 Task: Add an event with the title Second Webinar: Introduction to Influencer Marketing Strategies for Business Growth, date '2023/11/29', time 8:30 AM to 10:30 AMand add a description: Participants will explore the role of a leader as a coach and mentor. They will learn how to provide guidance, support, and development opportunities to team members, fostering their growth and professional advancement.Select event color  Tomato . Add location for the event as: 987 Doge's Palace, Venice, Italy, logged in from the account softage.10@softage.netand send the event invitation to softage.1@softage.net and softage.2@softage.net. Set a reminder for the event Doesn't repeat
Action: Mouse moved to (62, 133)
Screenshot: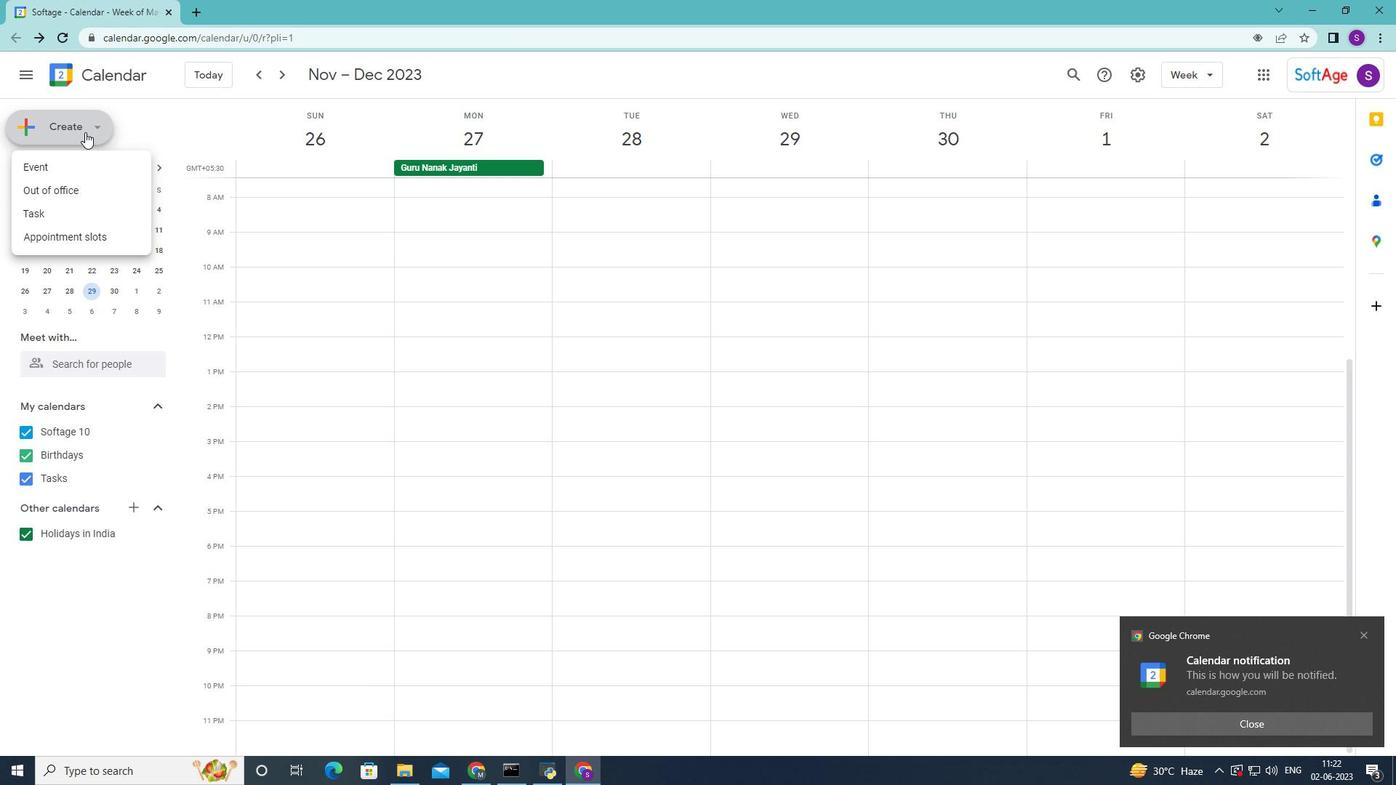 
Action: Mouse pressed left at (62, 133)
Screenshot: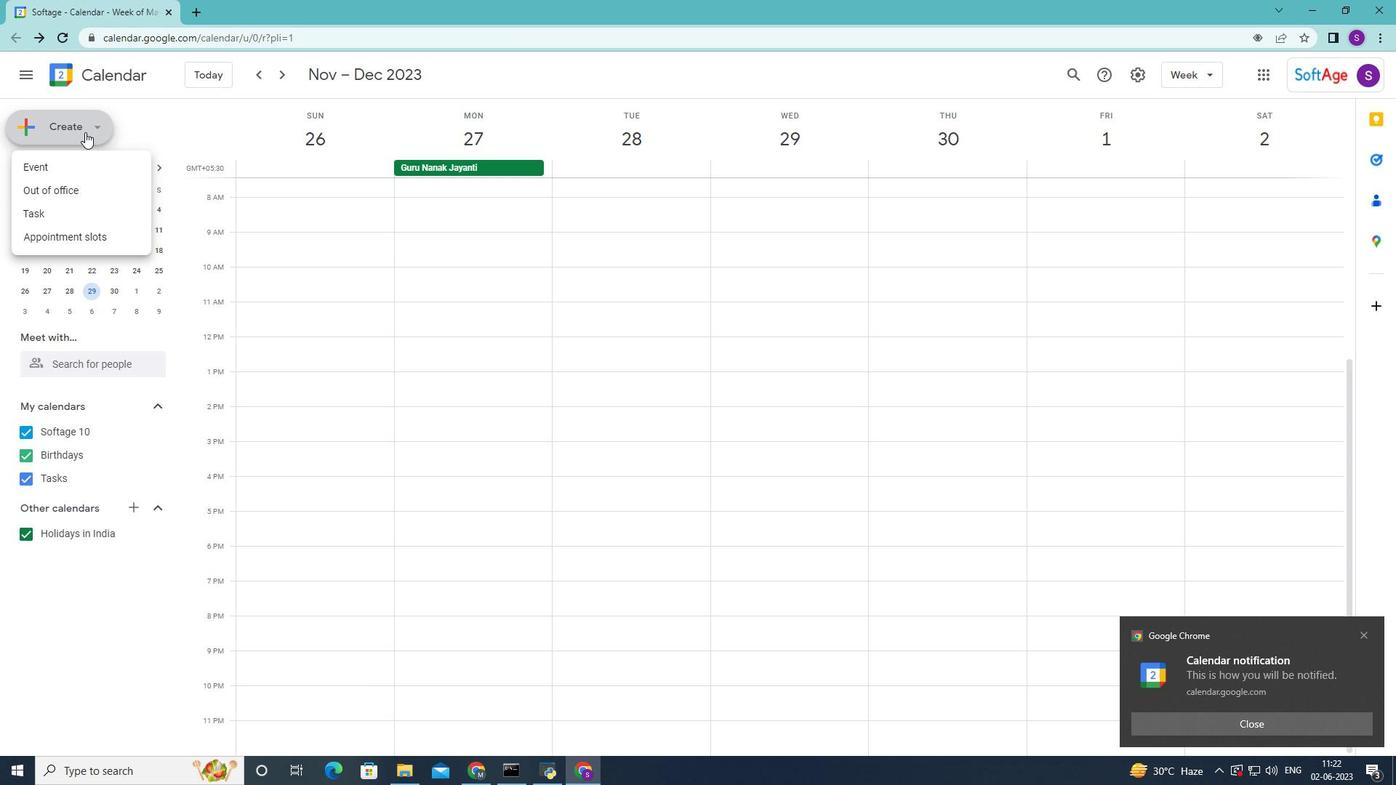 
Action: Mouse moved to (97, 129)
Screenshot: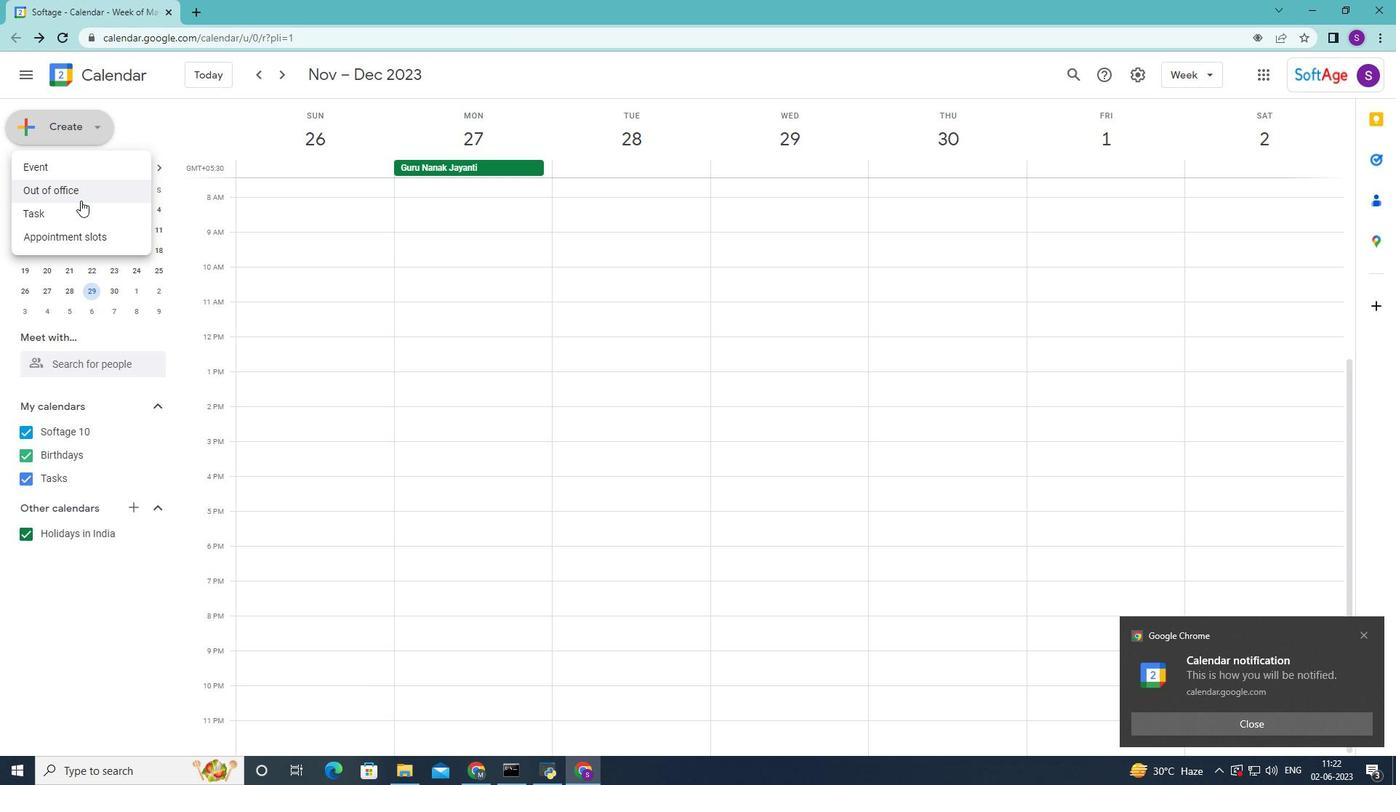 
Action: Mouse pressed left at (97, 129)
Screenshot: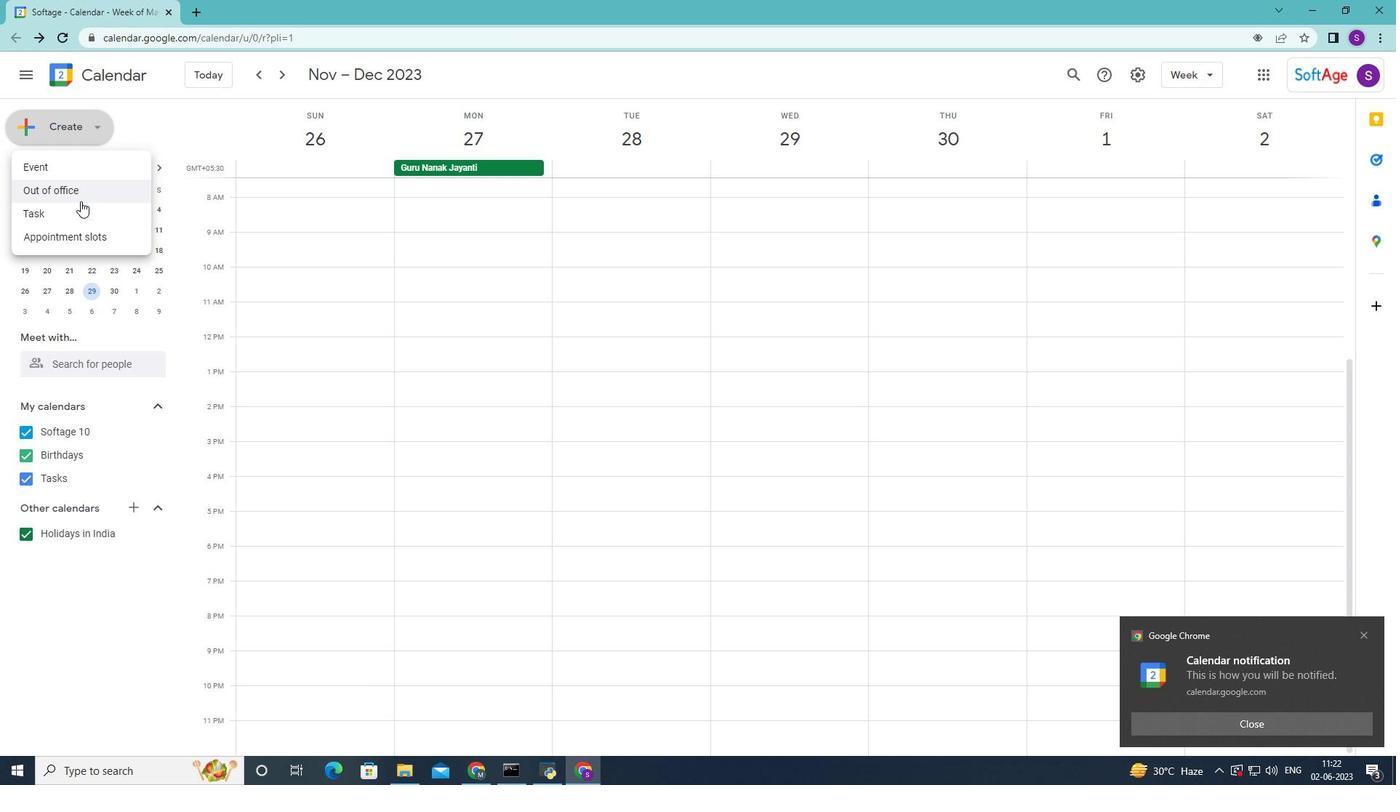 
Action: Mouse pressed left at (97, 129)
Screenshot: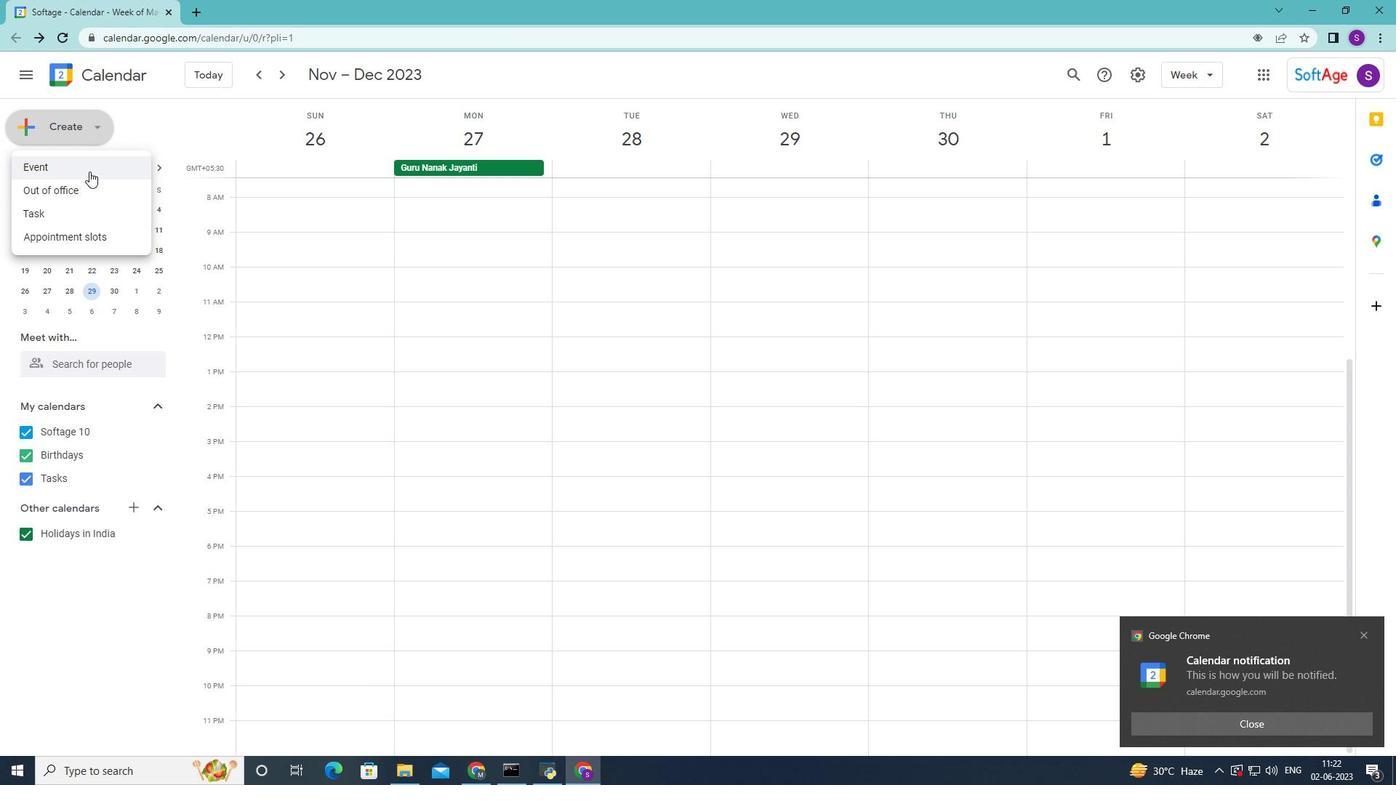 
Action: Mouse moved to (78, 172)
Screenshot: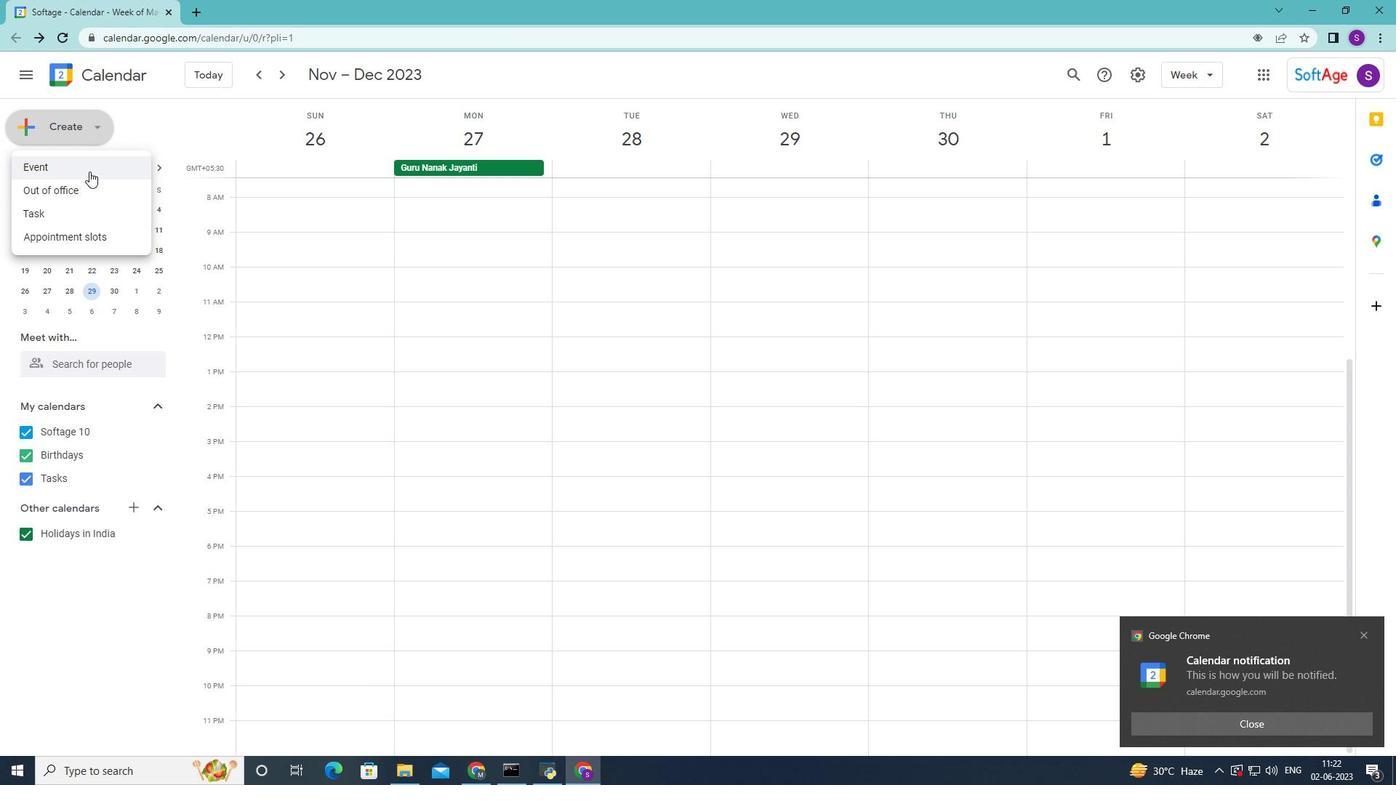 
Action: Mouse pressed left at (78, 172)
Screenshot: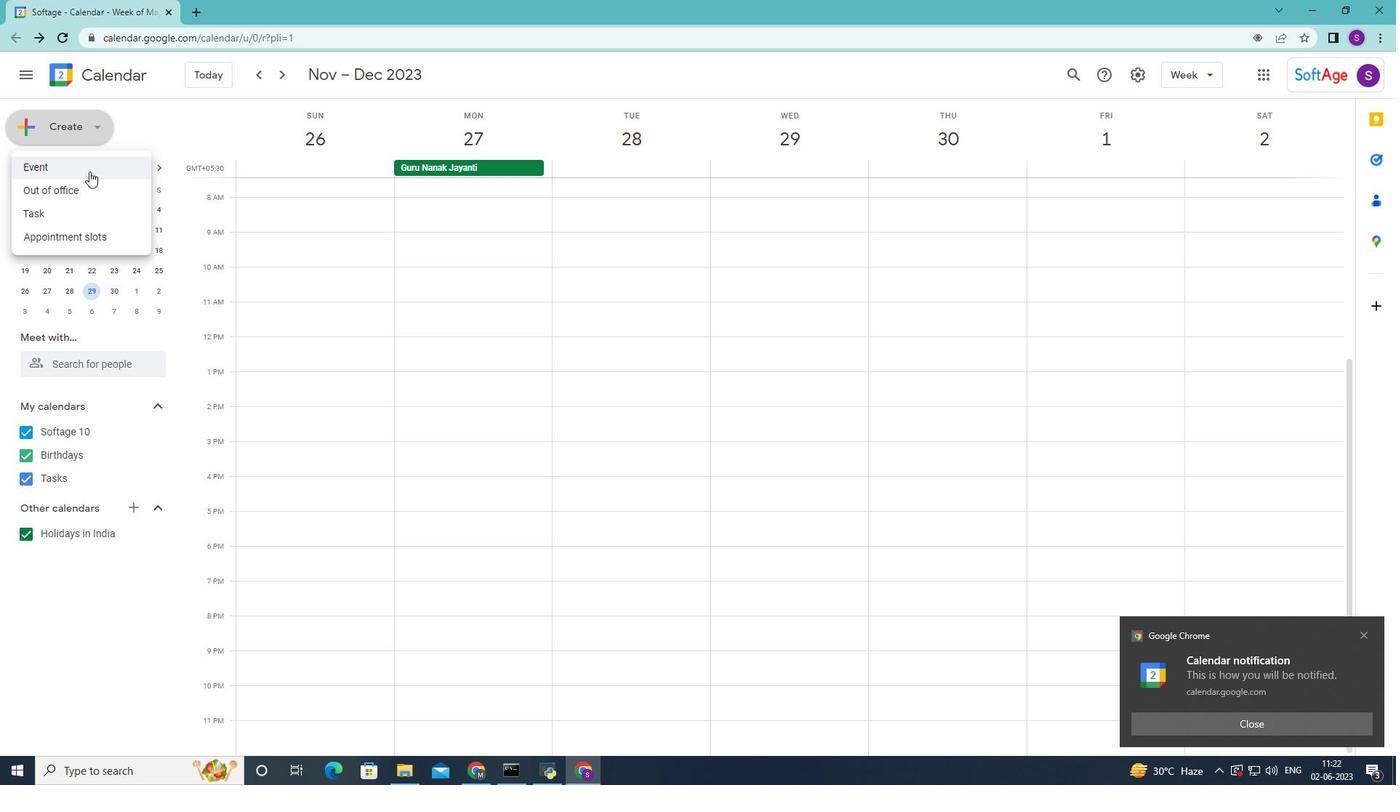 
Action: Mouse moved to (810, 269)
Screenshot: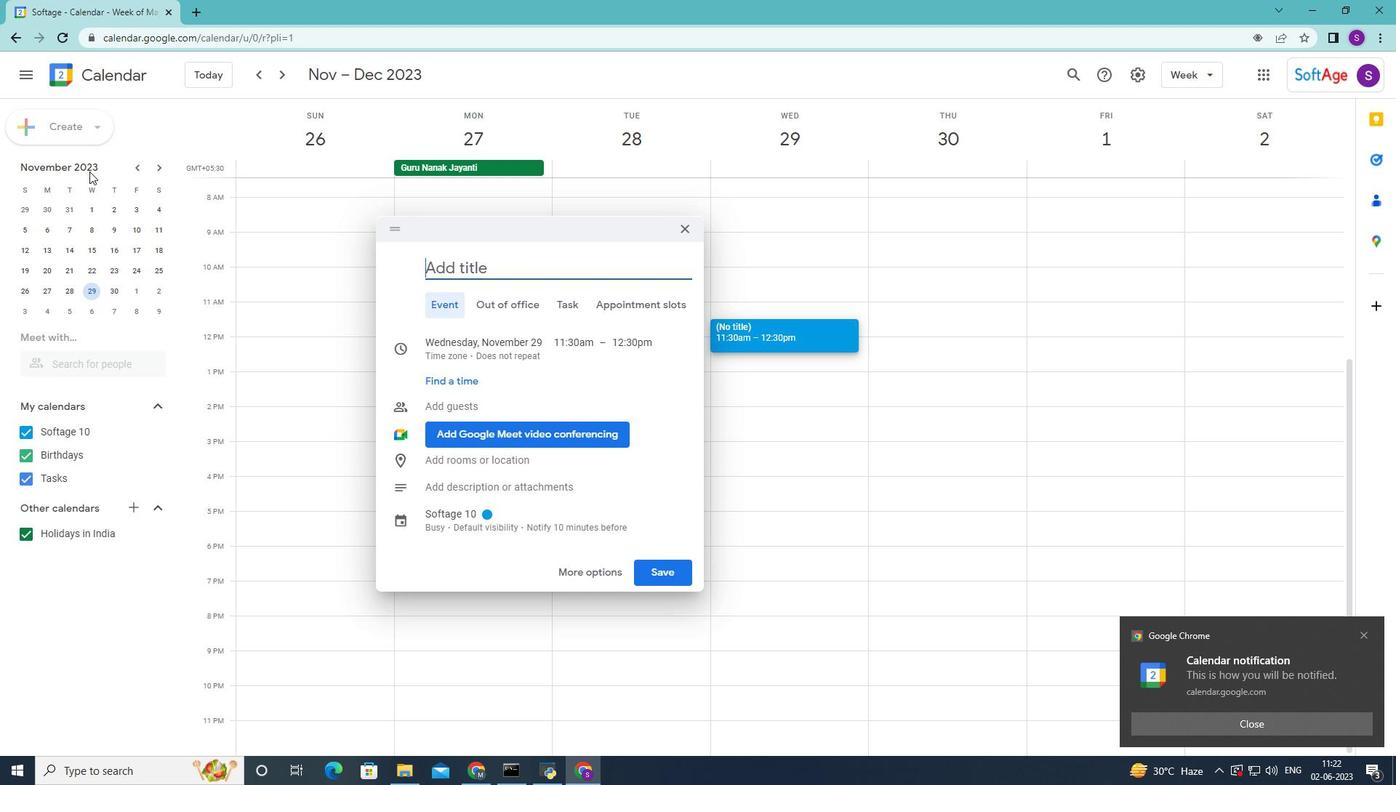 
Action: Mouse pressed left at (810, 269)
Screenshot: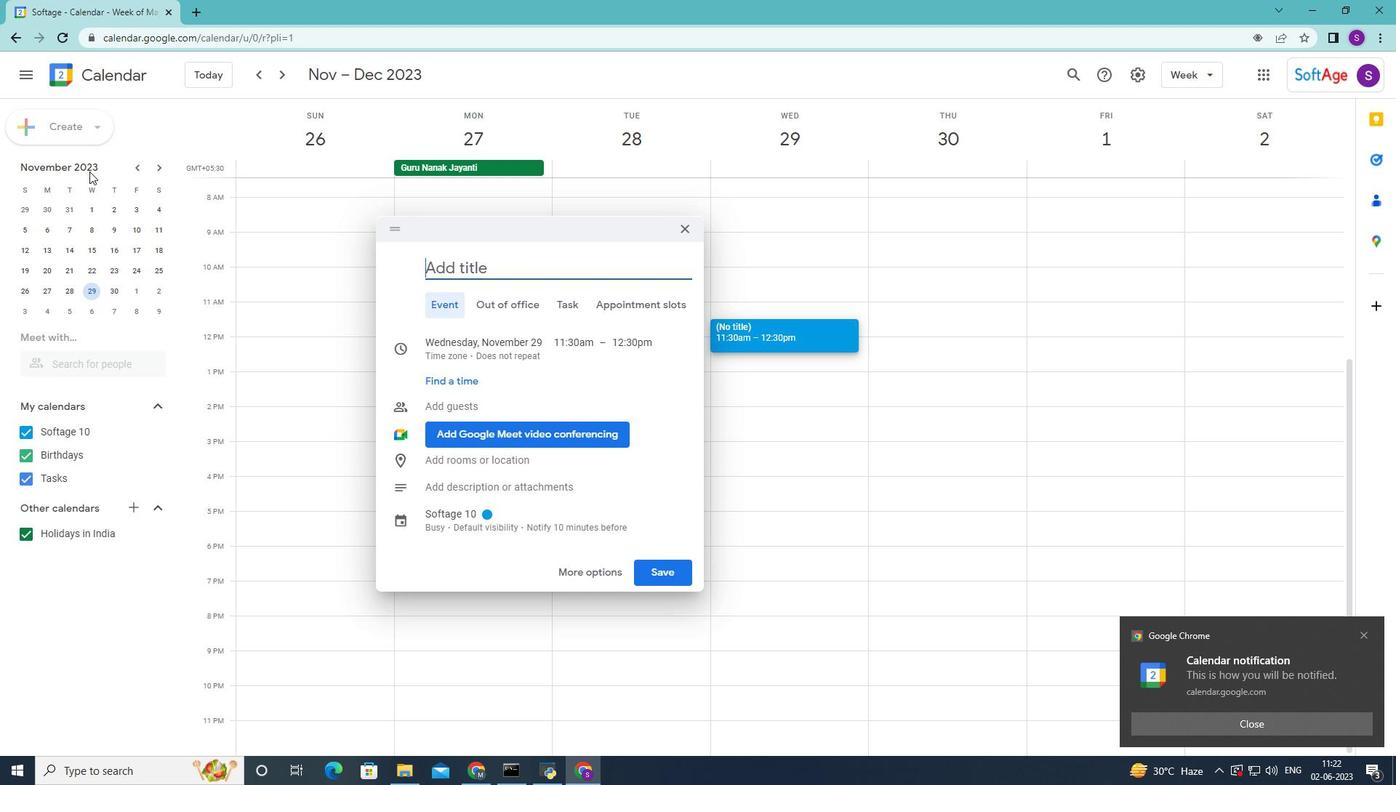 
Action: Mouse moved to (810, 269)
Screenshot: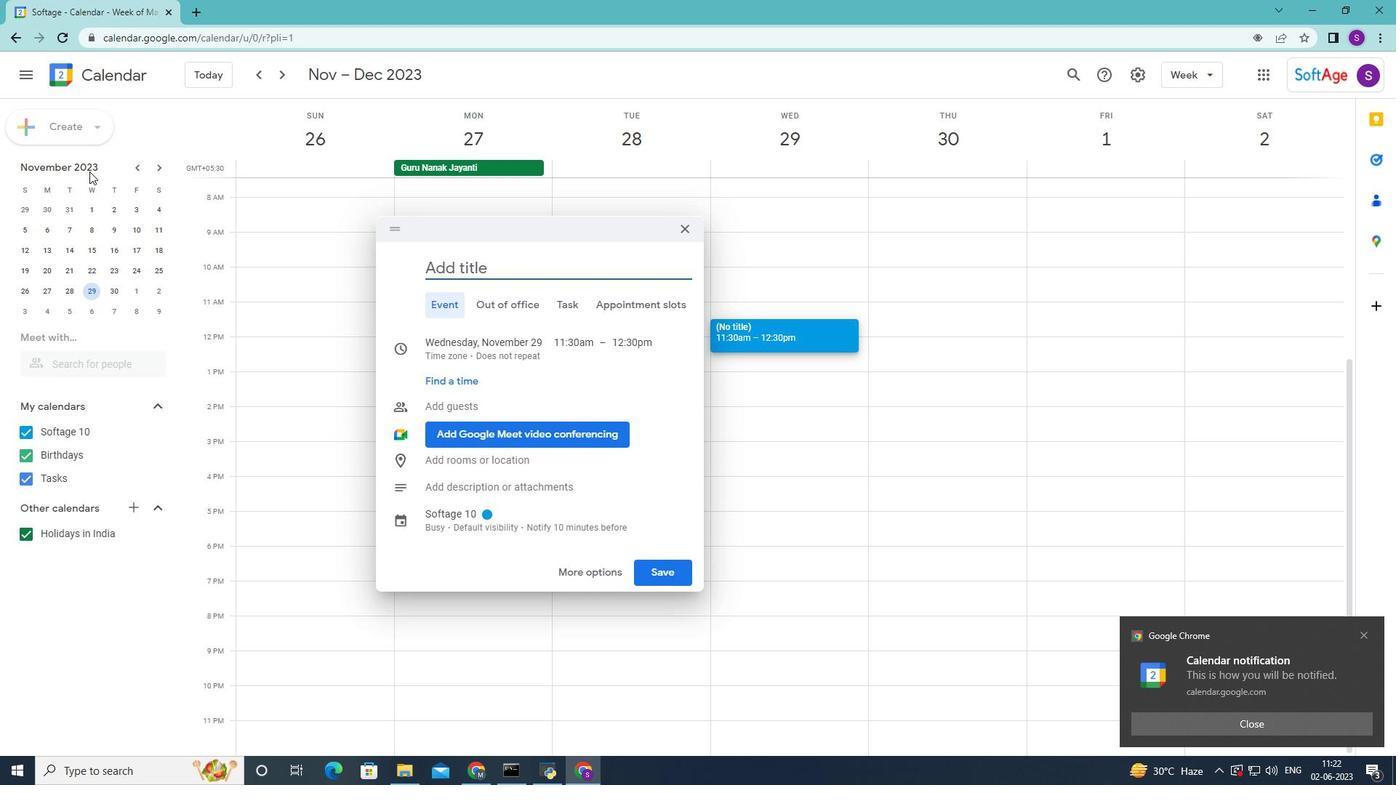 
Action: Key pressed <Key.shift>Second<Key.space><Key.shift>Webinar<Key.shift>:<Key.space><Key.shift>introductipo<Key.backspace><Key.backspace>on<Key.space>to<Key.space><Key.shift>Influencer<Key.space><Key.shift>Marketing<Key.space><Key.shift>strategies<Key.space><Key.shift><Key.shift><Key.shift><Key.shift>F<Key.backspace>for<Key.space><Key.shift>V<Key.backspace><Key.shift>Buisness<Key.space><Key.shift><Key.shift>F<Key.backspace><Key.shift>Growth<Key.space><Key.backspace><Key.backspace><Key.backspace><Key.backspace><Key.backspace><Key.backspace><Key.backspace><Key.backspace><Key.backspace><Key.backspace><Key.backspace><Key.backspace><Key.backspace><Key.backspace>siness<Key.space><Key.shift><Key.shift><Key.shift><Key.shift><Key.shift><Key.shift><Key.shift><Key.shift><Key.shift><Key.shift><Key.shift><Key.shift><Key.shift>Growth
Screenshot: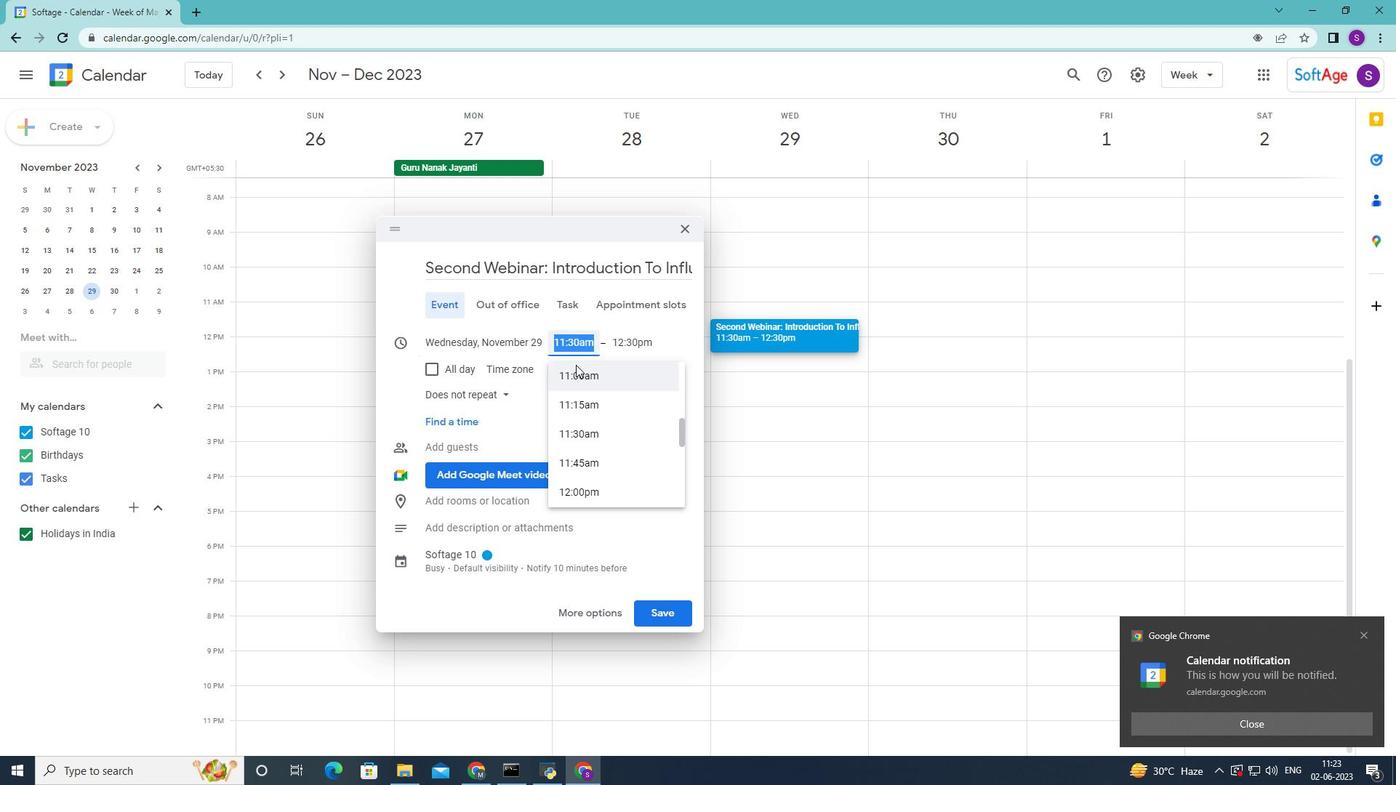 
Action: Mouse moved to (788, 349)
Screenshot: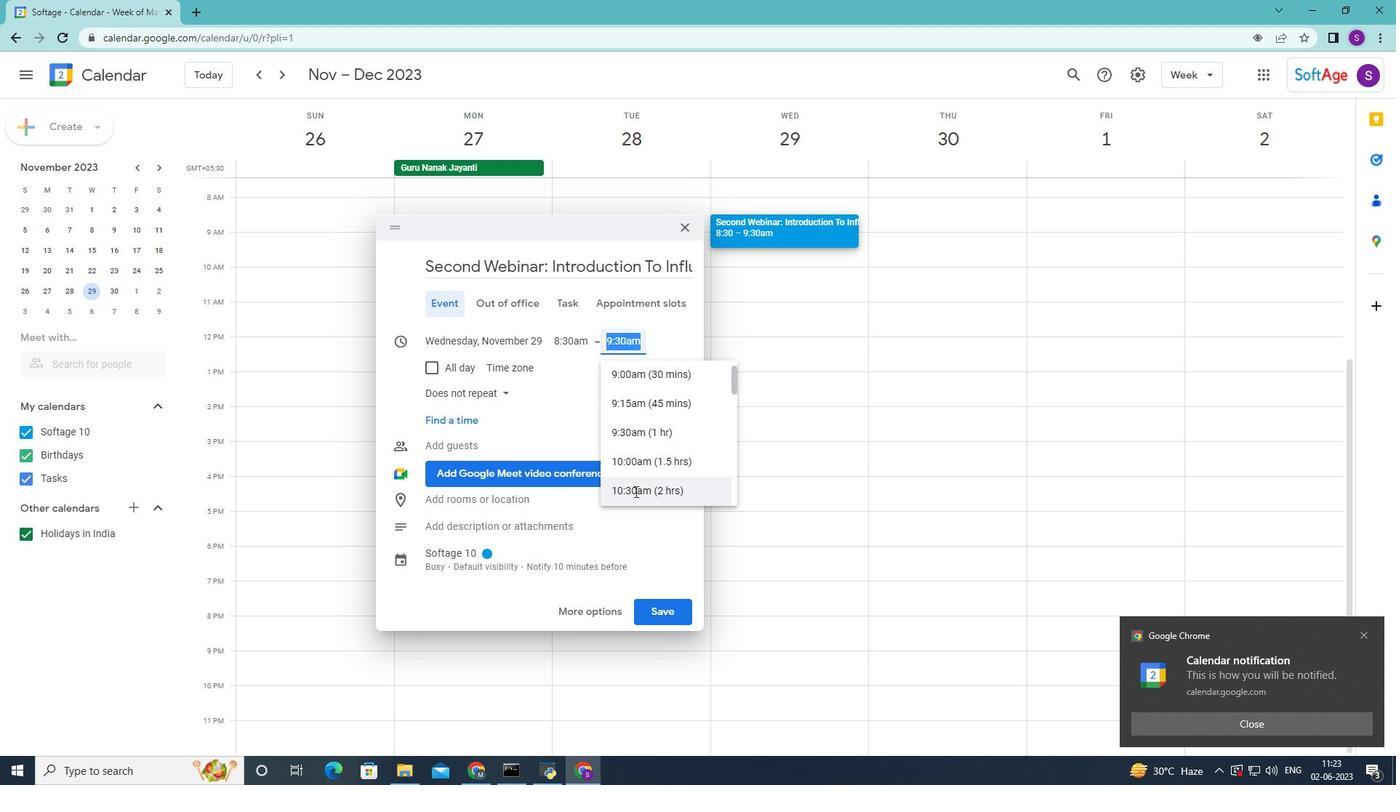 
Action: Mouse pressed left at (788, 349)
Screenshot: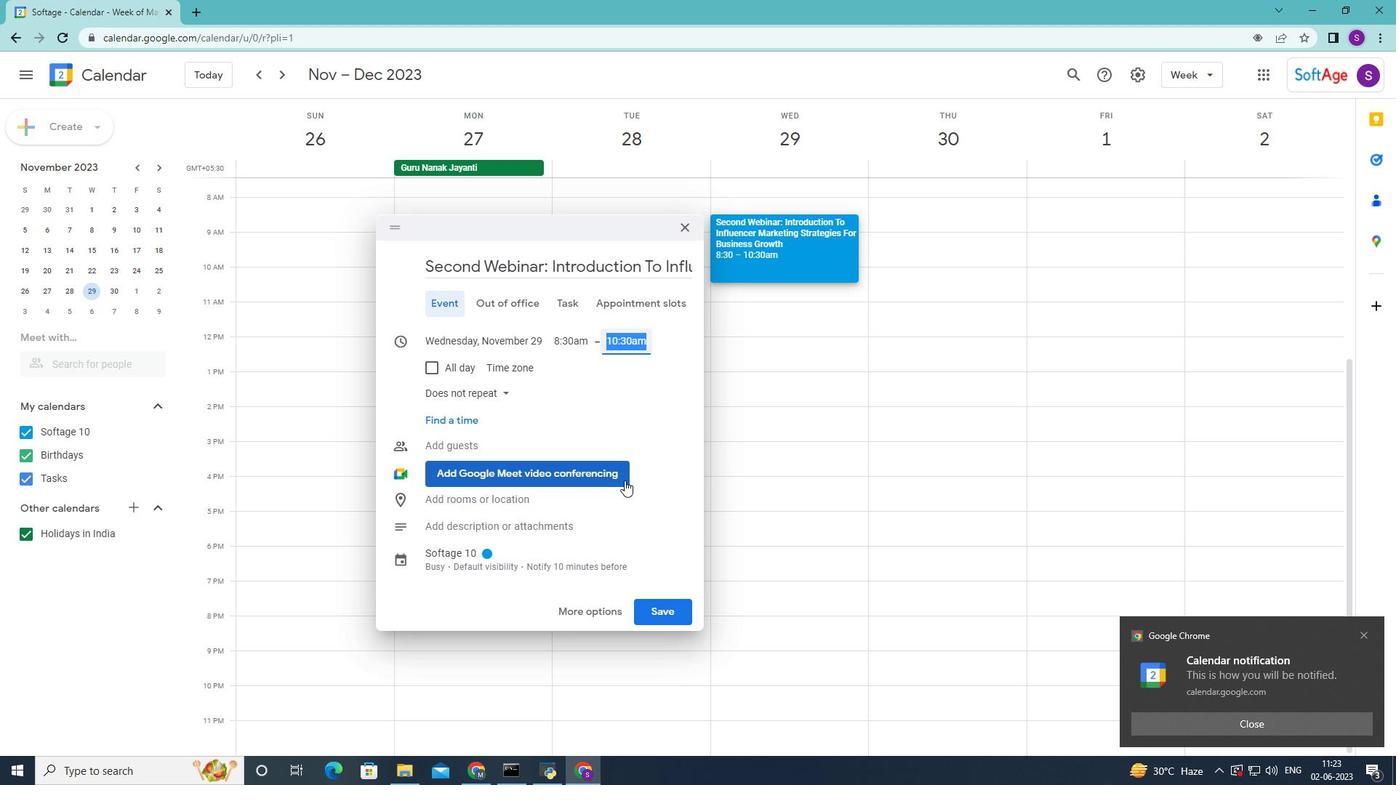 
Action: Mouse moved to (919, 371)
Screenshot: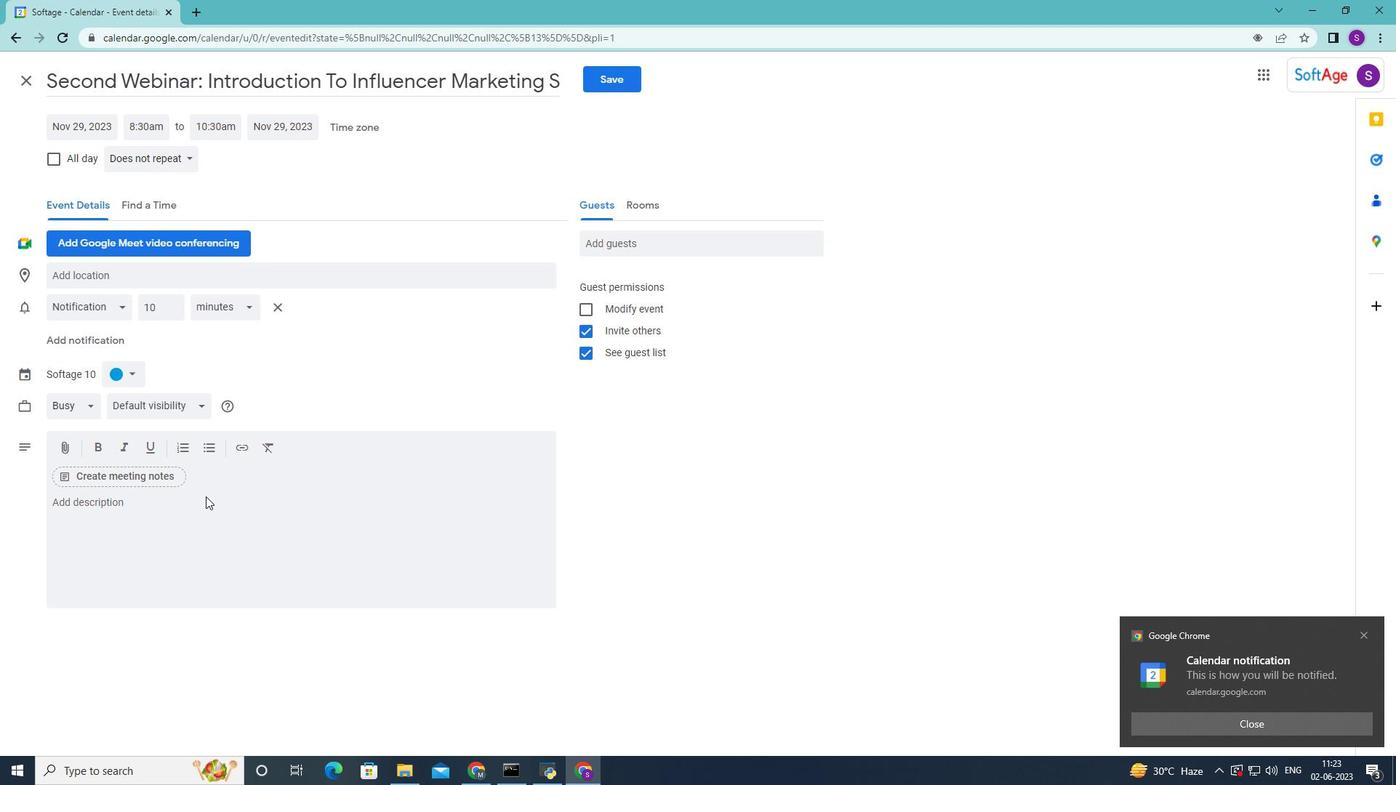 
Action: Mouse pressed left at (919, 371)
Screenshot: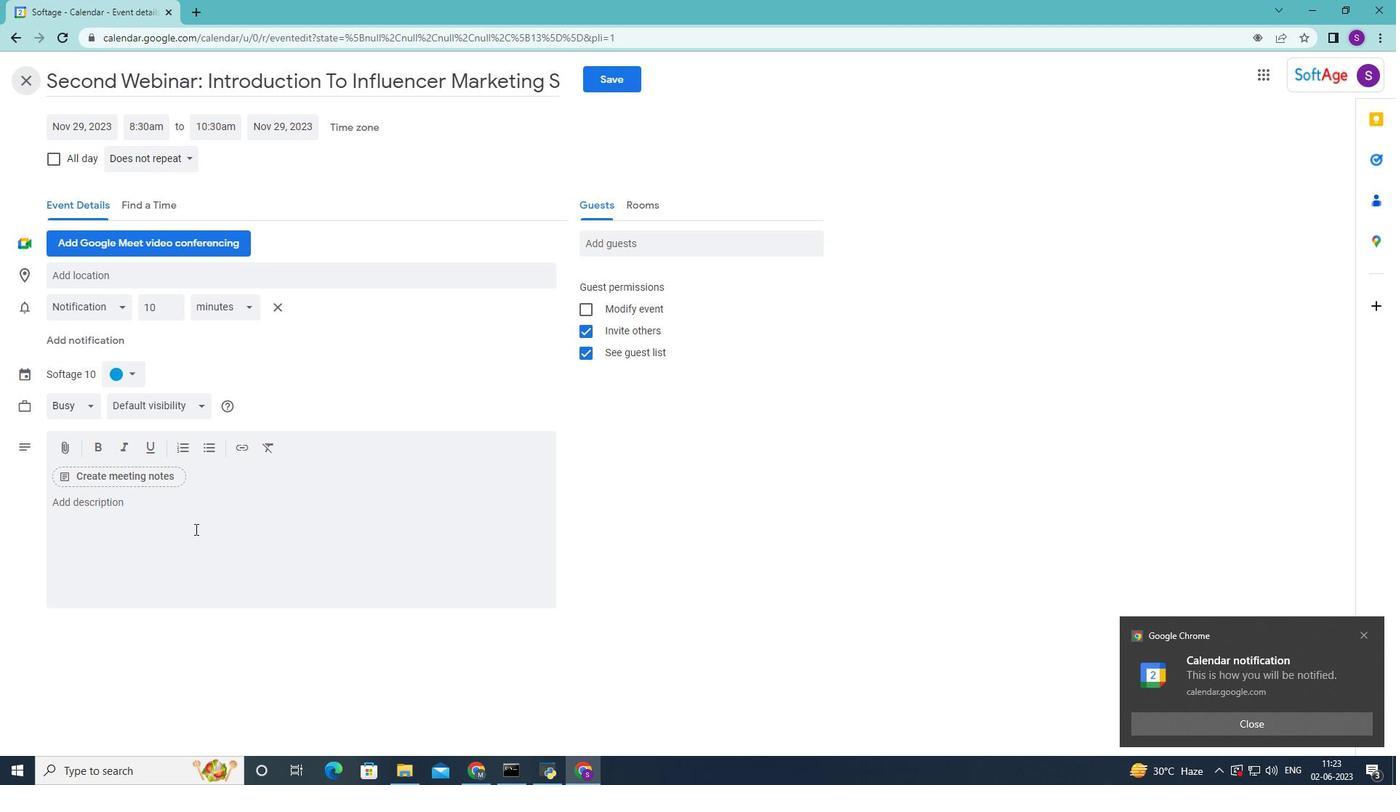 
Action: Mouse pressed left at (919, 371)
Screenshot: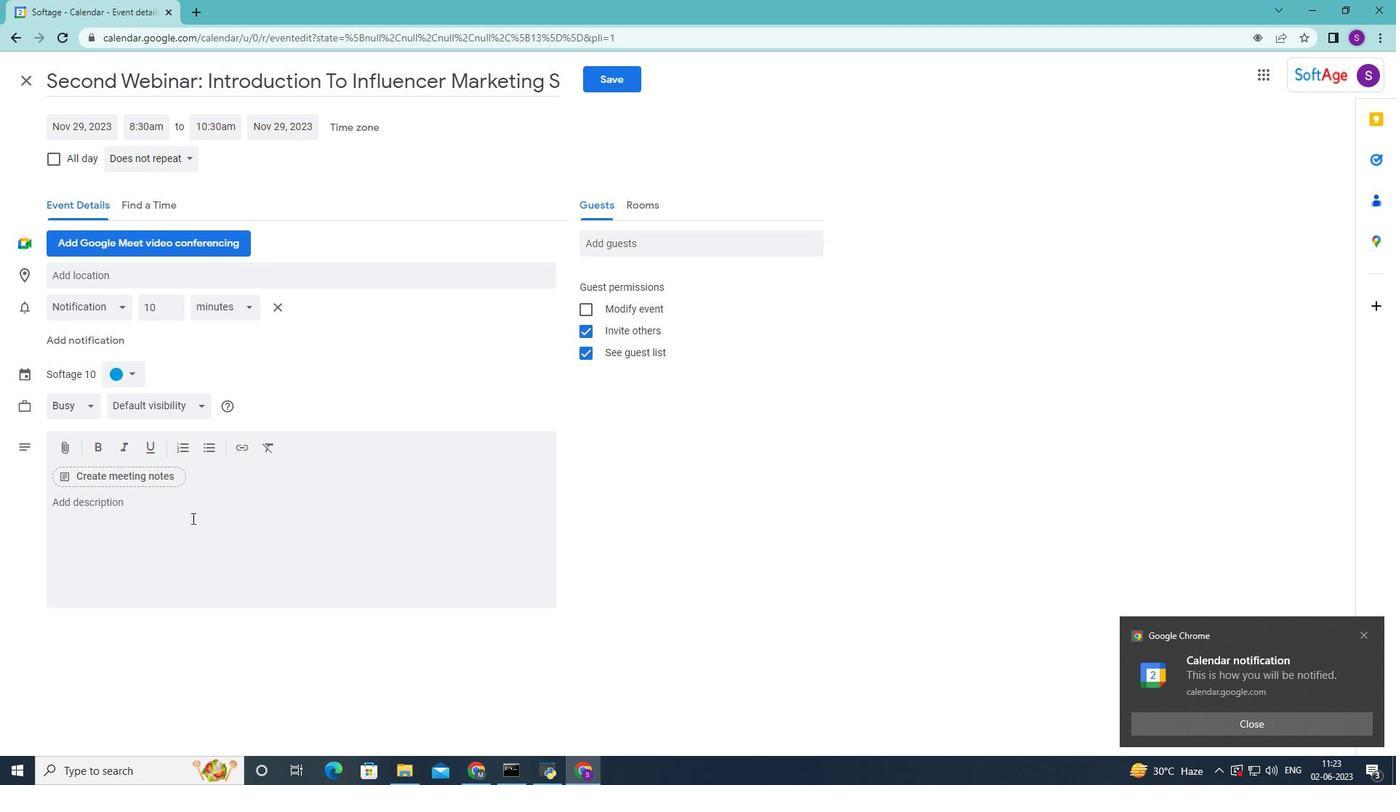 
Action: Mouse pressed left at (919, 371)
Screenshot: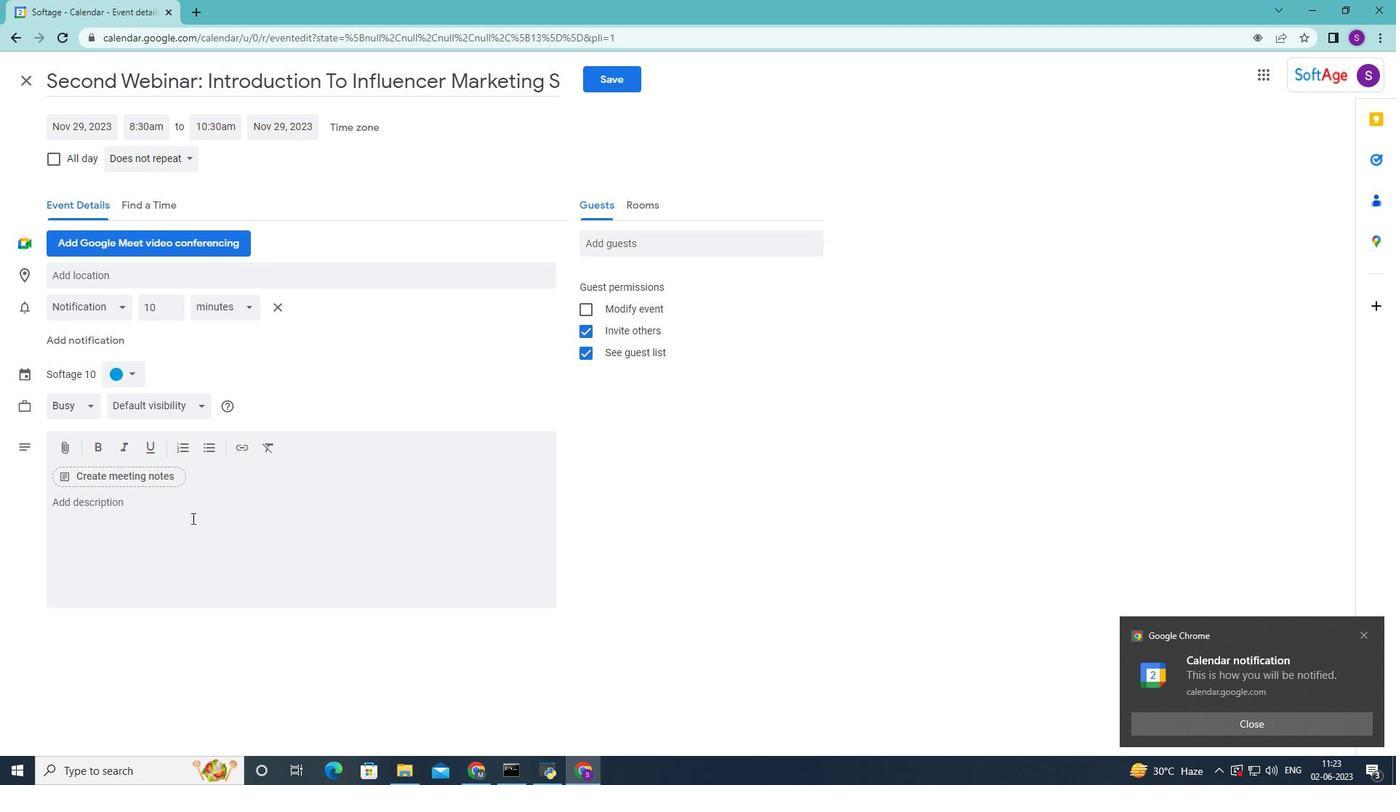 
Action: Mouse pressed left at (919, 371)
Screenshot: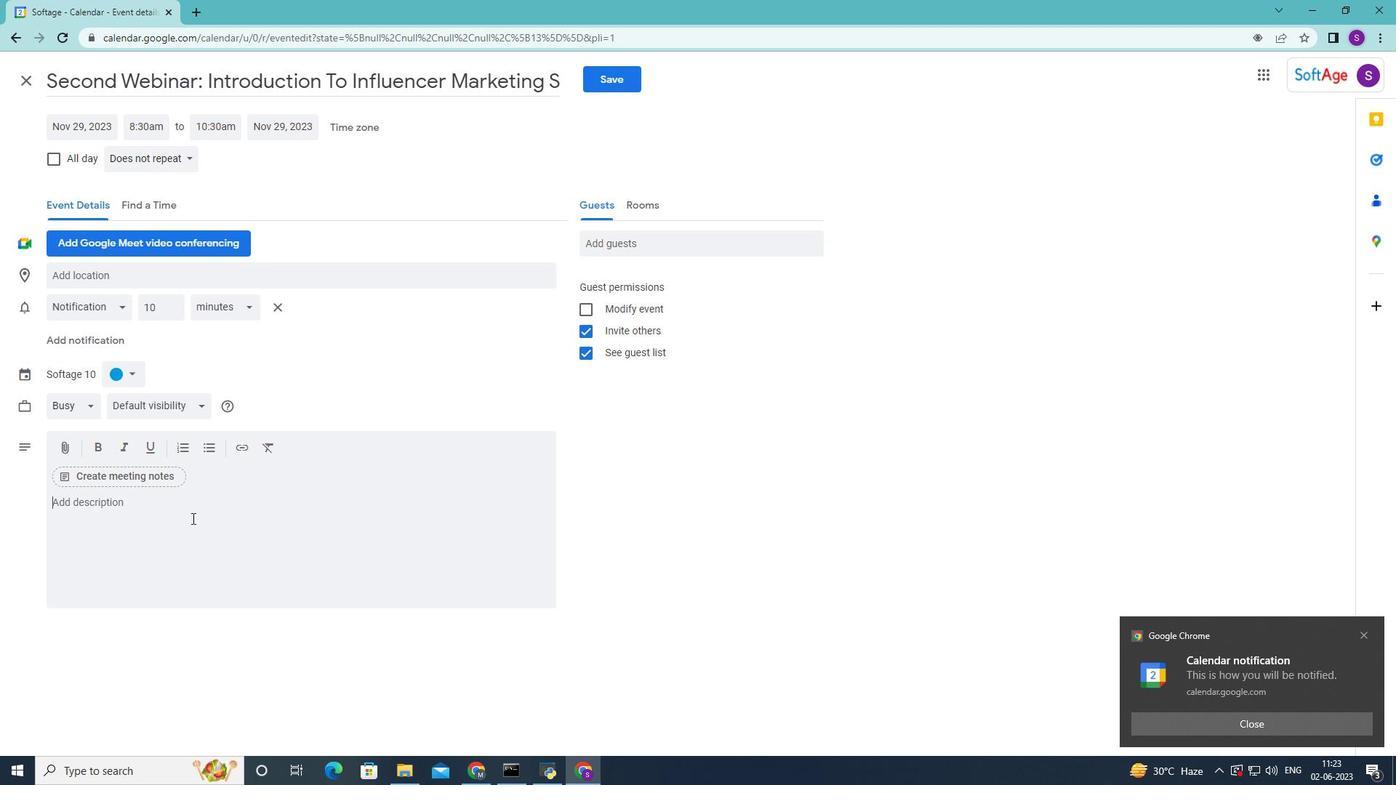
Action: Mouse pressed left at (919, 371)
Screenshot: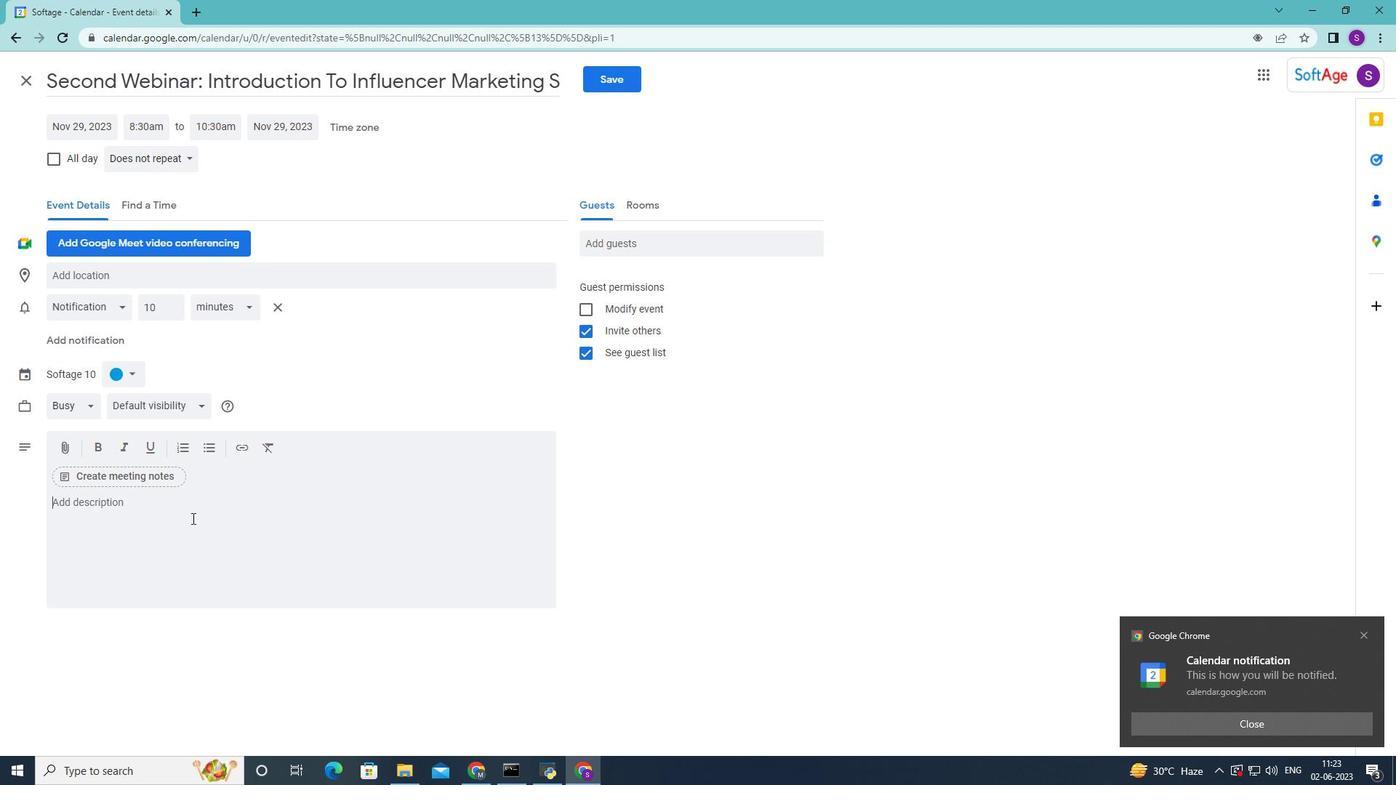 
Action: Mouse pressed left at (919, 371)
Screenshot: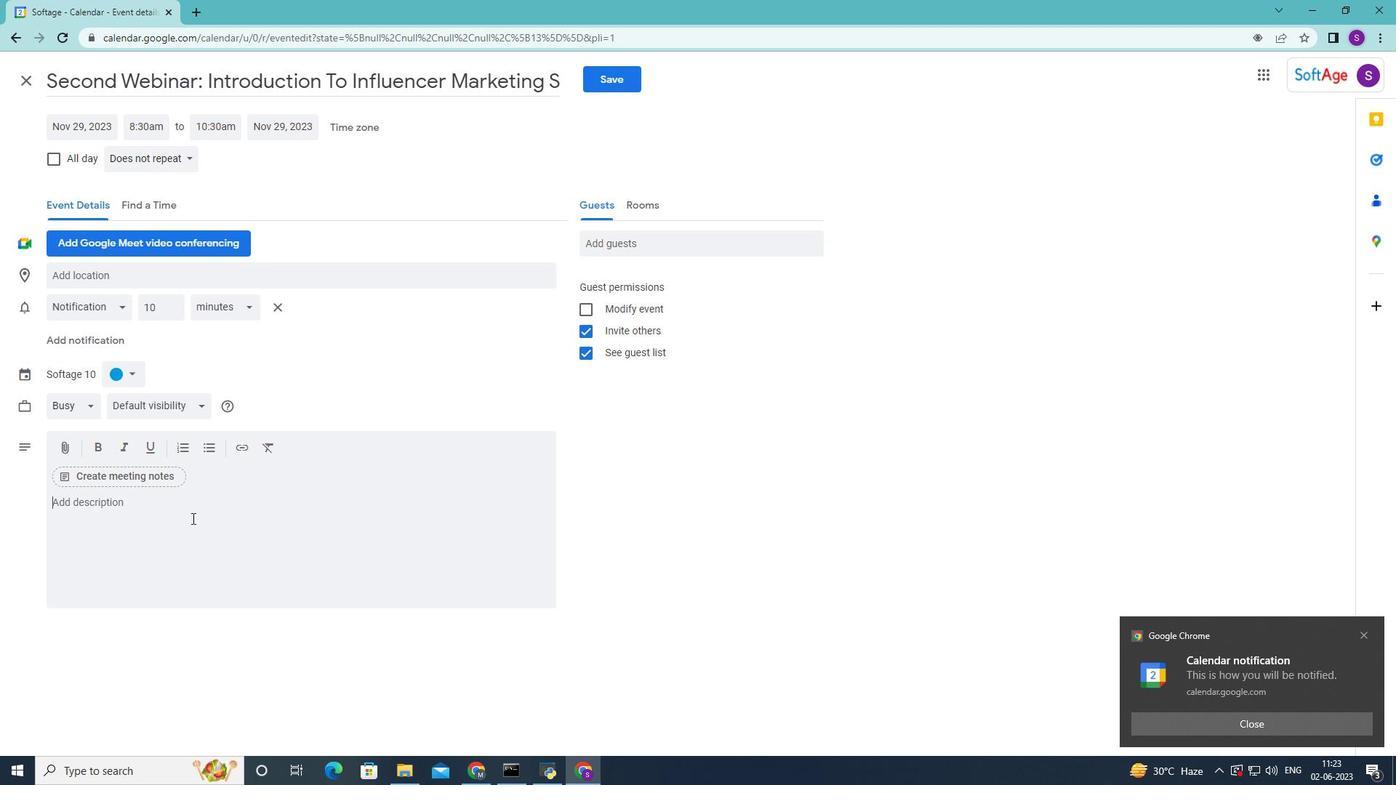 
Action: Mouse pressed left at (919, 371)
Screenshot: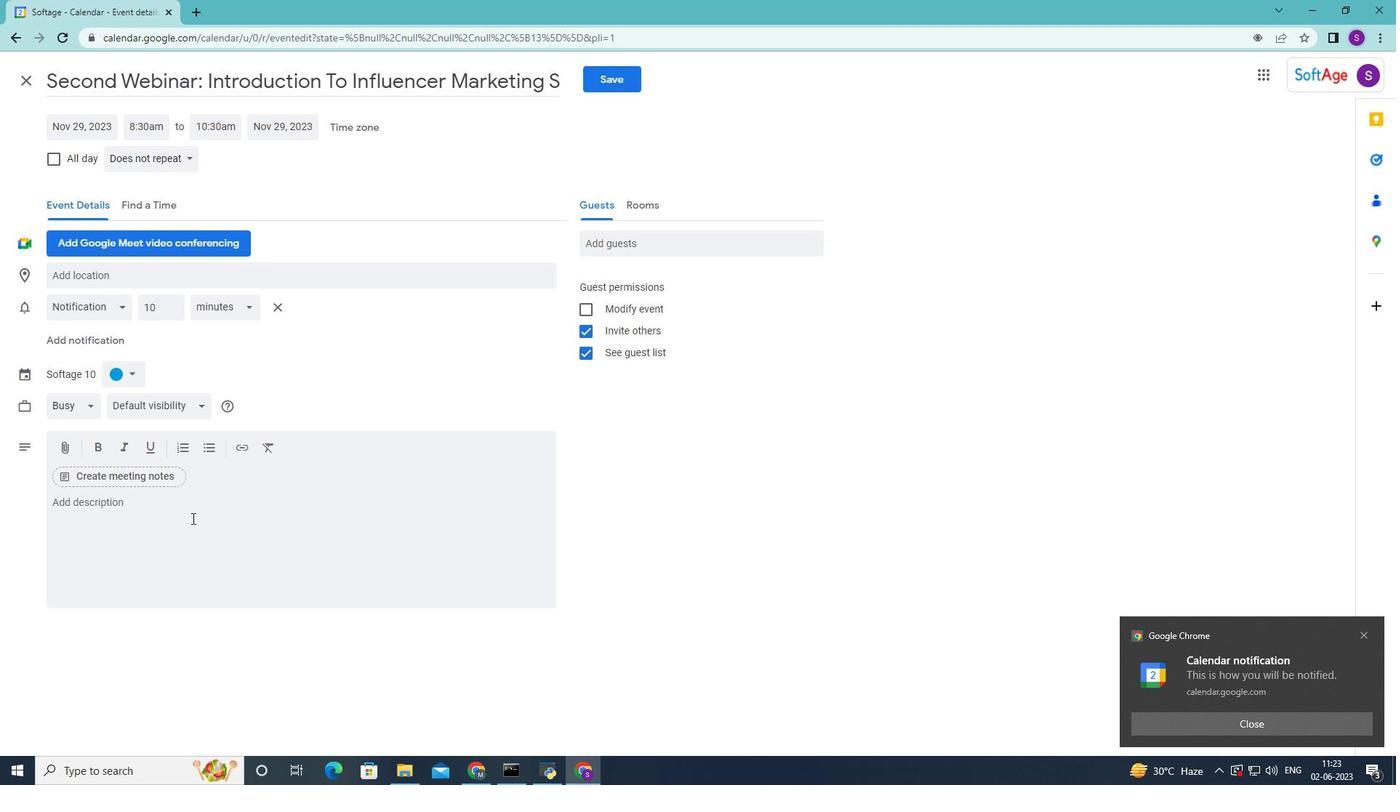 
Action: Mouse moved to (902, 372)
Screenshot: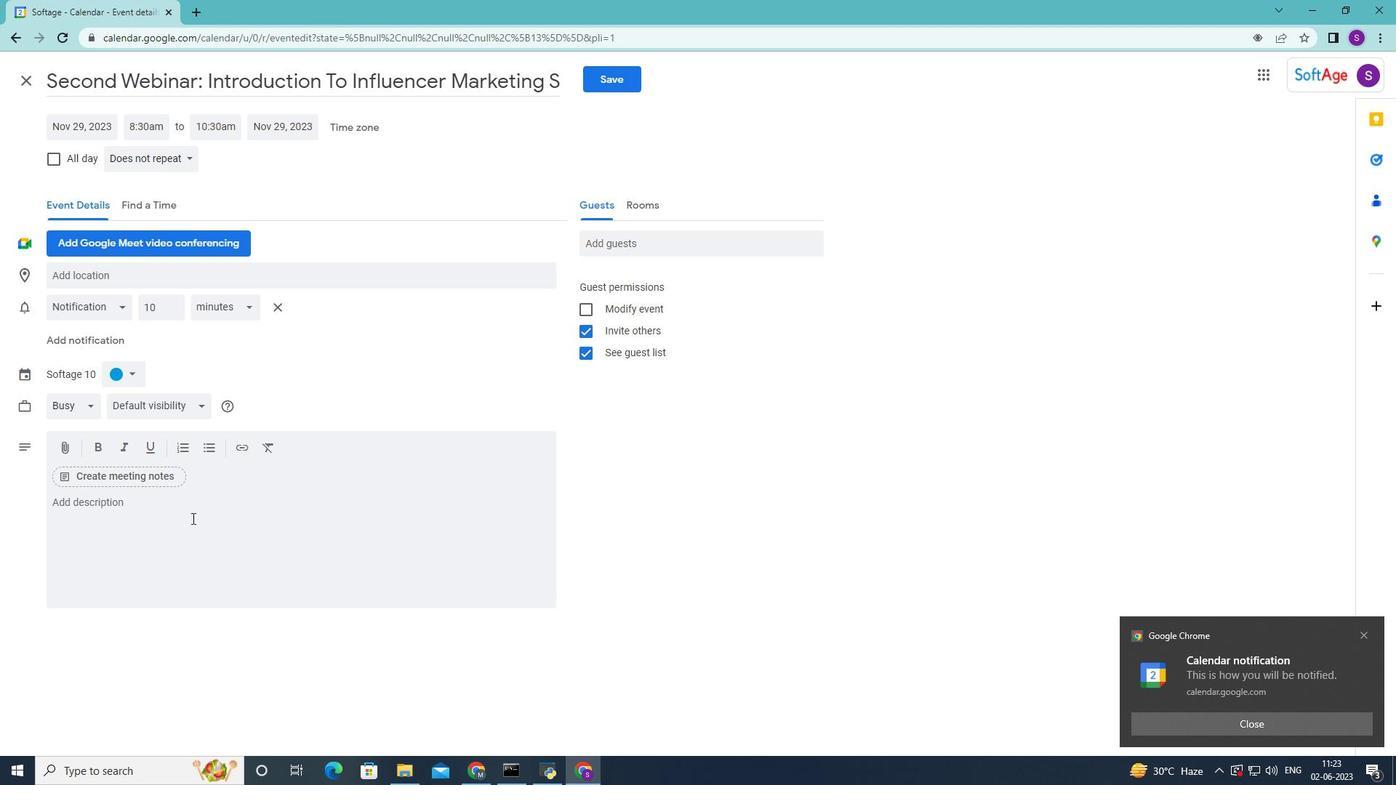 
Action: Mouse pressed left at (902, 372)
Screenshot: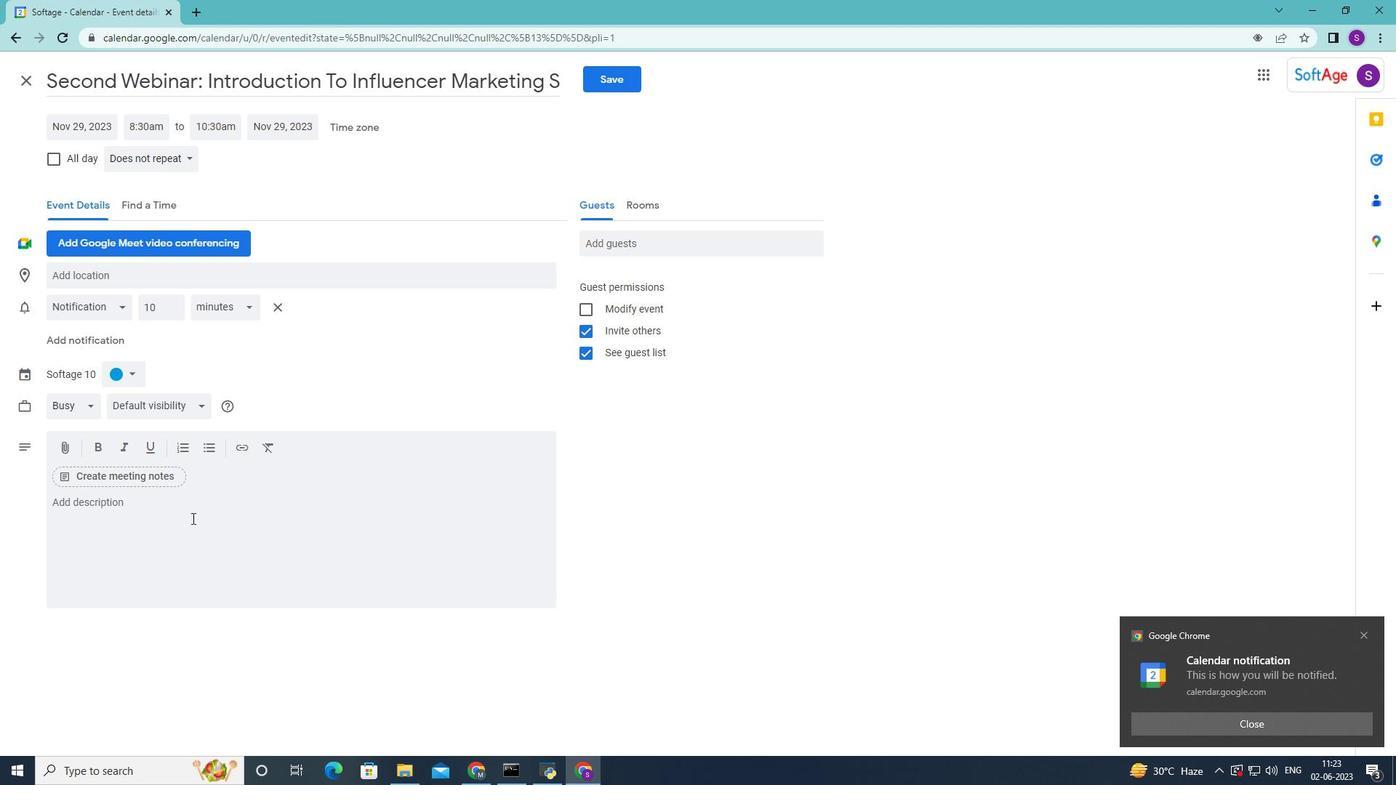 
Action: Mouse moved to (900, 373)
Screenshot: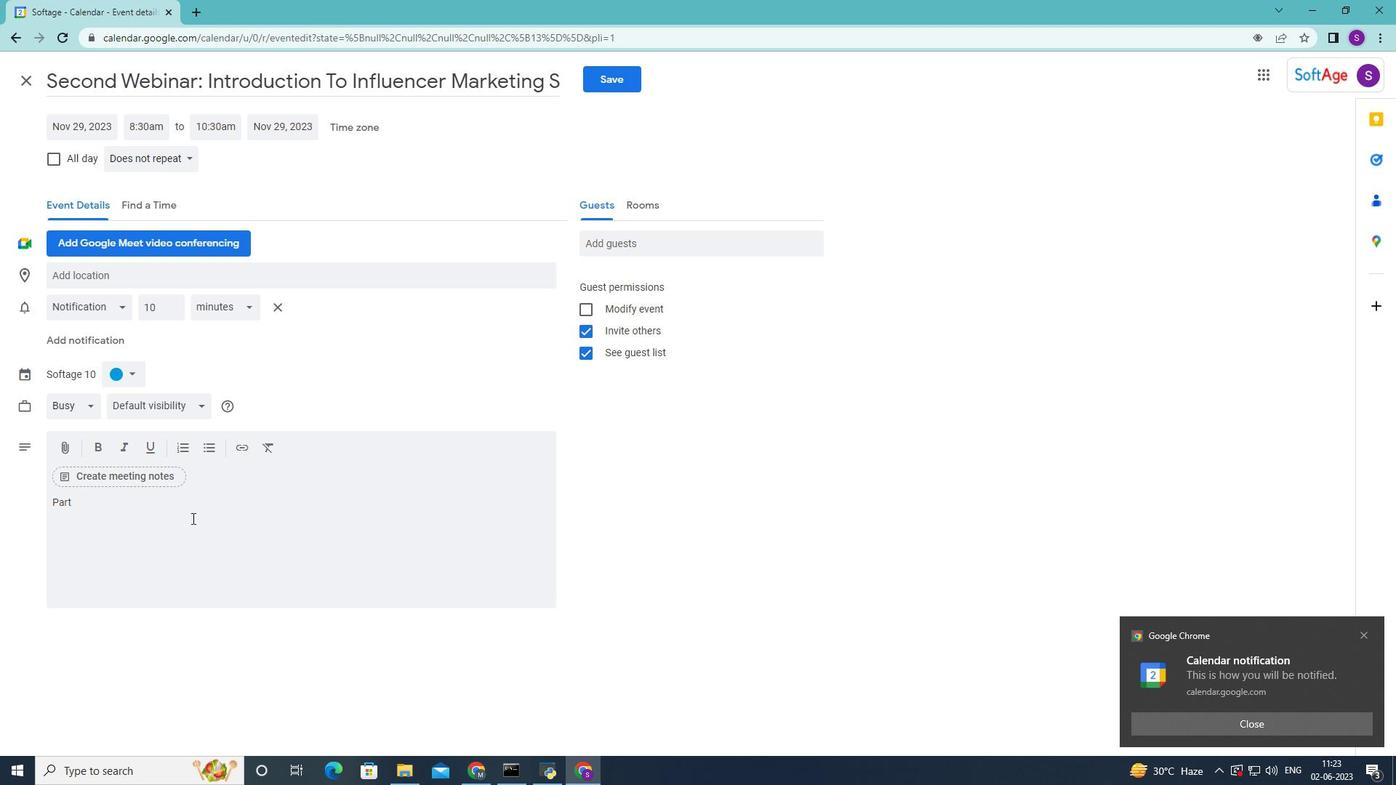 
Action: Mouse pressed left at (900, 373)
Screenshot: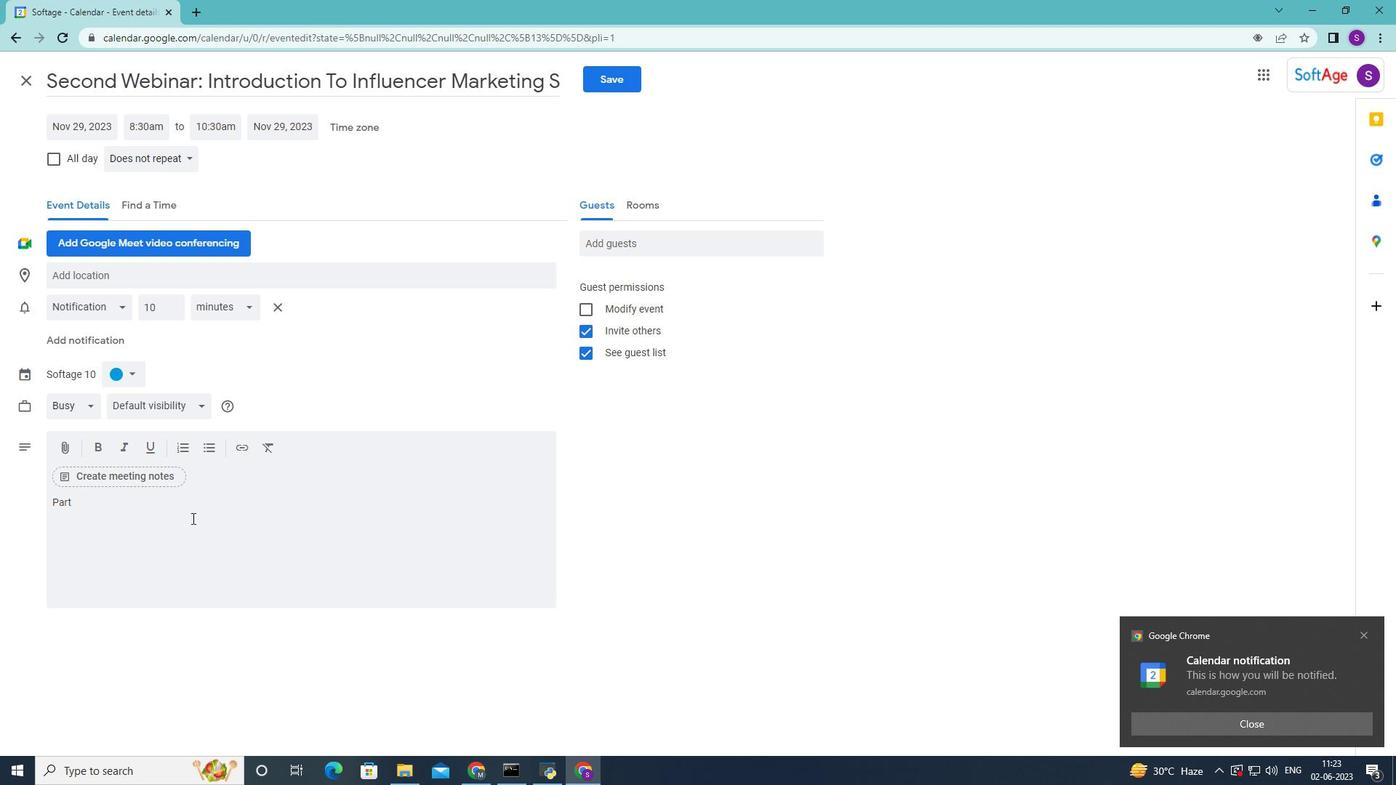 
Action: Mouse moved to (839, 493)
Screenshot: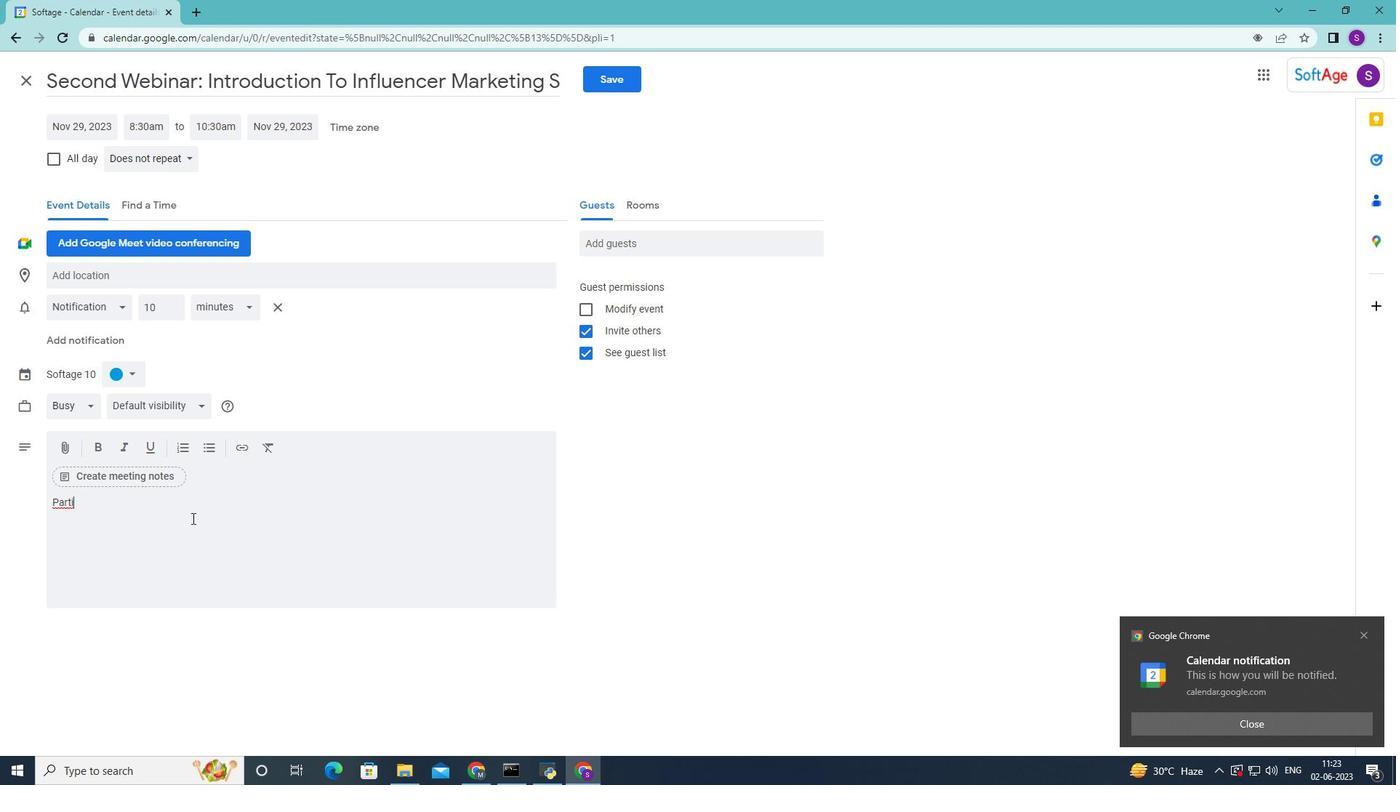 
Action: Mouse pressed left at (839, 493)
Screenshot: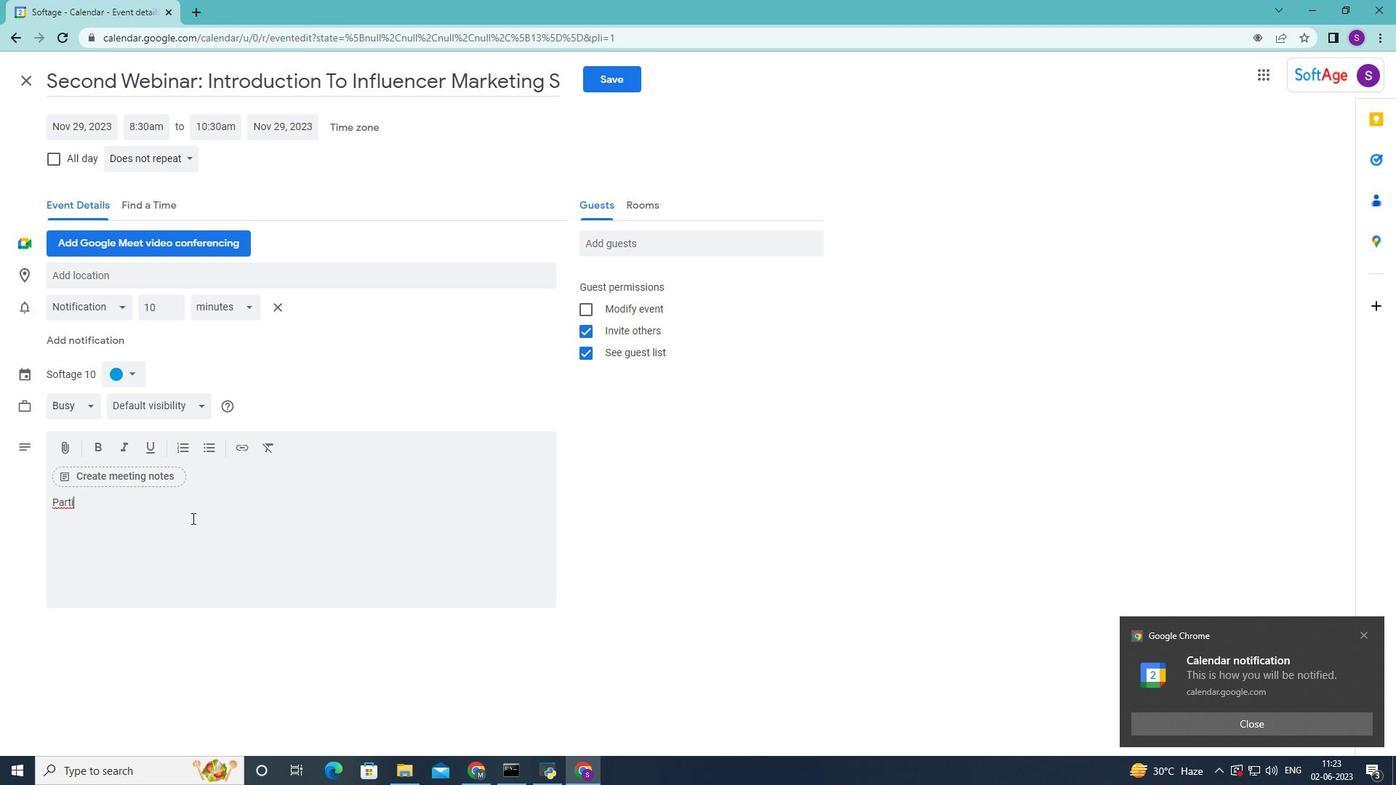
Action: Mouse moved to (581, 344)
Screenshot: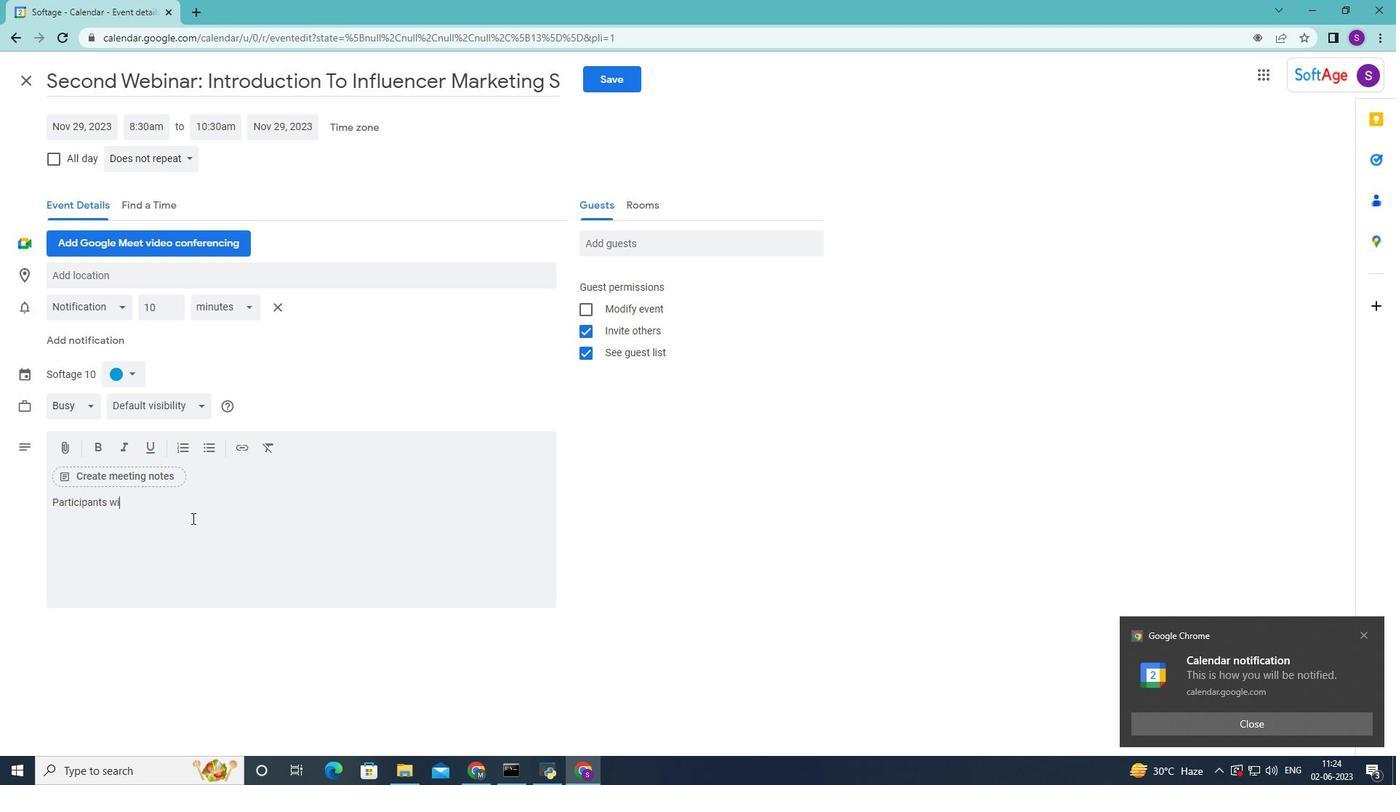 
Action: Mouse pressed left at (581, 344)
Screenshot: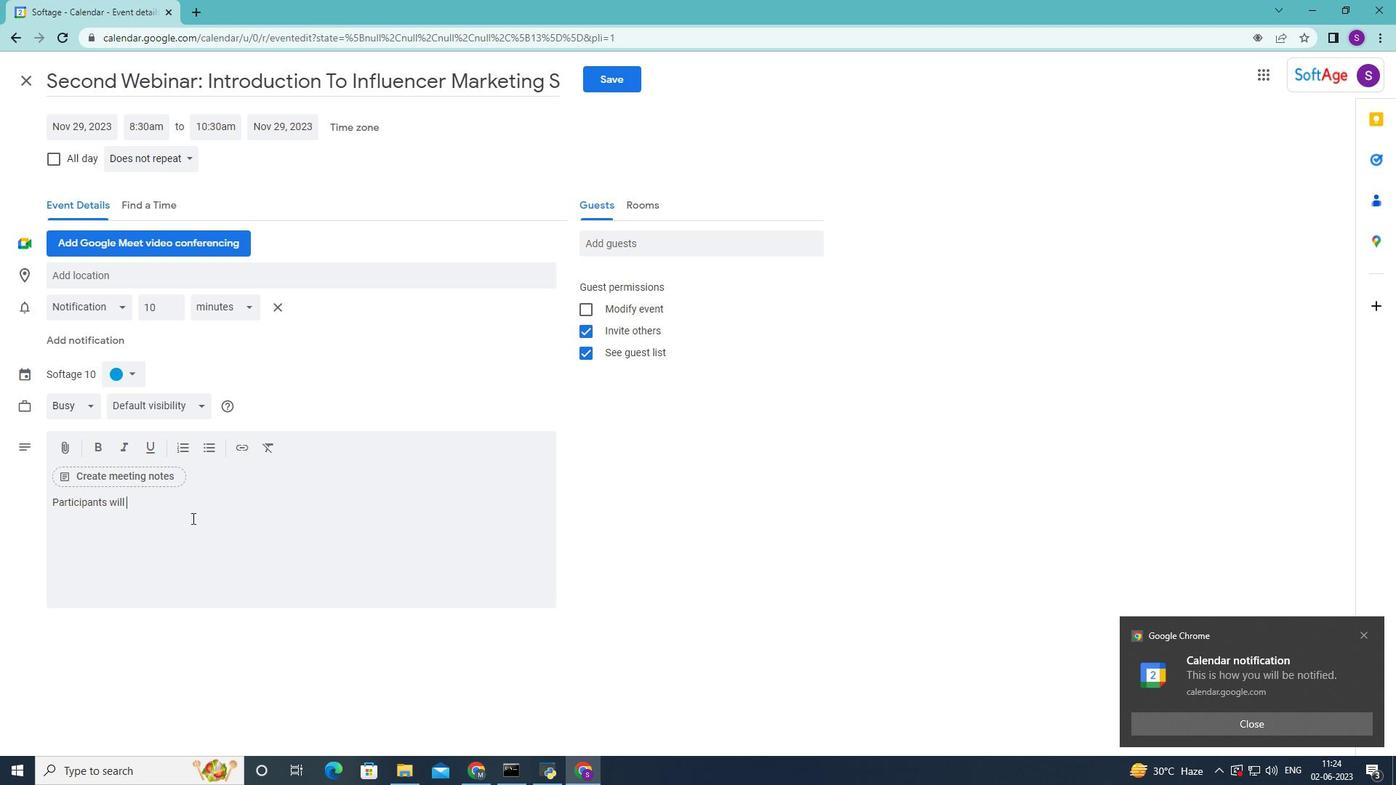 
Action: Mouse moved to (602, 409)
Screenshot: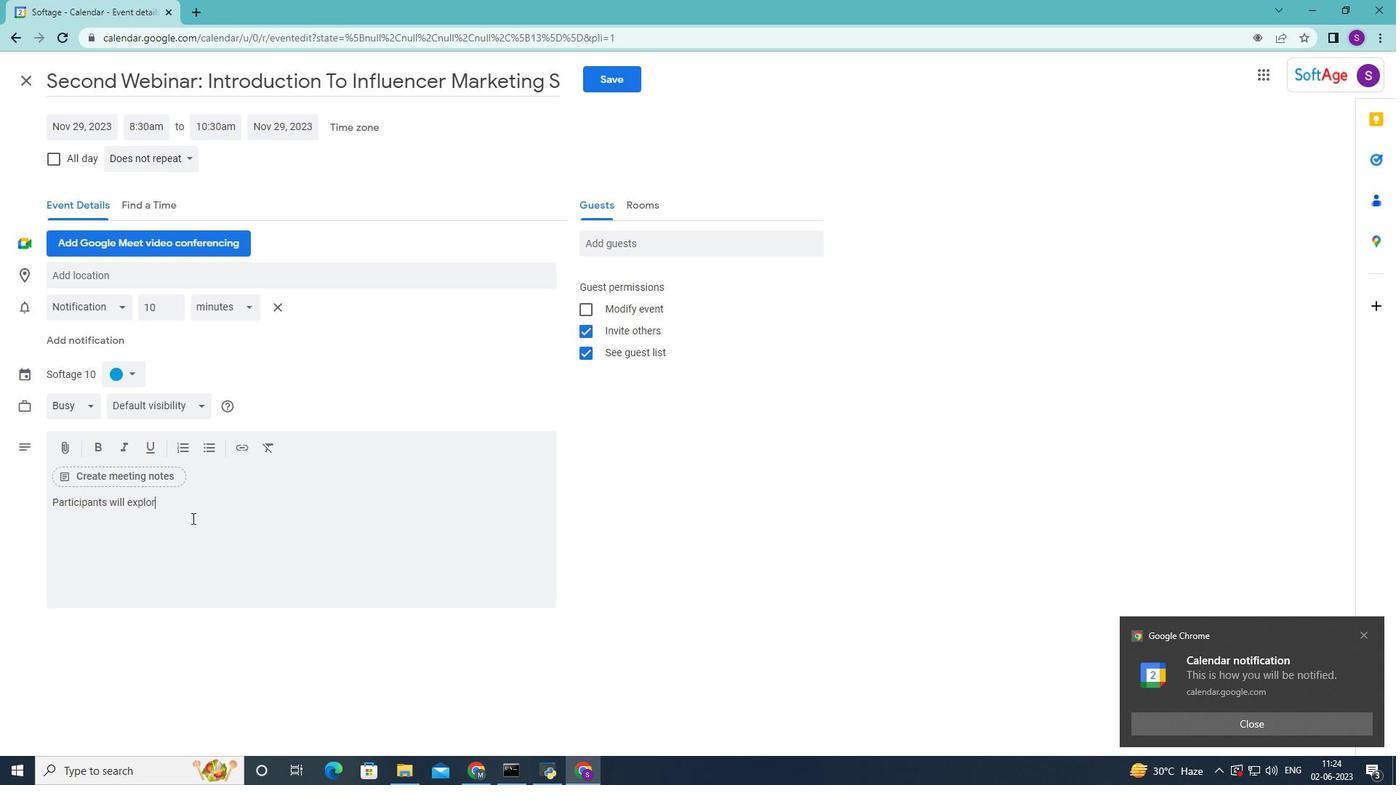 
Action: Mouse scrolled (602, 410) with delta (0, 0)
Screenshot: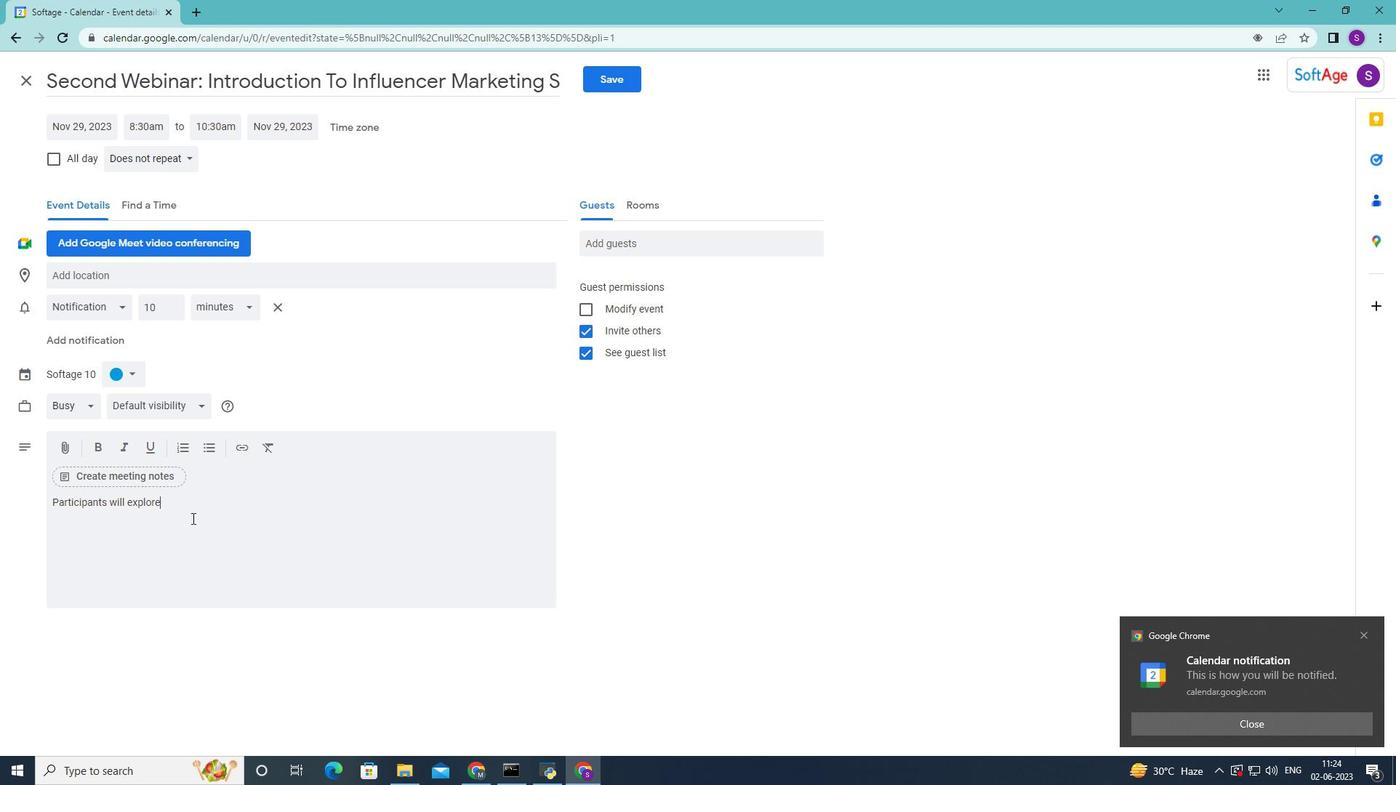 
Action: Mouse scrolled (602, 410) with delta (0, 0)
Screenshot: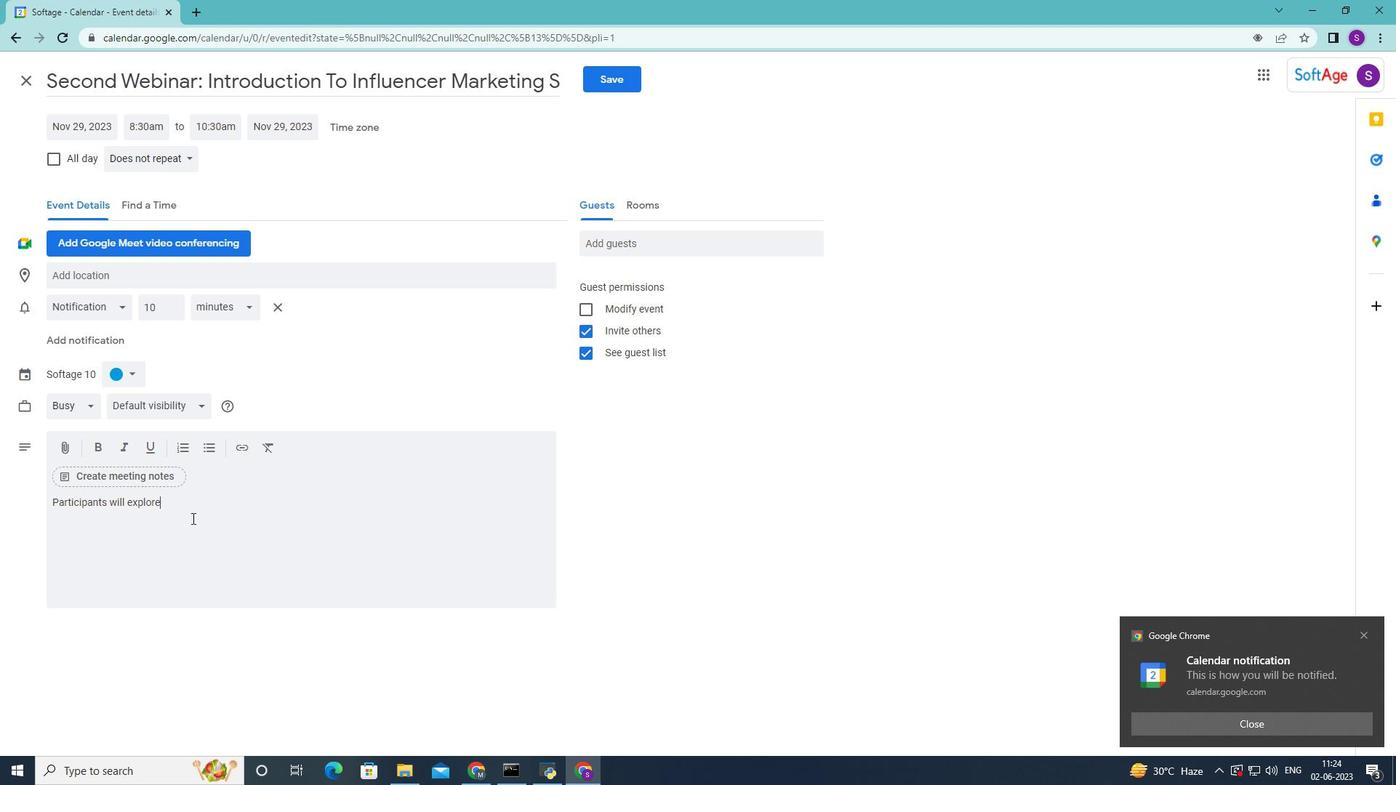 
Action: Mouse scrolled (602, 410) with delta (0, 0)
Screenshot: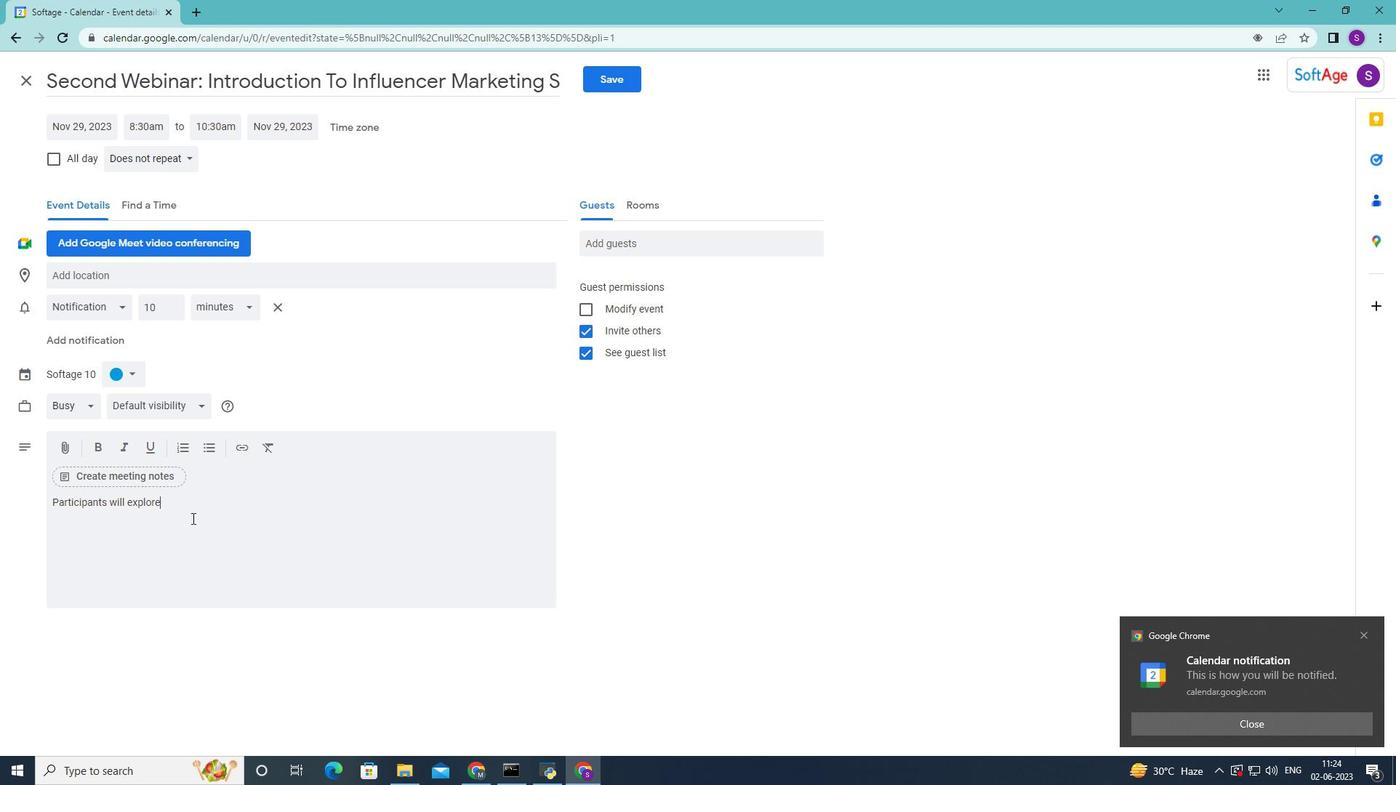 
Action: Mouse scrolled (602, 410) with delta (0, 0)
Screenshot: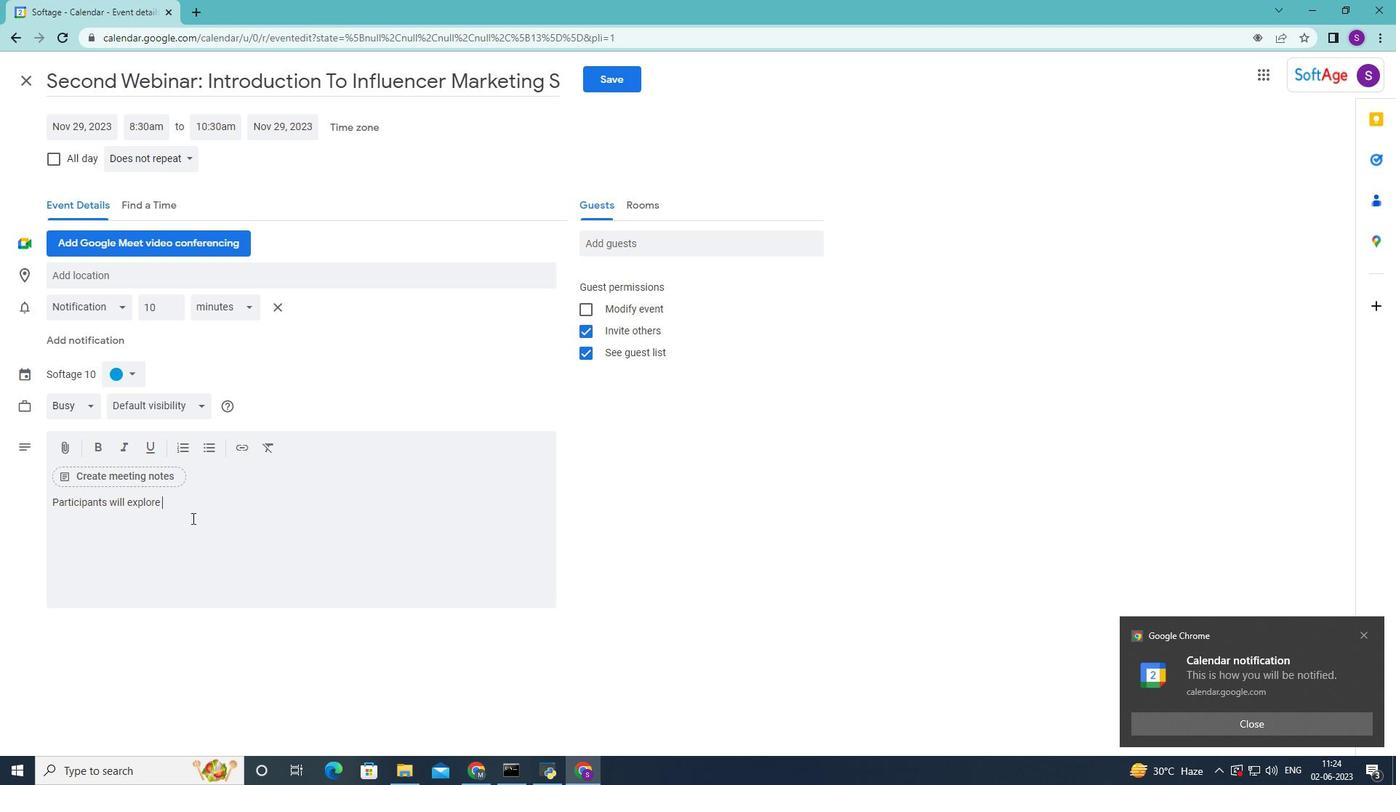 
Action: Mouse scrolled (602, 410) with delta (0, 0)
Screenshot: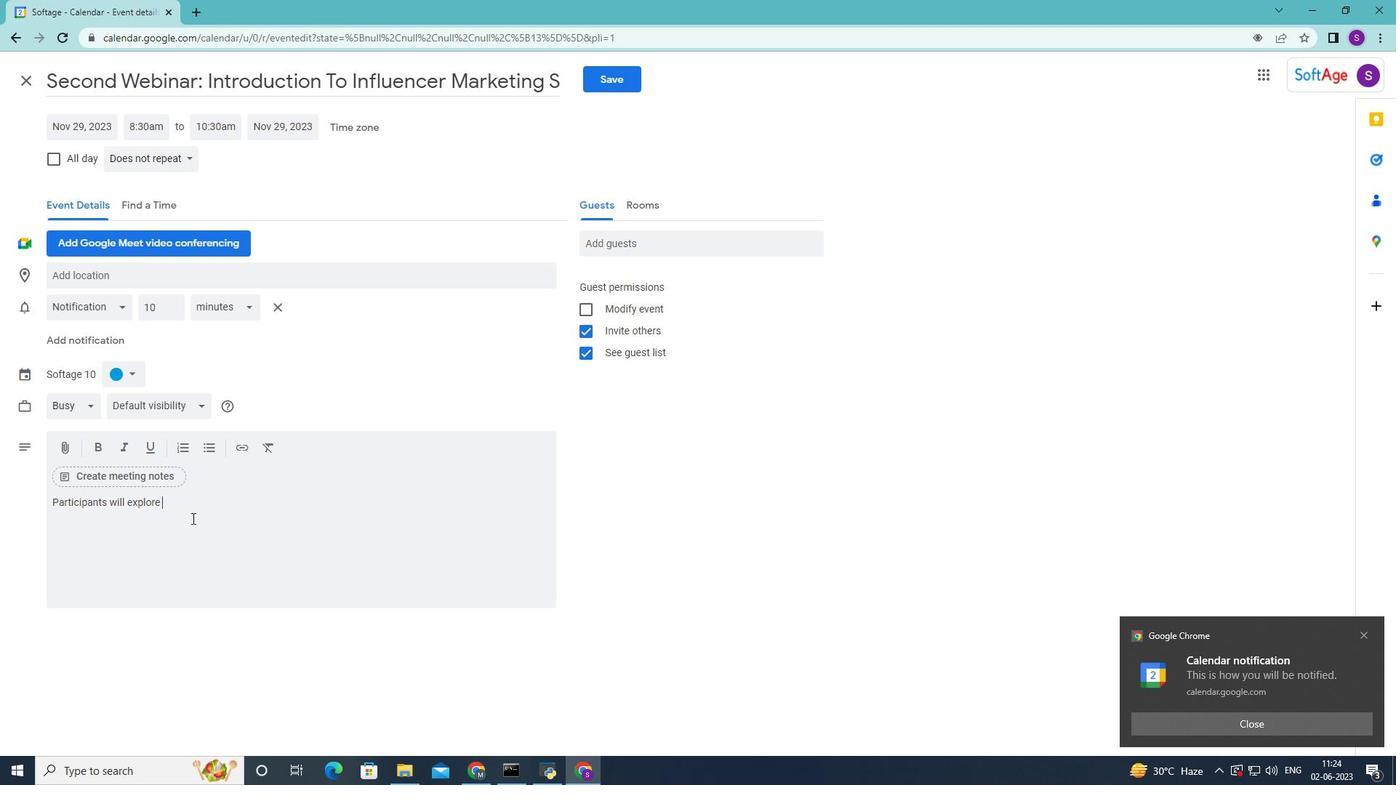 
Action: Mouse moved to (605, 448)
Screenshot: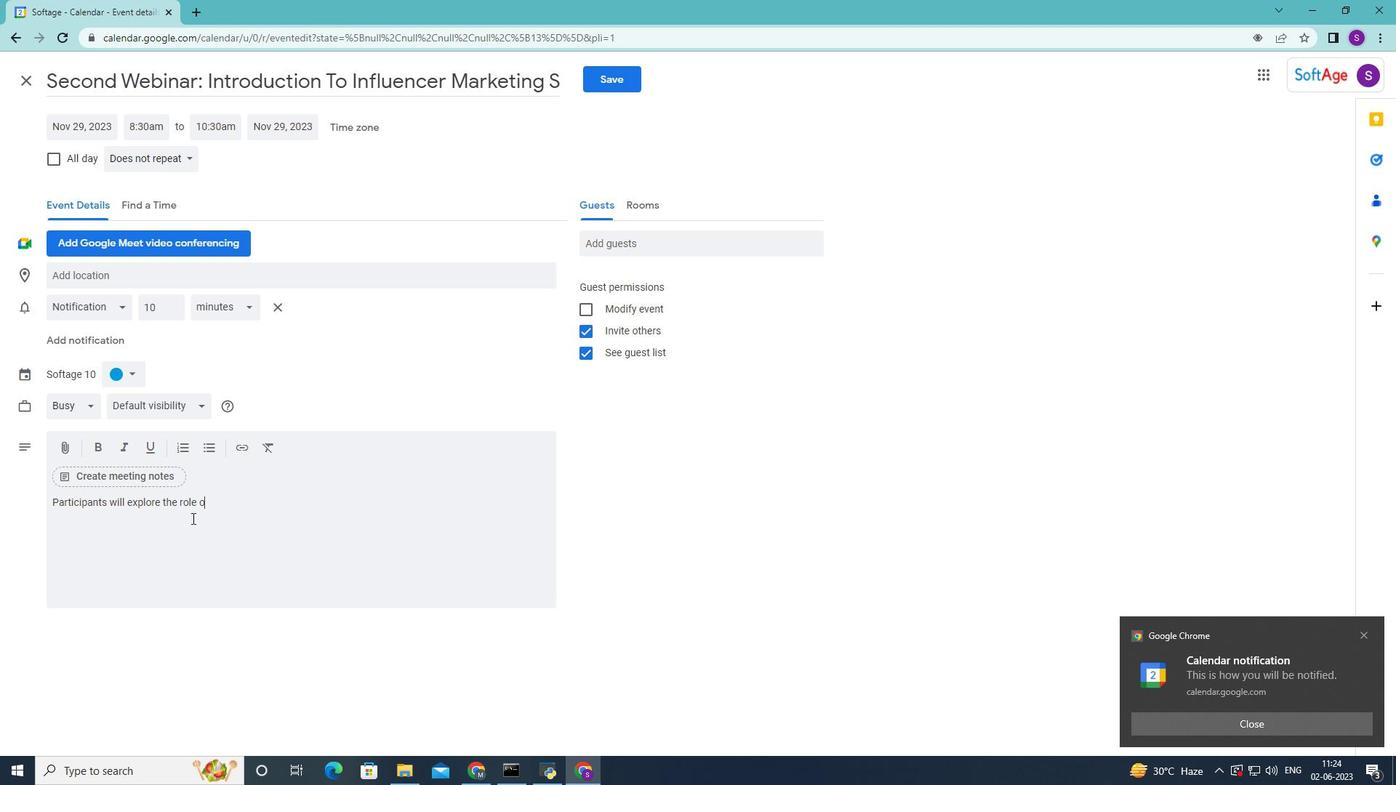 
Action: Mouse pressed left at (605, 448)
Screenshot: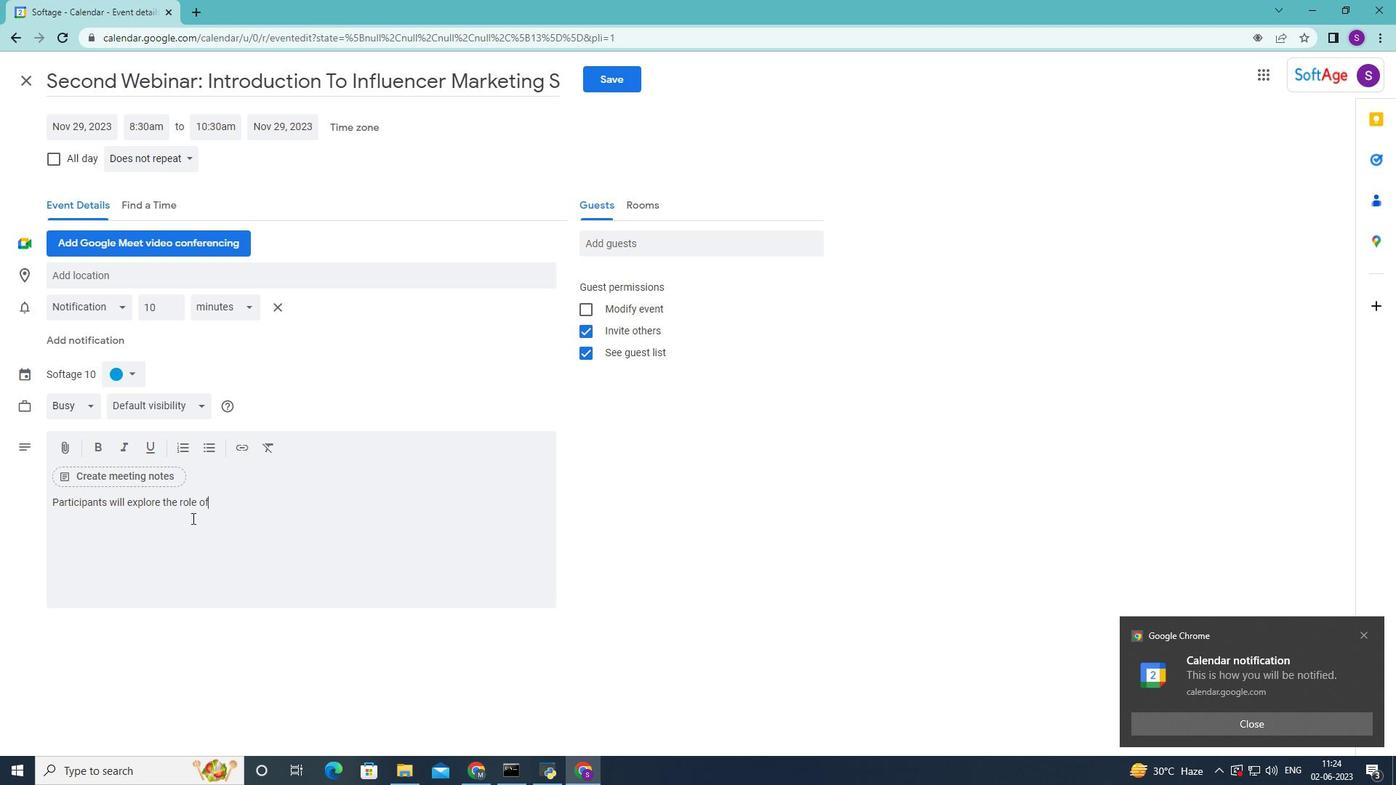 
Action: Mouse moved to (626, 341)
Screenshot: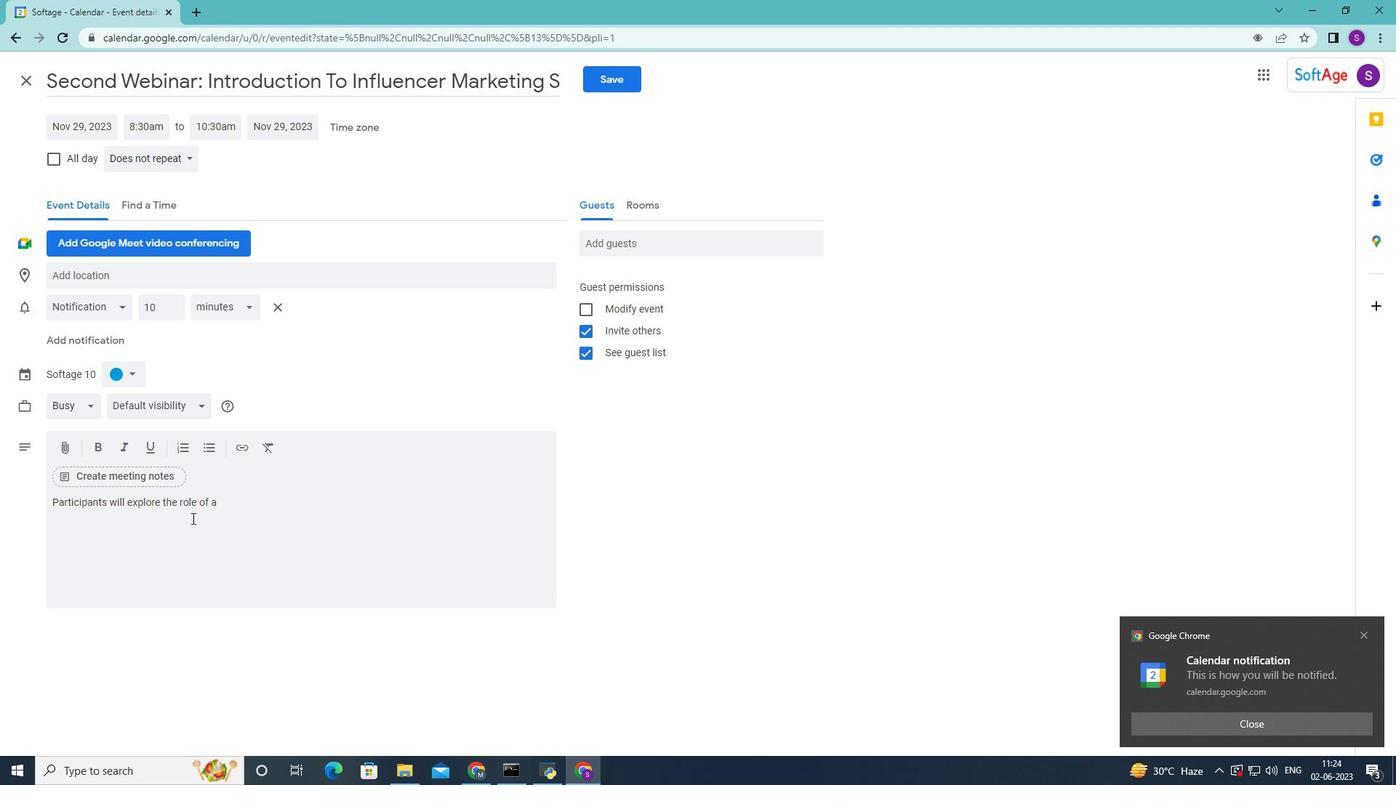 
Action: Mouse pressed left at (626, 341)
Screenshot: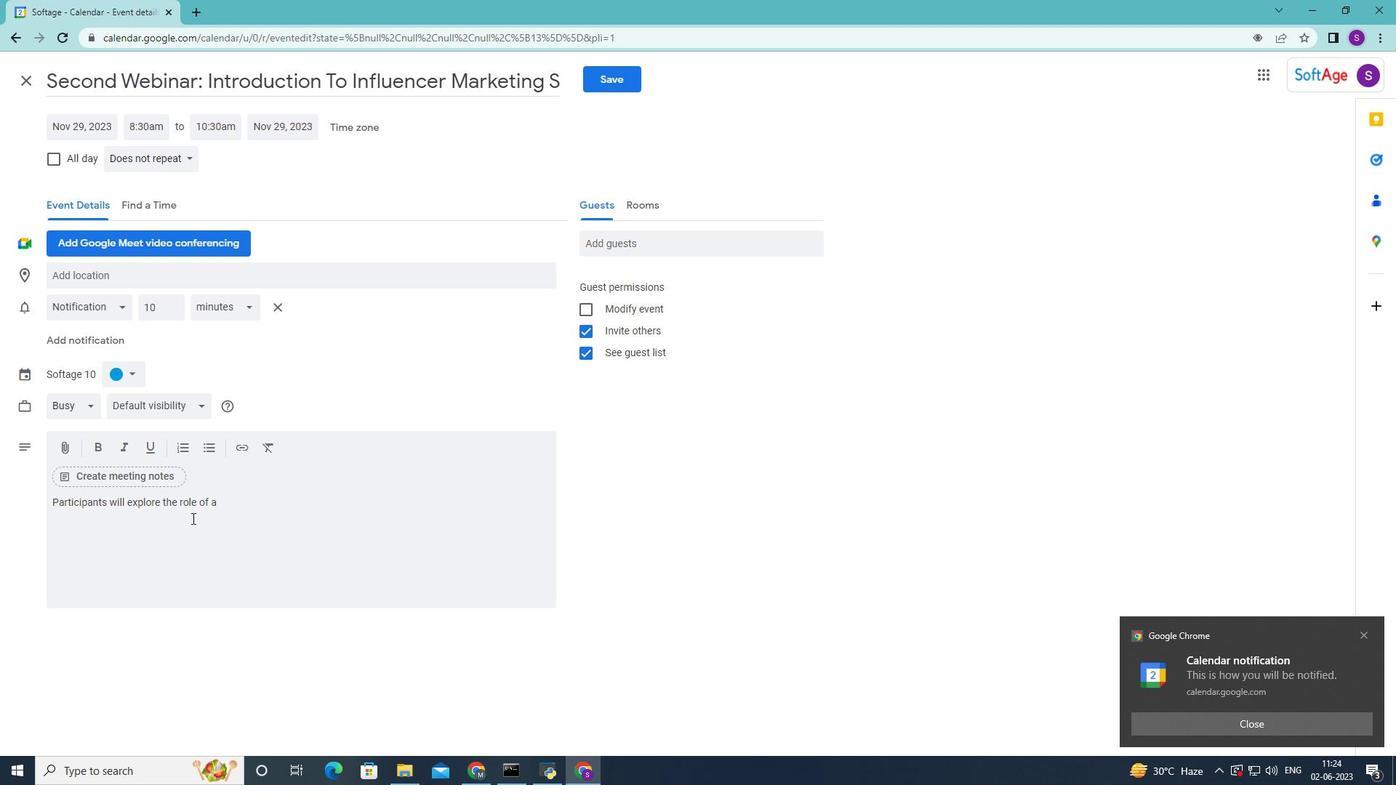 
Action: Mouse moved to (647, 487)
Screenshot: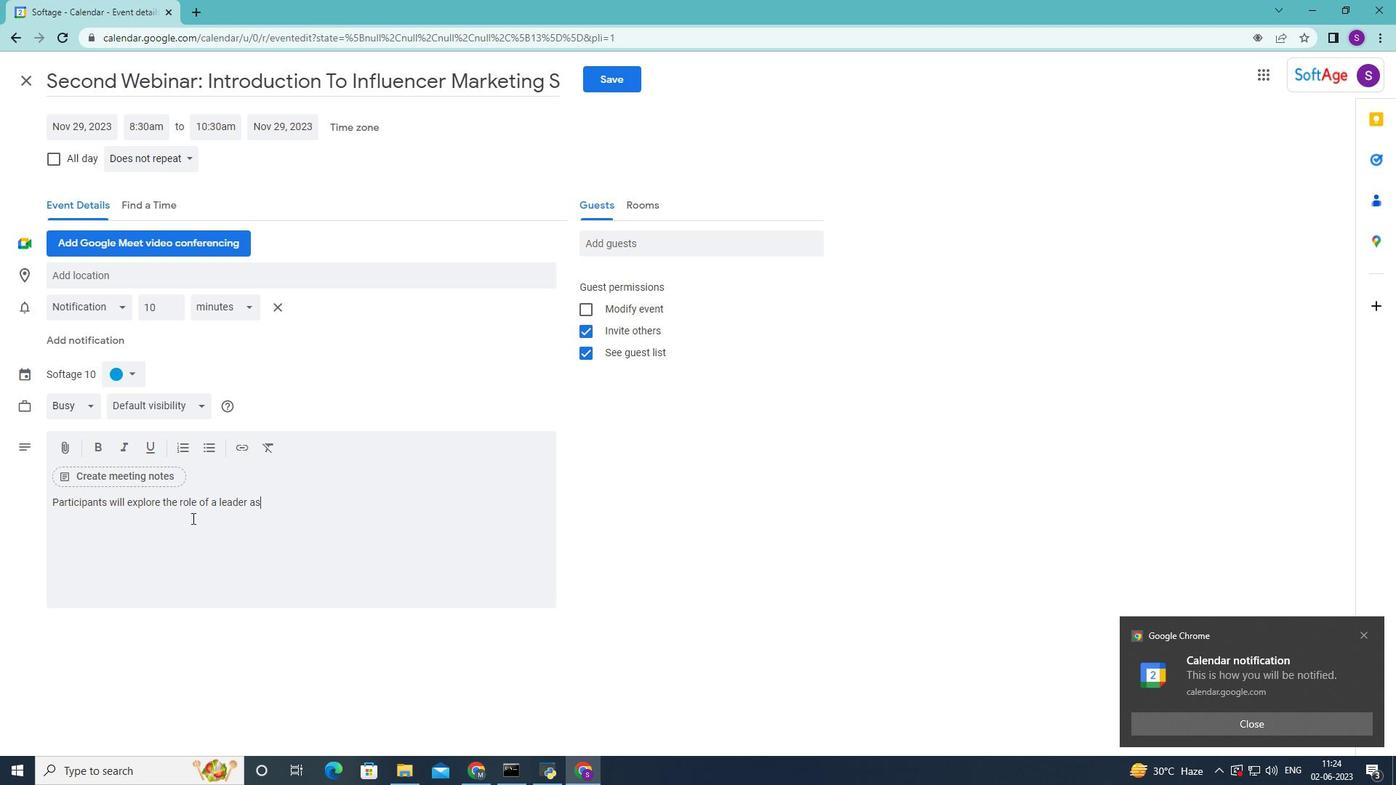 
Action: Mouse pressed left at (647, 487)
Screenshot: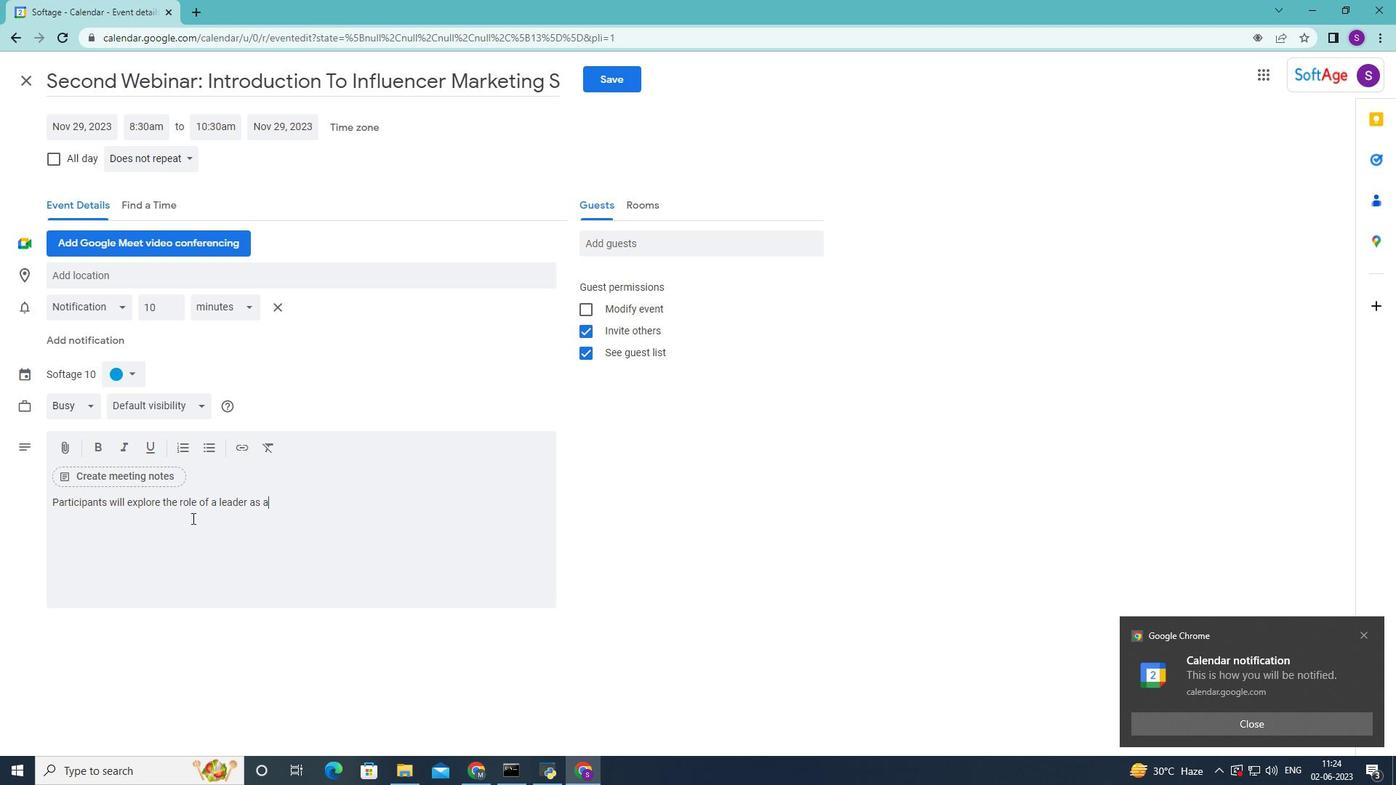 
Action: Mouse moved to (673, 611)
Screenshot: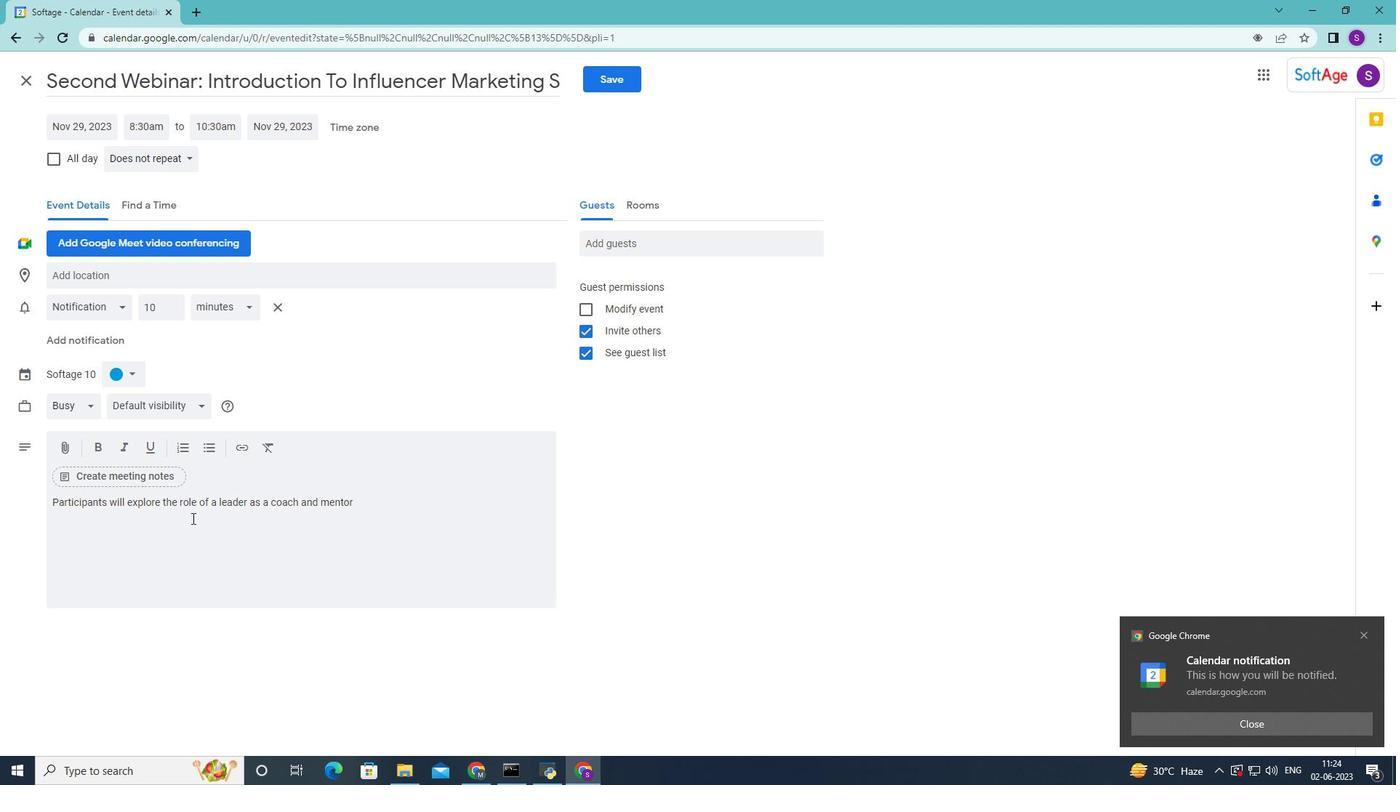 
Action: Mouse pressed left at (673, 611)
Screenshot: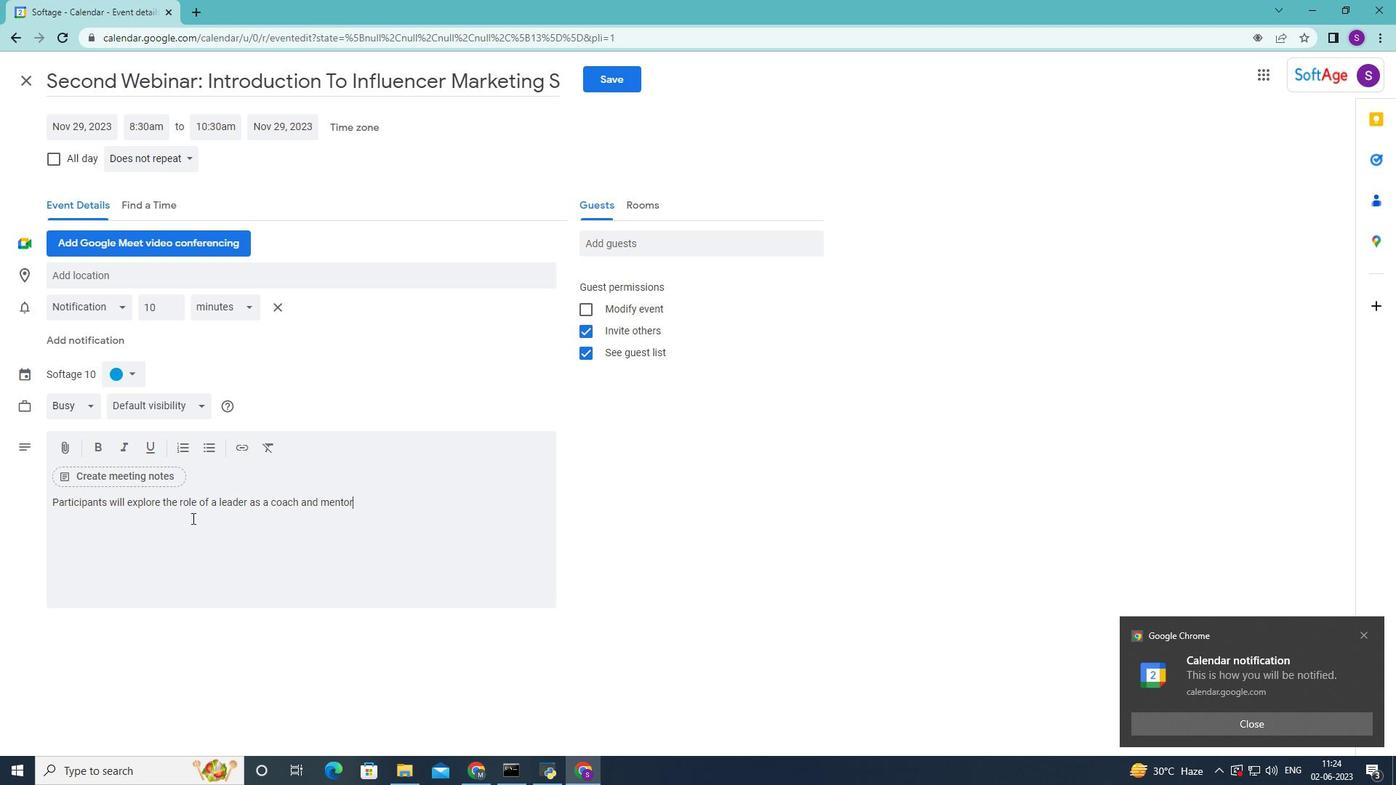 
Action: Mouse moved to (867, 466)
Screenshot: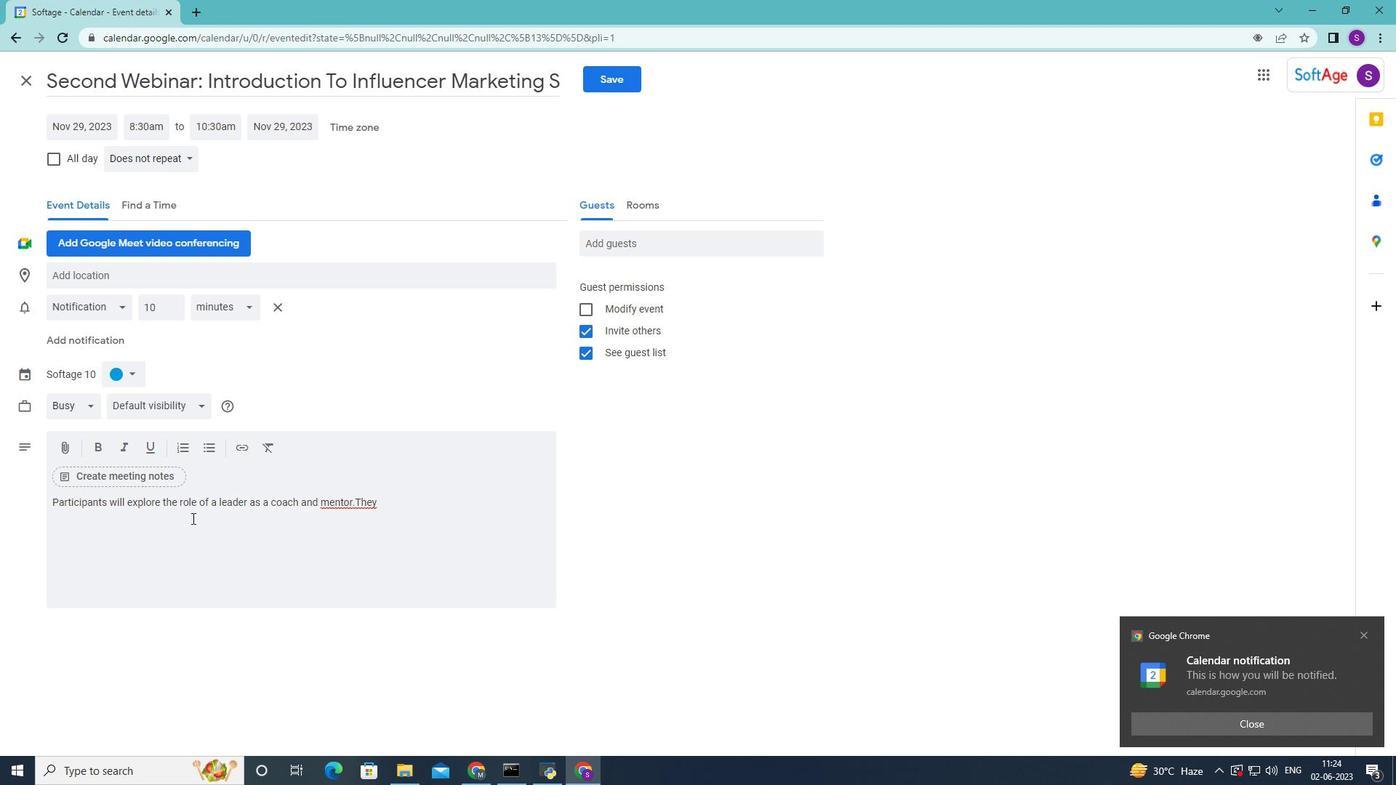 
Action: Mouse pressed left at (867, 466)
Screenshot: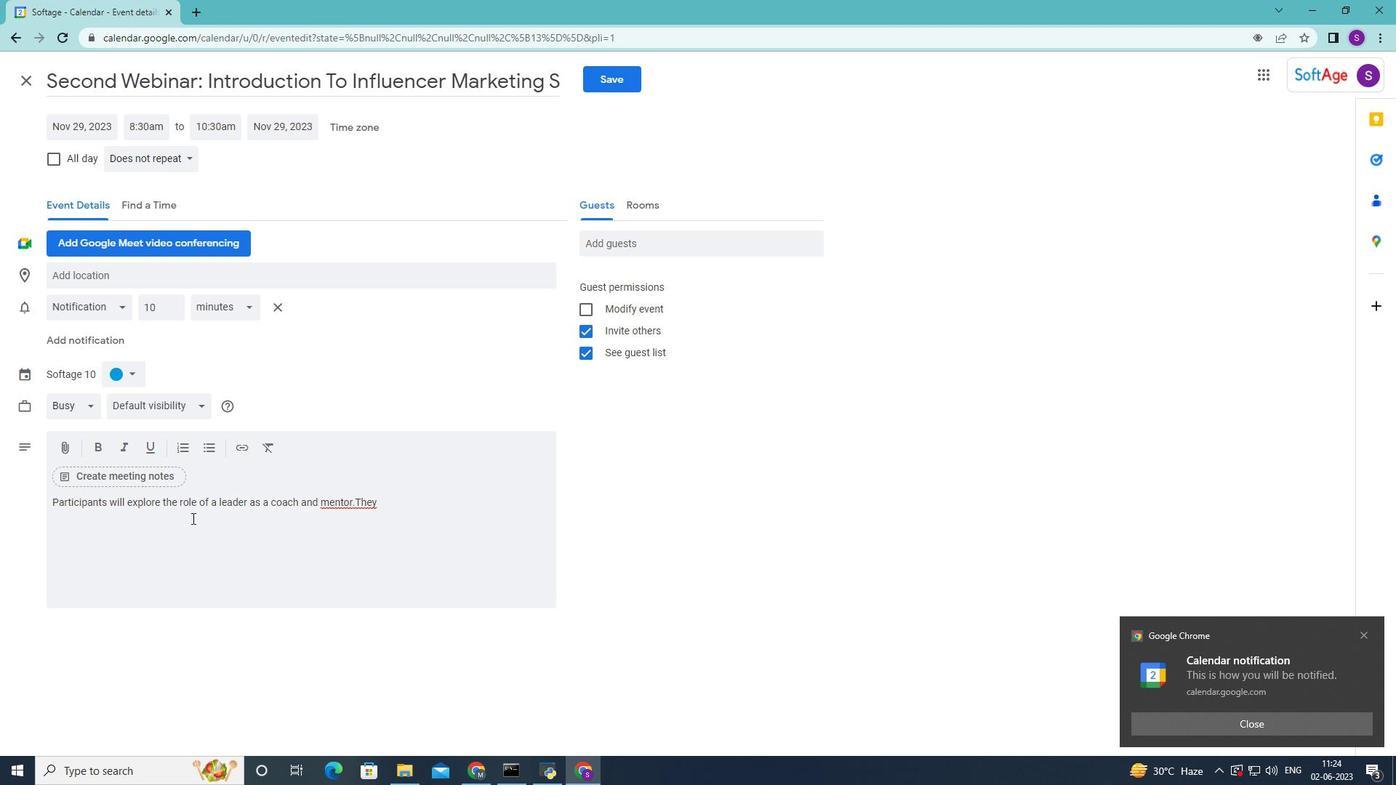 
Action: Mouse moved to (234, 125)
Screenshot: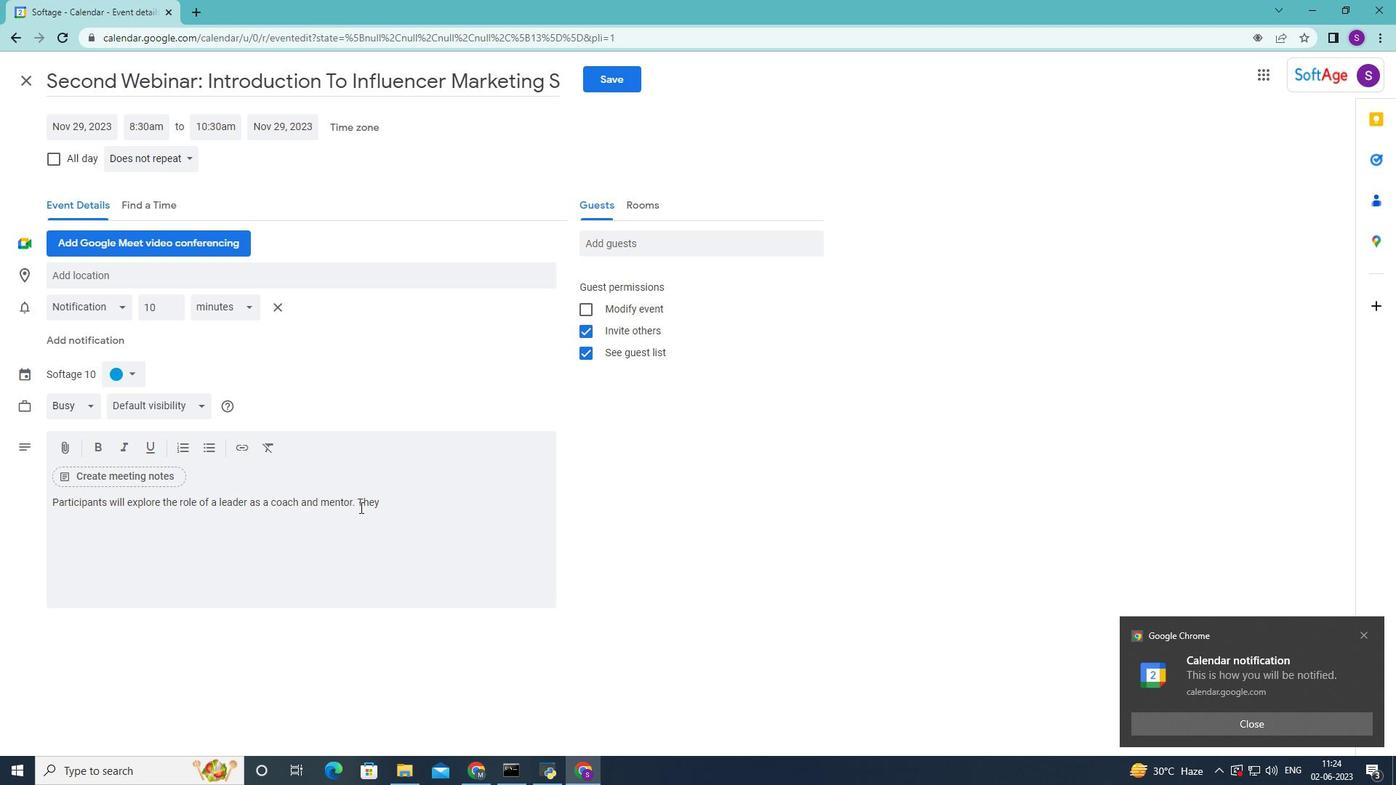 
Action: Mouse pressed left at (234, 125)
Screenshot: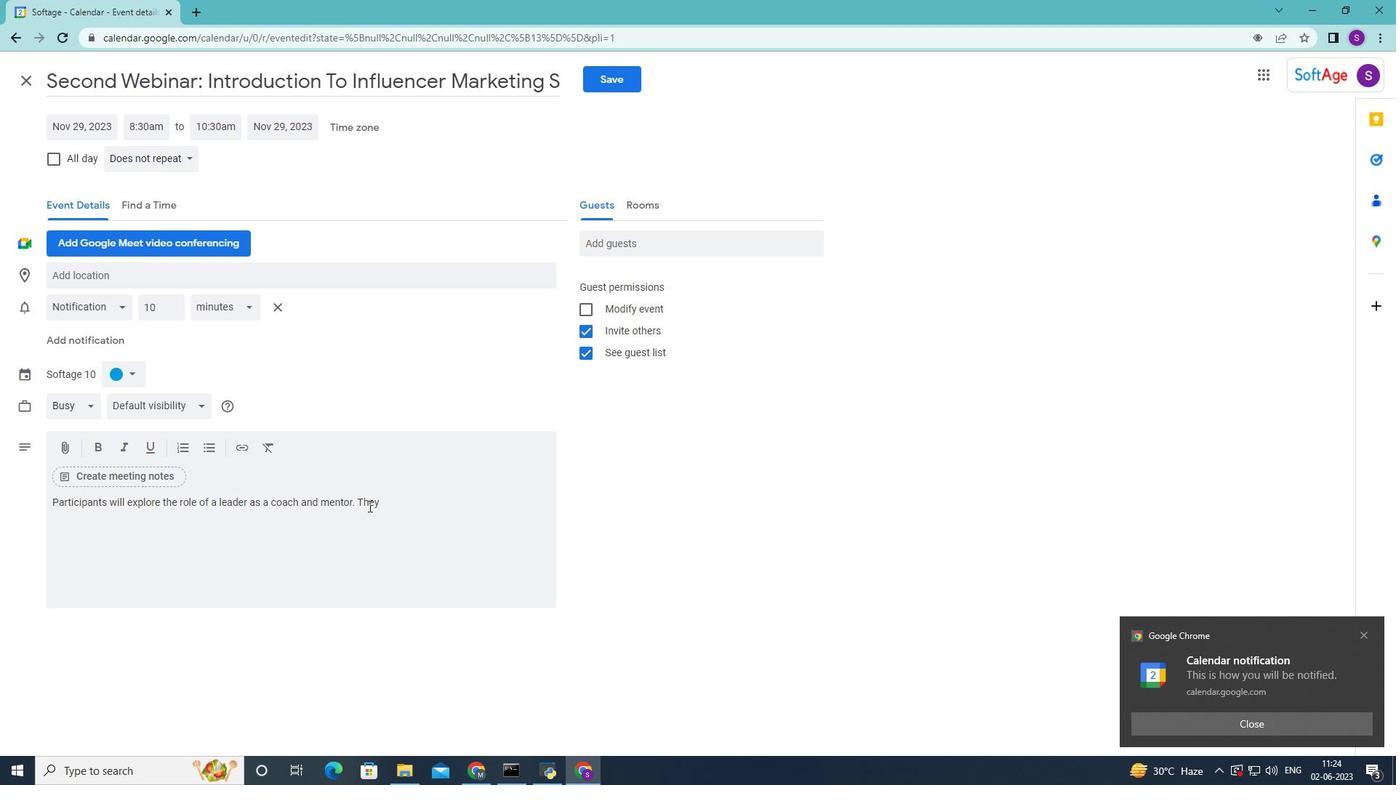 
Action: Mouse moved to (141, 322)
Screenshot: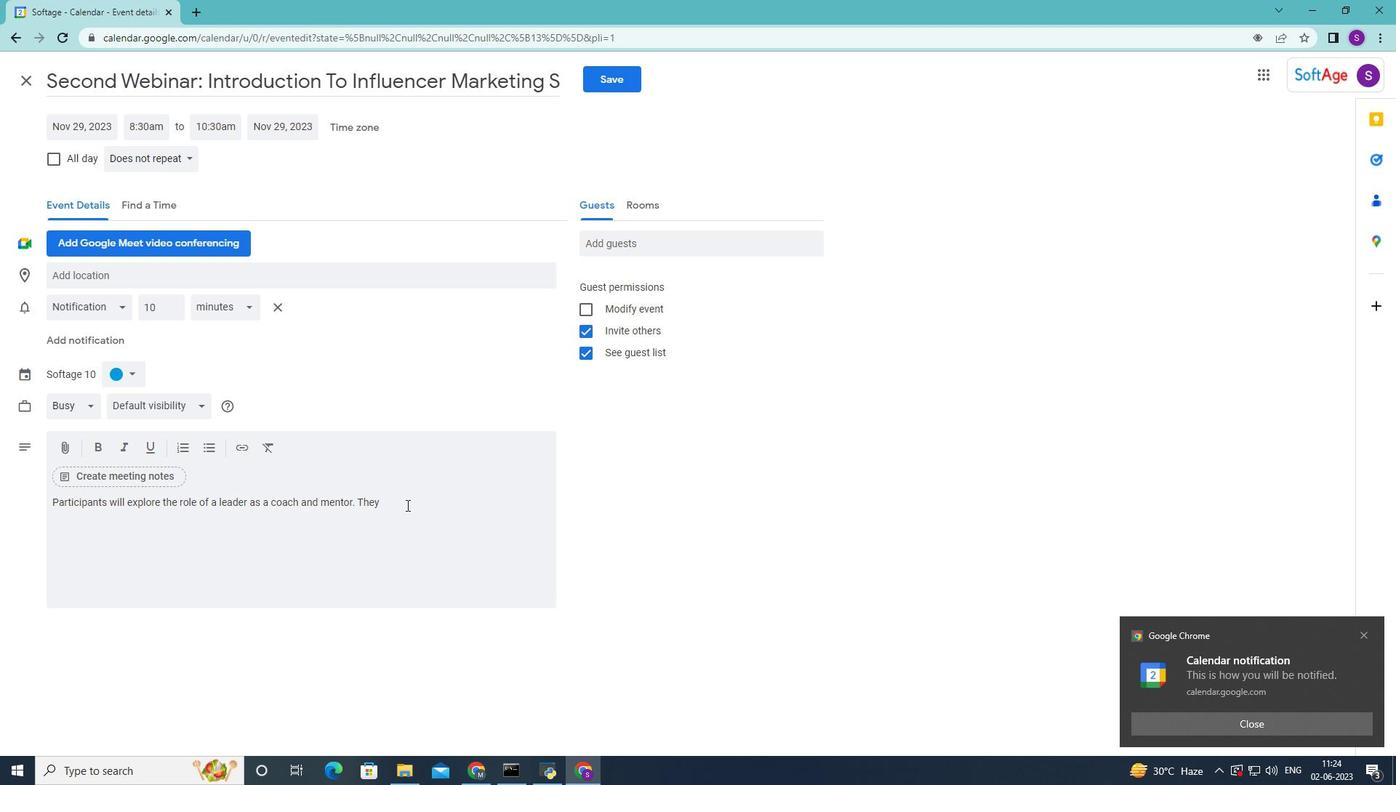 
Action: Mouse scrolled (141, 323) with delta (0, 0)
Screenshot: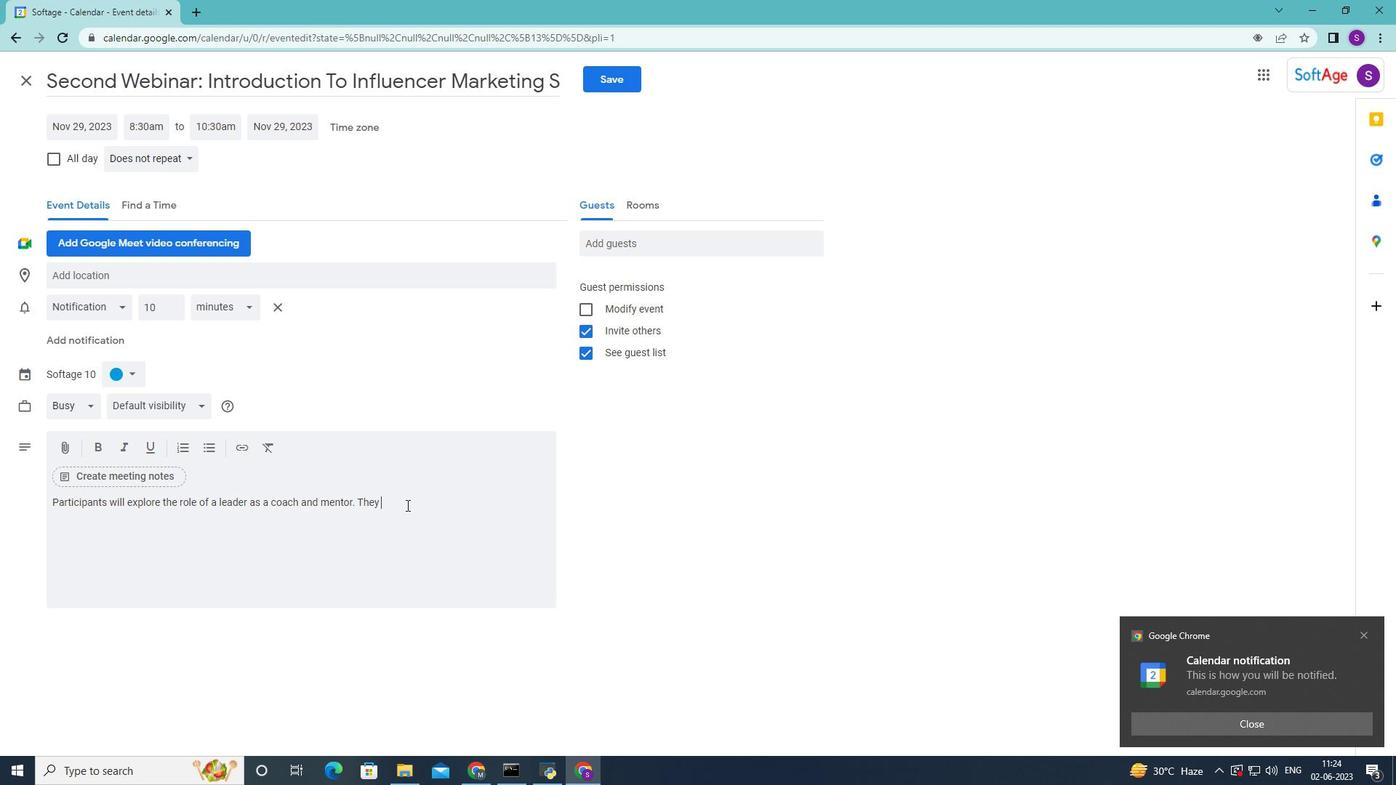 
Action: Mouse scrolled (141, 323) with delta (0, 0)
Screenshot: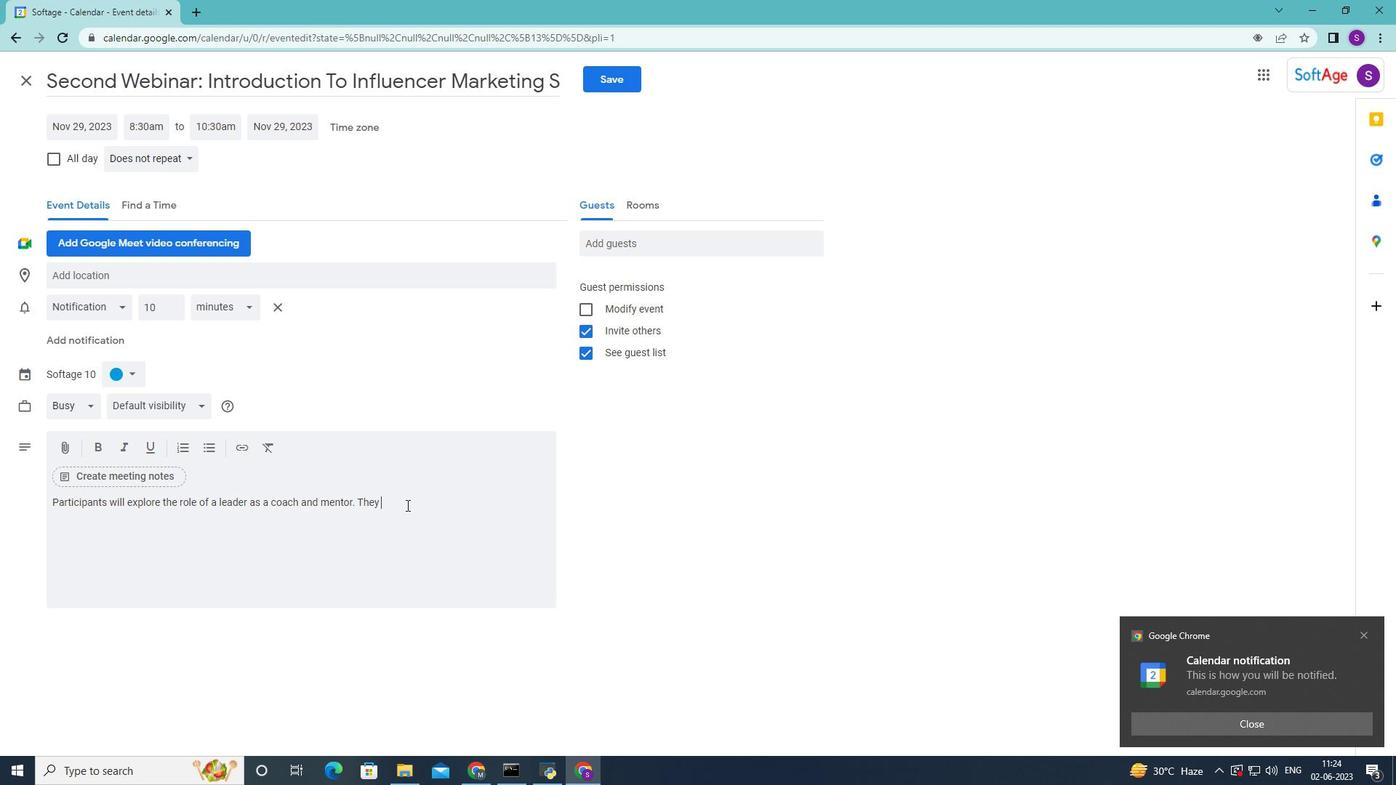 
Action: Mouse scrolled (141, 323) with delta (0, 0)
Screenshot: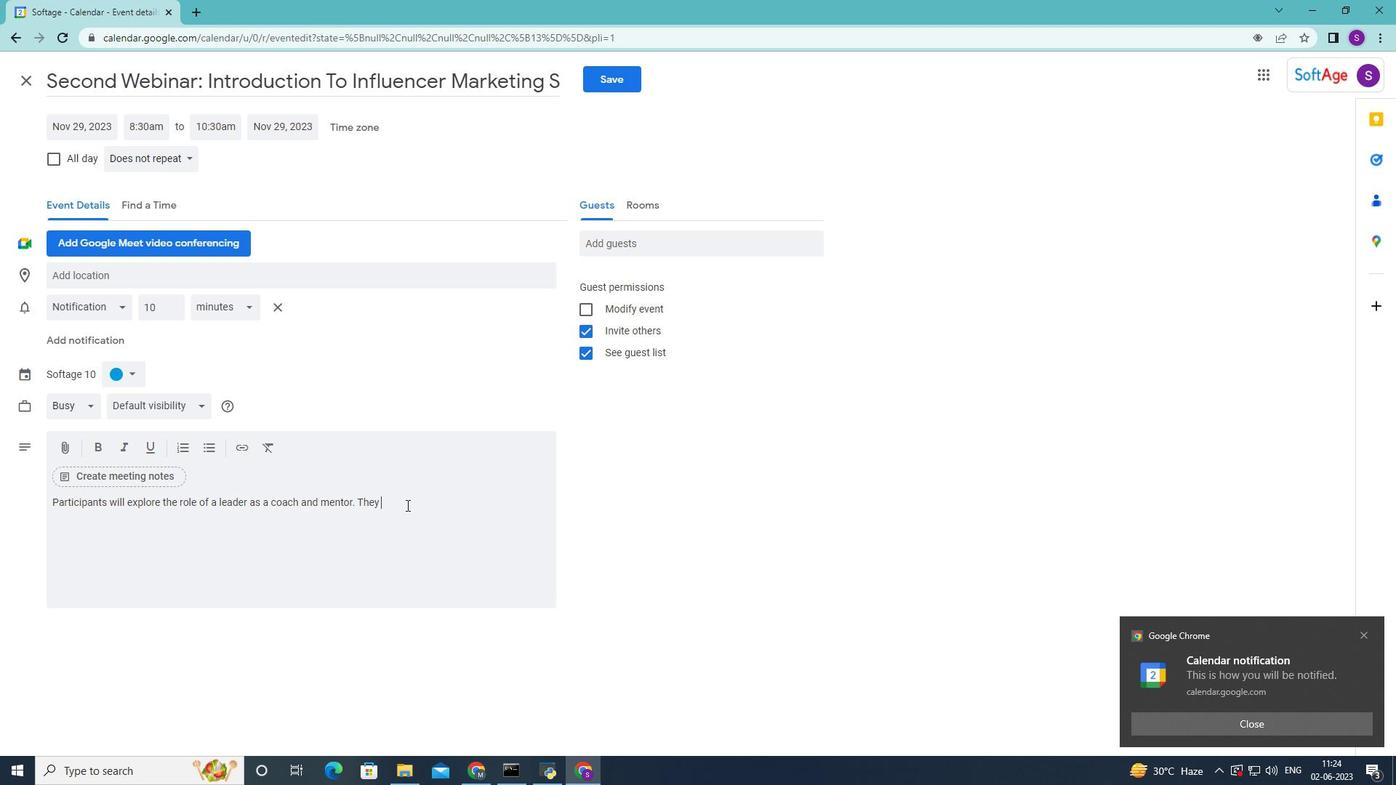 
Action: Mouse scrolled (141, 323) with delta (0, 0)
Screenshot: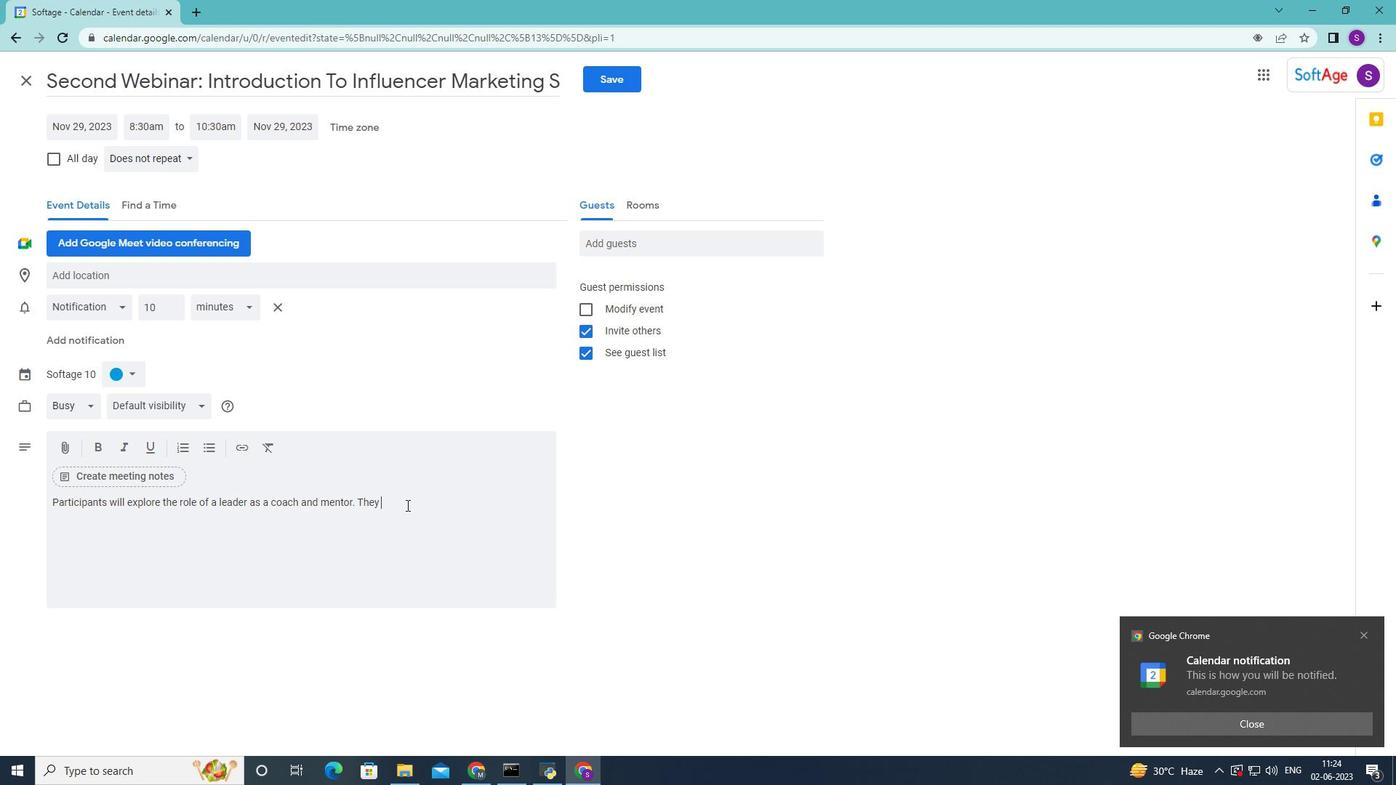 
Action: Mouse moved to (112, 430)
Screenshot: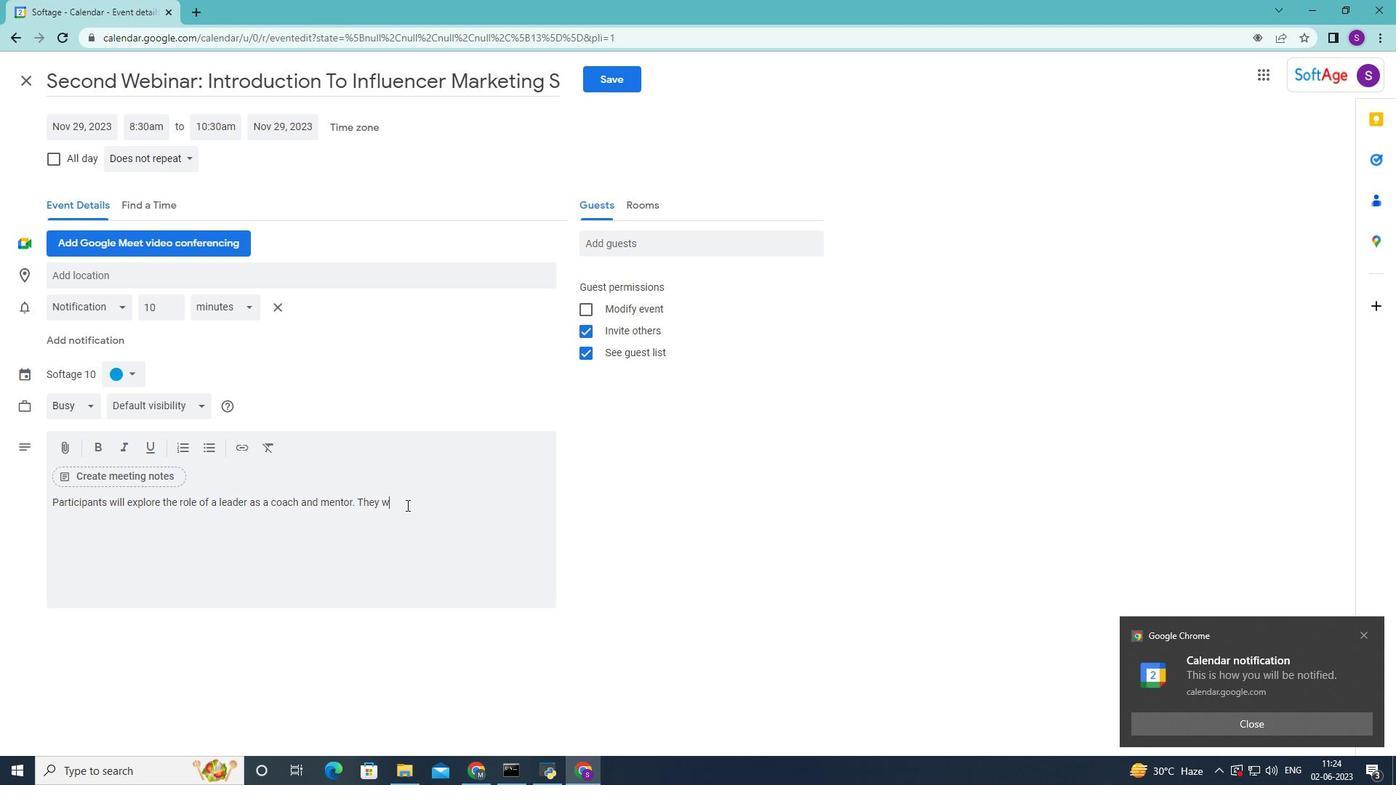 
Action: Mouse pressed left at (112, 430)
Screenshot: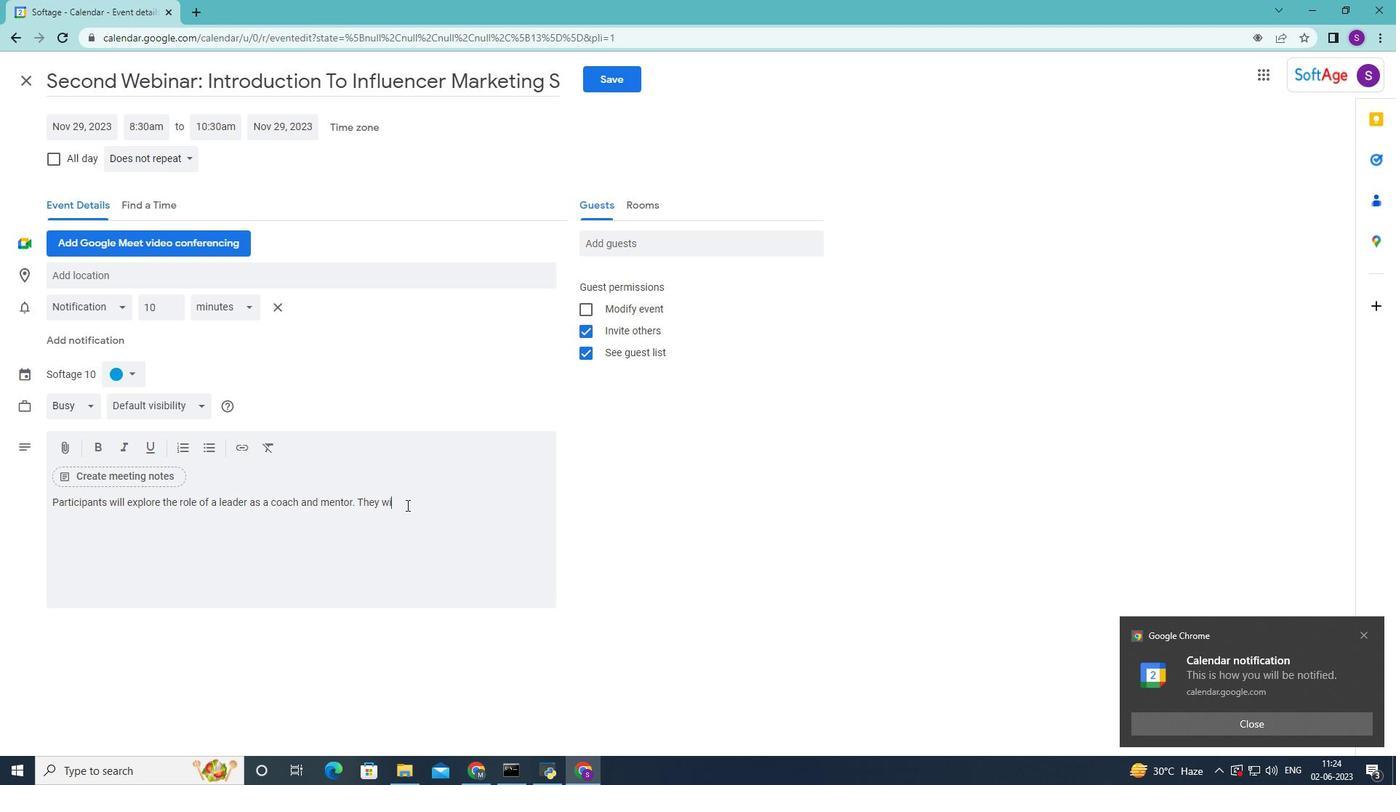 
Action: Mouse pressed left at (112, 430)
Screenshot: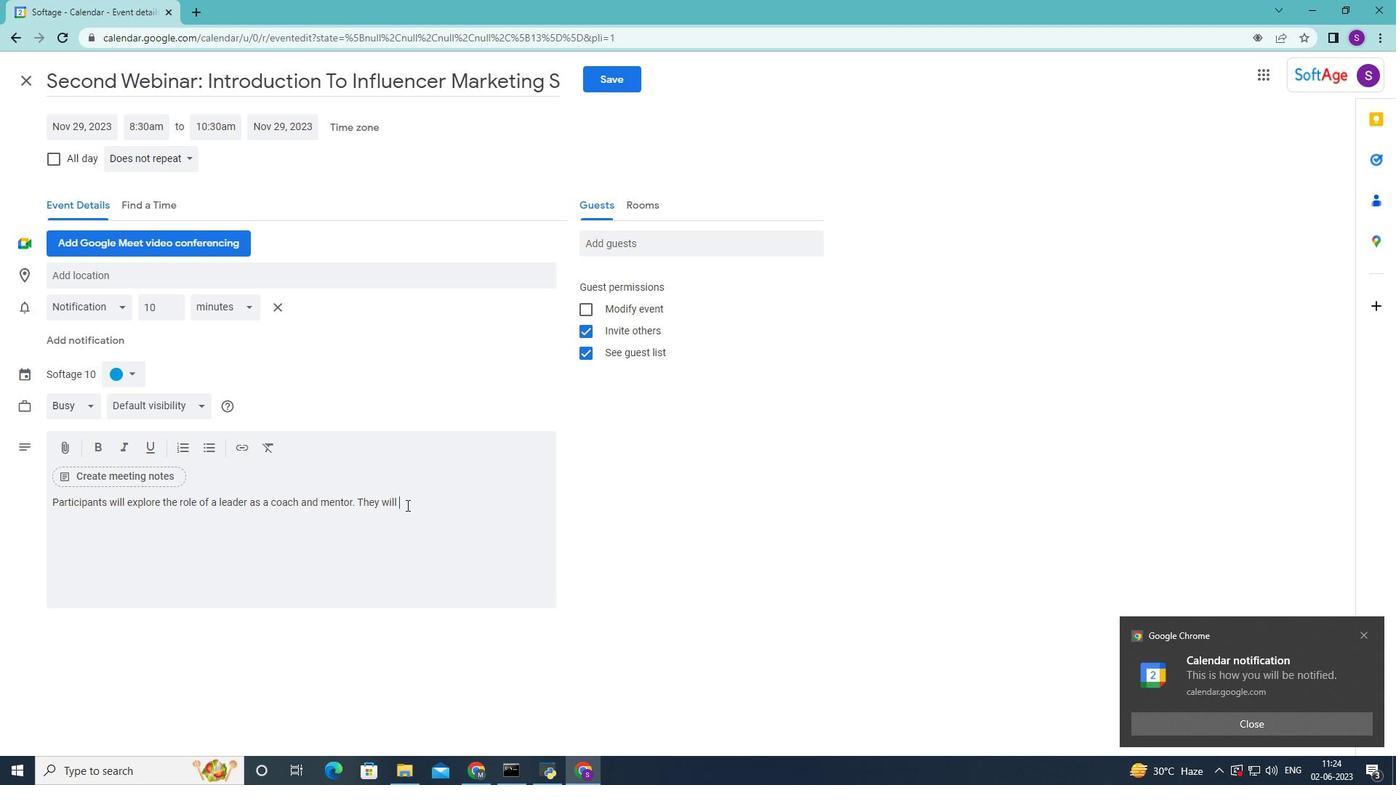 
Action: Mouse moved to (89, 130)
Screenshot: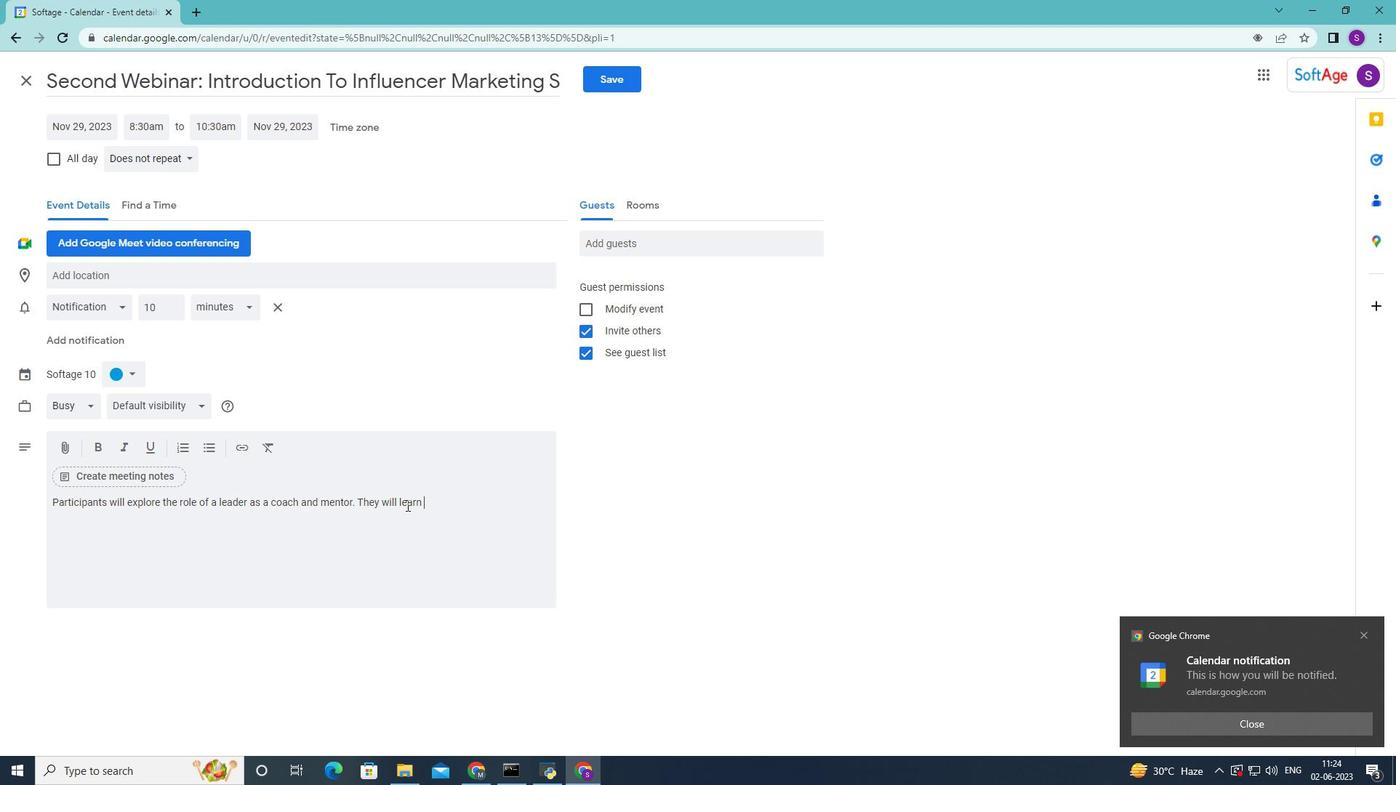 
Action: Mouse pressed left at (89, 130)
Screenshot: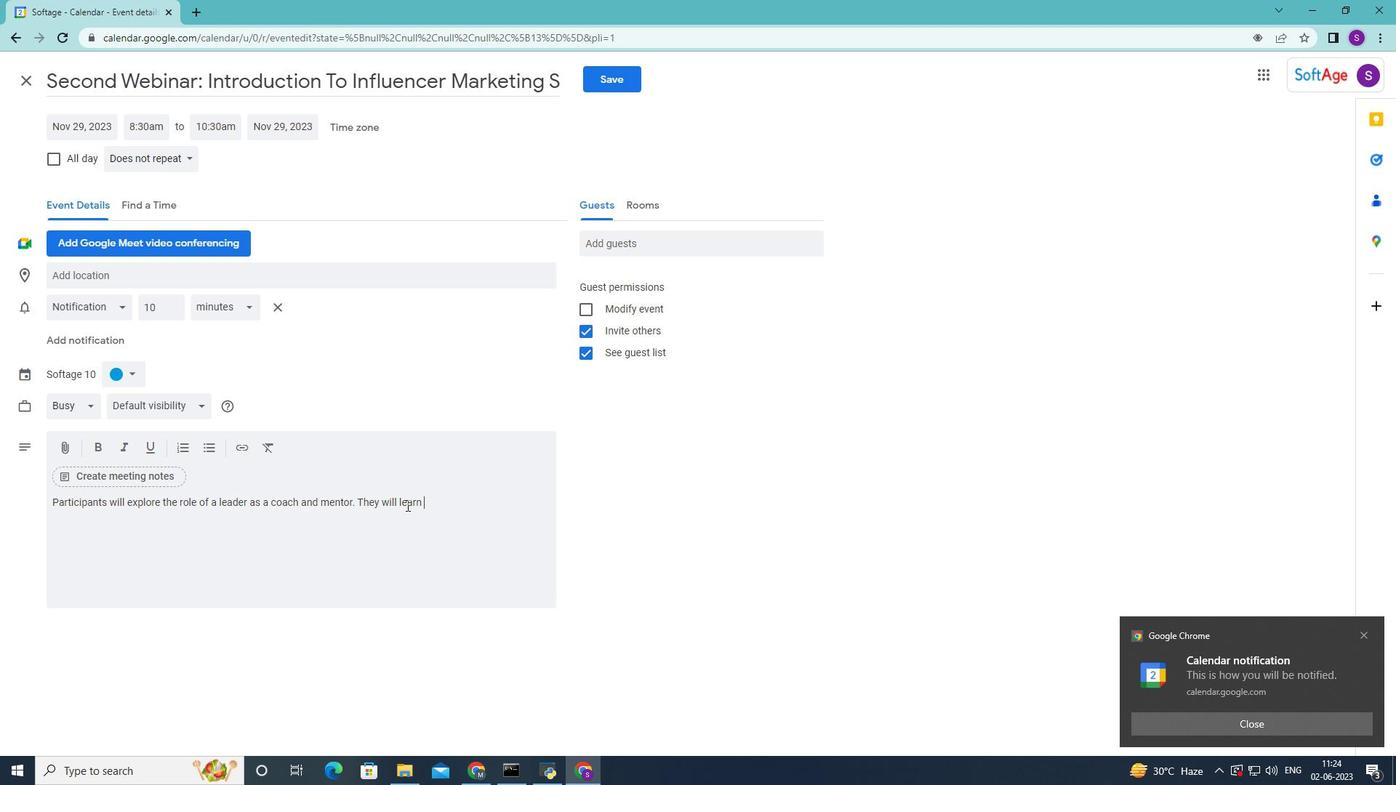 
Action: Mouse moved to (87, 170)
Screenshot: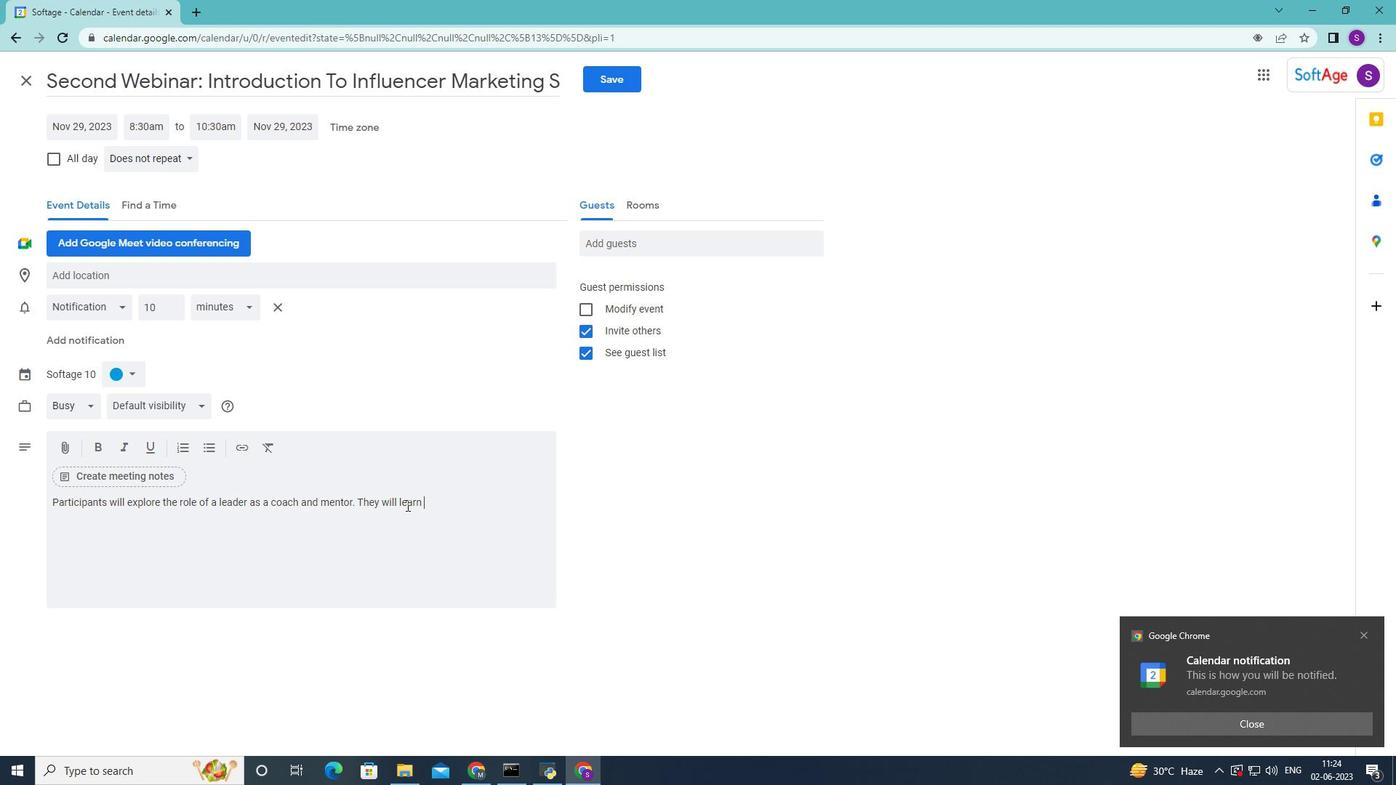 
Action: Mouse pressed left at (87, 170)
Screenshot: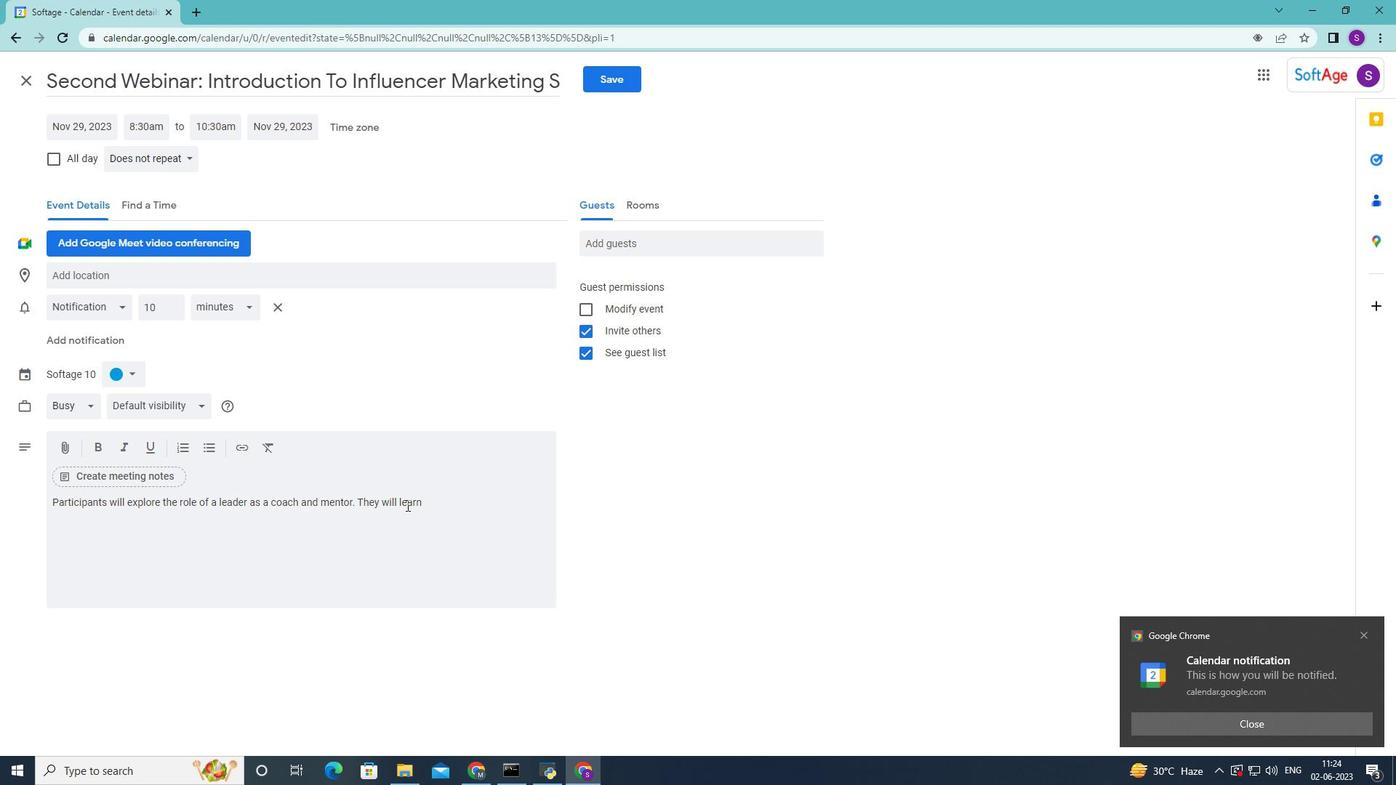 
Action: Mouse moved to (679, 233)
Screenshot: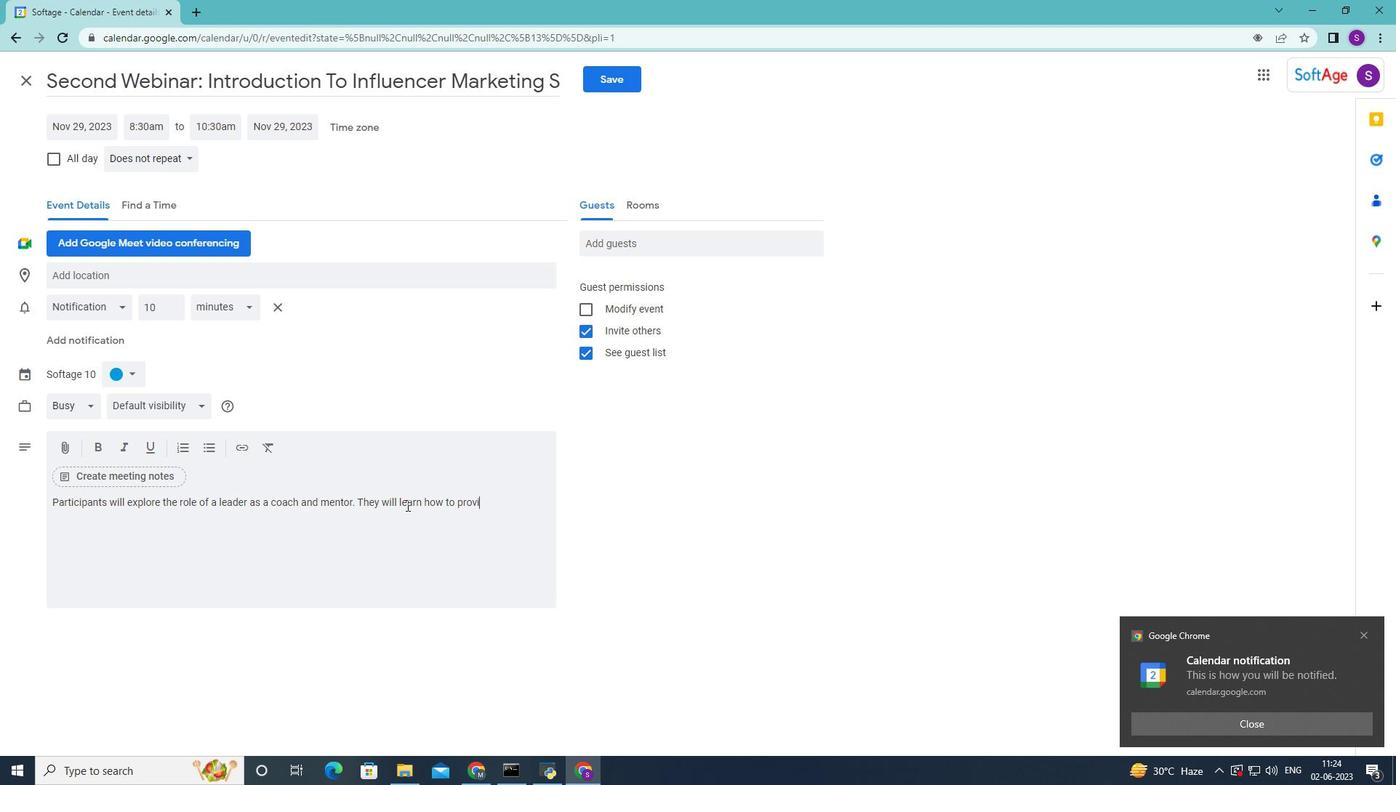 
Action: Mouse pressed left at (679, 233)
Screenshot: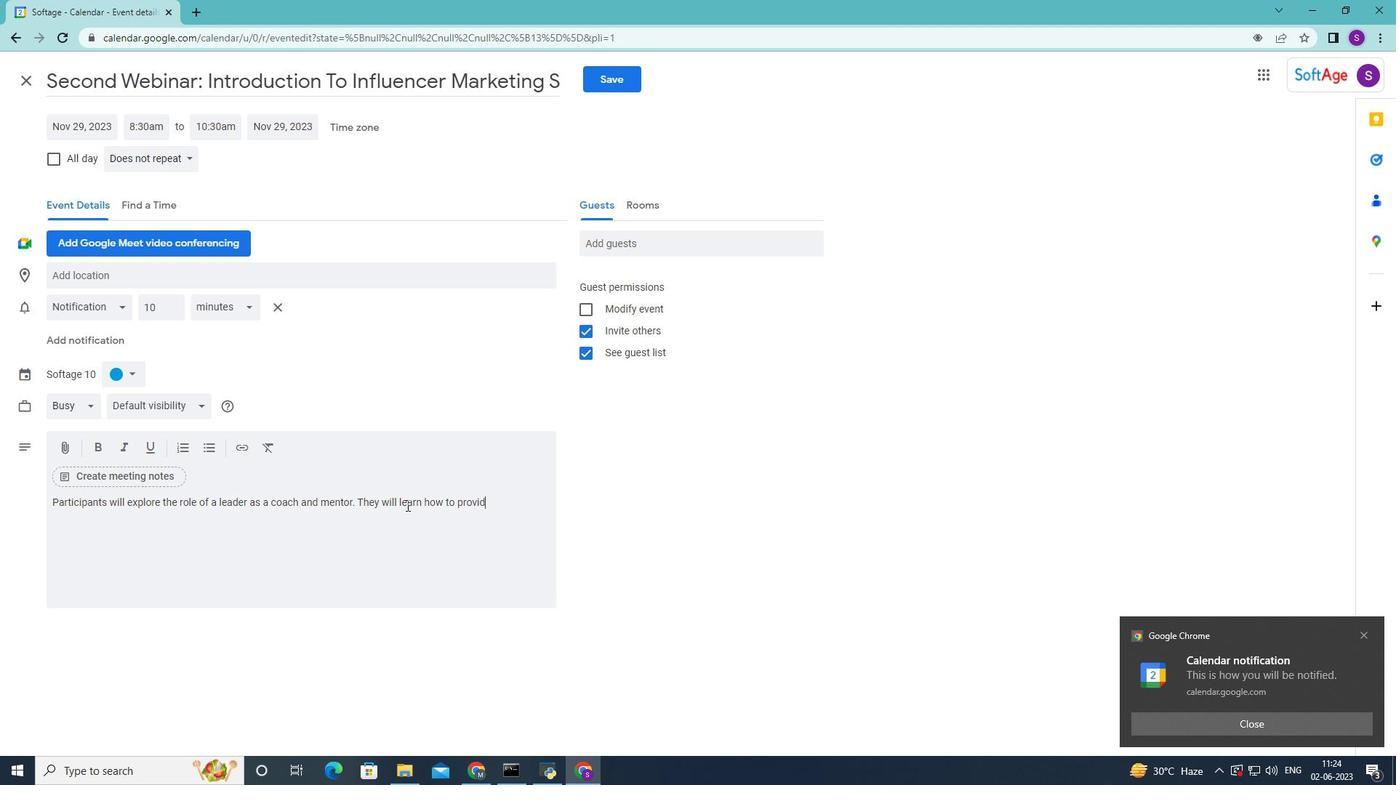 
Action: Mouse moved to (745, 233)
Screenshot: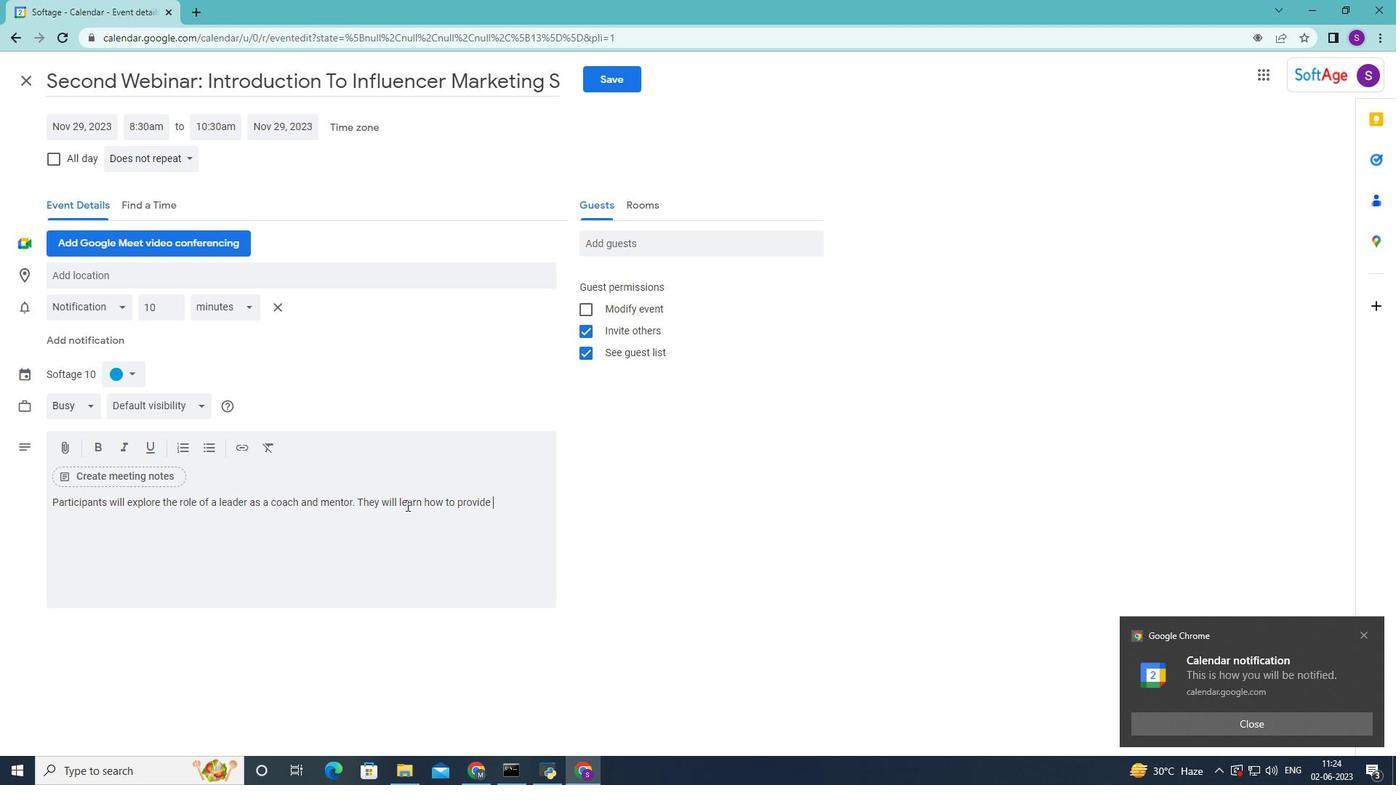 
Action: Mouse pressed left at (745, 233)
Screenshot: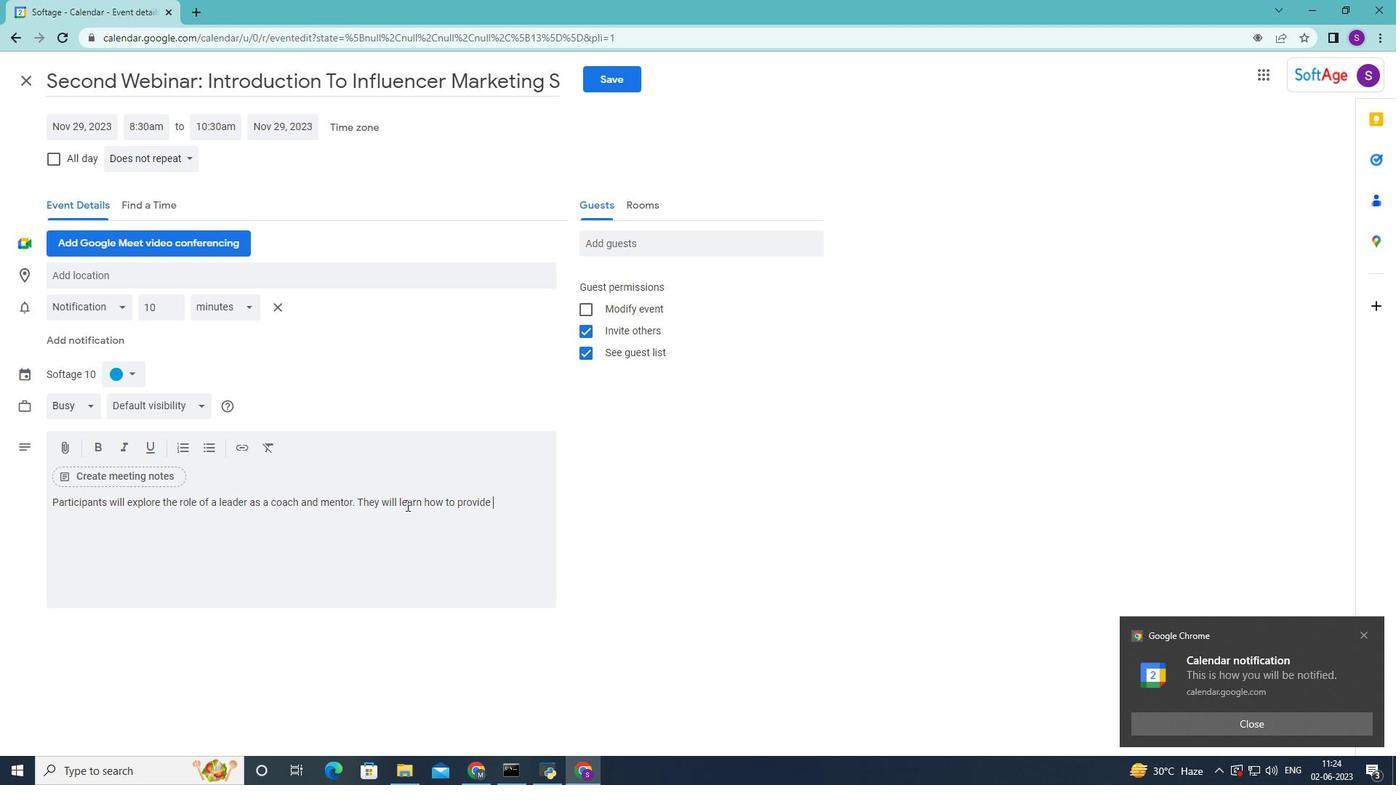 
Action: Mouse moved to (482, 383)
Screenshot: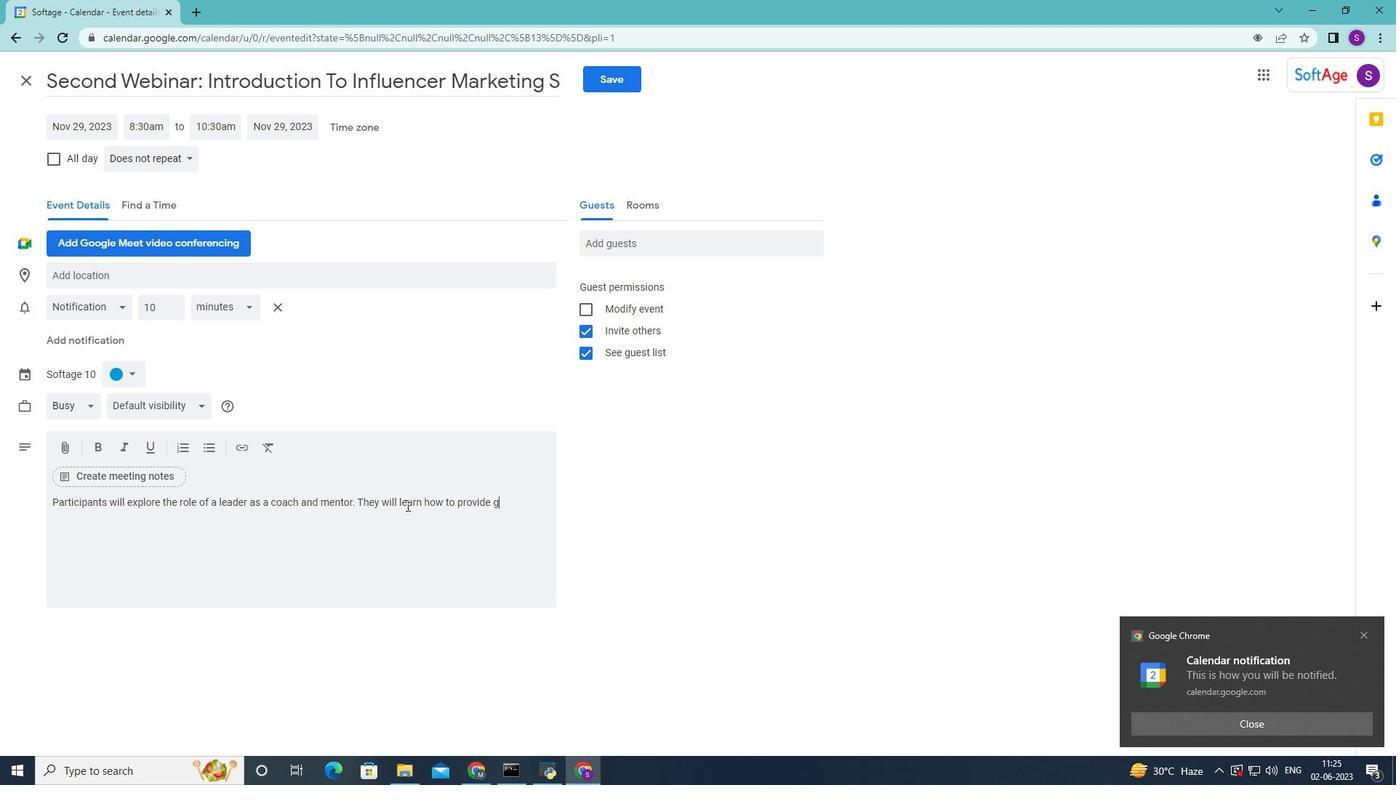 
Action: Mouse scrolled (482, 383) with delta (0, 0)
Screenshot: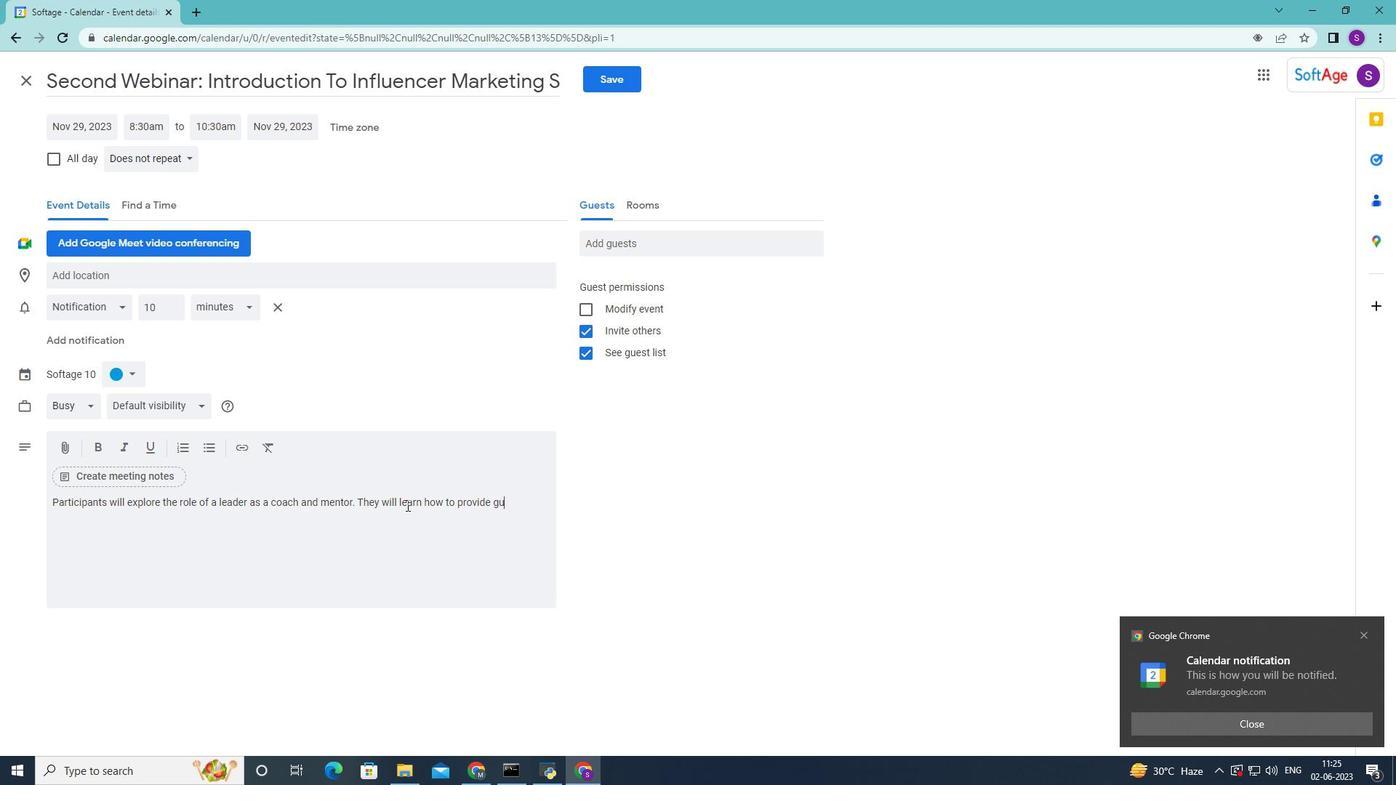 
Action: Mouse moved to (646, 230)
Screenshot: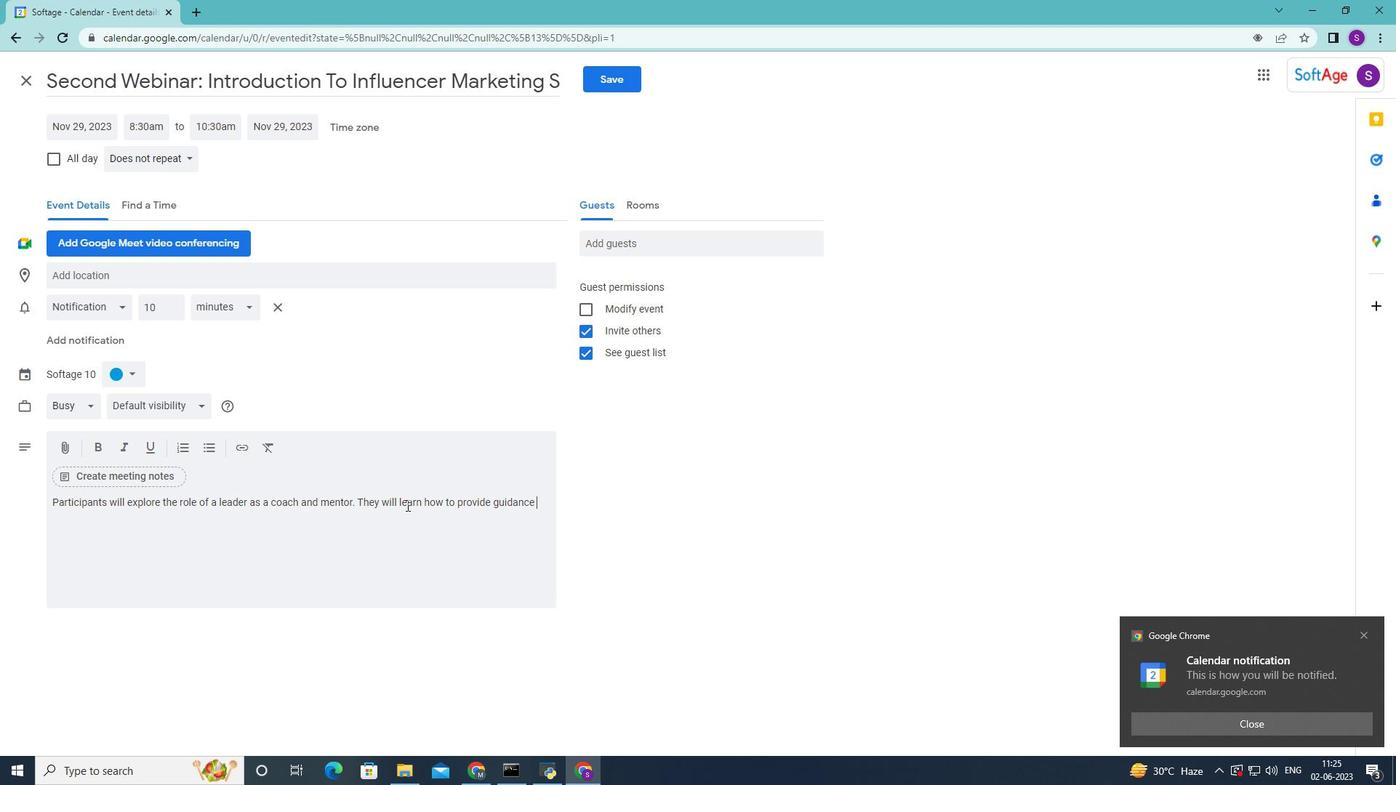 
Action: Mouse pressed left at (646, 230)
Screenshot: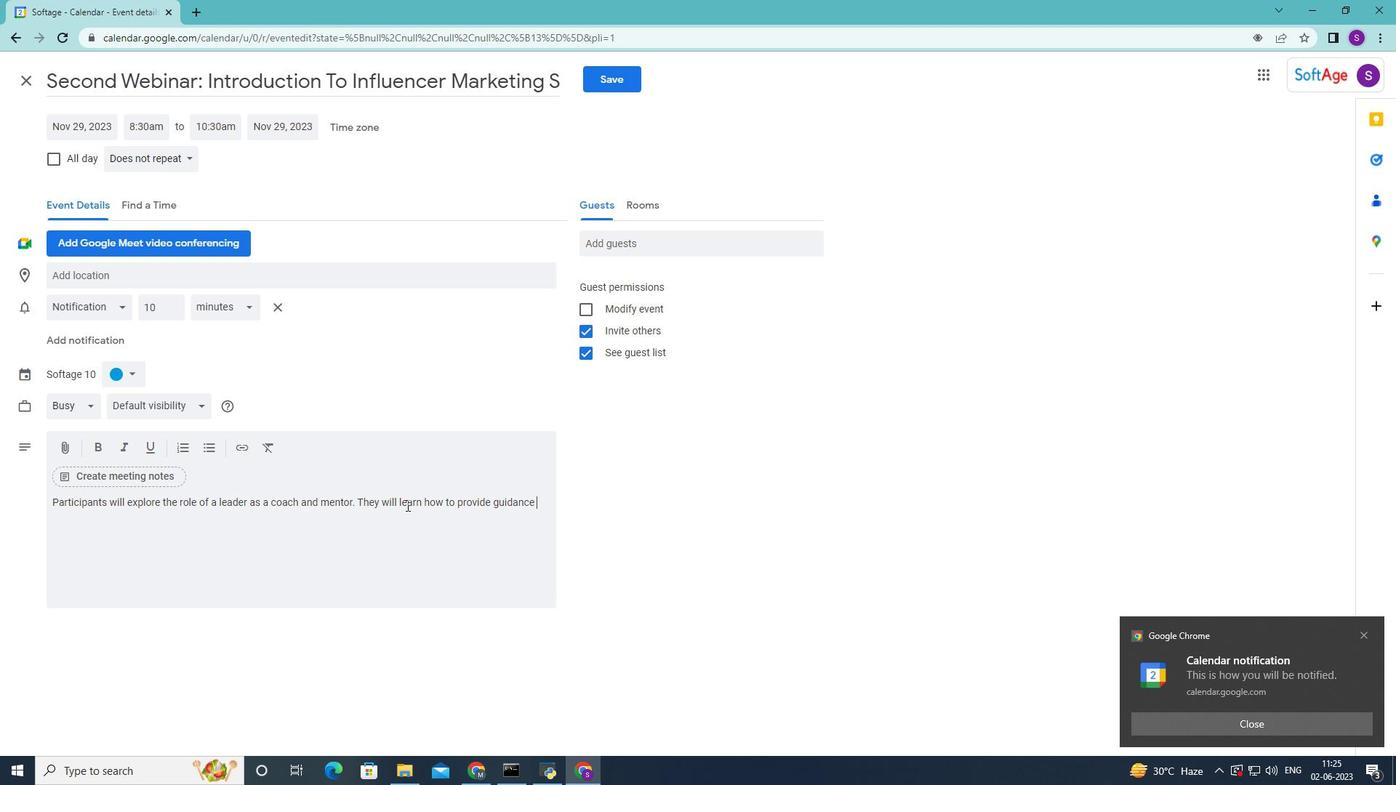 
Action: Mouse moved to (597, 283)
Screenshot: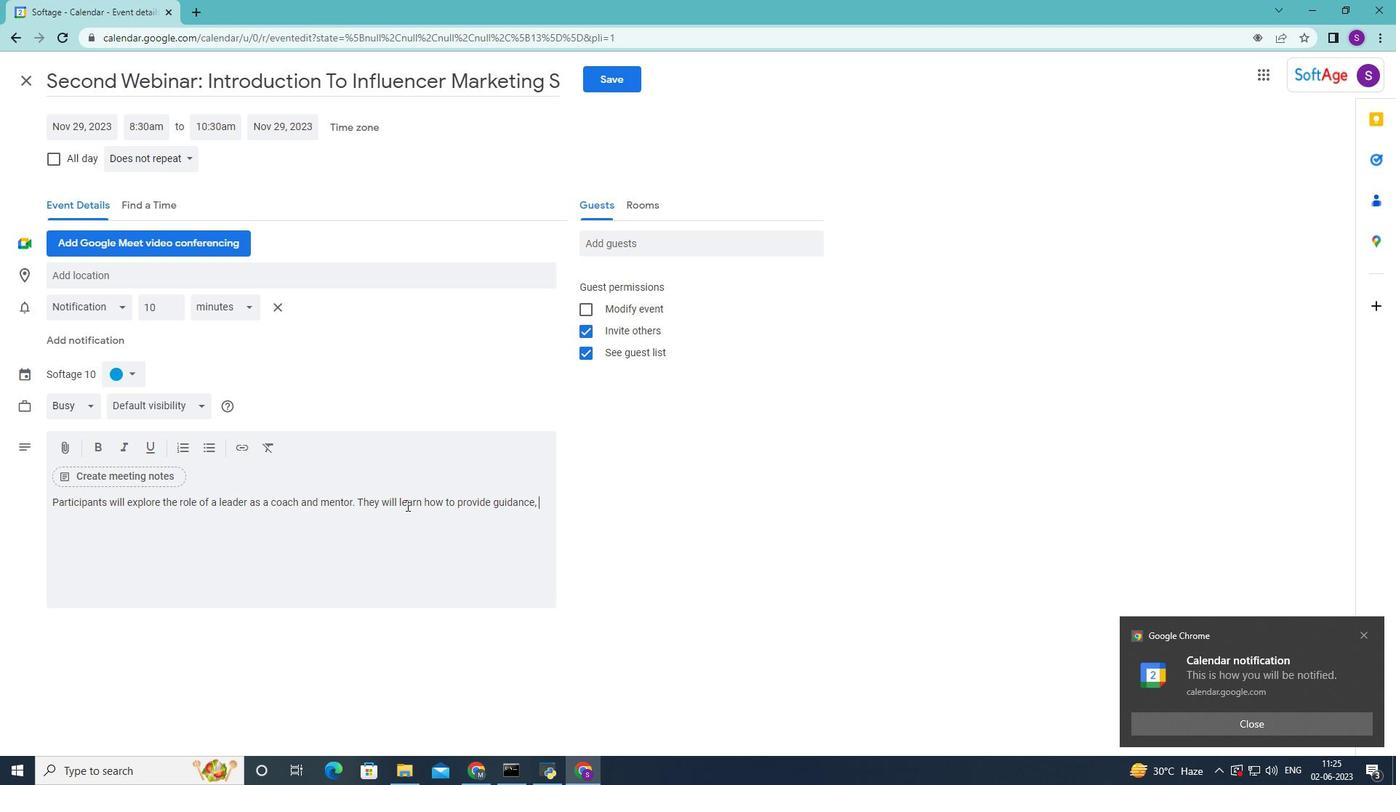 
Action: Mouse pressed left at (597, 283)
Screenshot: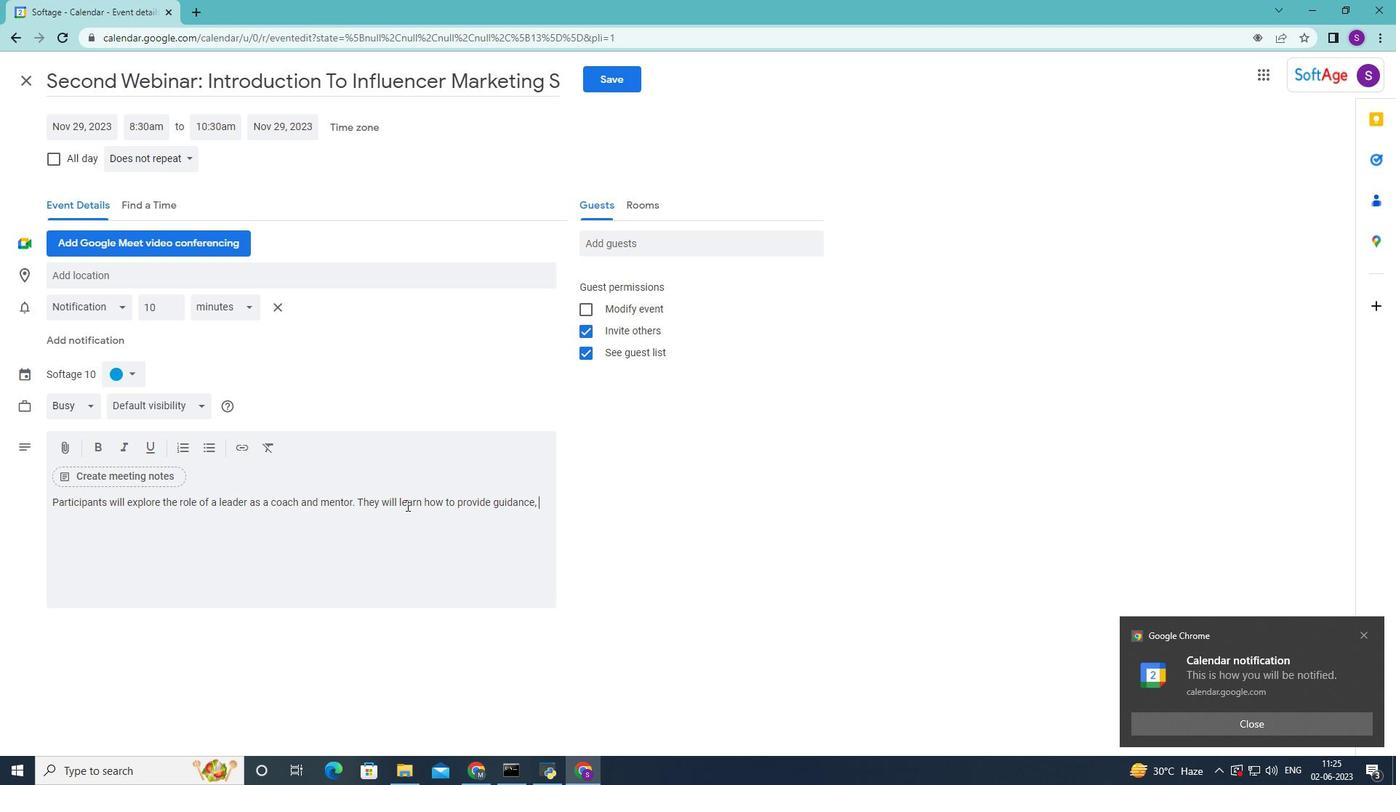 
Action: Mouse moved to (532, 273)
Screenshot: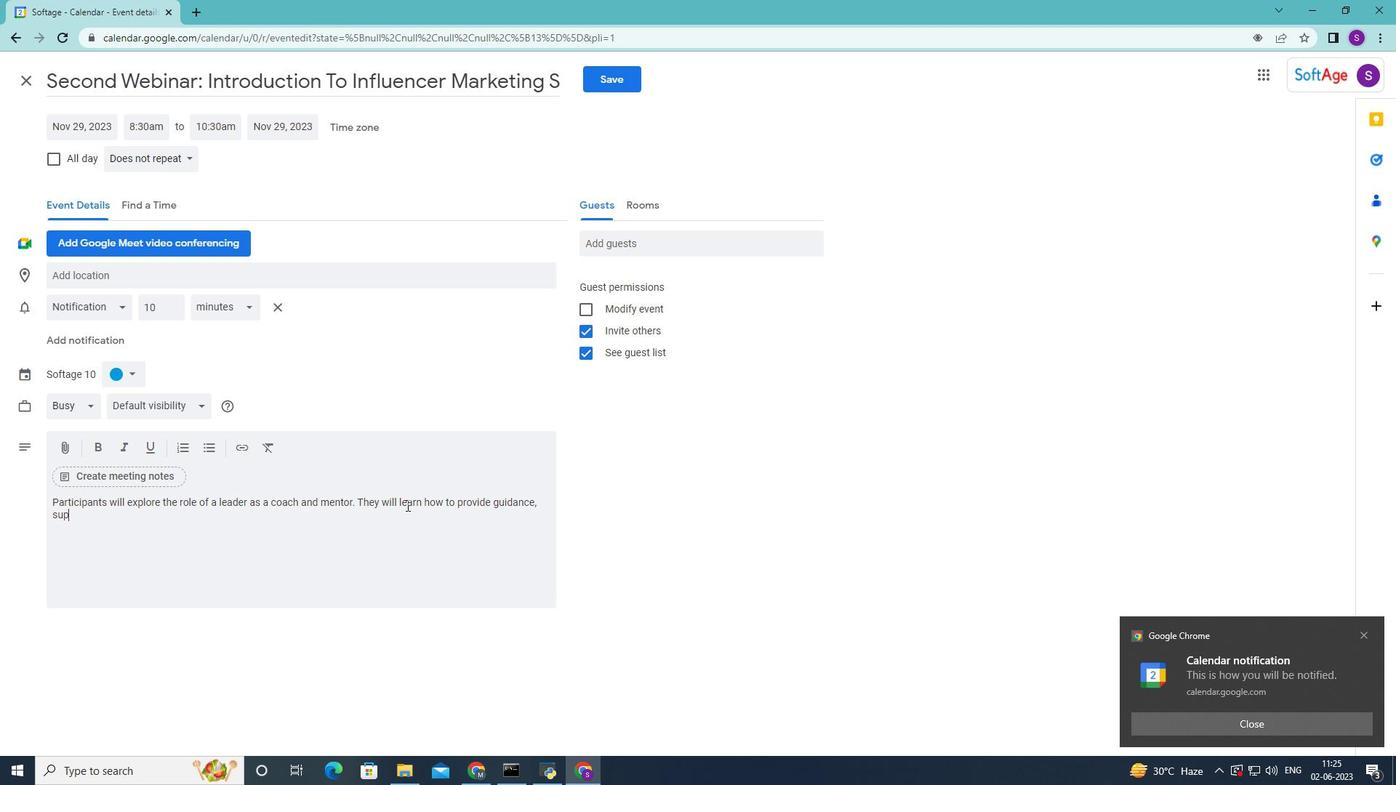 
Action: Mouse pressed left at (532, 273)
Screenshot: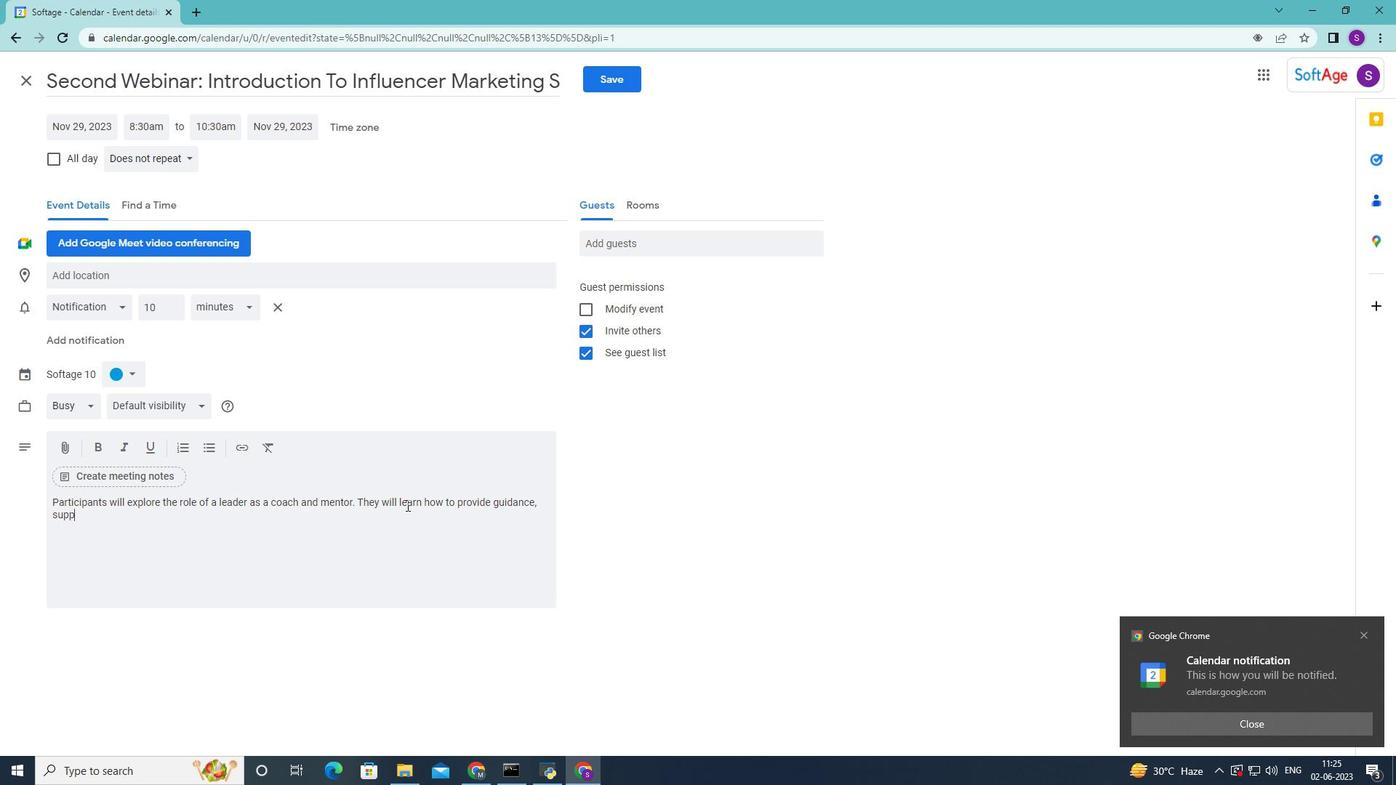 
Action: Mouse moved to (682, 329)
Screenshot: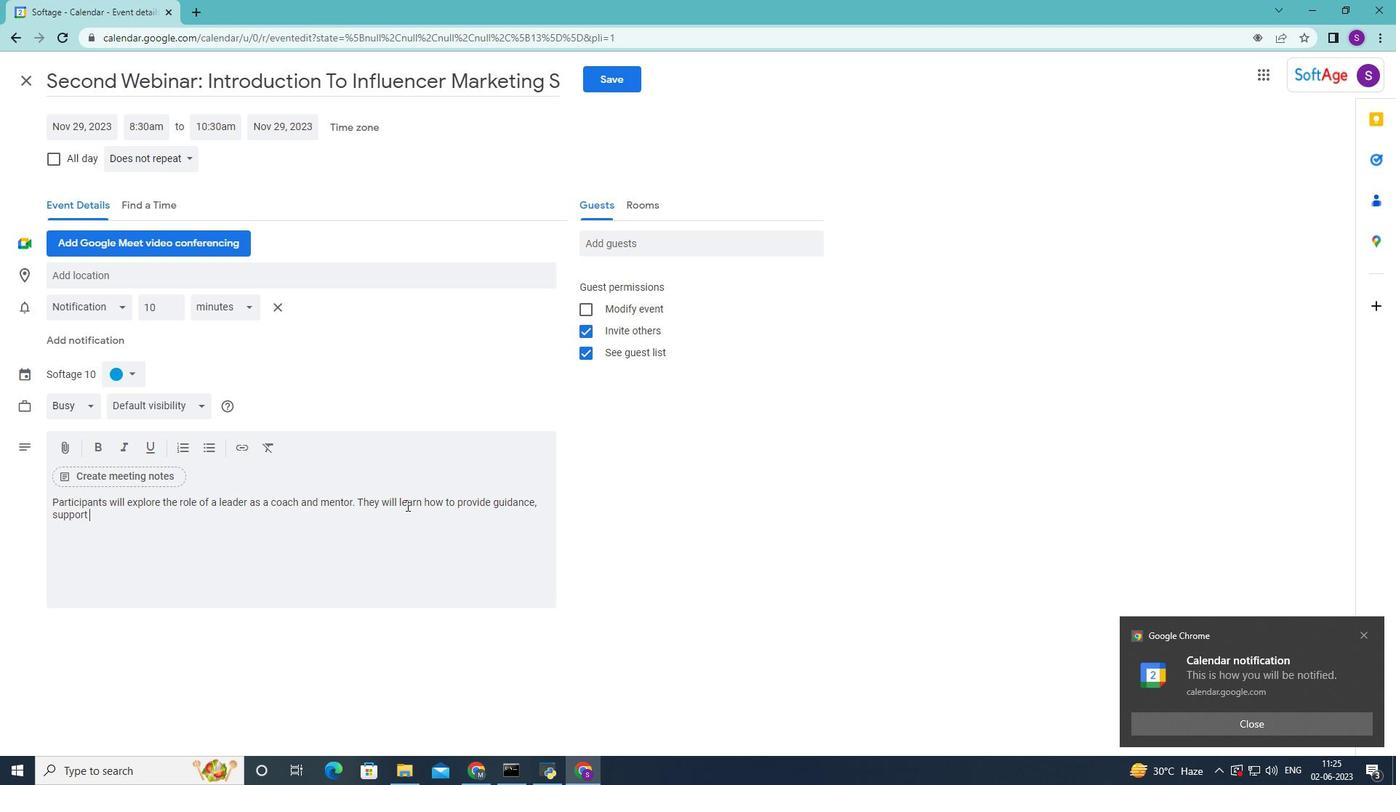 
Action: Mouse pressed left at (682, 329)
Screenshot: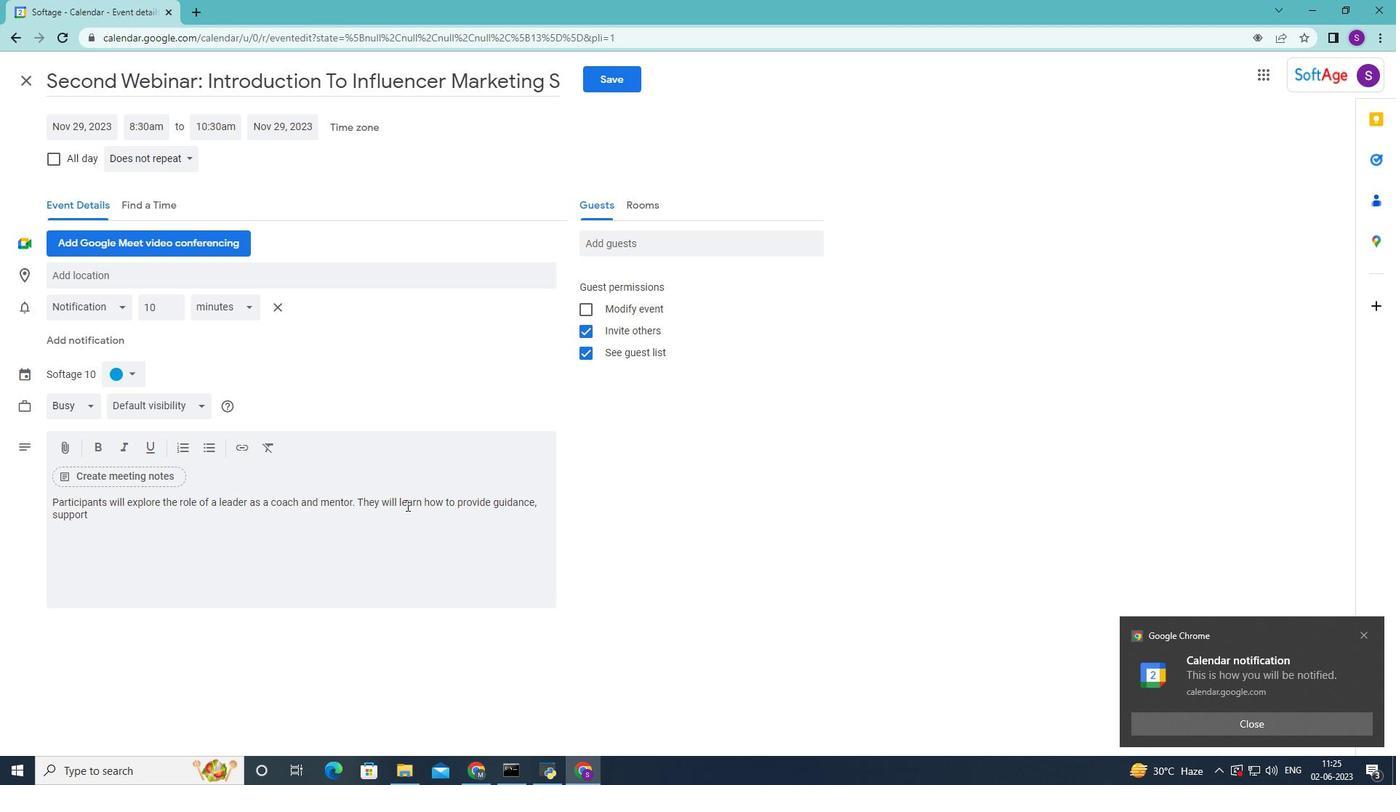
Action: Mouse moved to (579, 305)
Screenshot: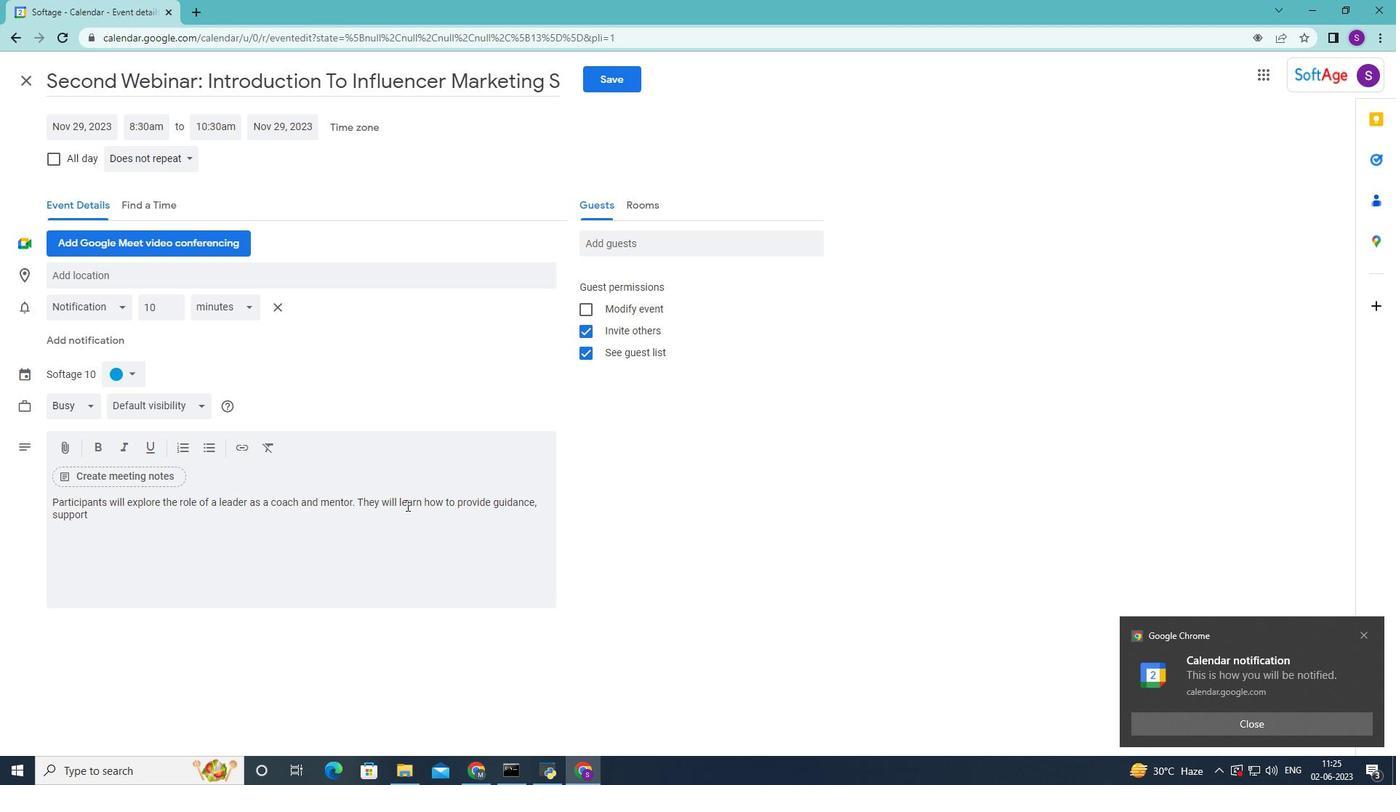 
Action: Mouse pressed left at (579, 305)
Screenshot: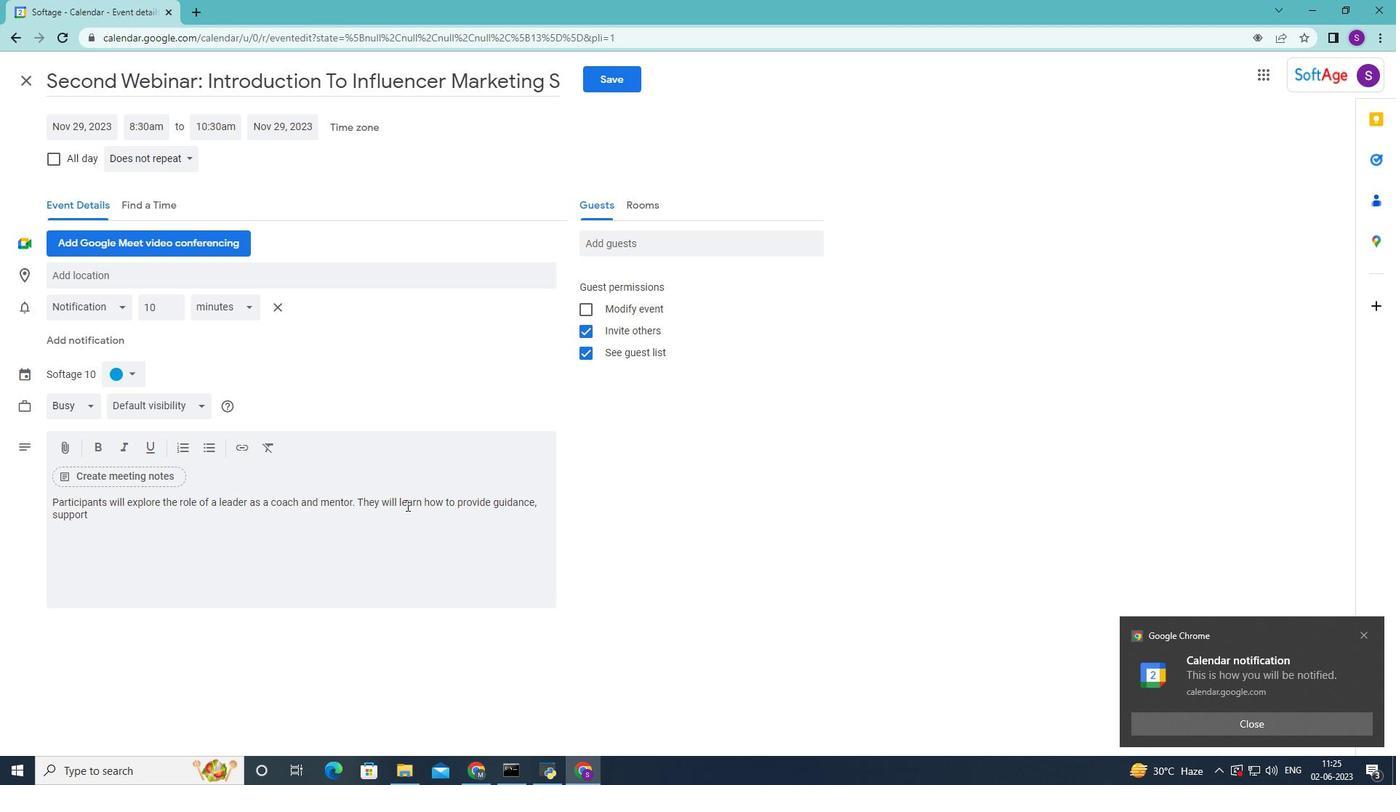
Action: Mouse moved to (618, 232)
Screenshot: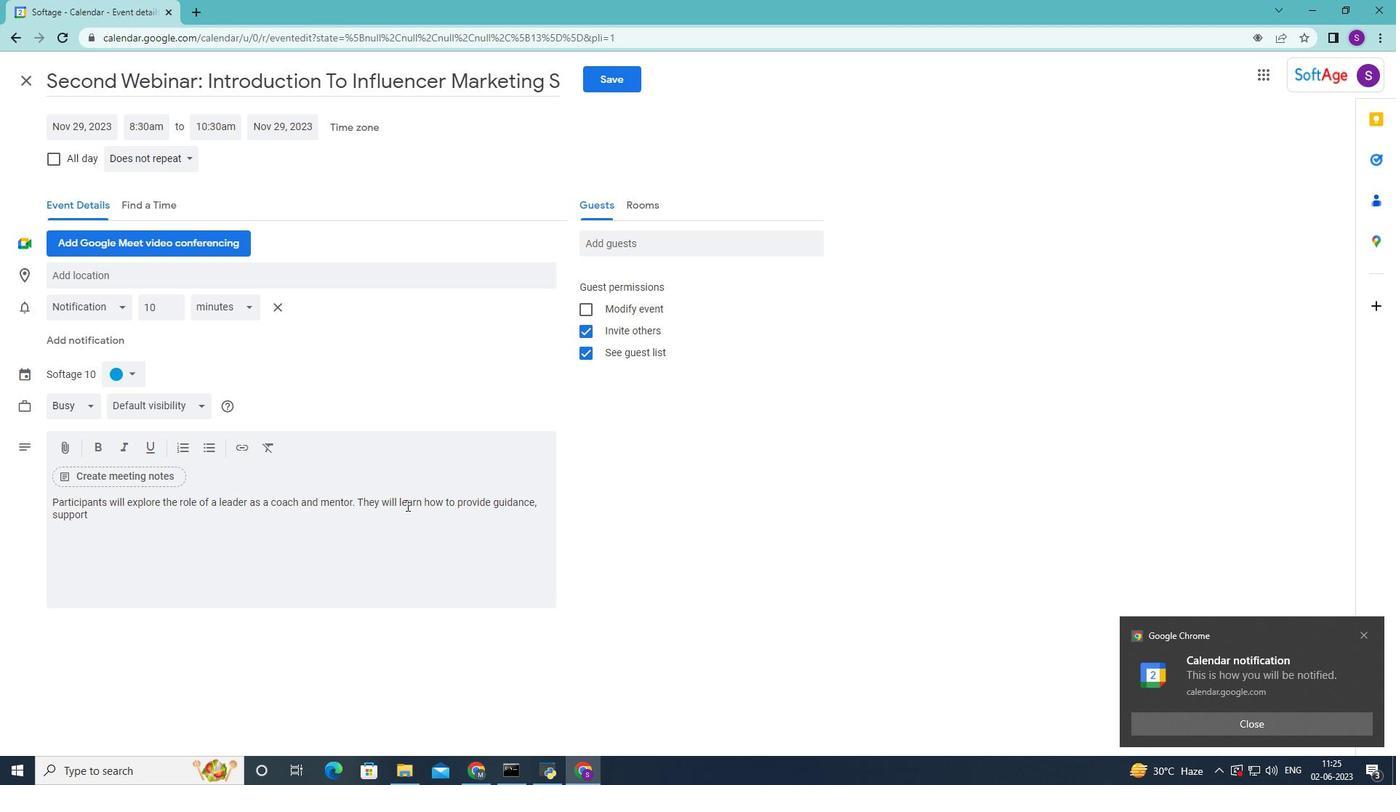 
Action: Mouse pressed left at (618, 232)
Screenshot: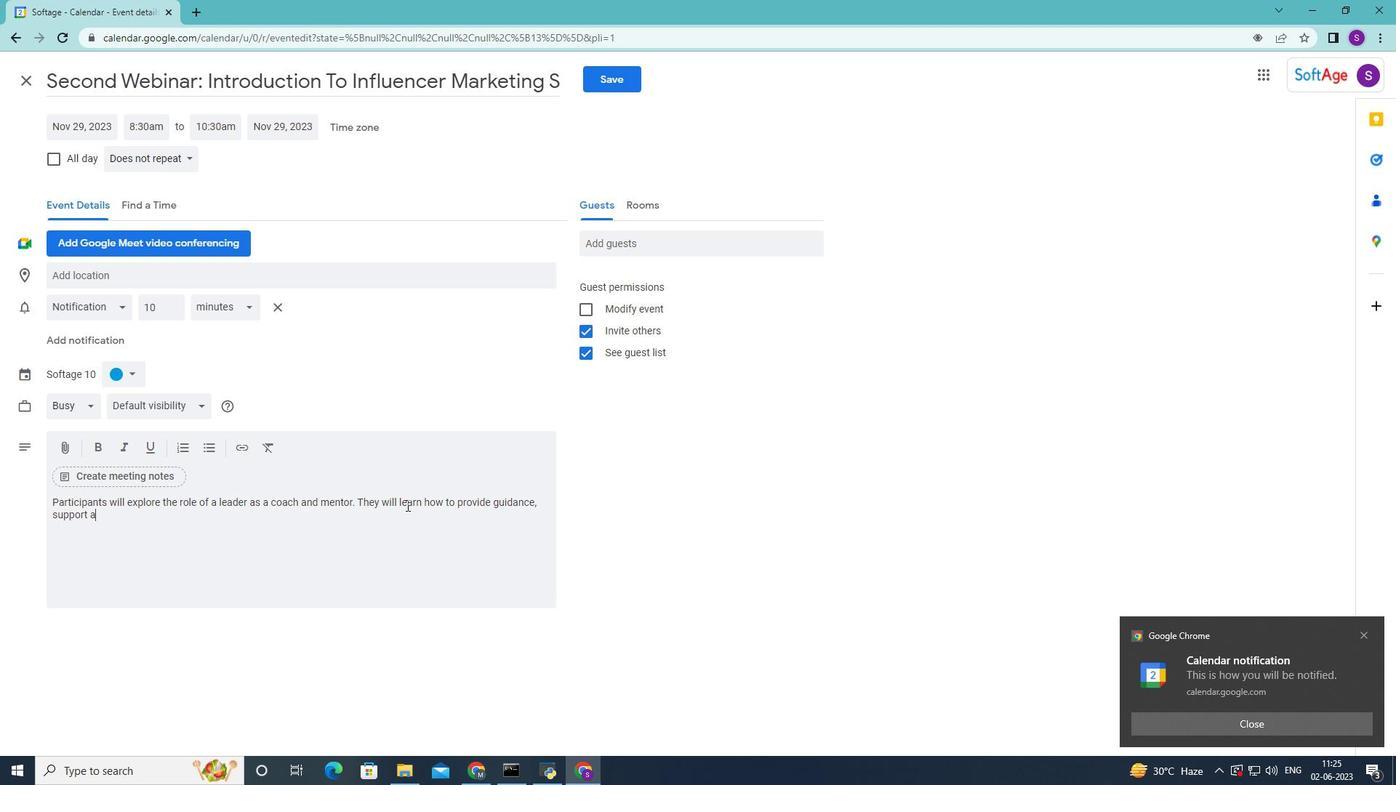 
Action: Mouse moved to (557, 422)
Screenshot: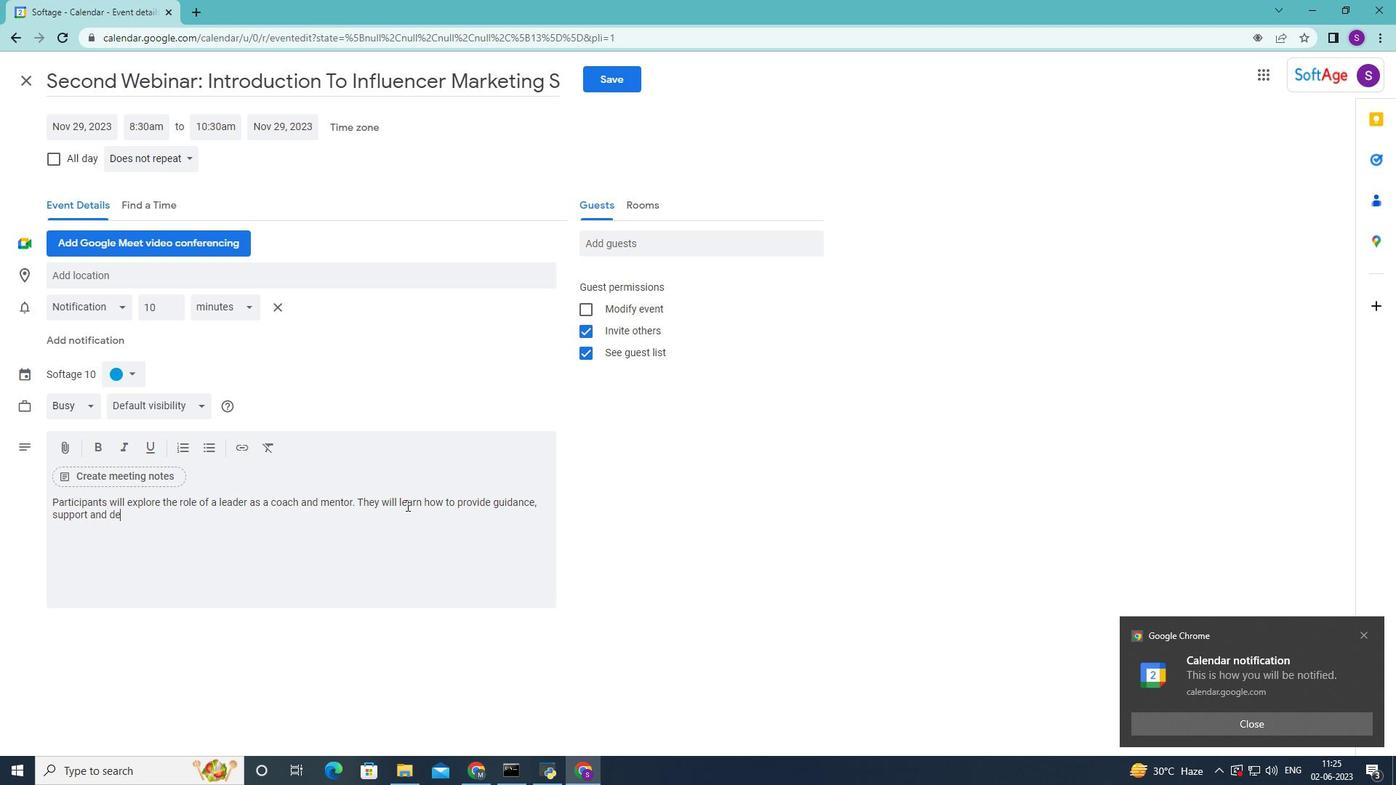 
Action: Mouse scrolled (557, 421) with delta (0, 0)
Screenshot: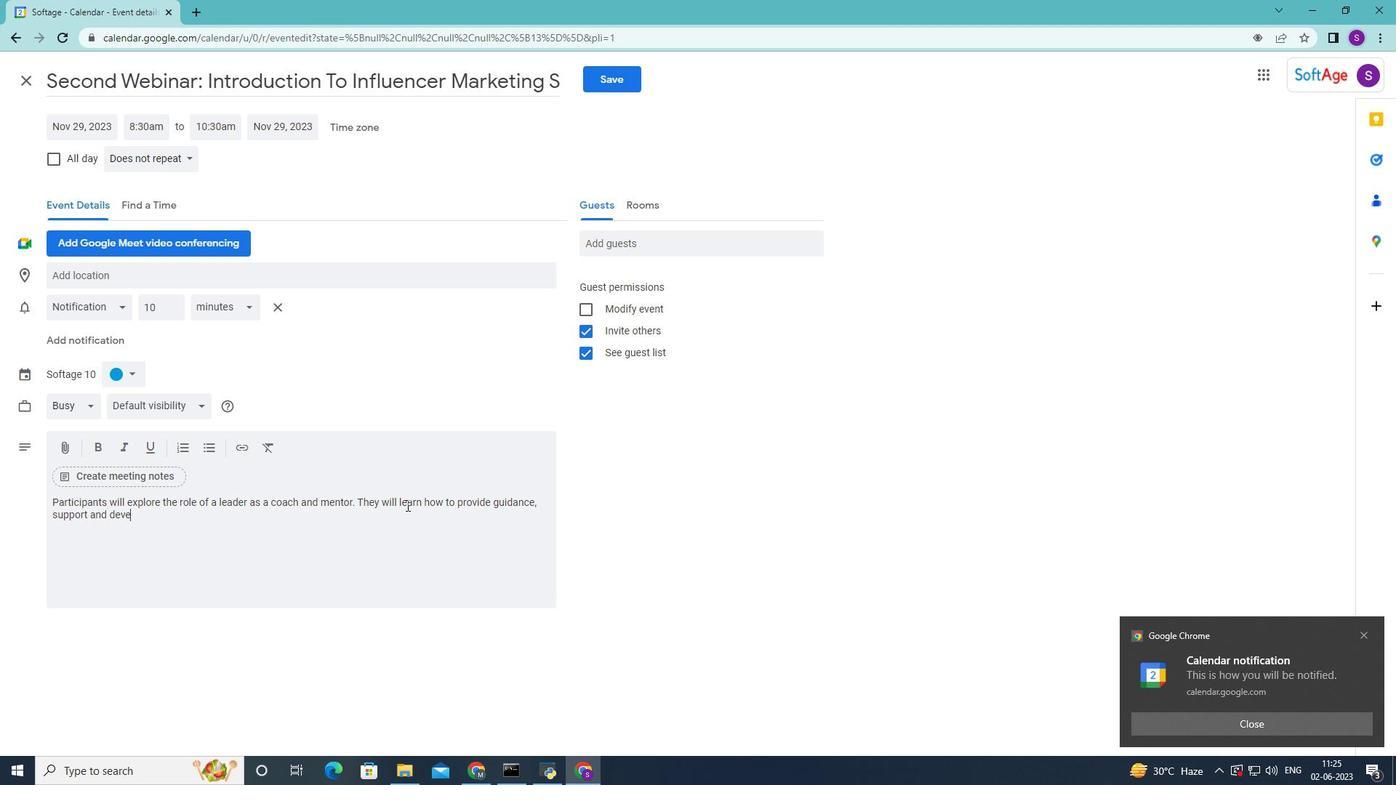 
Action: Mouse scrolled (557, 421) with delta (0, 0)
Screenshot: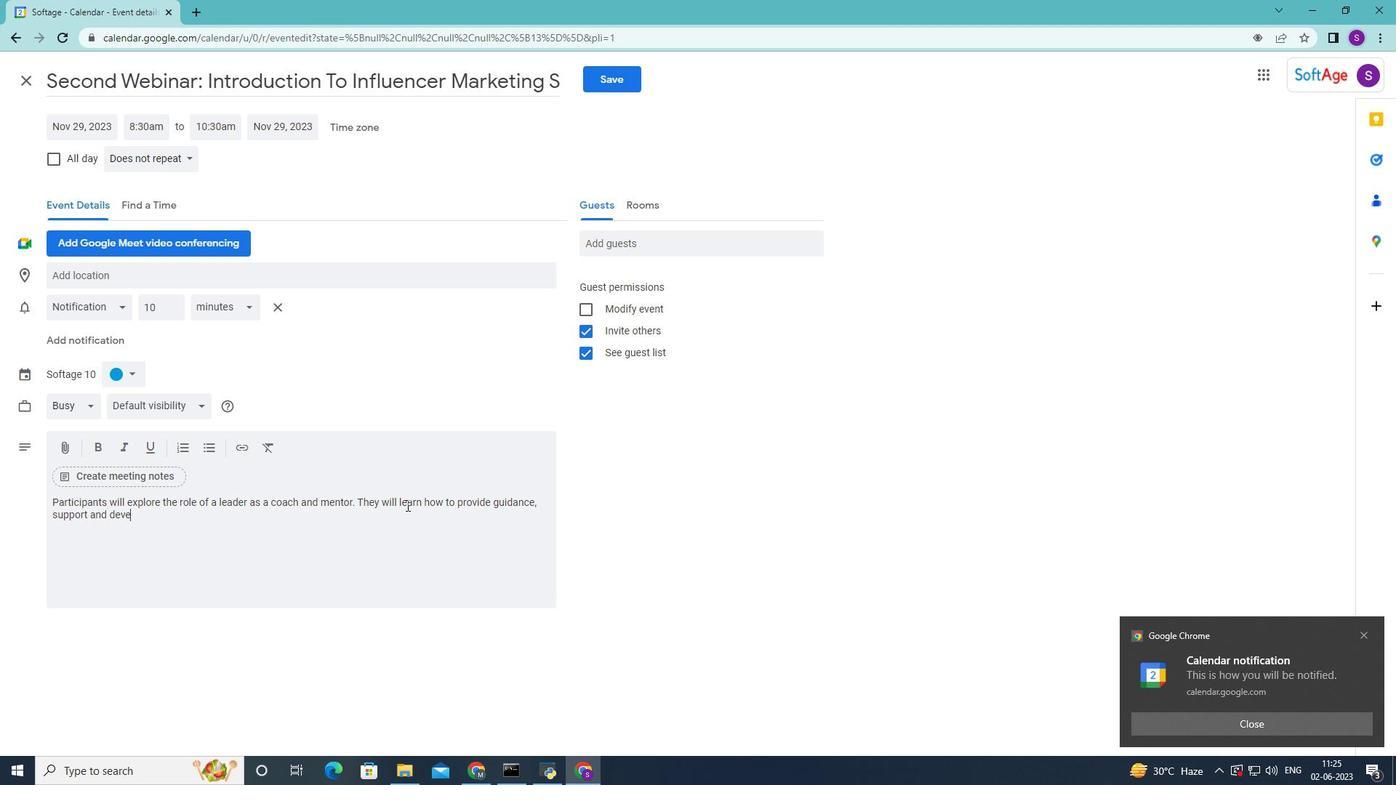 
Action: Mouse scrolled (557, 421) with delta (0, 0)
Screenshot: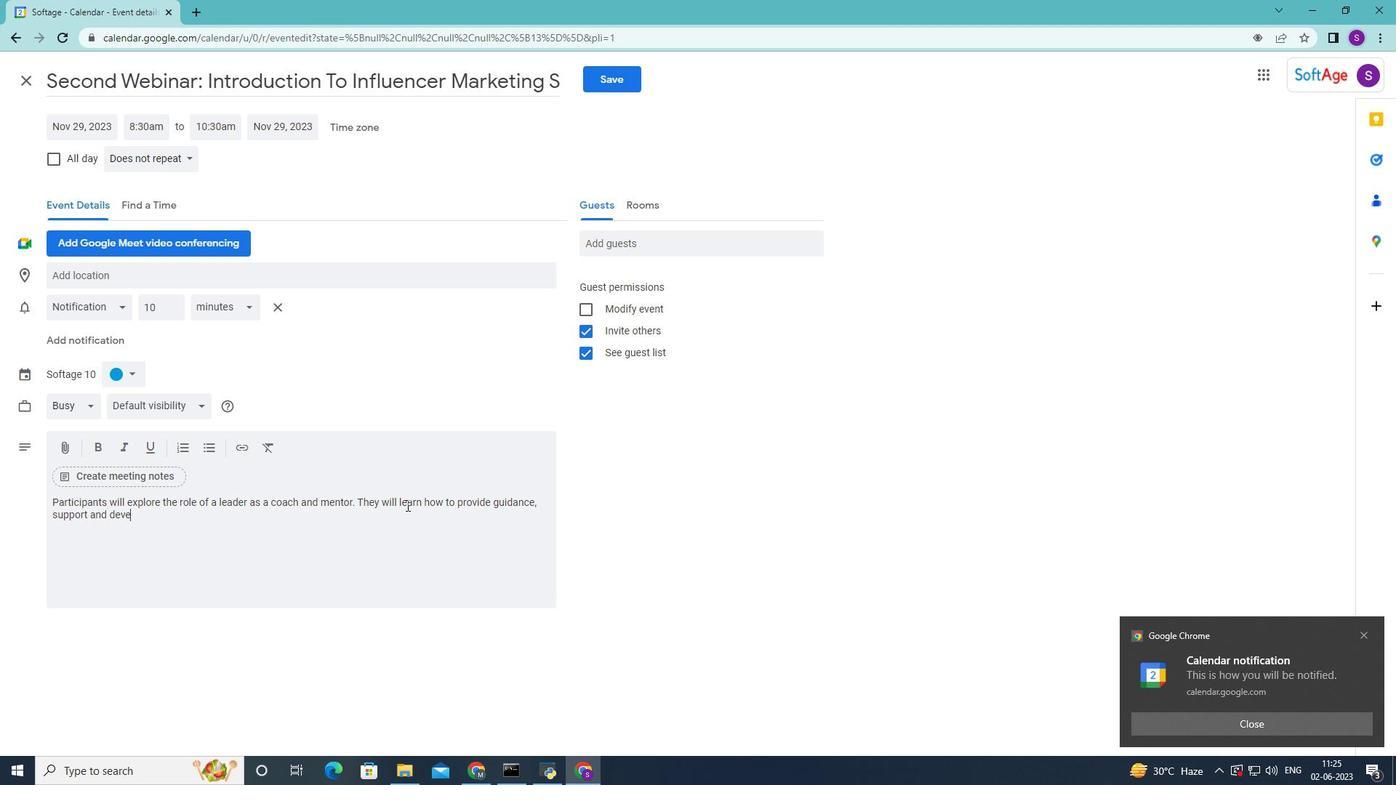 
Action: Mouse moved to (215, 397)
Screenshot: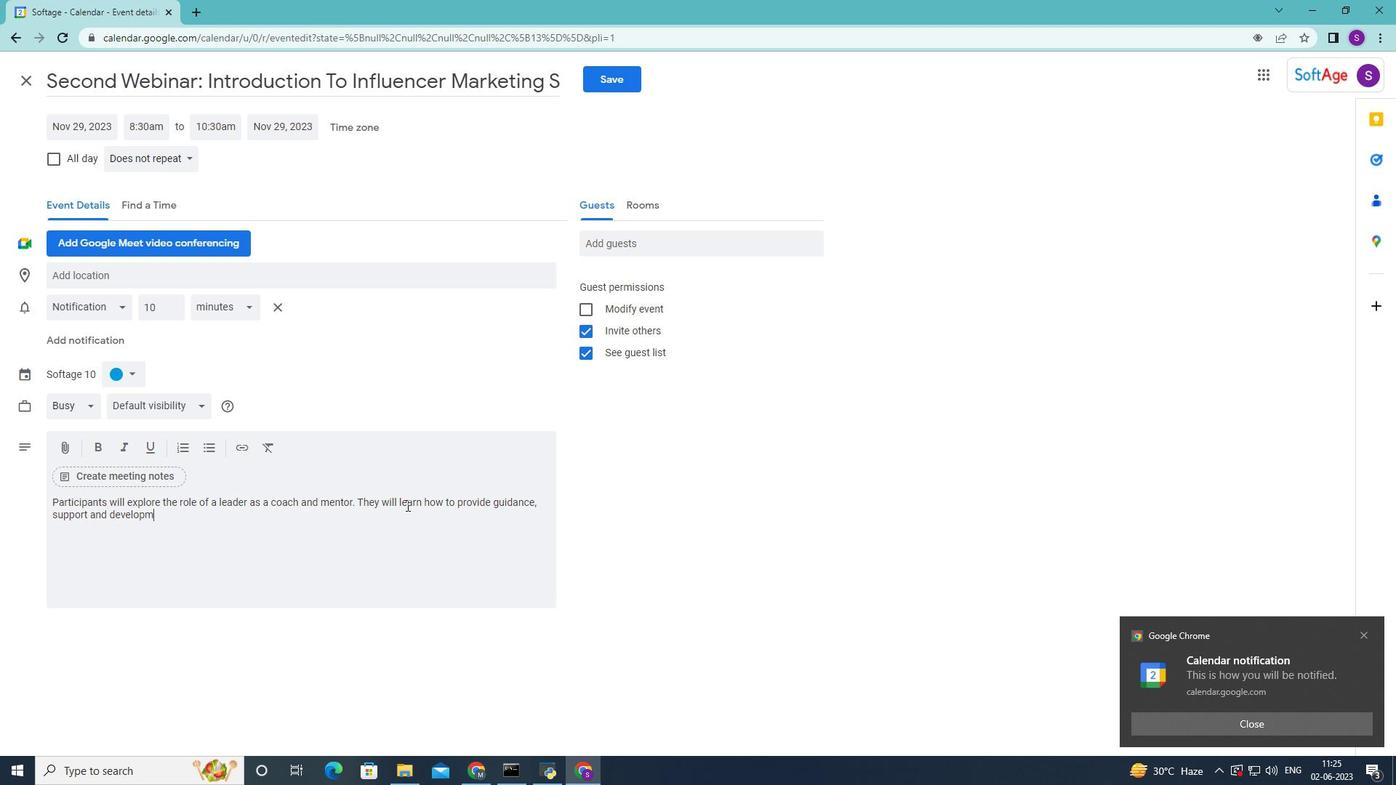 
Action: Mouse pressed left at (215, 397)
Screenshot: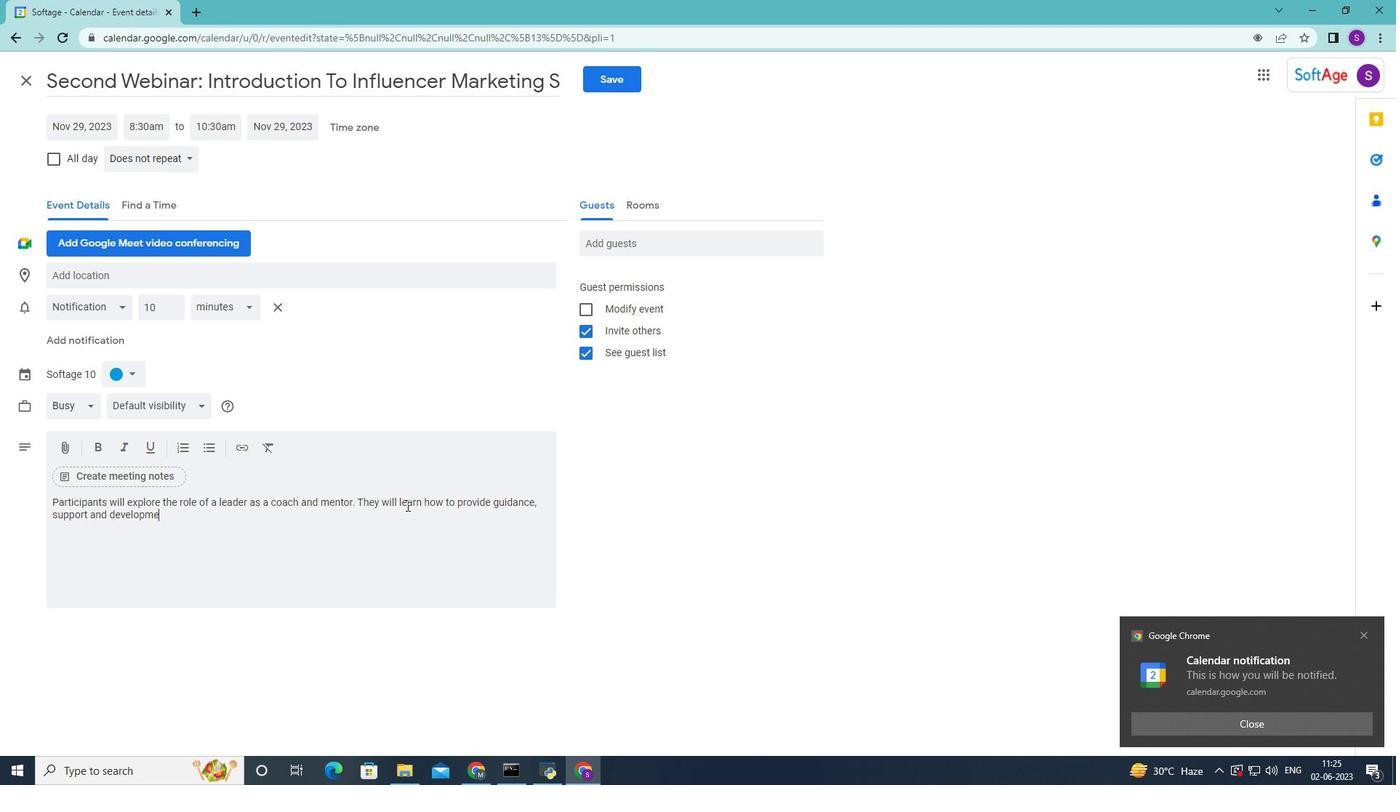
Action: Mouse moved to (680, 334)
Screenshot: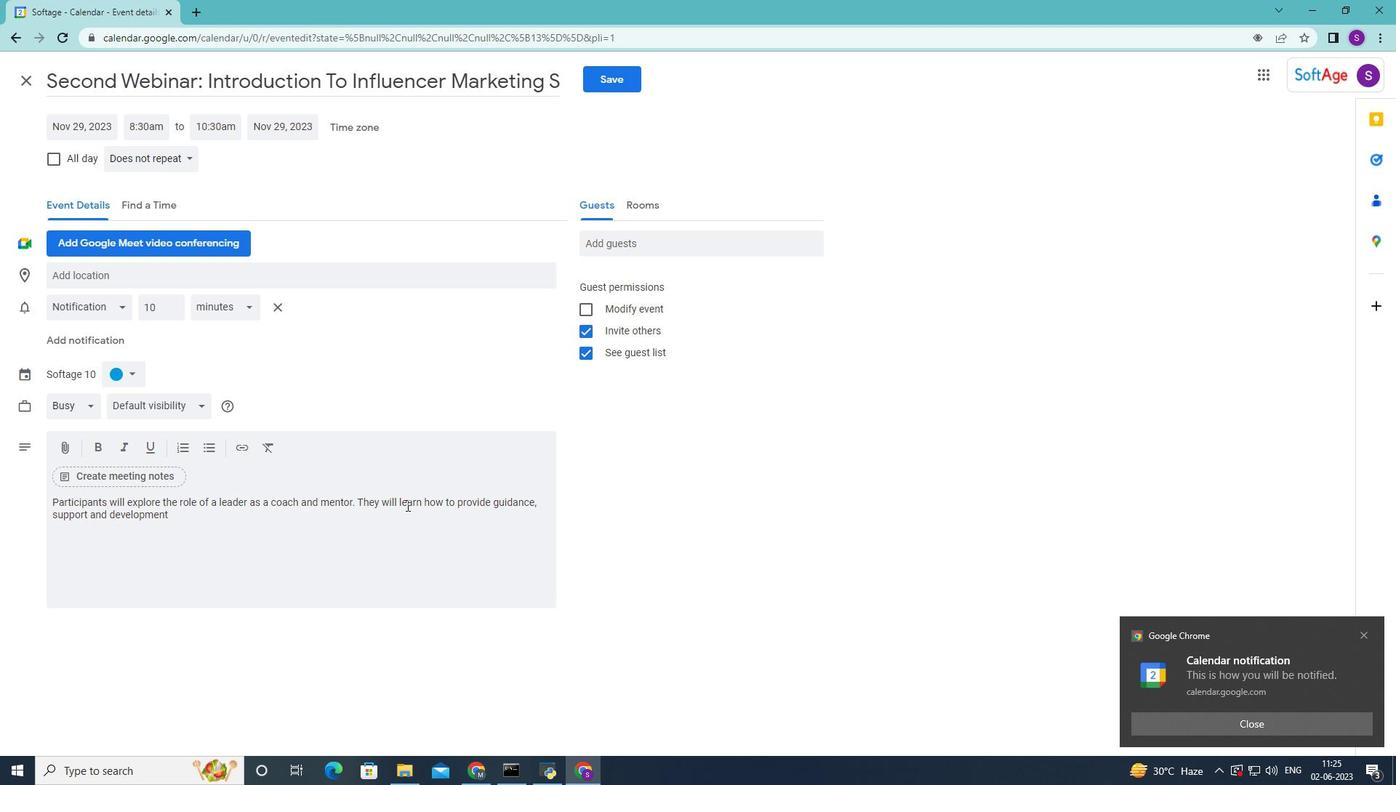 
Action: Mouse pressed left at (680, 334)
Screenshot: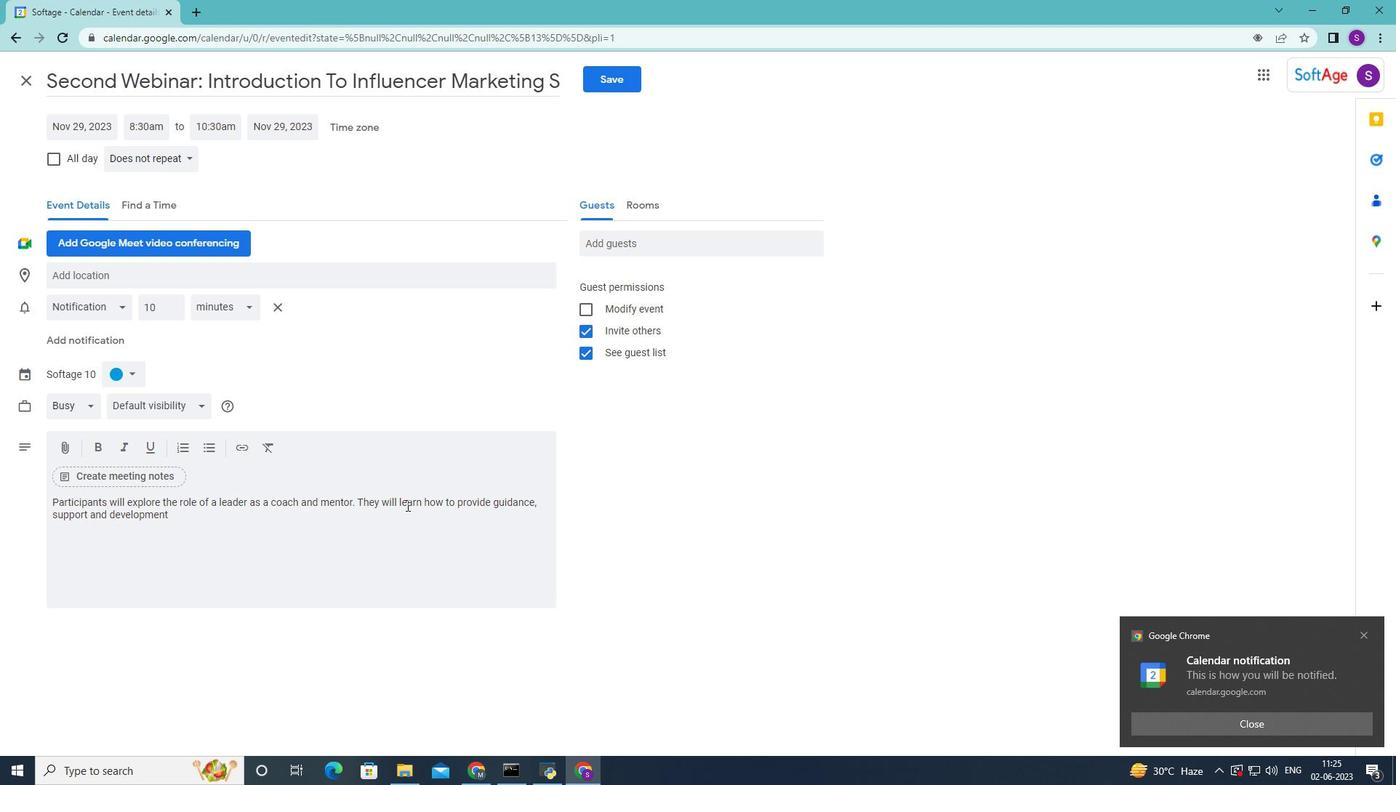 
Action: Mouse moved to (514, 386)
Screenshot: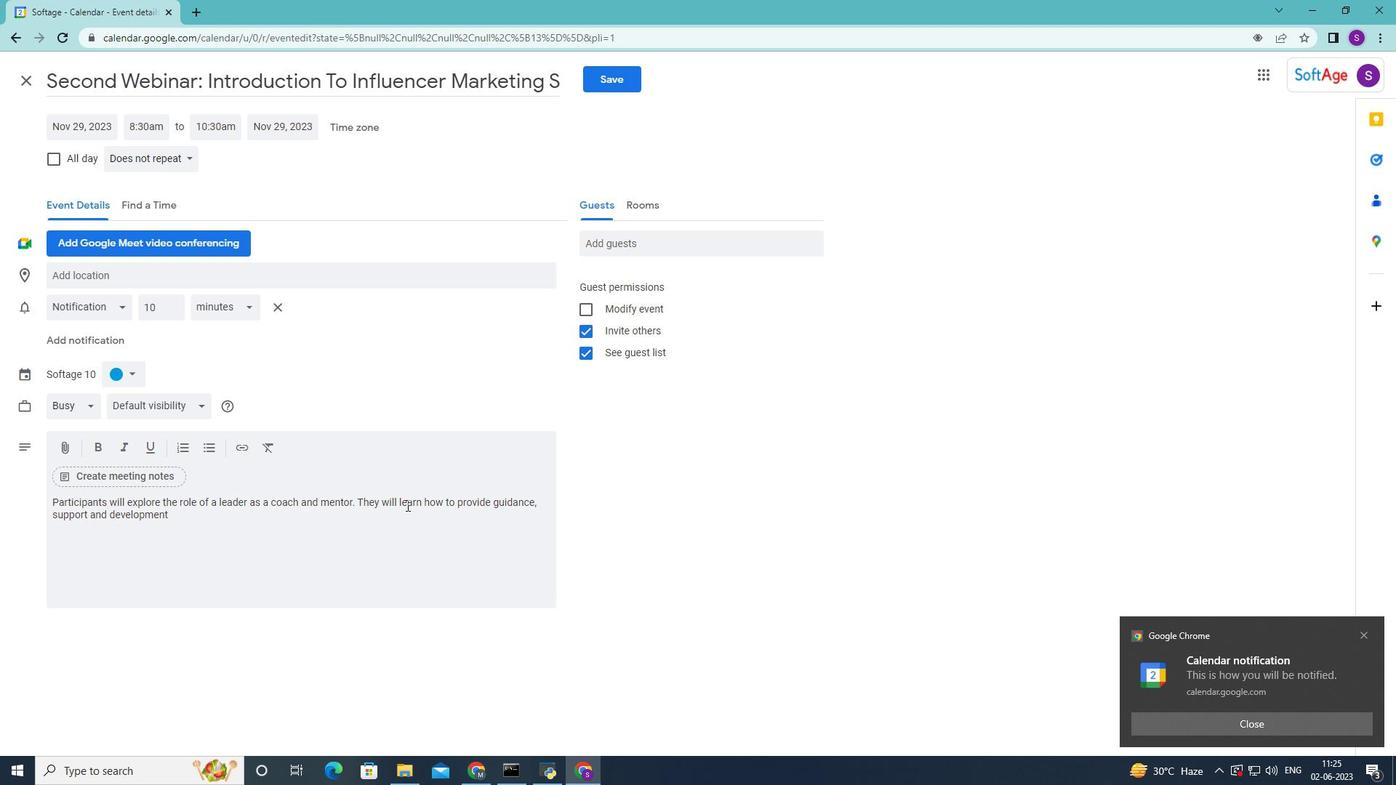 
Action: Mouse pressed left at (514, 386)
Screenshot: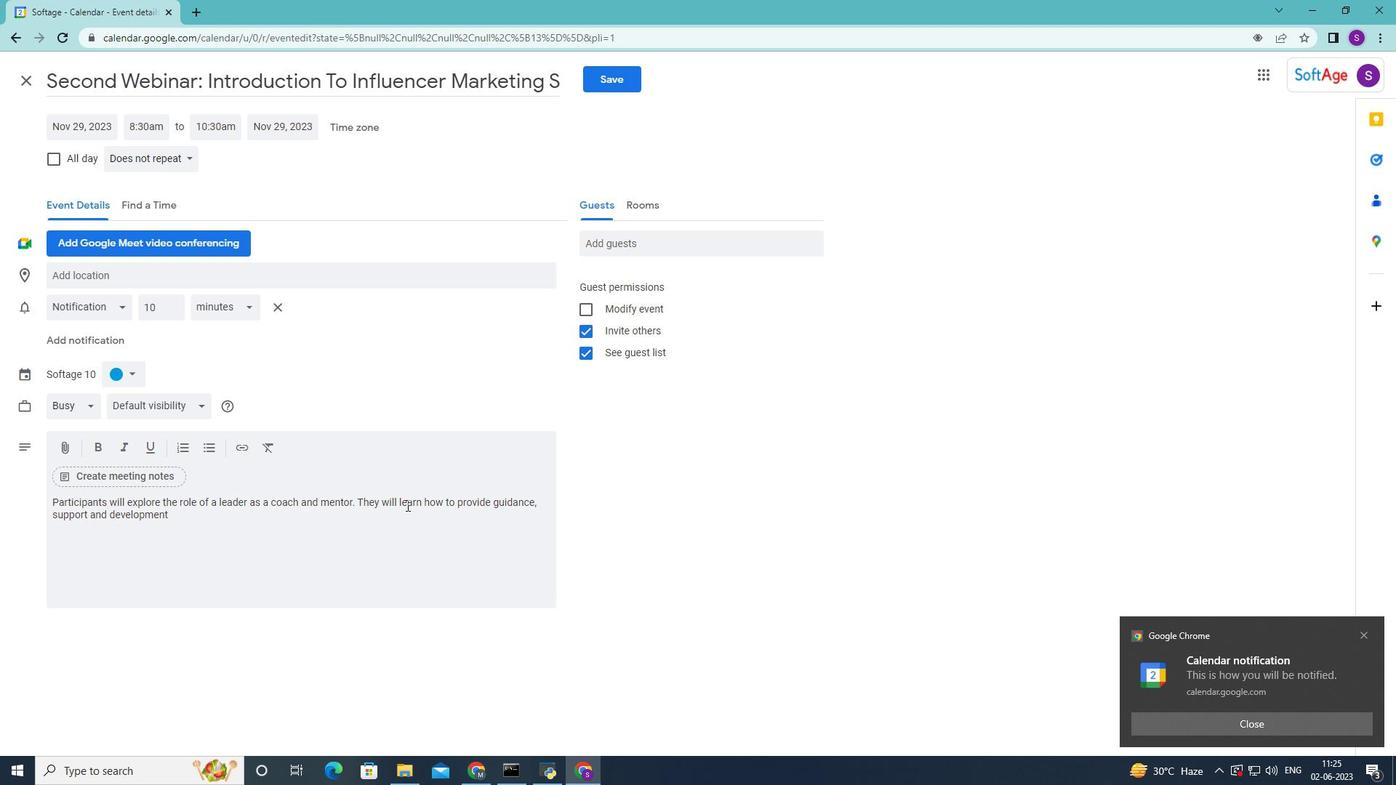 
Action: Mouse moved to (407, 263)
Screenshot: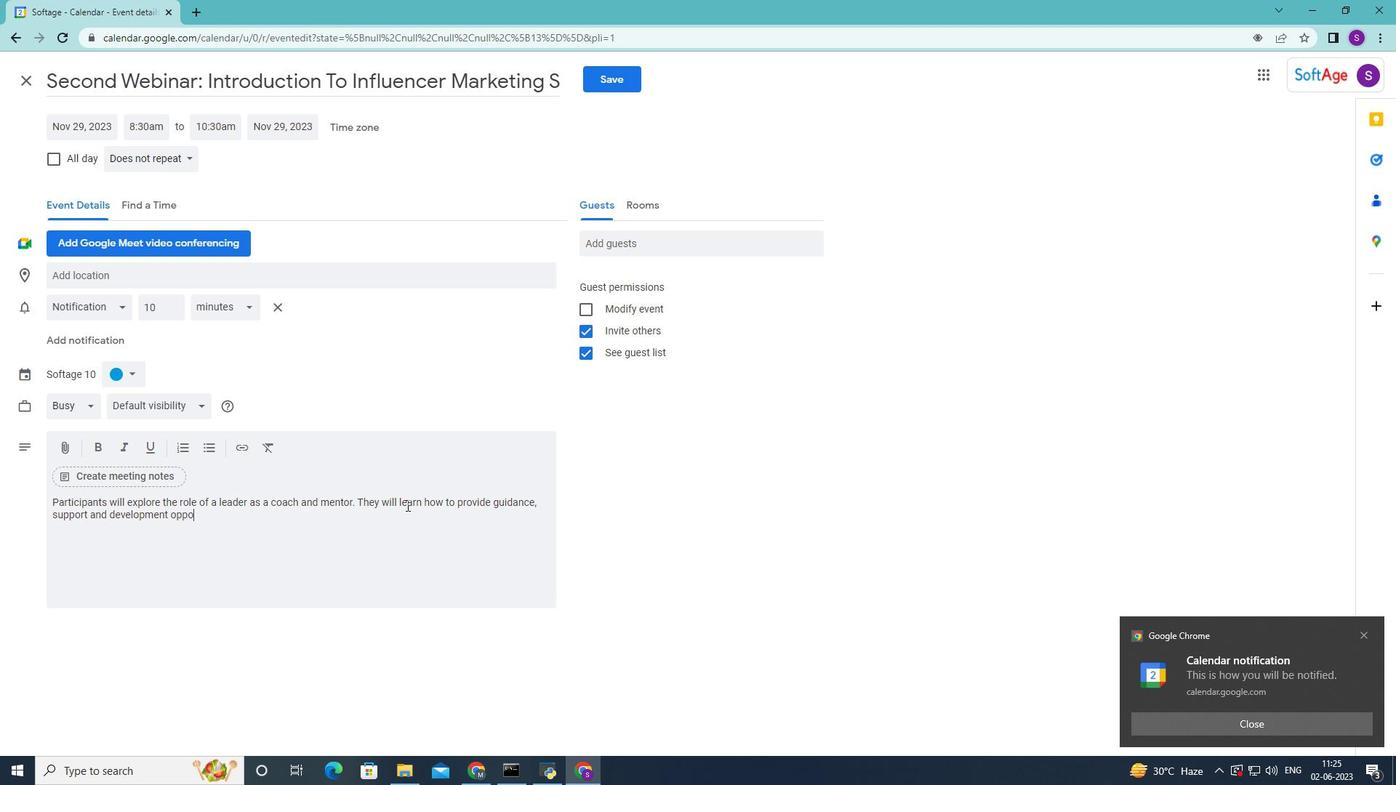 
Action: Mouse pressed left at (407, 263)
Screenshot: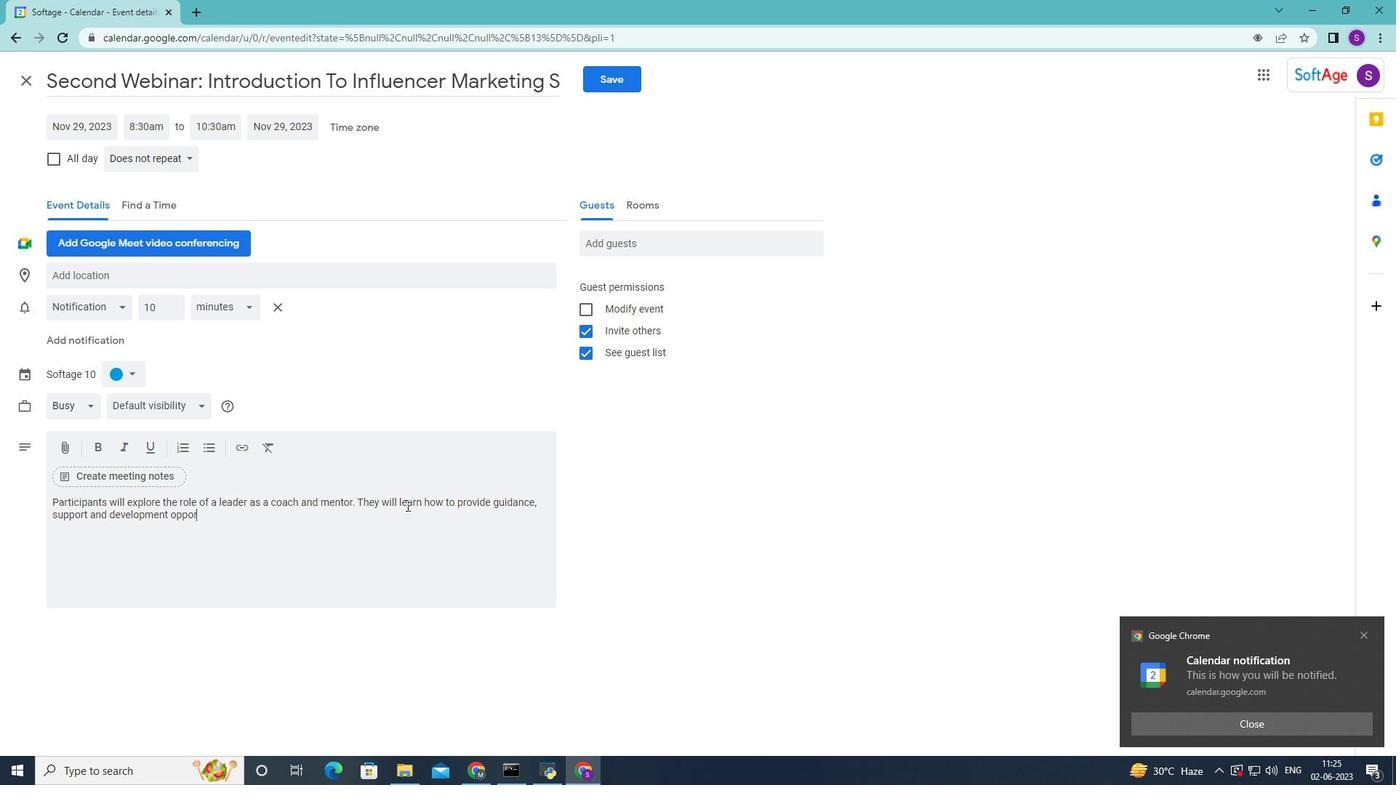 
Action: Mouse moved to (407, 258)
Screenshot: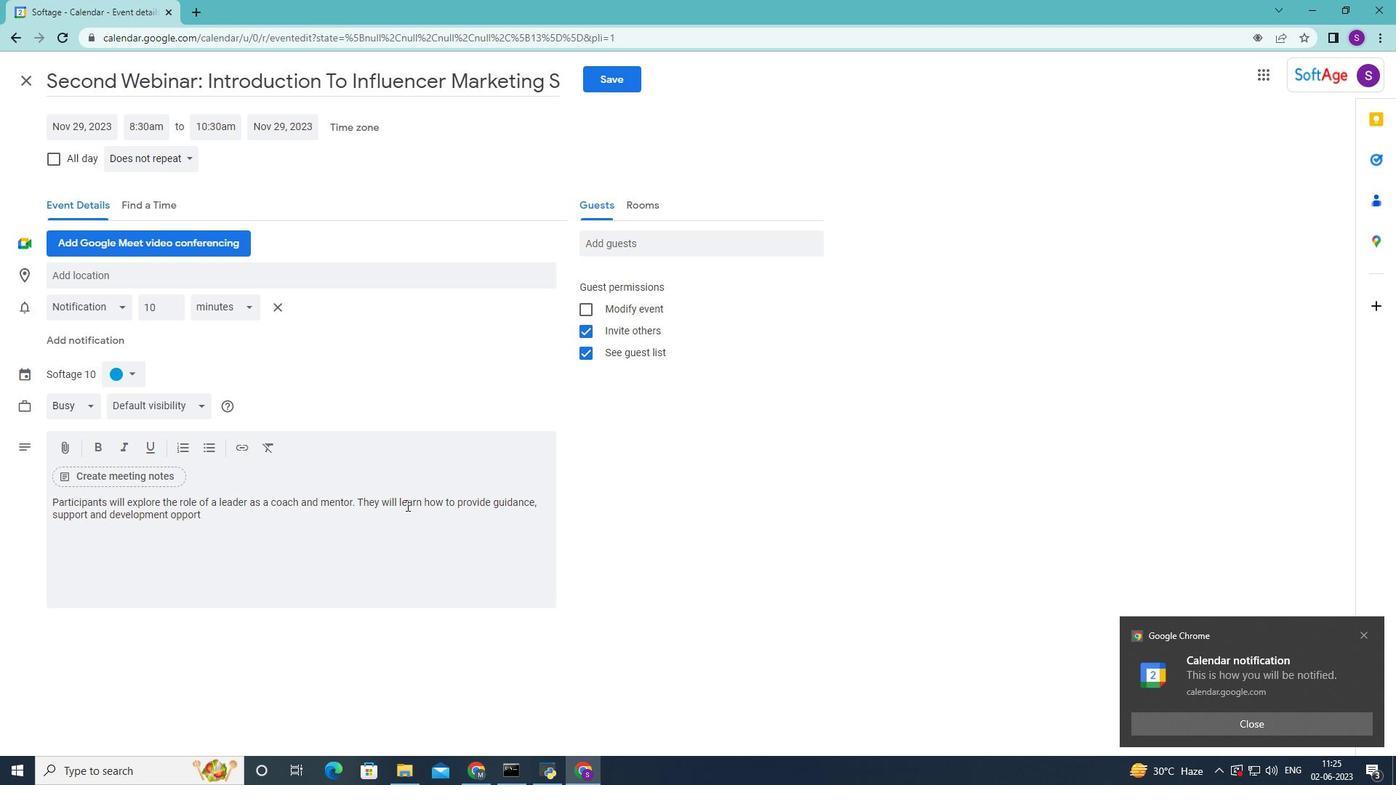
Action: Mouse pressed left at (407, 258)
Screenshot: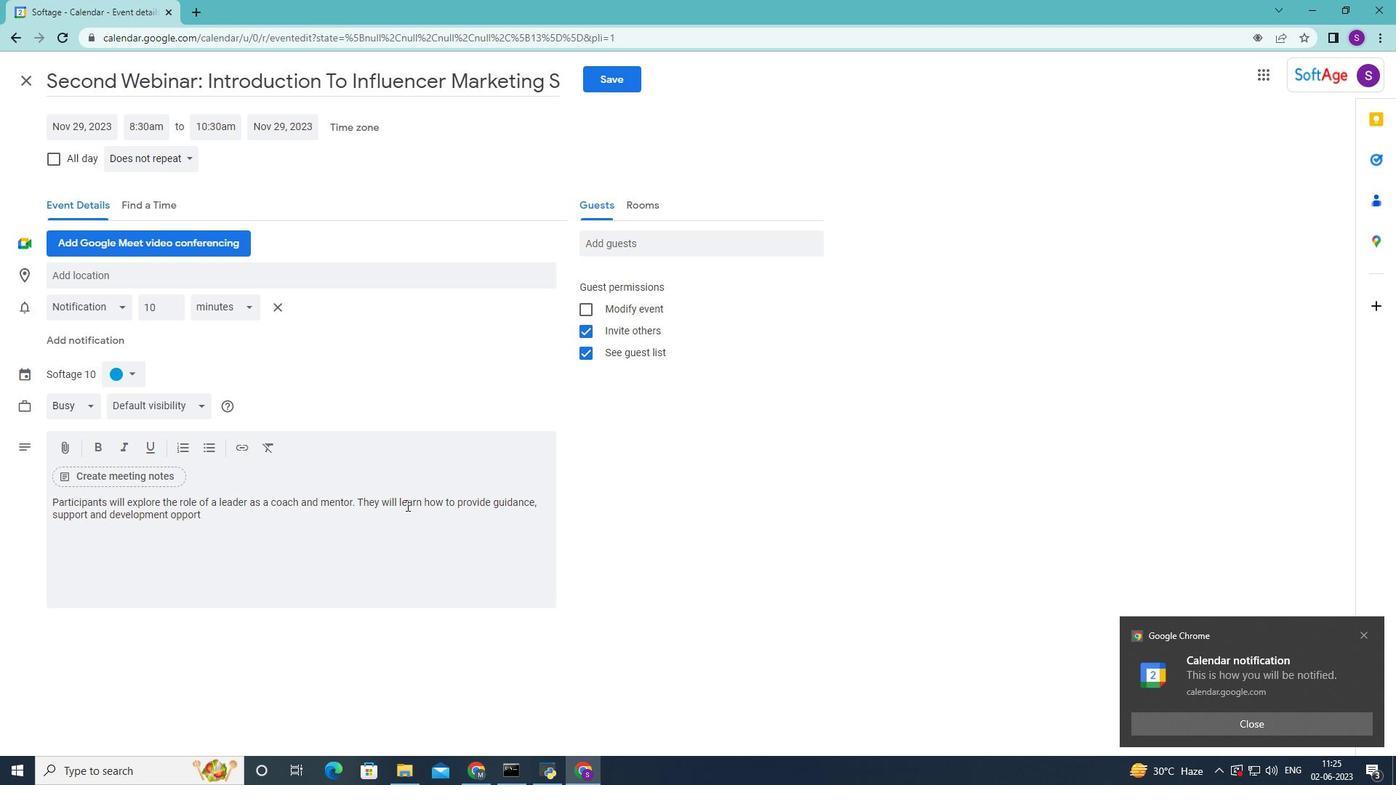 
Action: Mouse moved to (526, 288)
Screenshot: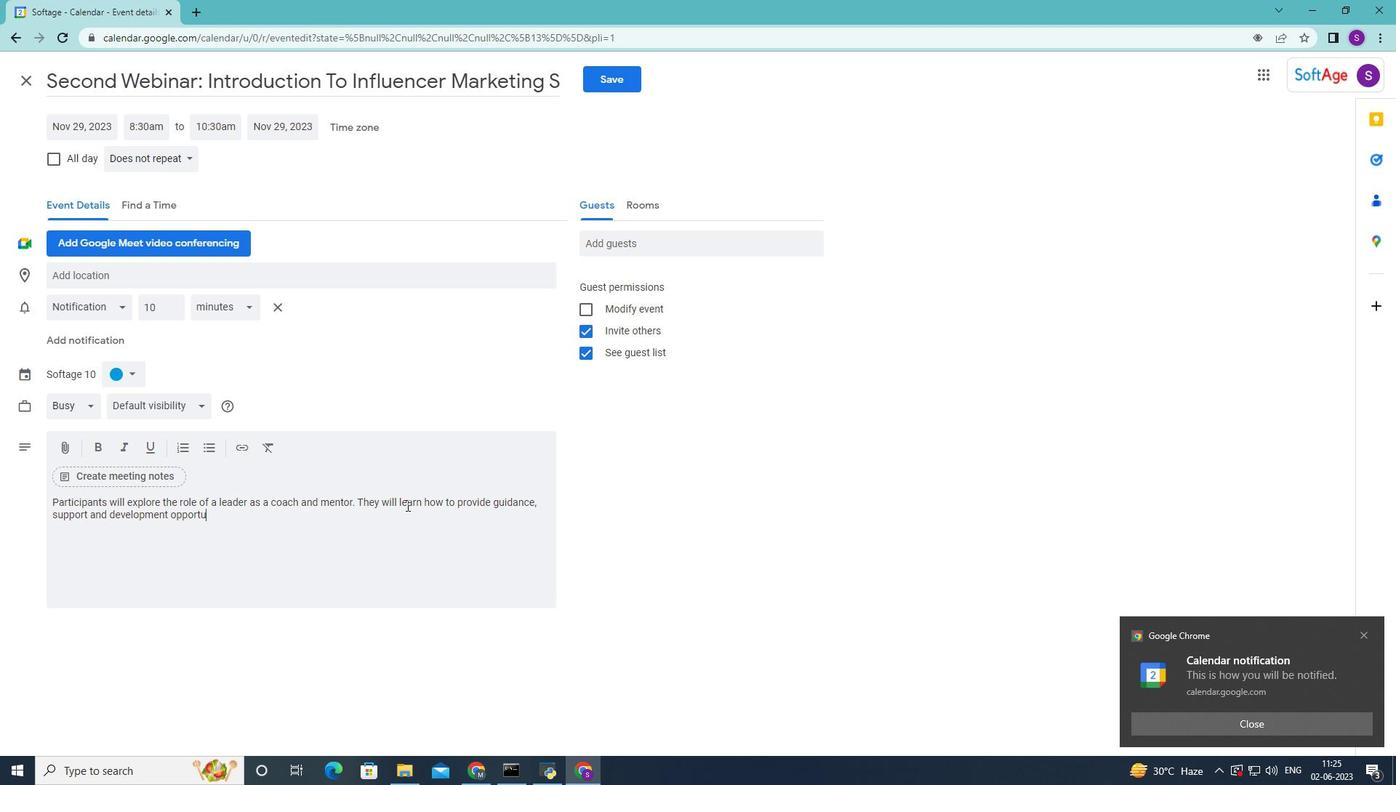 
Action: Mouse pressed left at (526, 288)
Screenshot: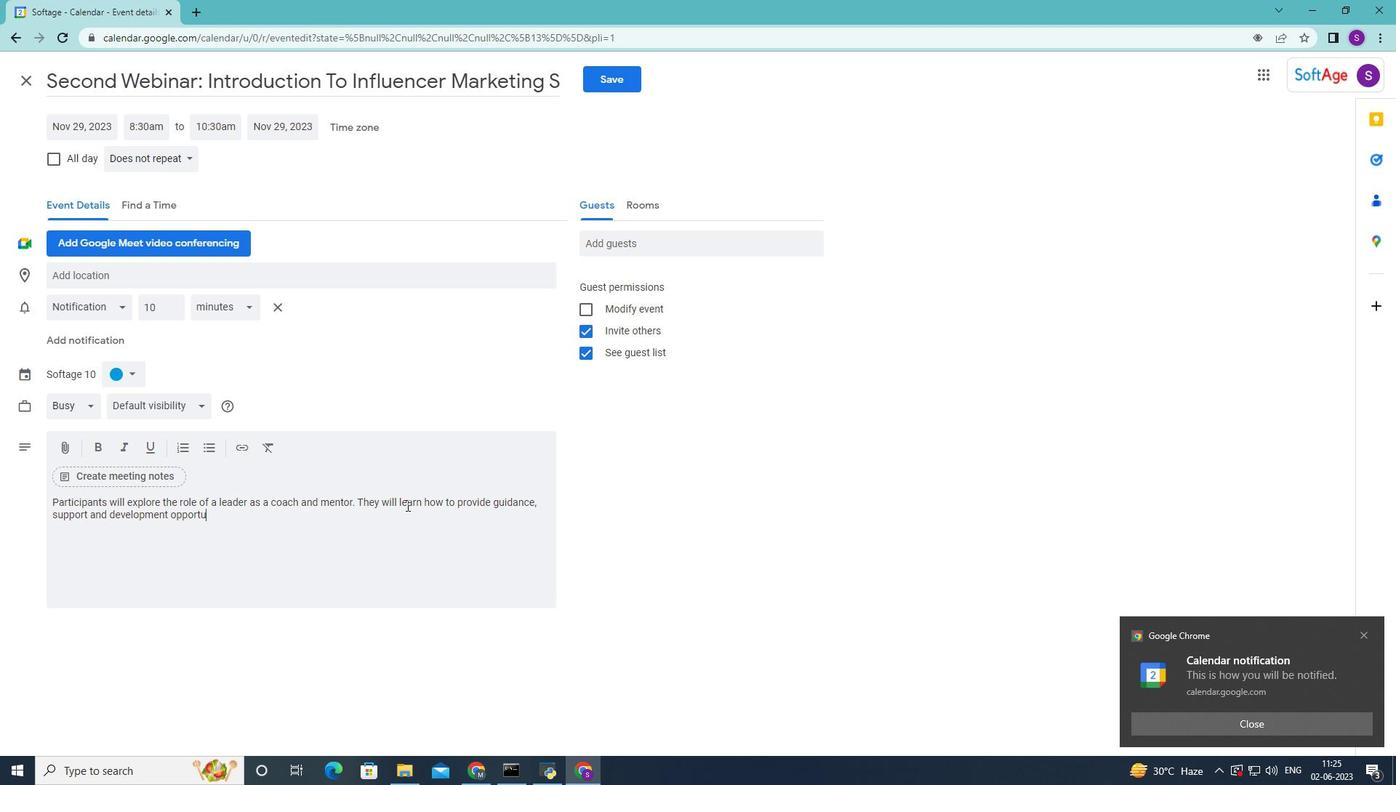 
Action: Mouse moved to (653, 233)
Screenshot: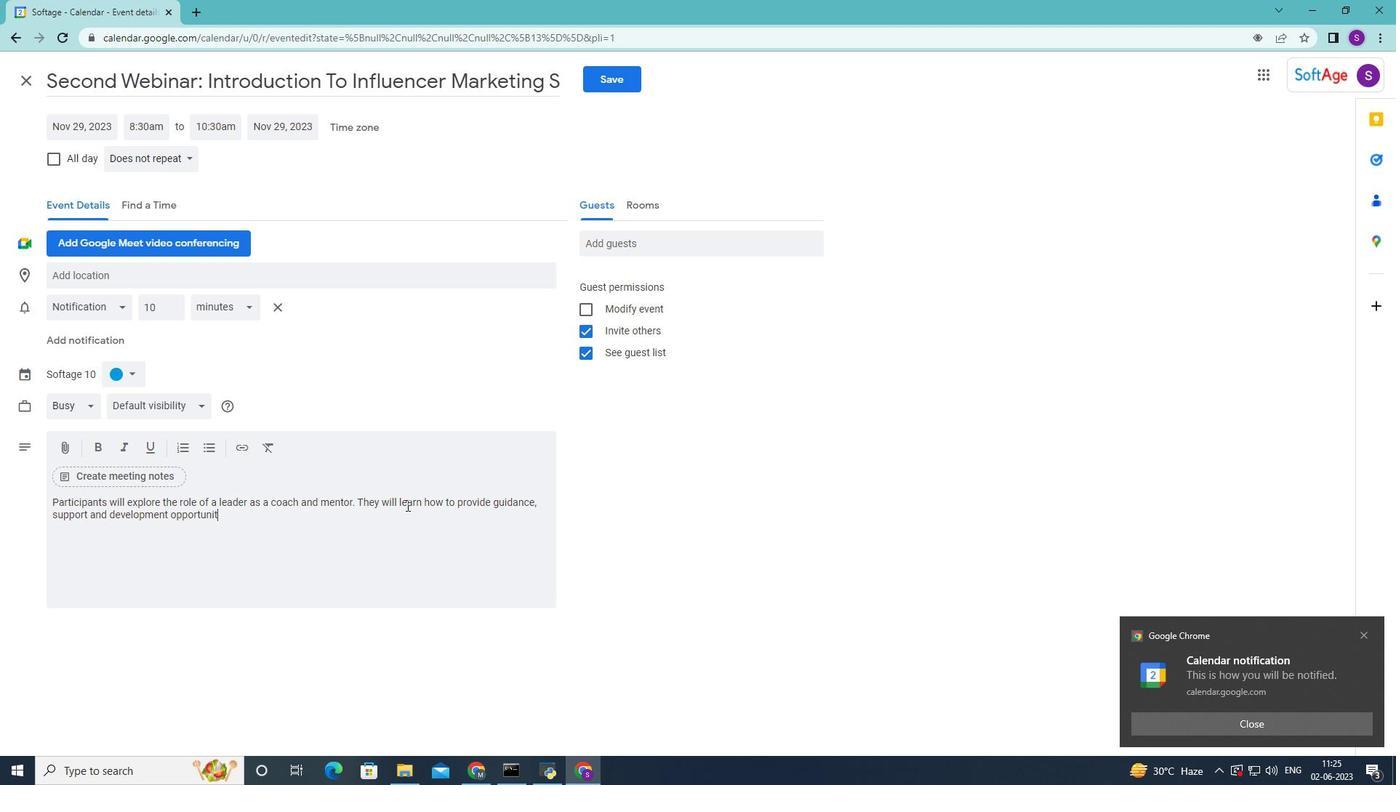 
Action: Mouse pressed left at (653, 233)
Screenshot: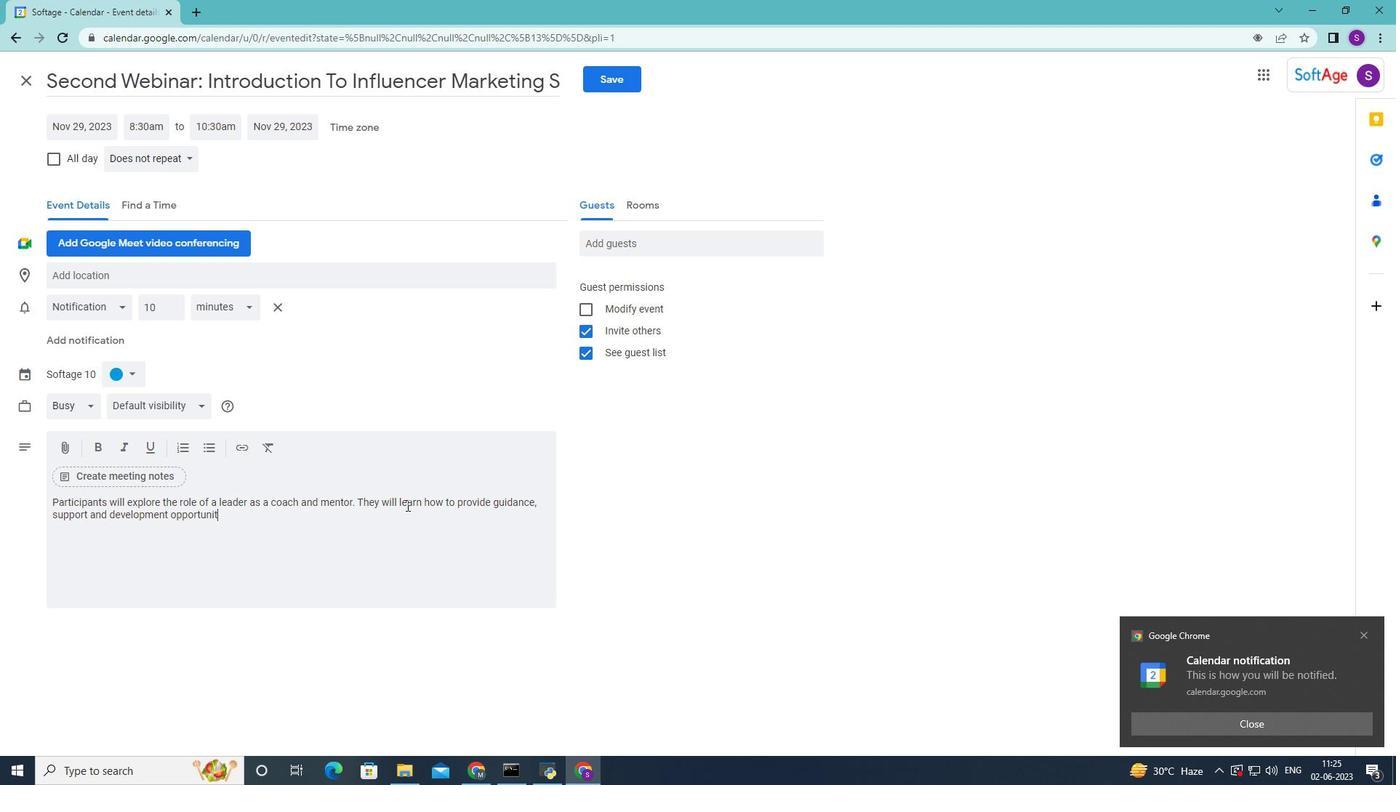 
Action: Mouse moved to (297, 314)
Screenshot: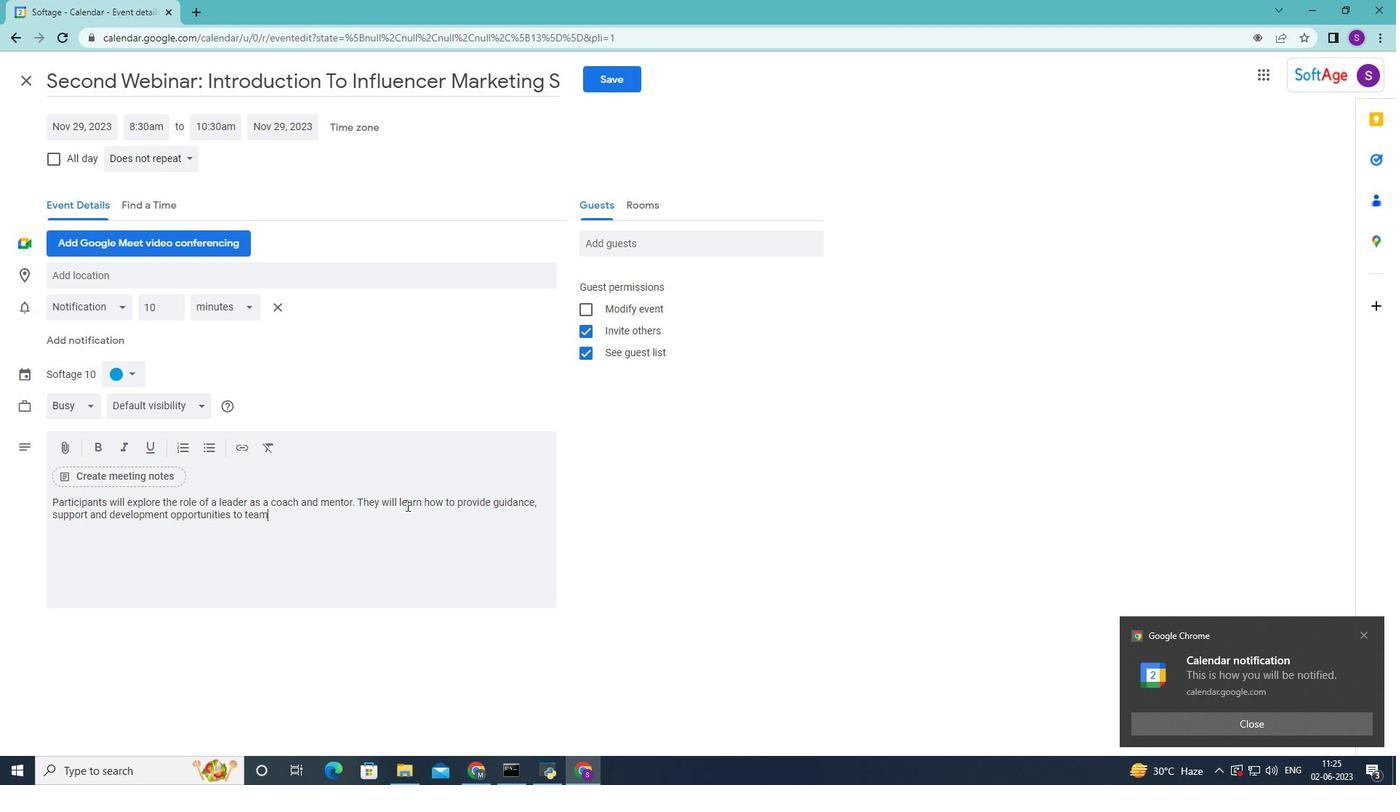 
Action: Mouse pressed left at (297, 314)
Screenshot: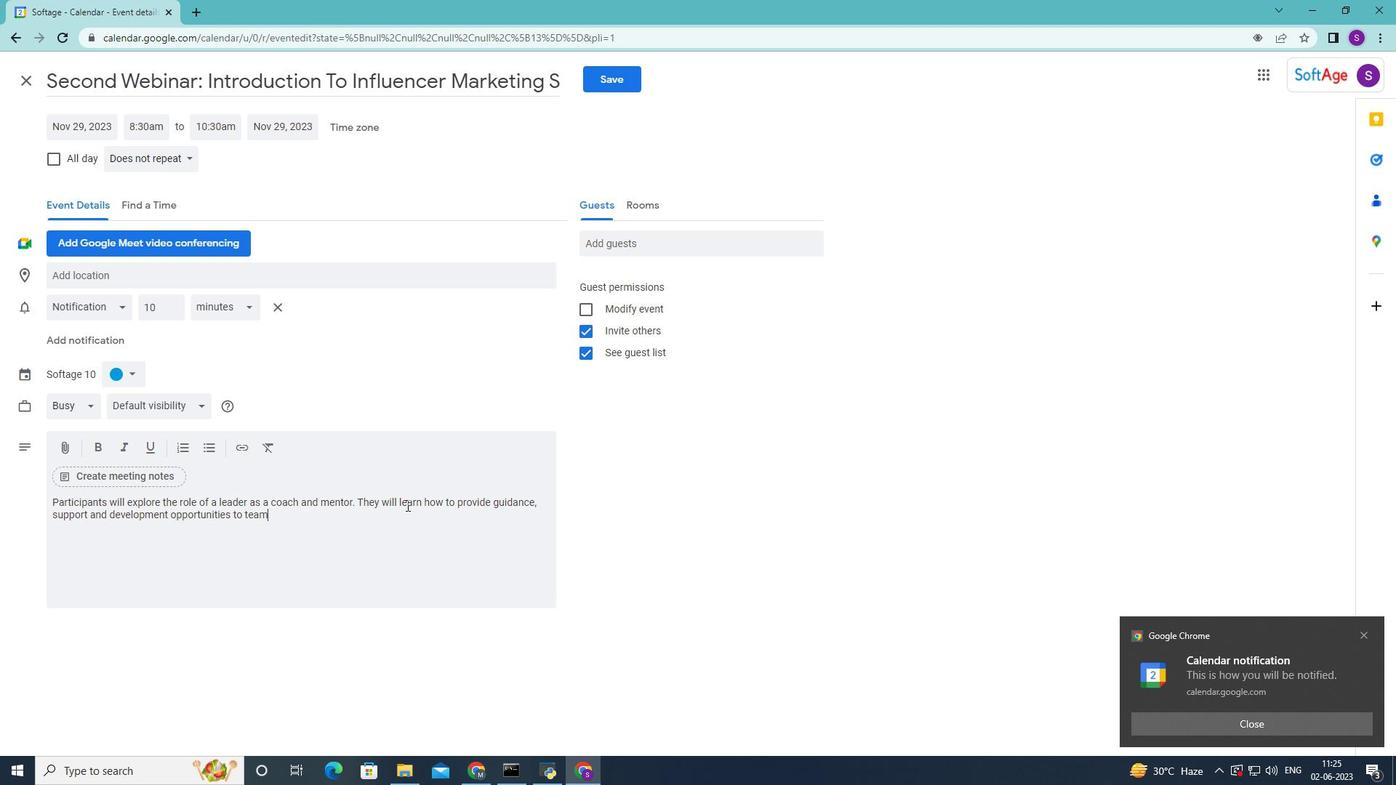 
Action: Mouse moved to (85, 132)
Screenshot: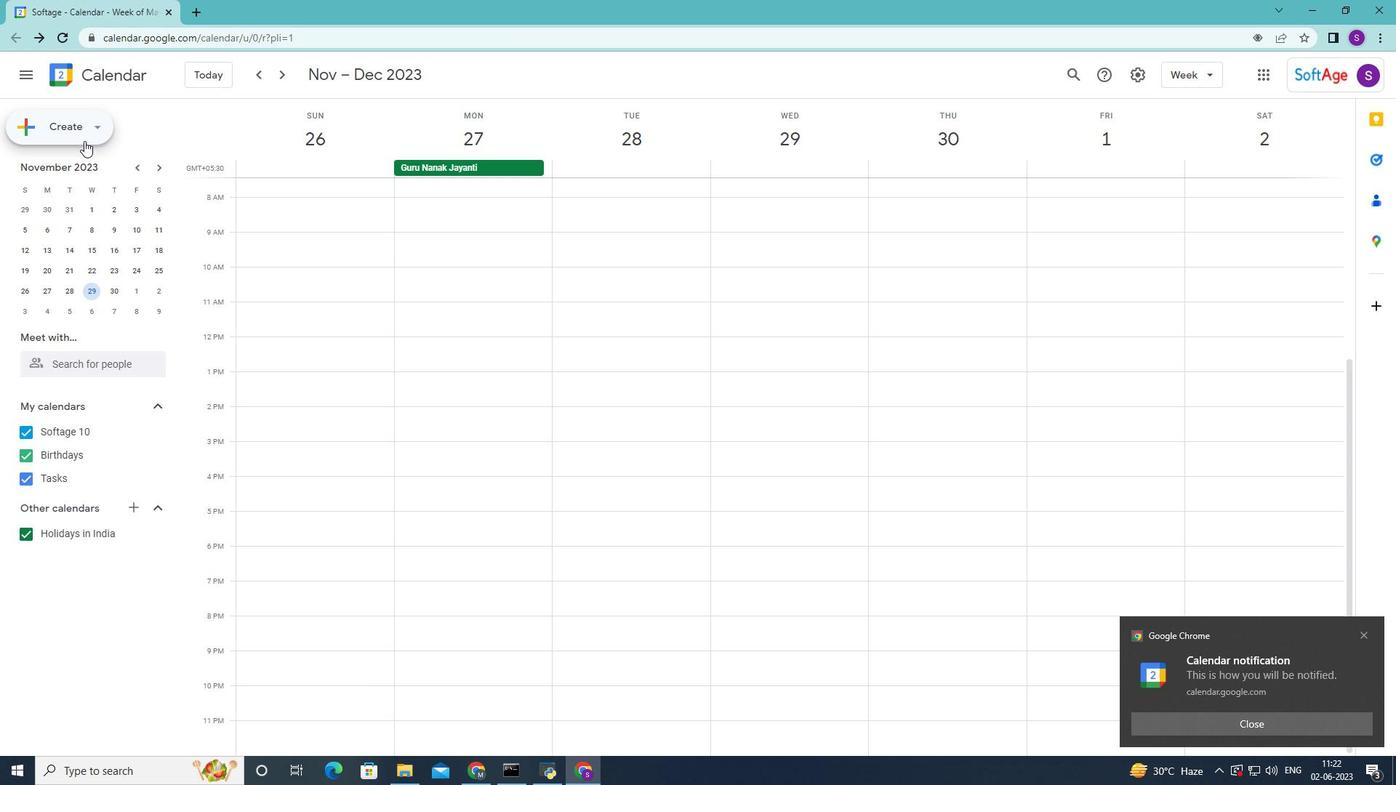 
Action: Mouse pressed left at (85, 132)
Screenshot: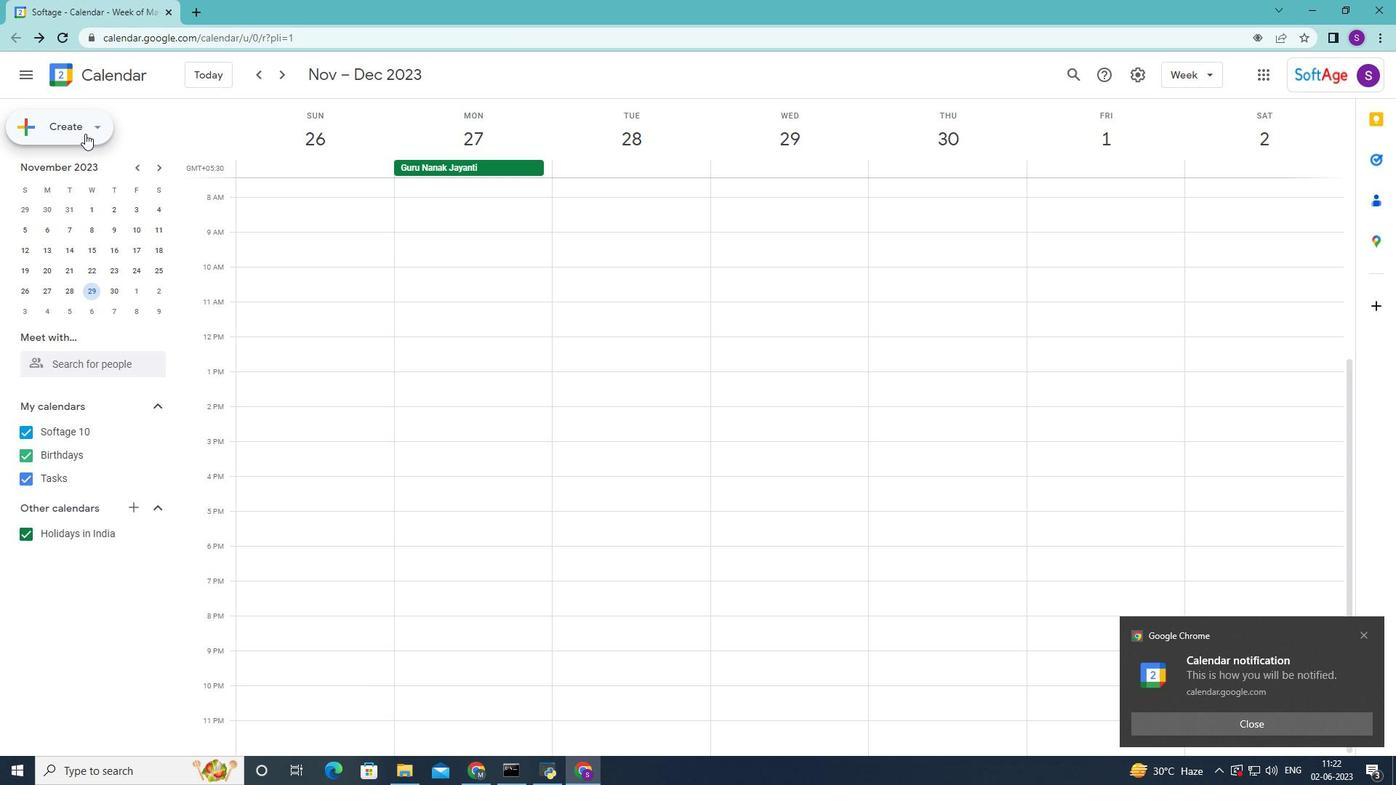 
Action: Mouse moved to (89, 171)
Screenshot: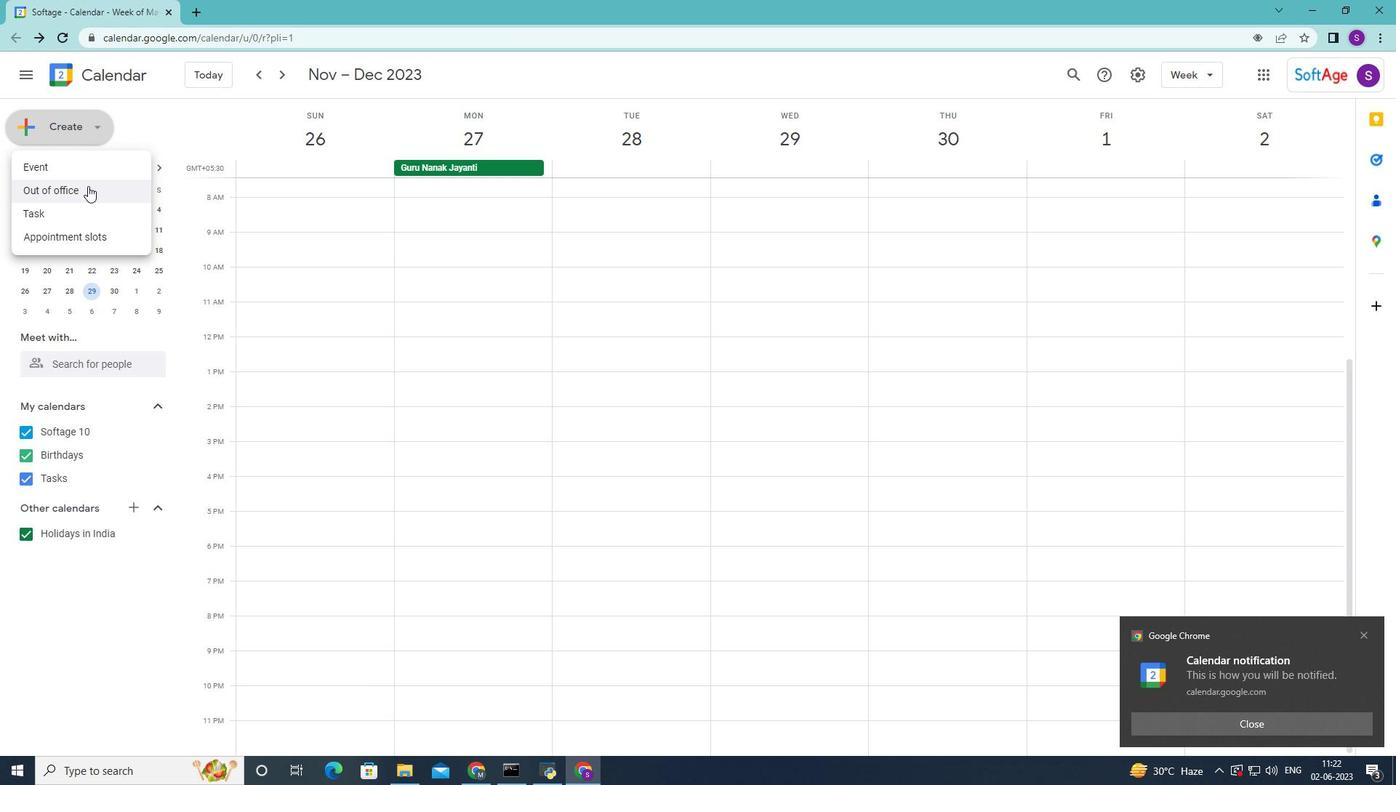 
Action: Mouse pressed left at (89, 171)
Screenshot: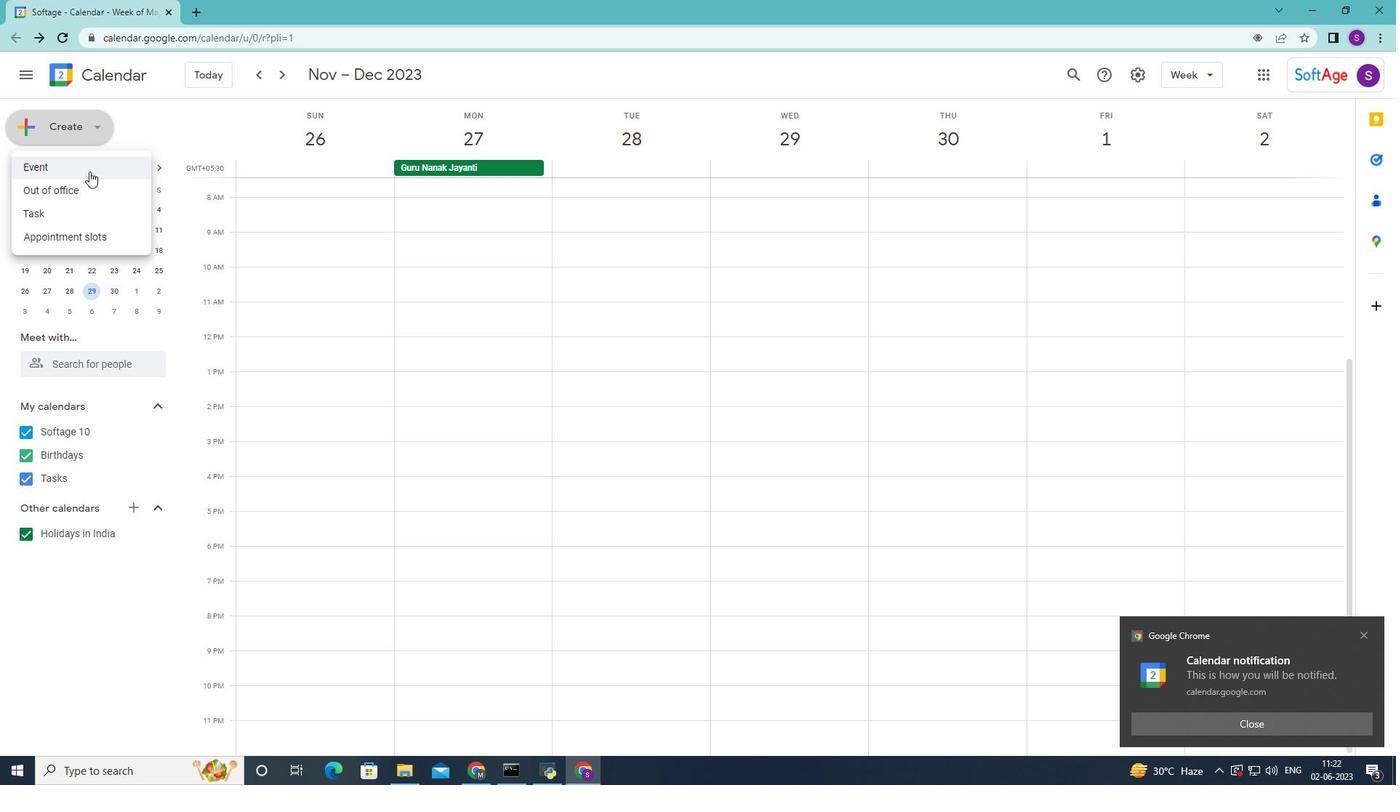 
Action: Mouse moved to (480, 268)
Screenshot: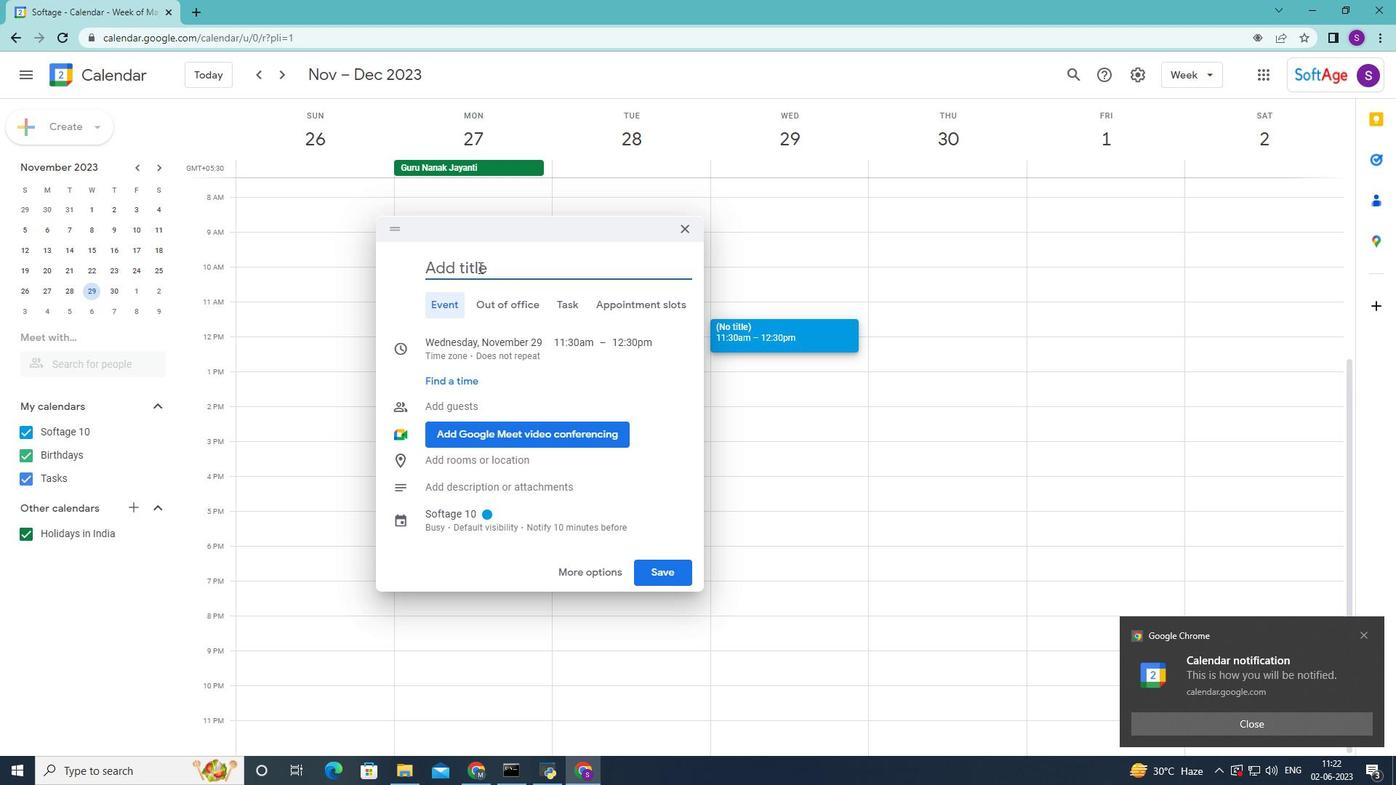 
Action: Mouse pressed left at (480, 268)
Screenshot: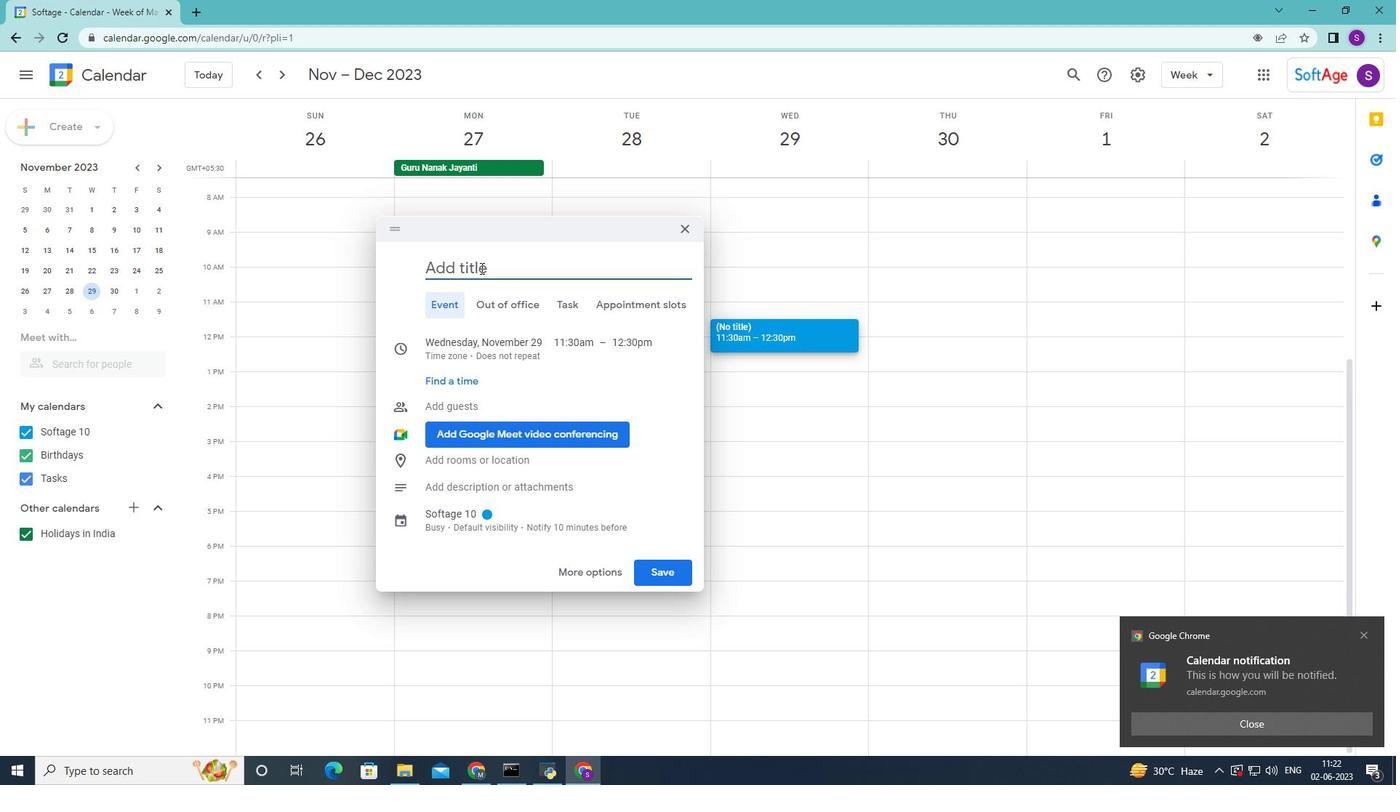 
Action: Mouse moved to (500, 280)
Screenshot: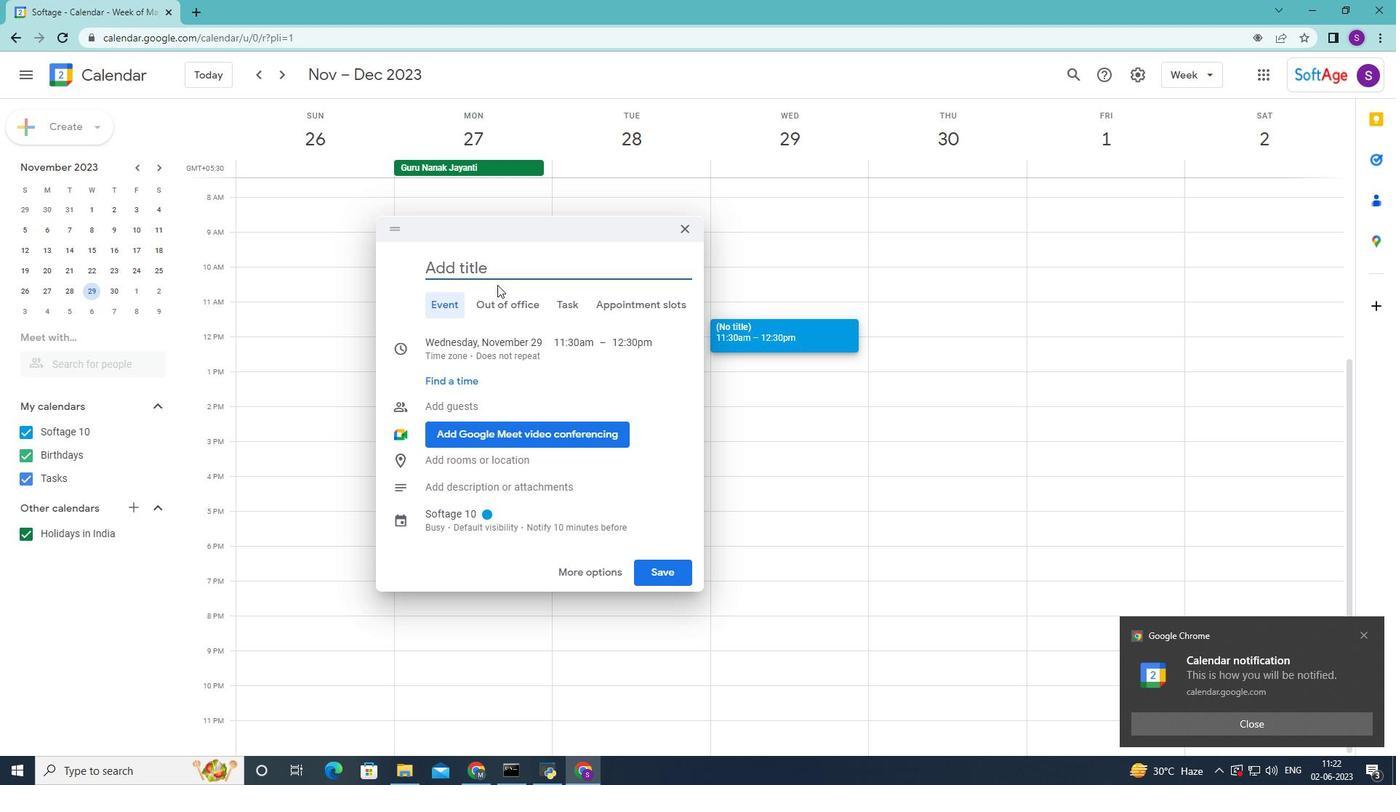
Action: Key pressed <Key.shift>Second<Key.space><Key.shift>Webinar<Key.shift><Key.shift><Key.shift><Key.shift><Key.shift>:<Key.space><Key.shift>Introduction<Key.space><Key.shift>To<Key.space><Key.shift>Infli<Key.backspace>uencer<Key.space><Key.shift>Marketing<Key.space><Key.shift>Strategies<Key.space><Key.shift>For<Key.space><Key.shift>Business<Key.space><Key.shift>Growth
Screenshot: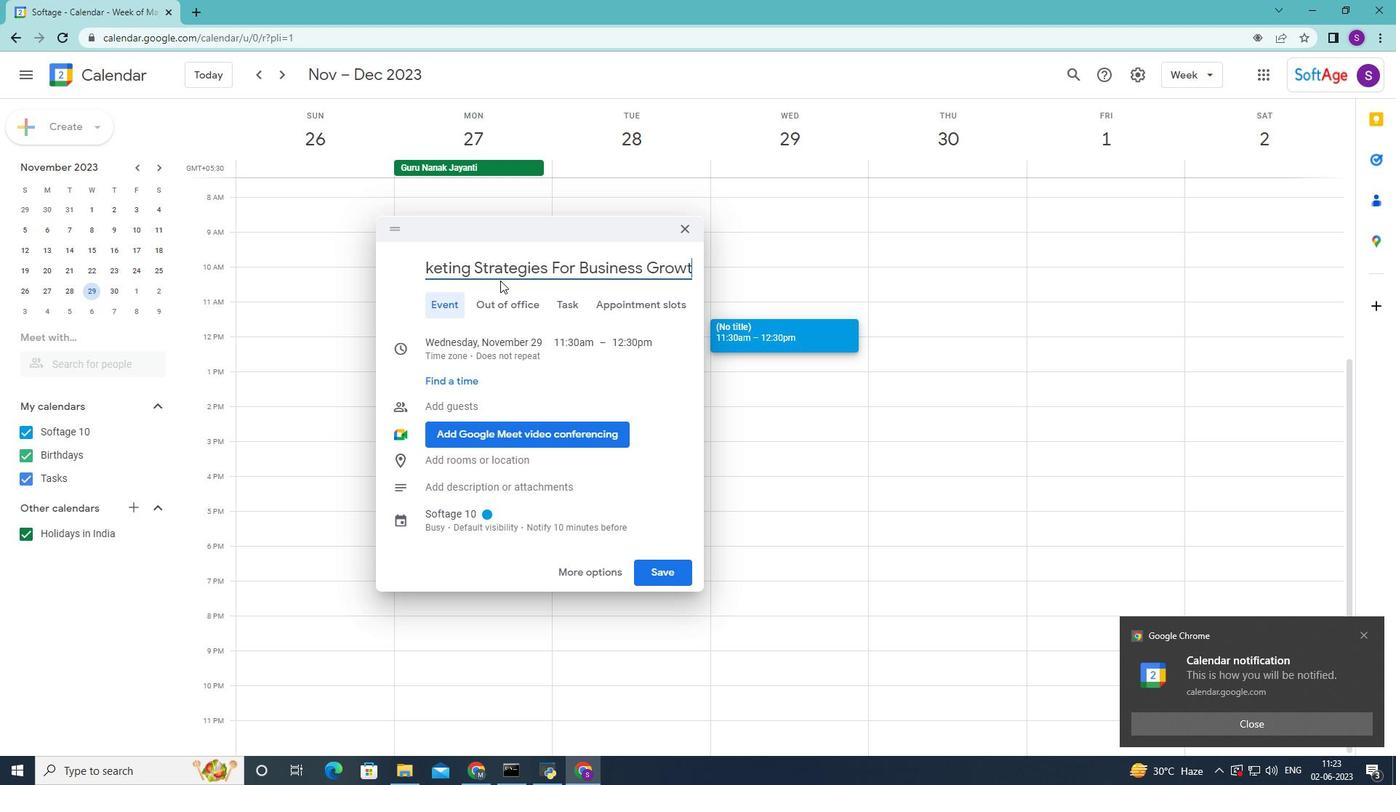 
Action: Mouse moved to (470, 352)
Screenshot: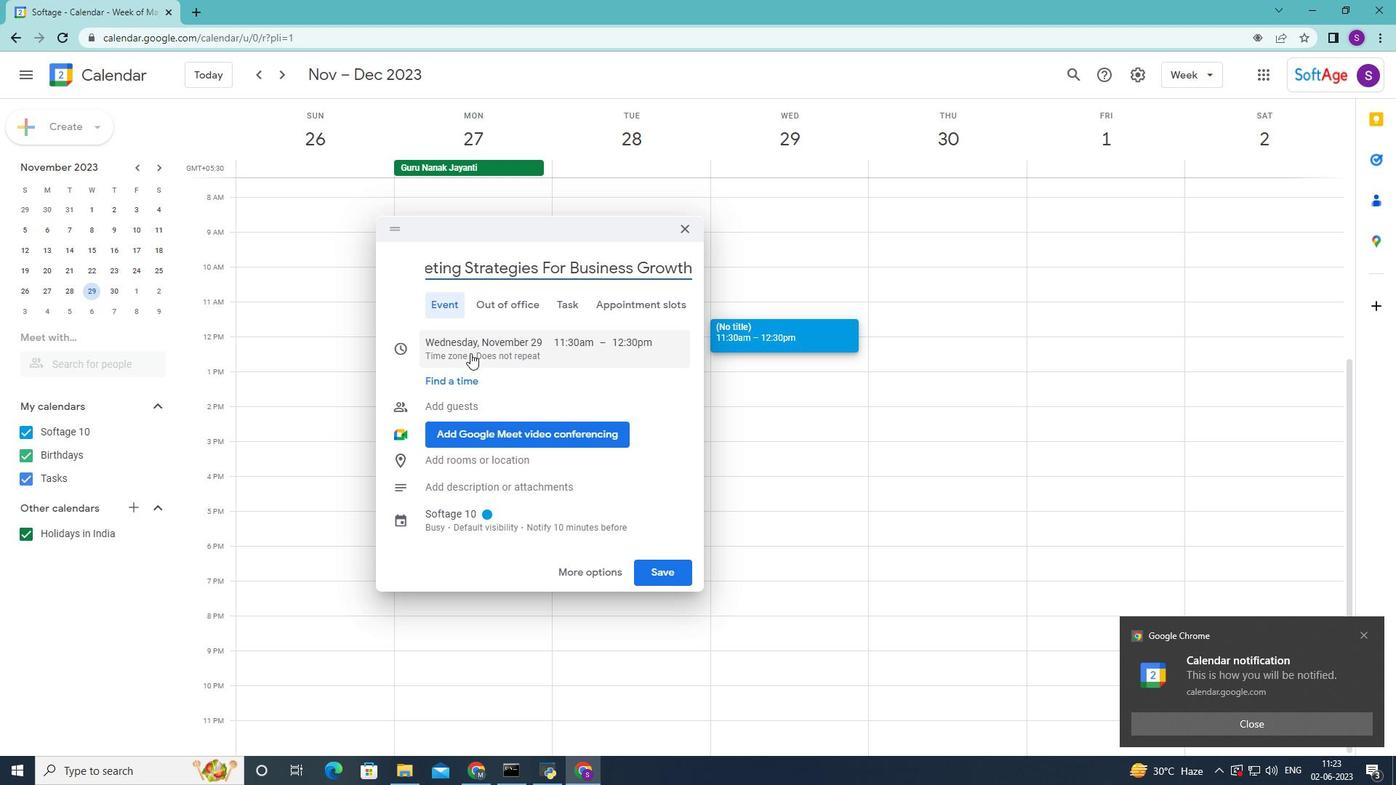 
Action: Mouse pressed left at (470, 352)
Screenshot: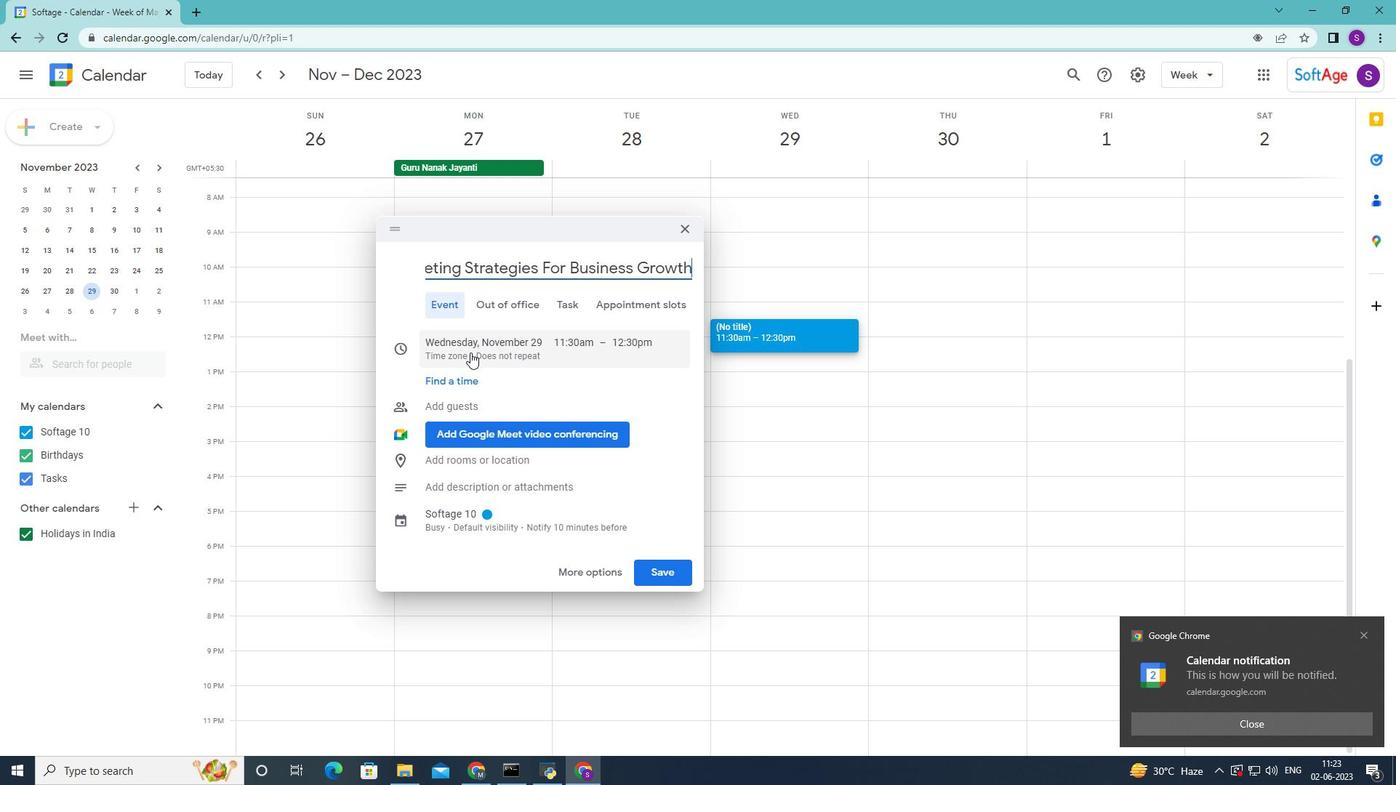 
Action: Mouse moved to (497, 349)
Screenshot: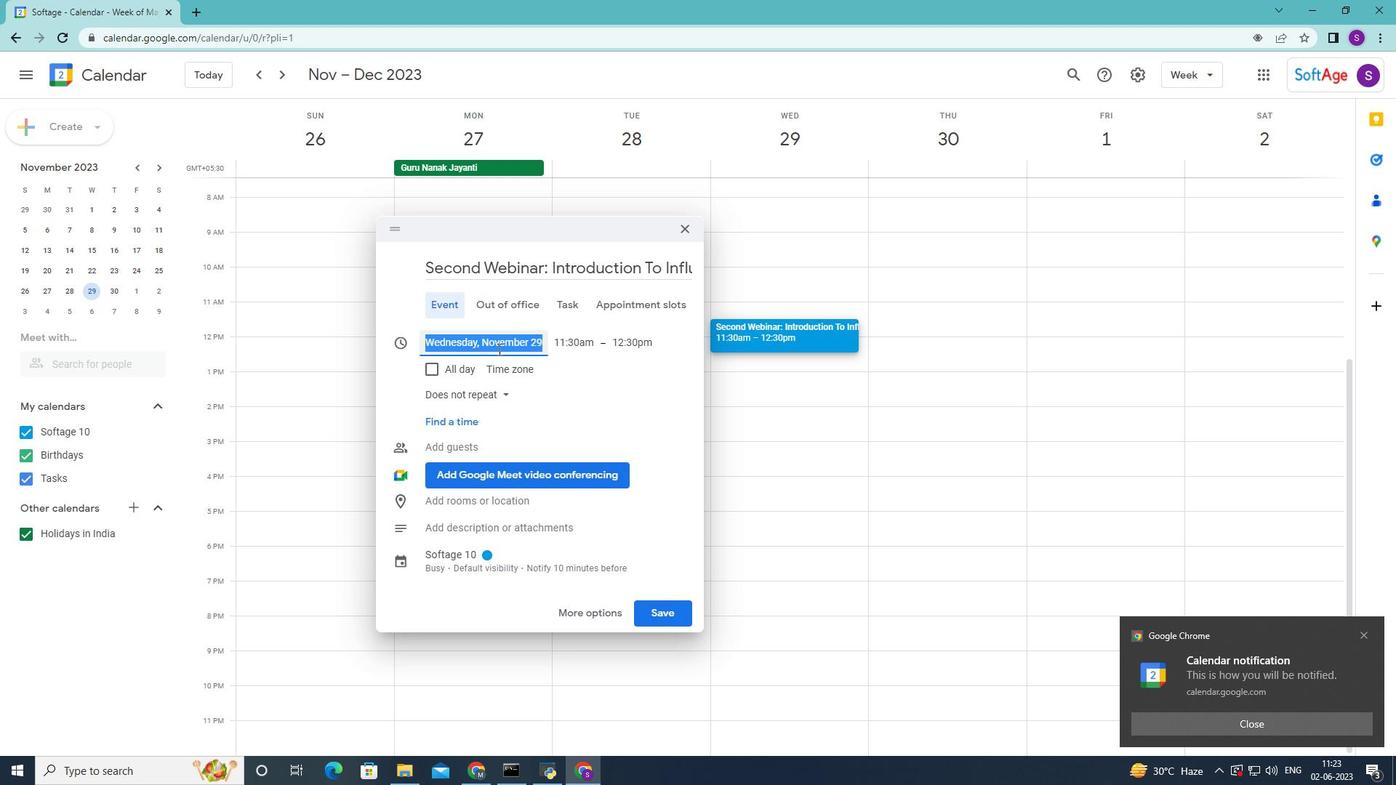 
Action: Mouse pressed left at (497, 349)
Screenshot: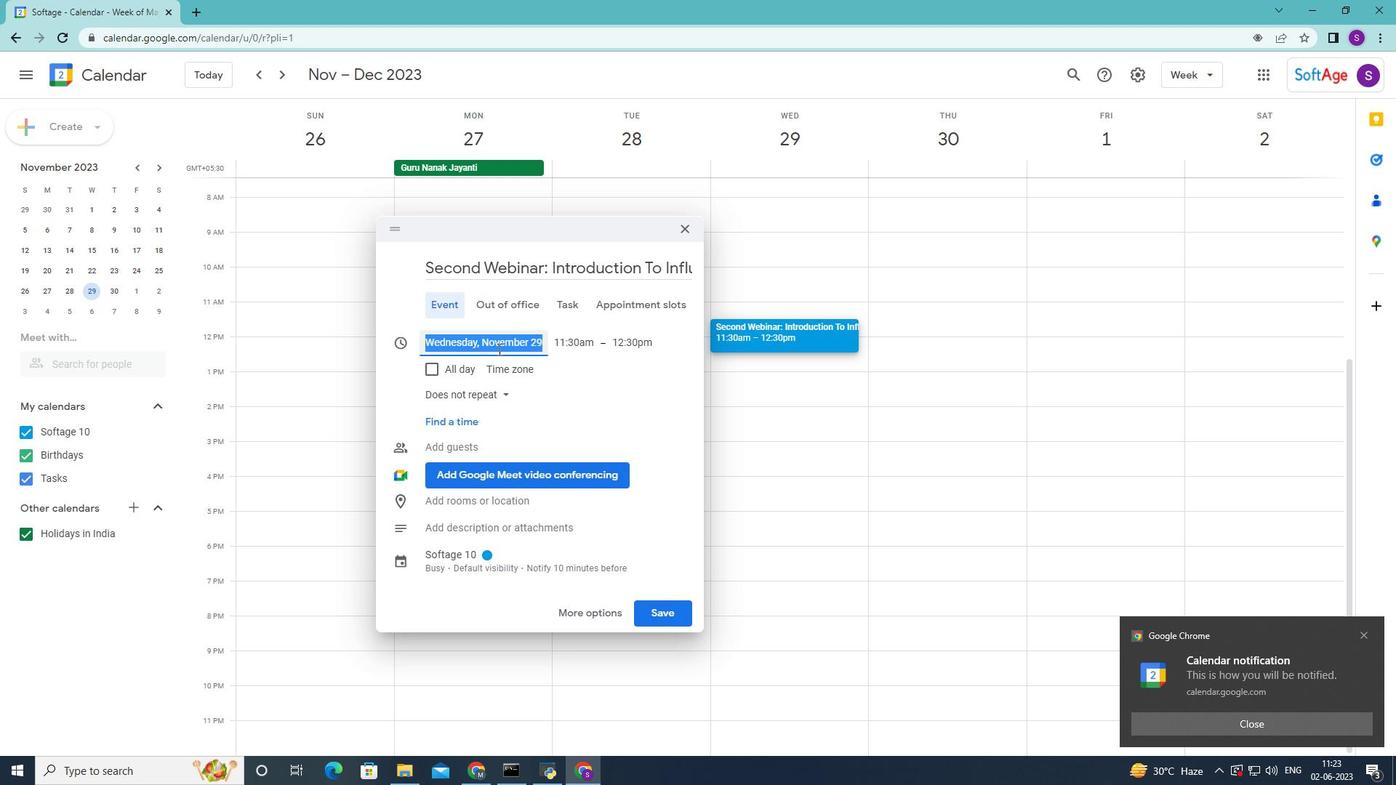 
Action: Mouse moved to (522, 493)
Screenshot: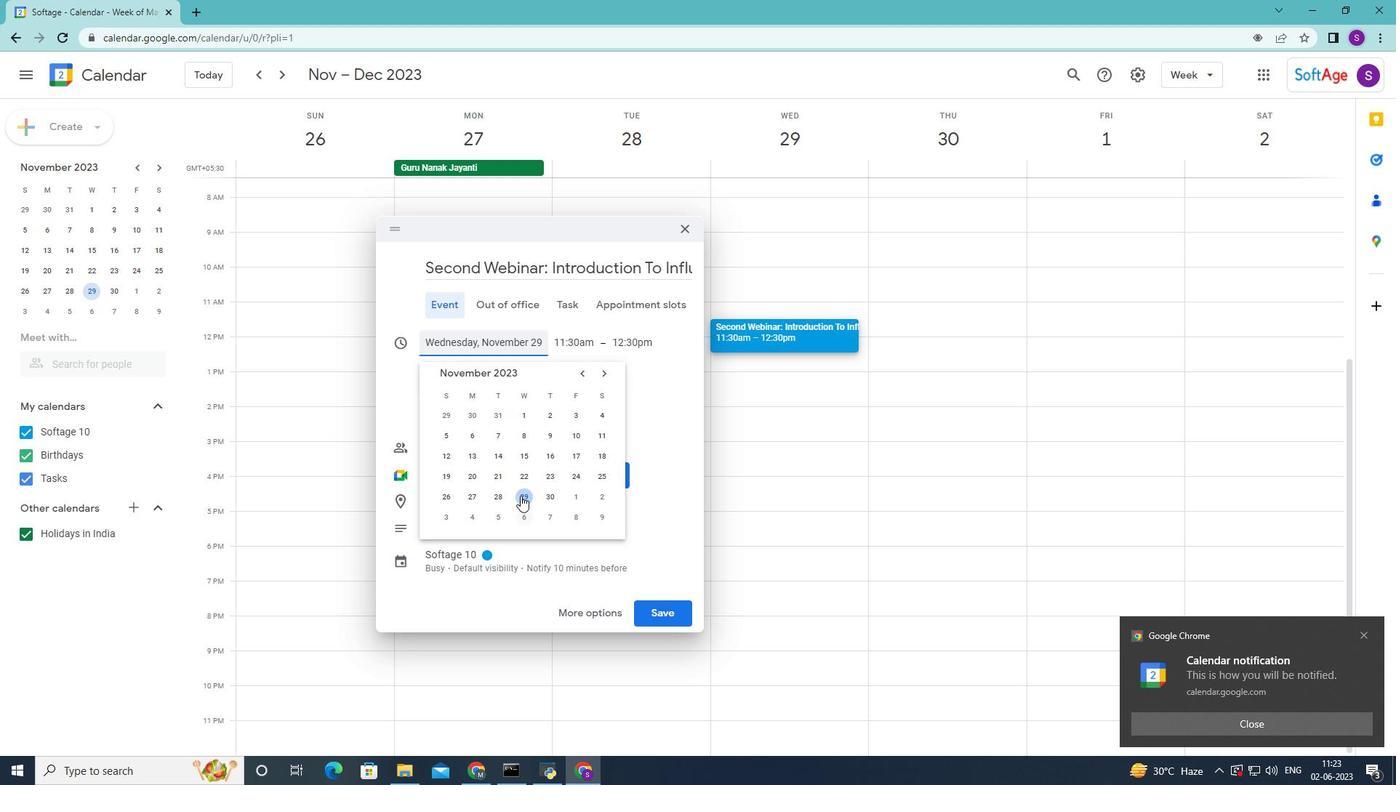 
Action: Mouse pressed left at (522, 493)
Screenshot: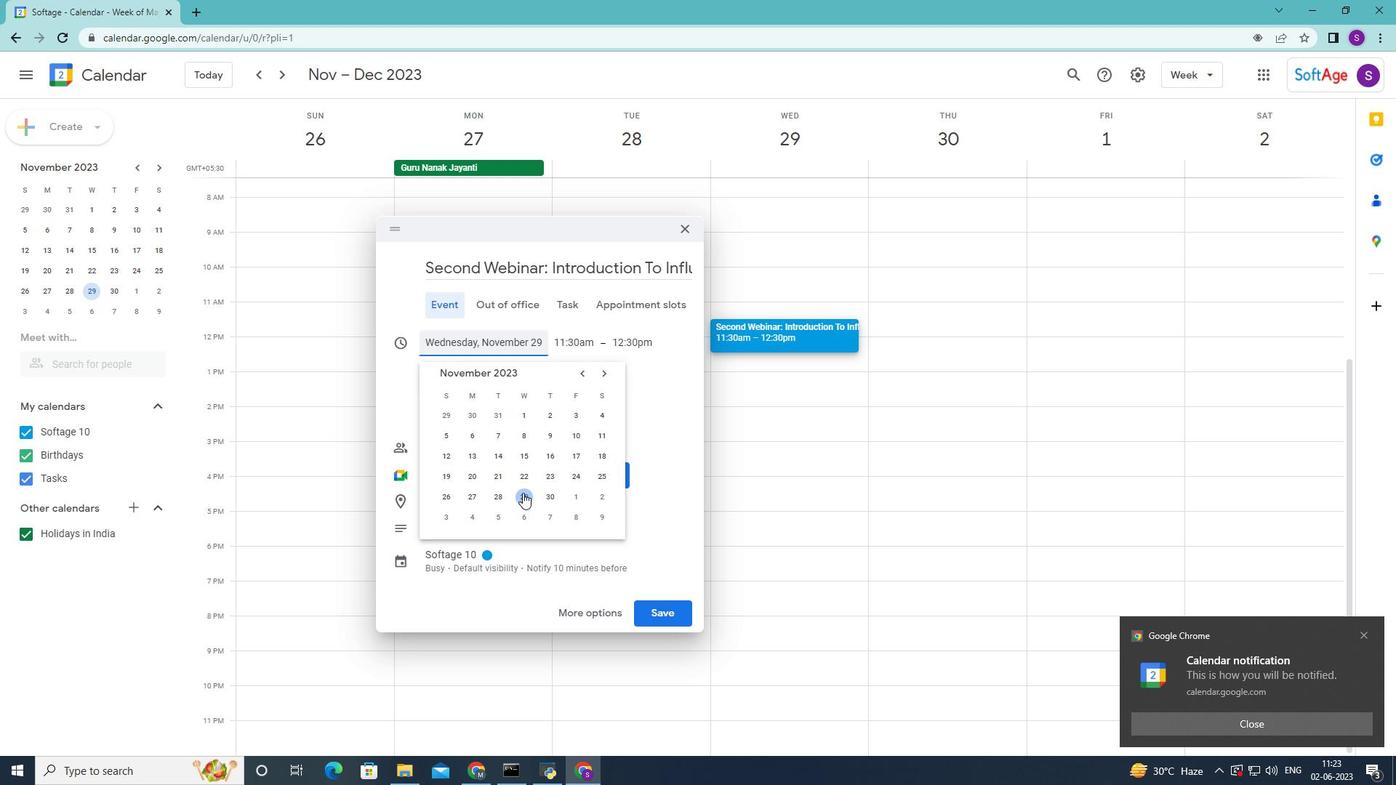 
Action: Mouse moved to (573, 343)
Screenshot: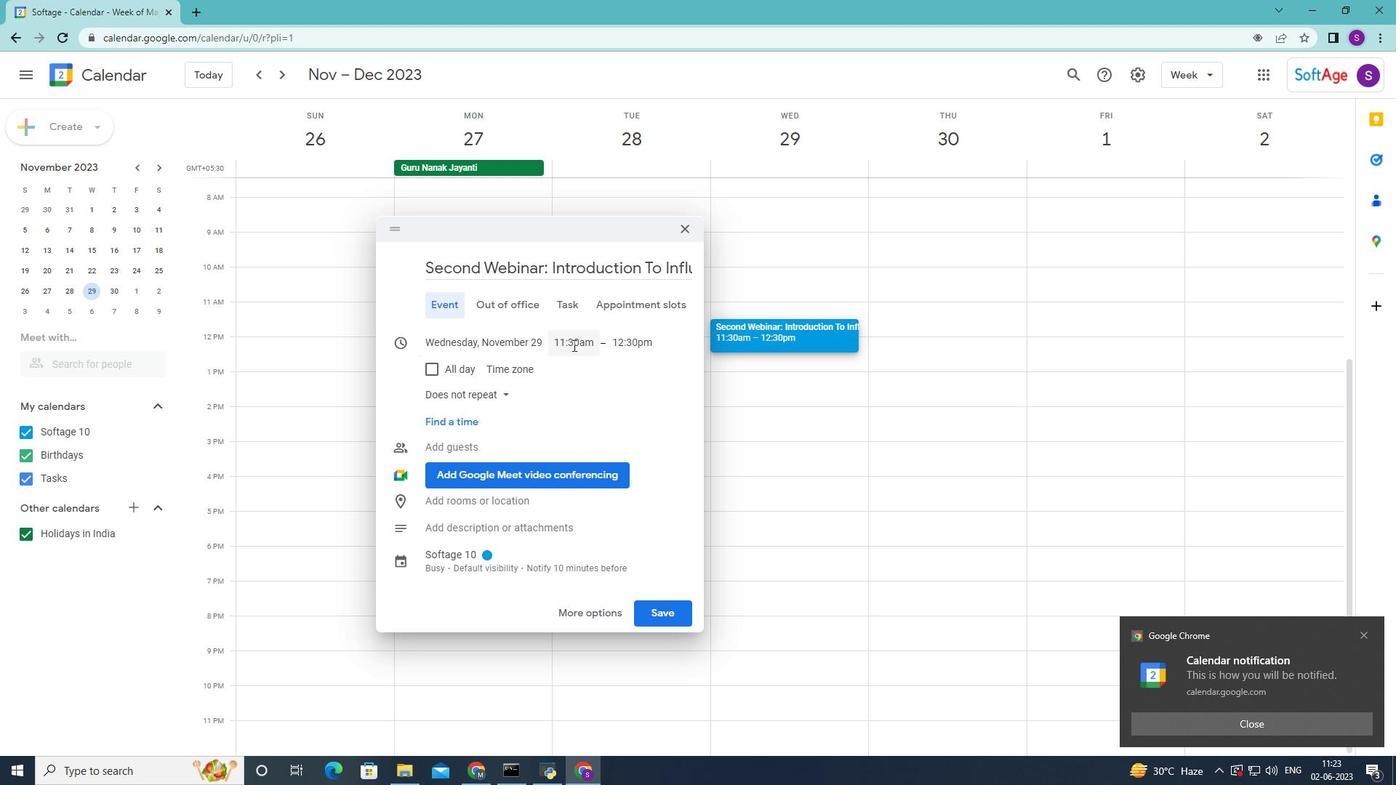 
Action: Mouse pressed left at (573, 343)
Screenshot: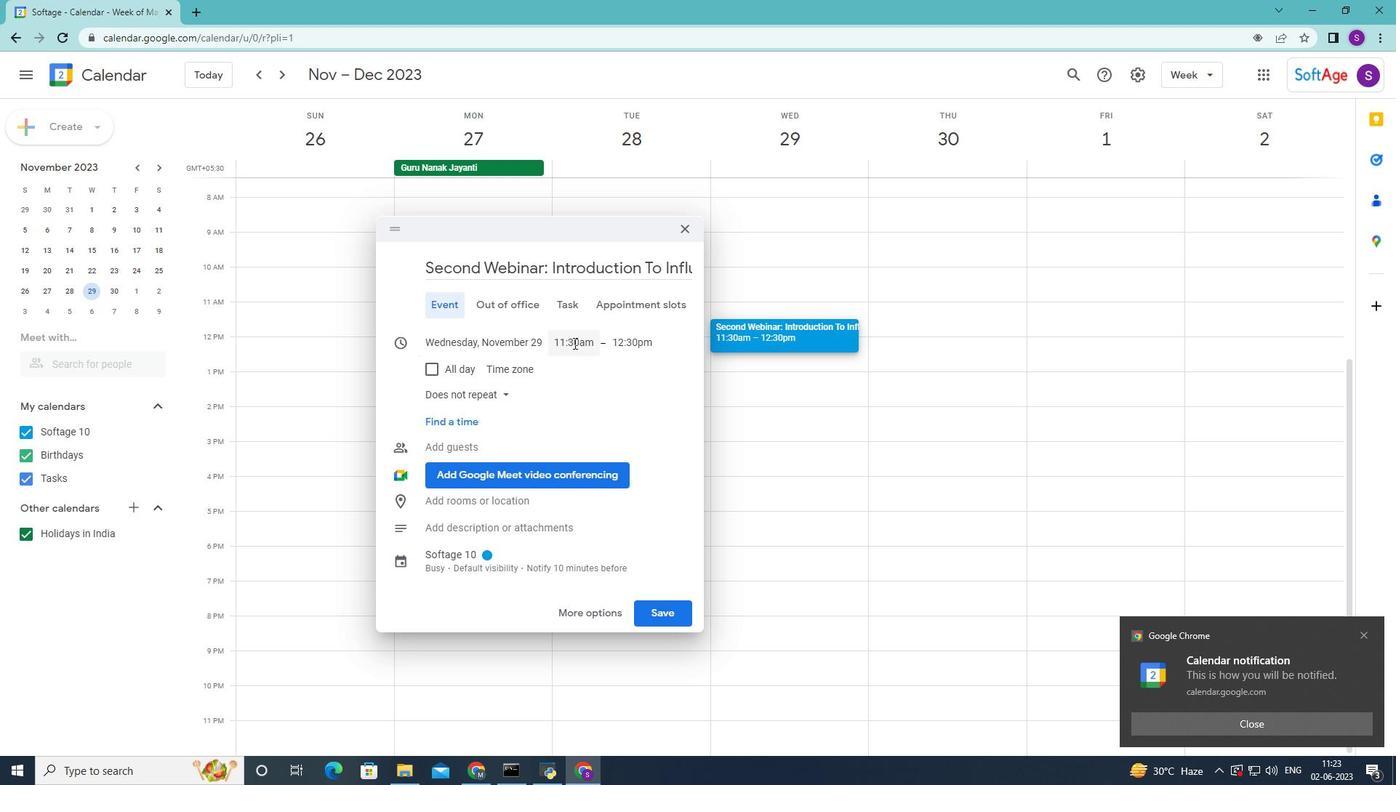 
Action: Mouse moved to (584, 395)
Screenshot: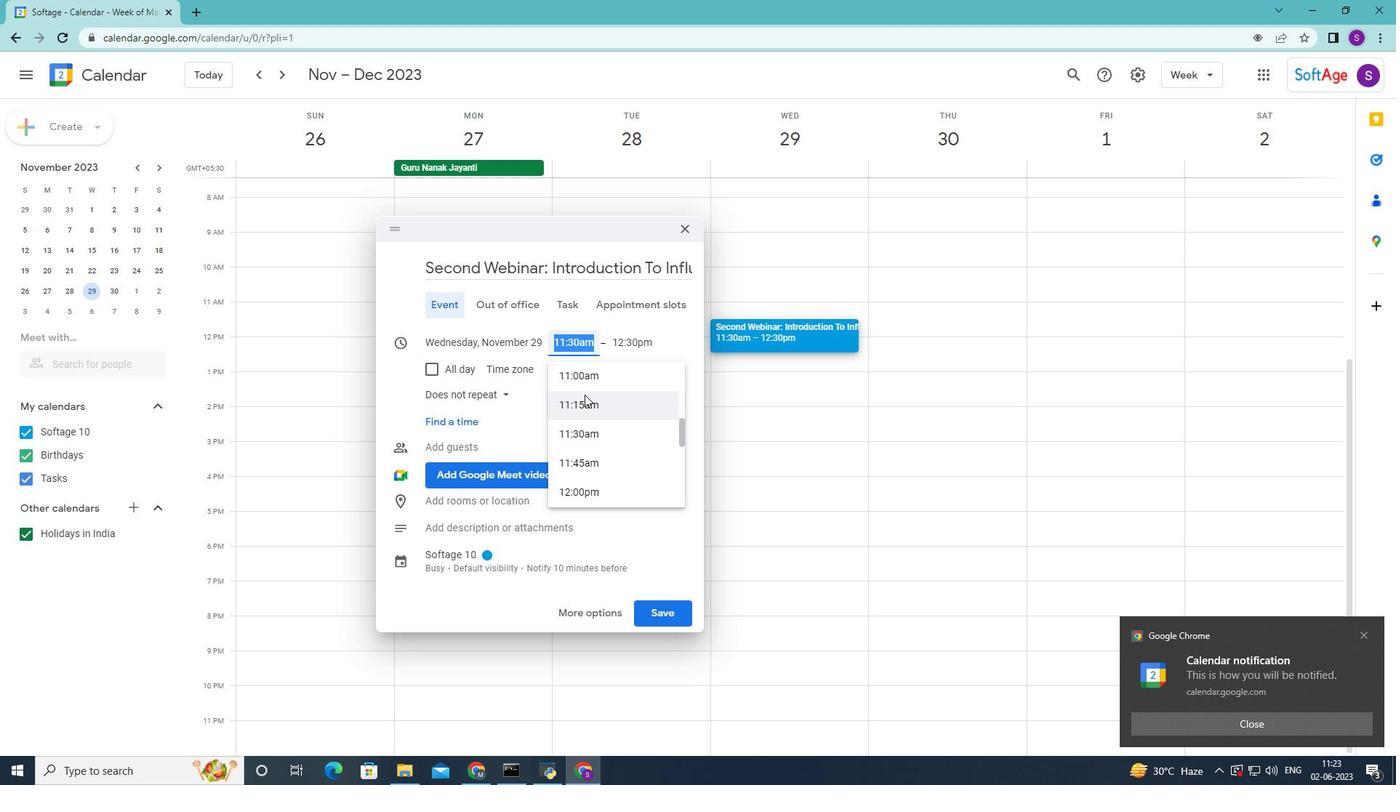 
Action: Mouse scrolled (584, 396) with delta (0, 0)
Screenshot: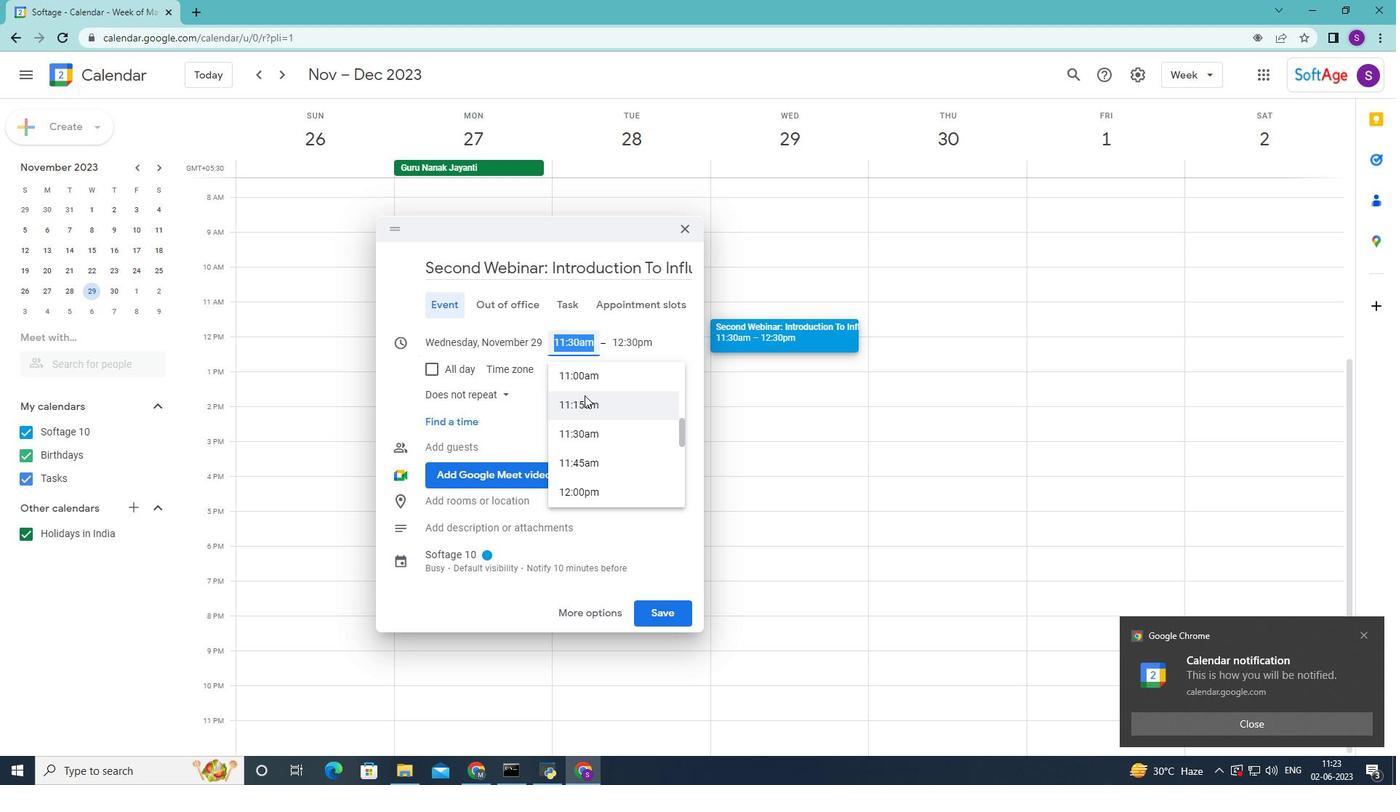 
Action: Mouse scrolled (584, 396) with delta (0, 0)
Screenshot: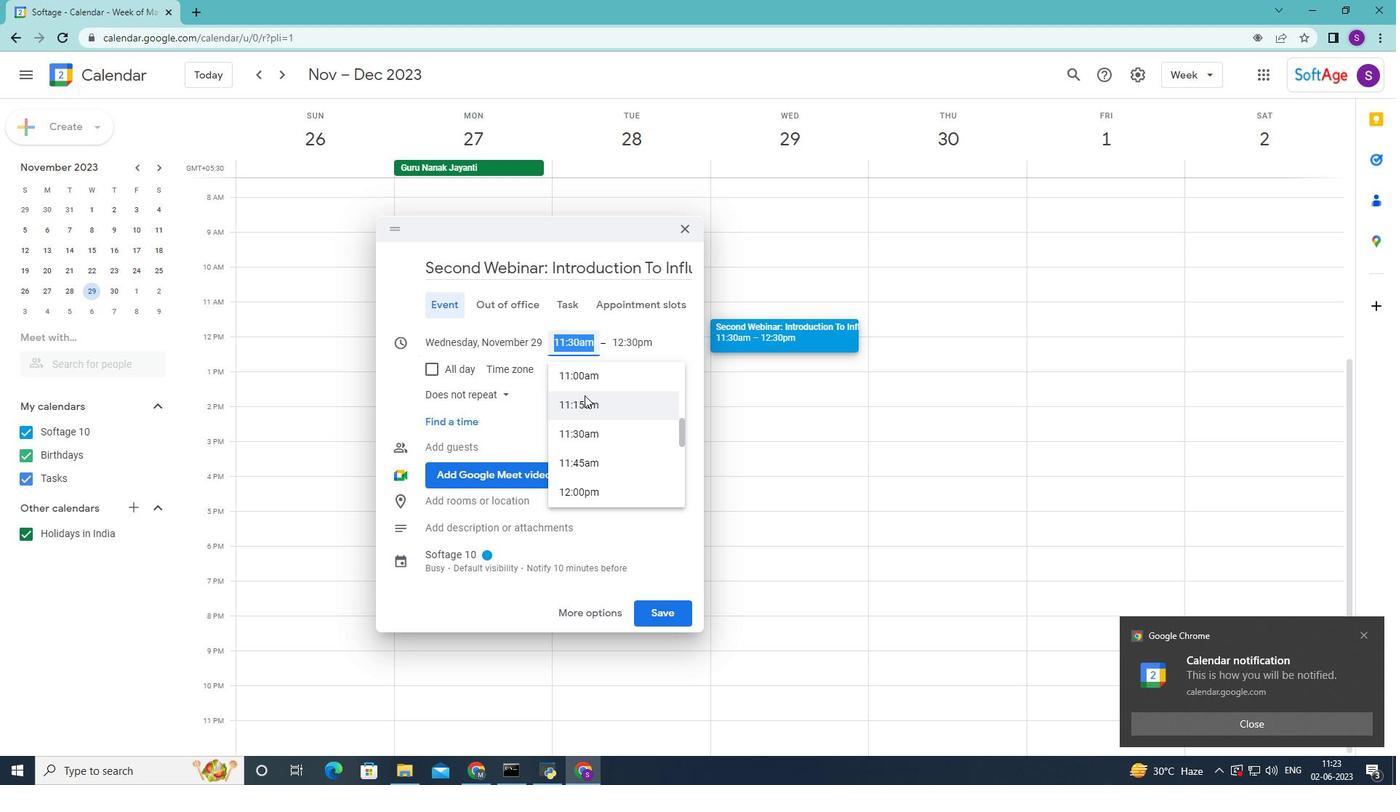 
Action: Mouse scrolled (584, 396) with delta (0, 0)
Screenshot: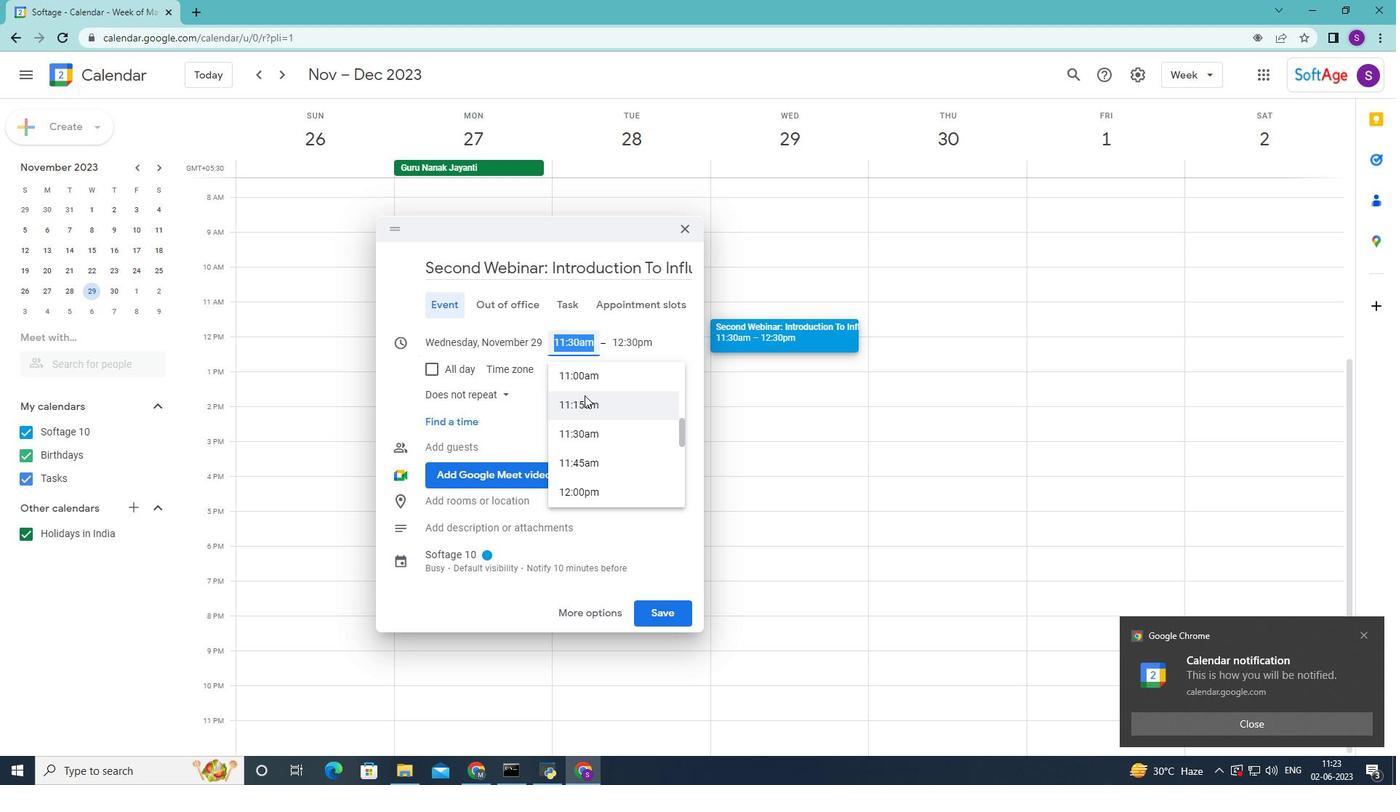 
Action: Mouse scrolled (584, 396) with delta (0, 0)
Screenshot: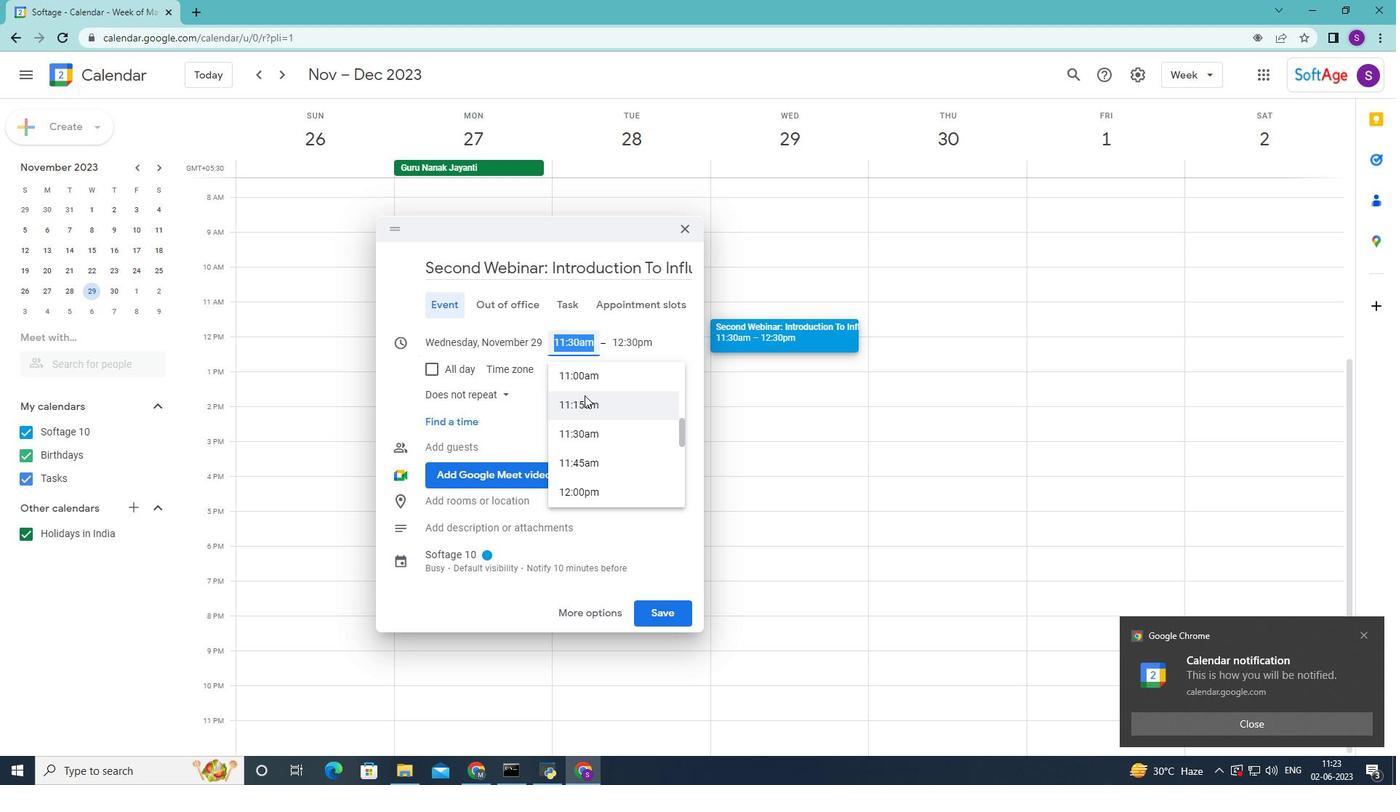 
Action: Mouse moved to (595, 378)
Screenshot: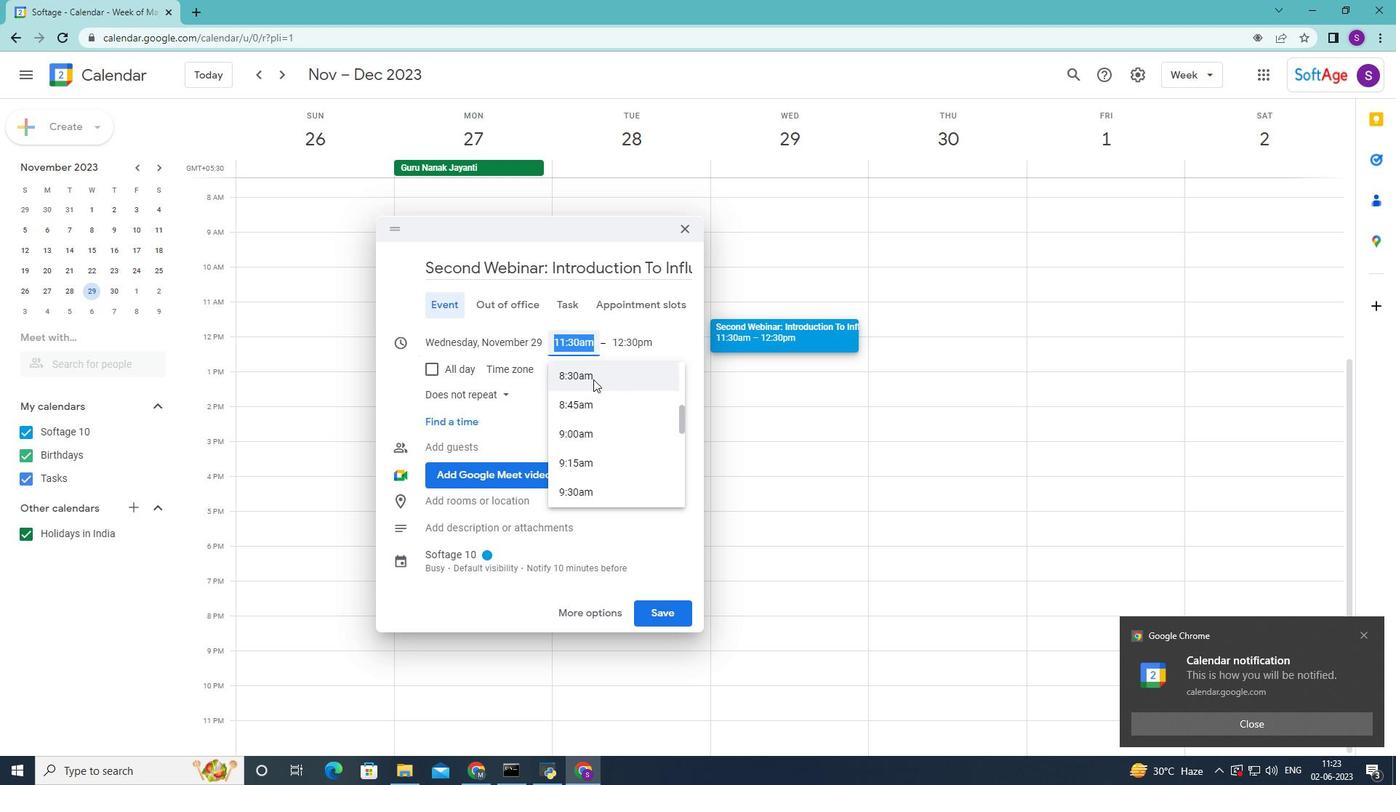 
Action: Mouse pressed left at (595, 378)
Screenshot: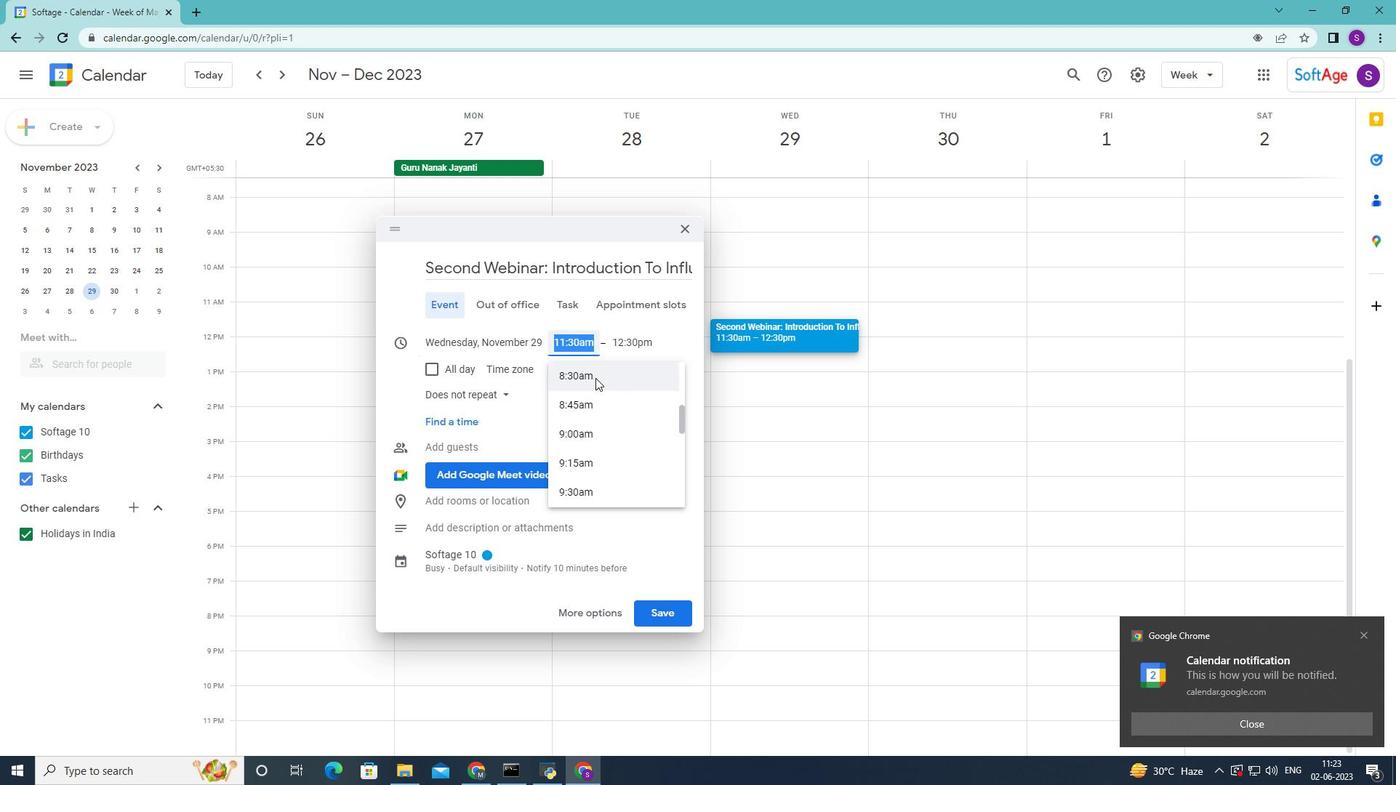 
Action: Mouse moved to (628, 343)
Screenshot: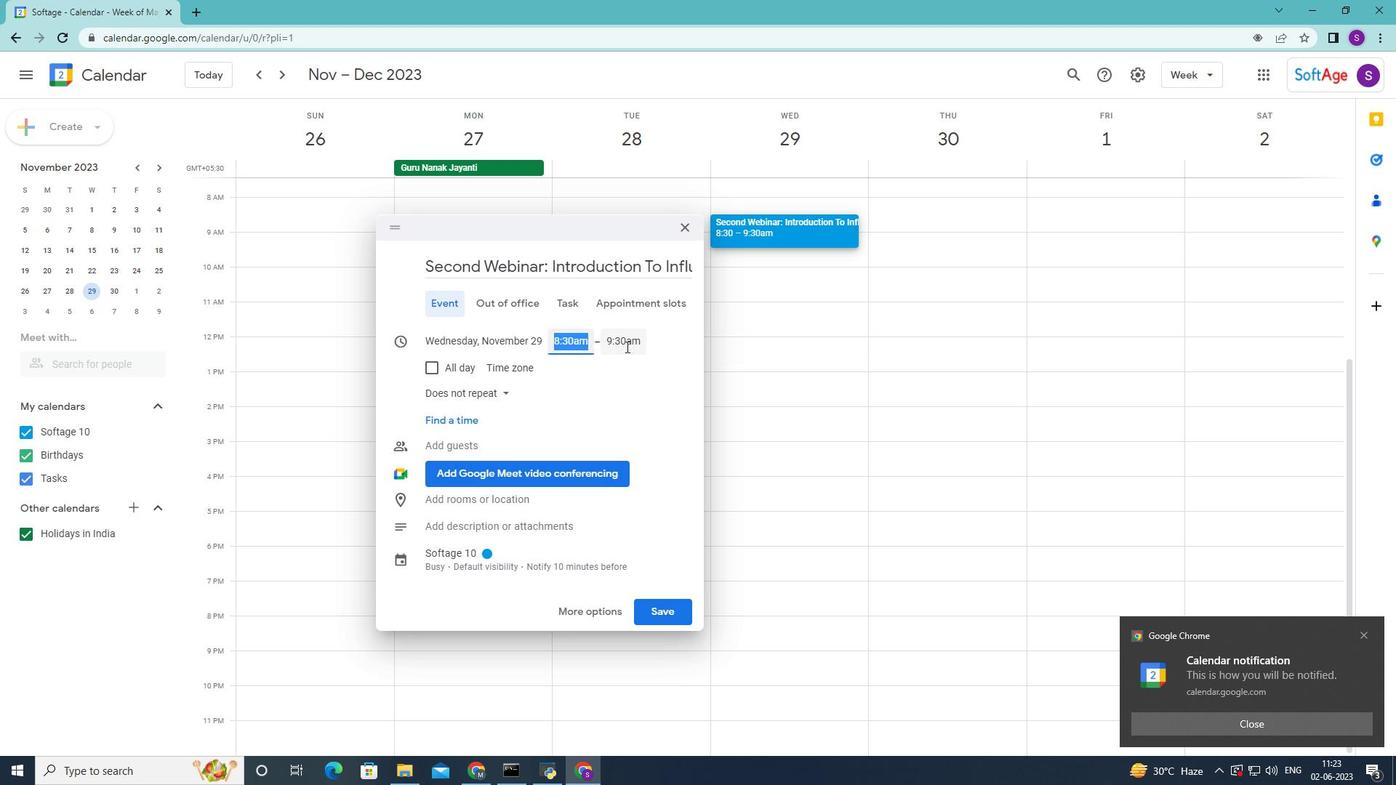 
Action: Mouse pressed left at (628, 343)
Screenshot: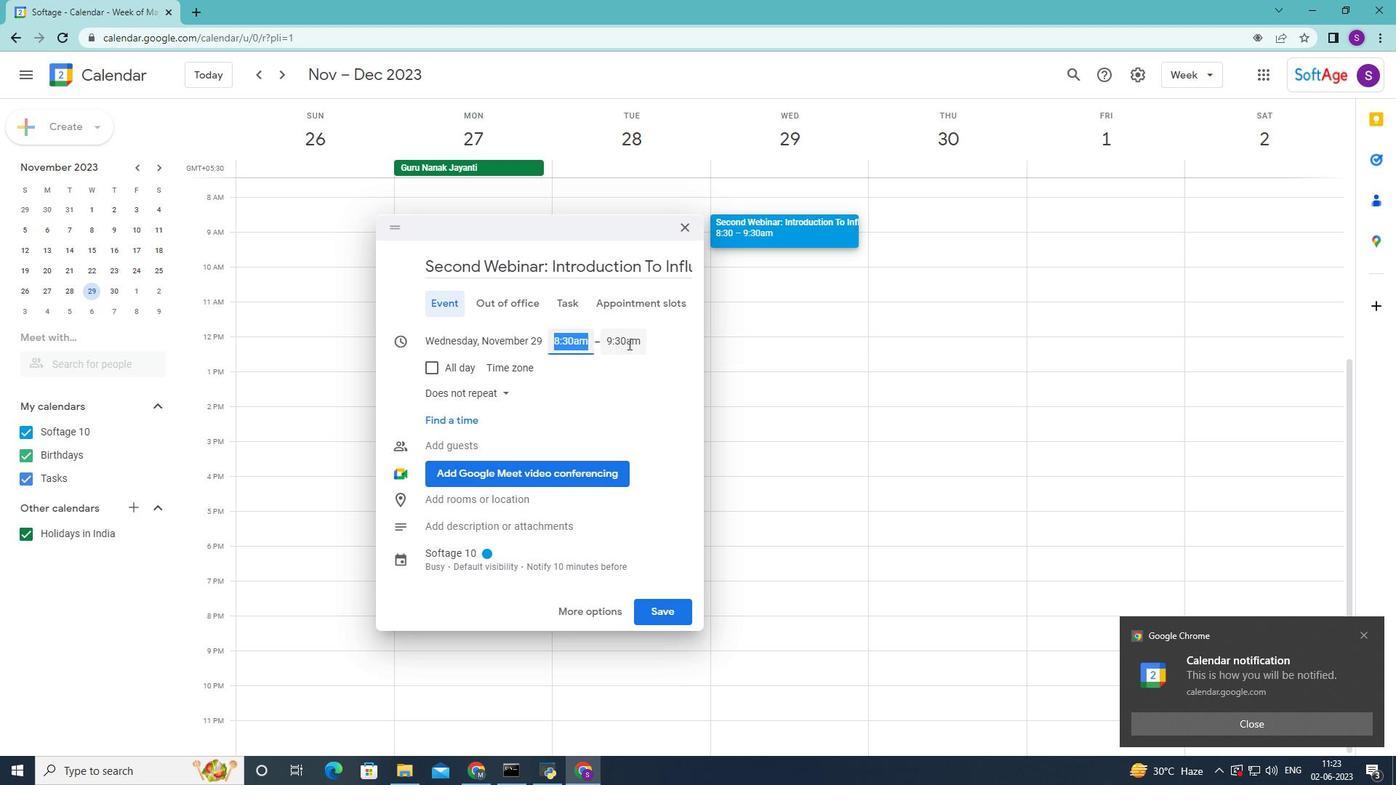 
Action: Mouse moved to (634, 491)
Screenshot: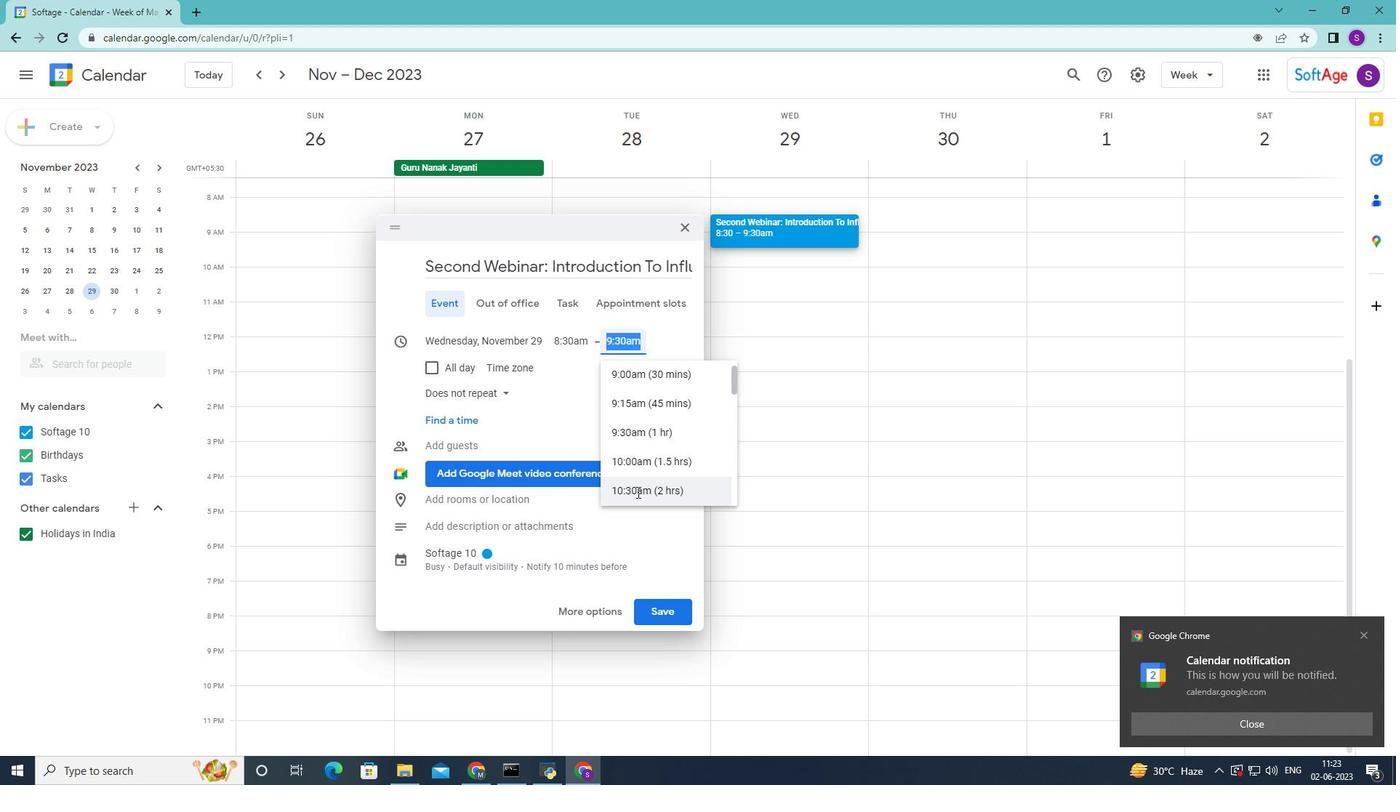 
Action: Mouse pressed left at (634, 491)
Screenshot: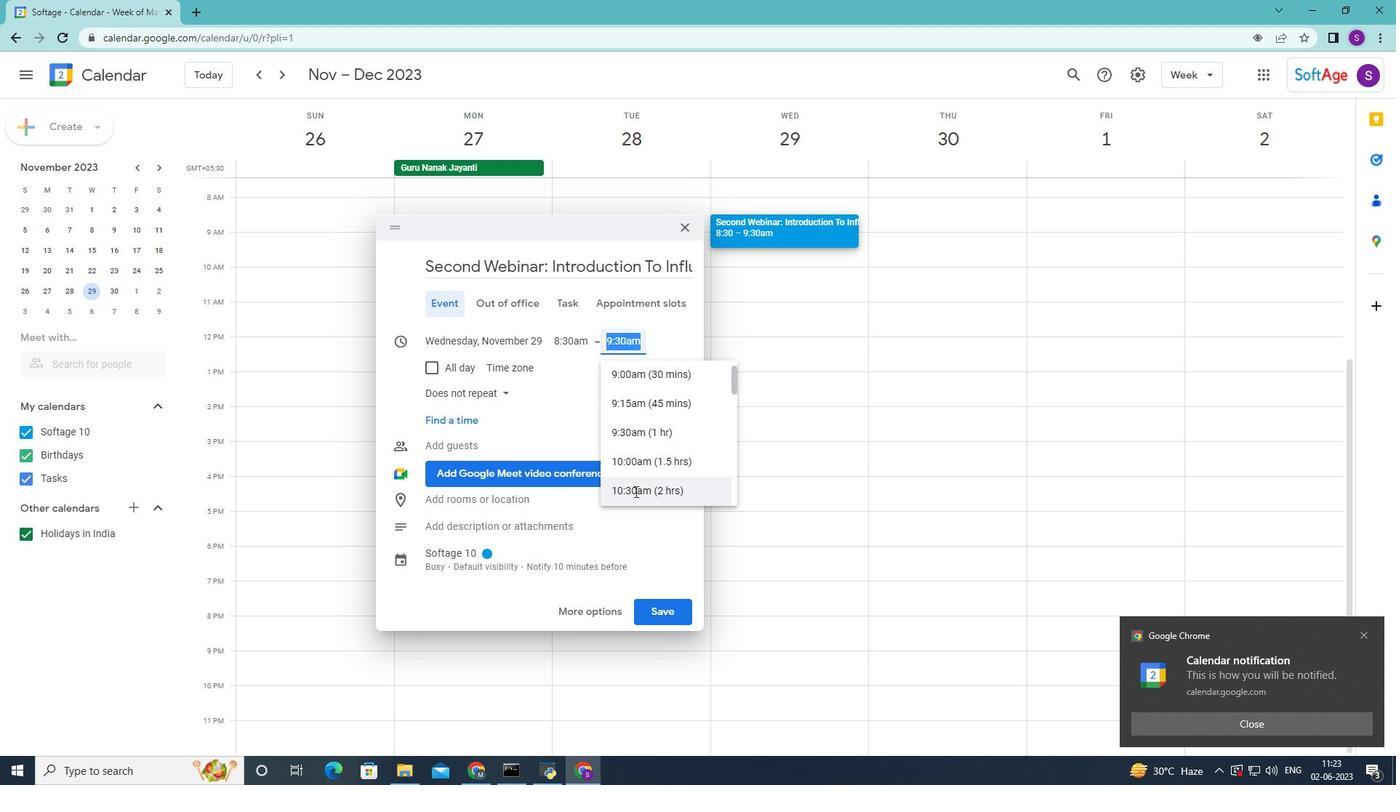 
Action: Mouse moved to (530, 409)
Screenshot: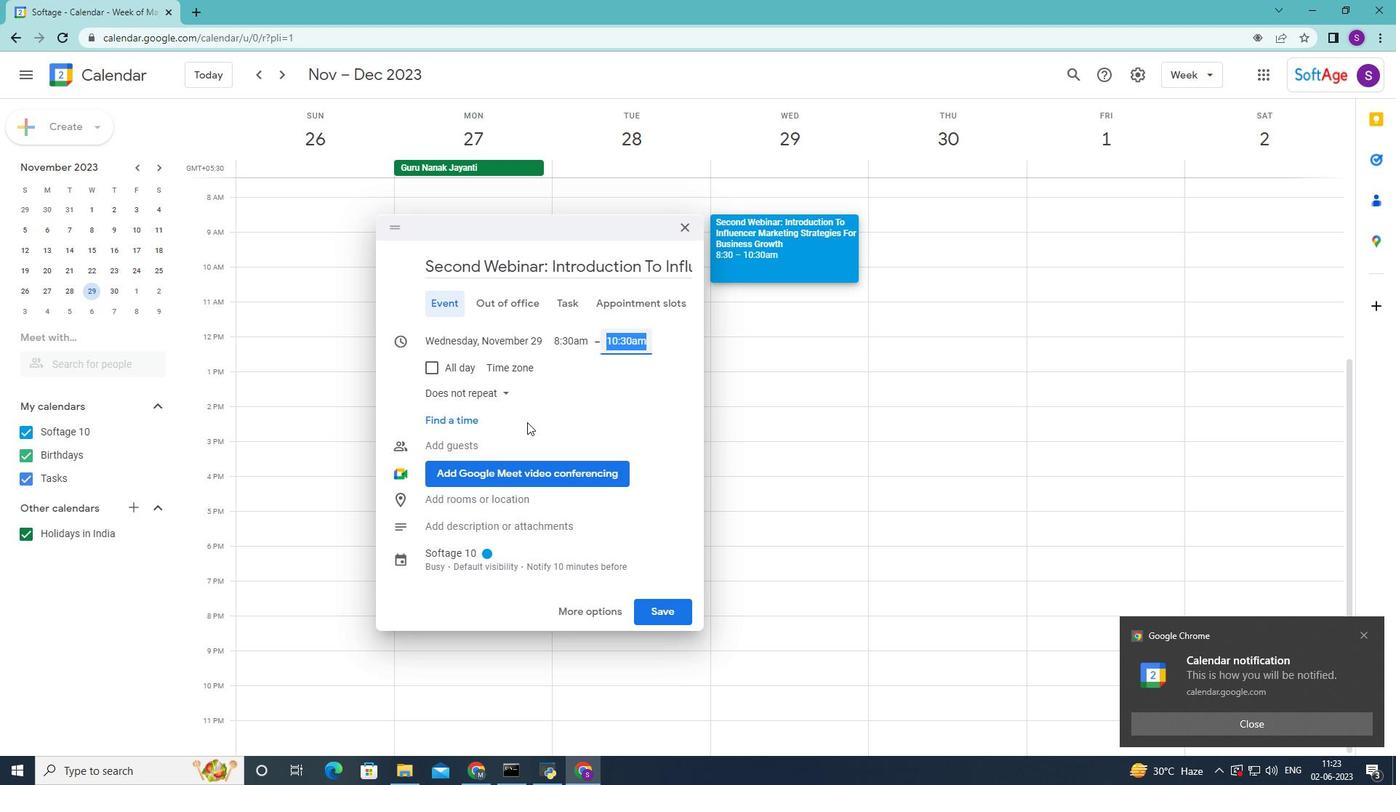 
Action: Mouse scrolled (530, 408) with delta (0, 0)
Screenshot: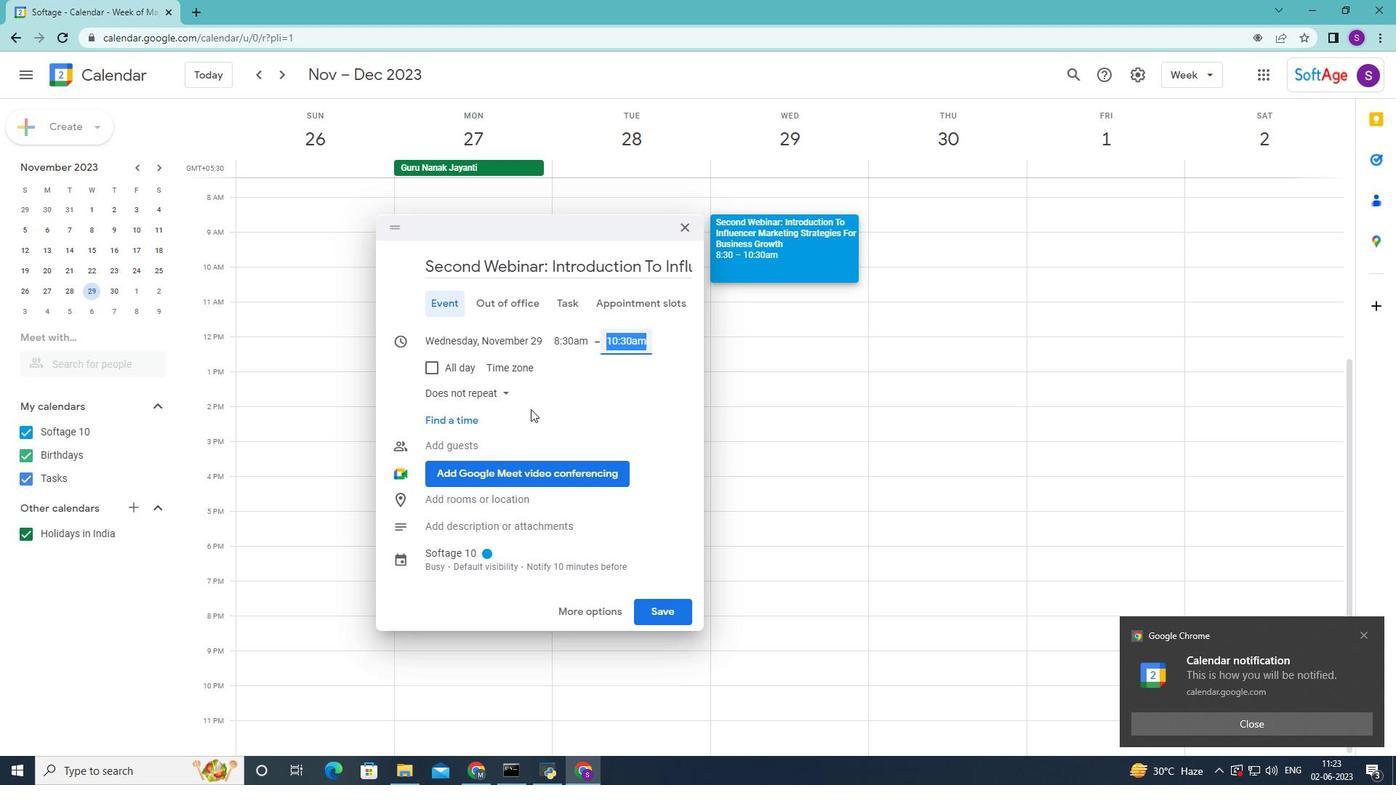 
Action: Mouse moved to (588, 613)
Screenshot: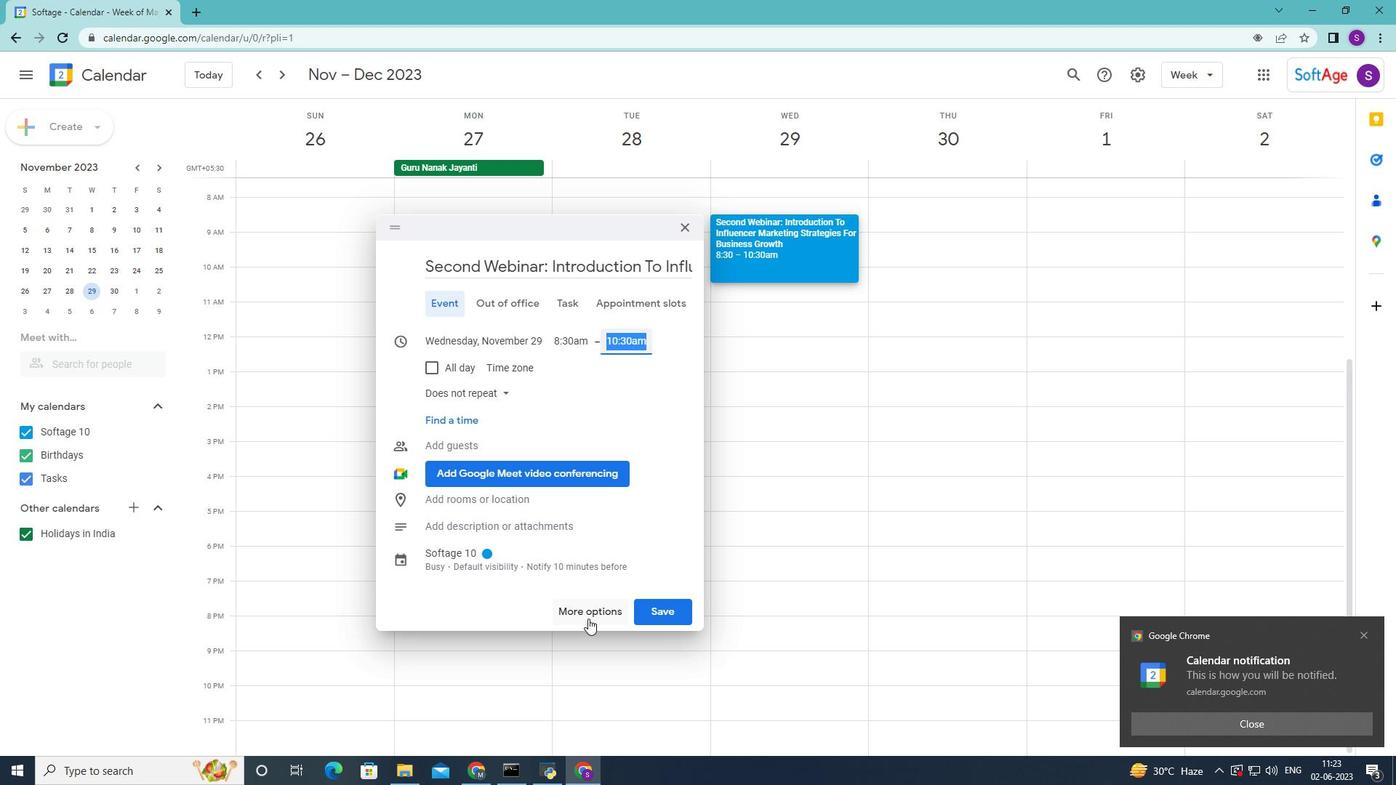 
Action: Mouse pressed left at (588, 613)
Screenshot: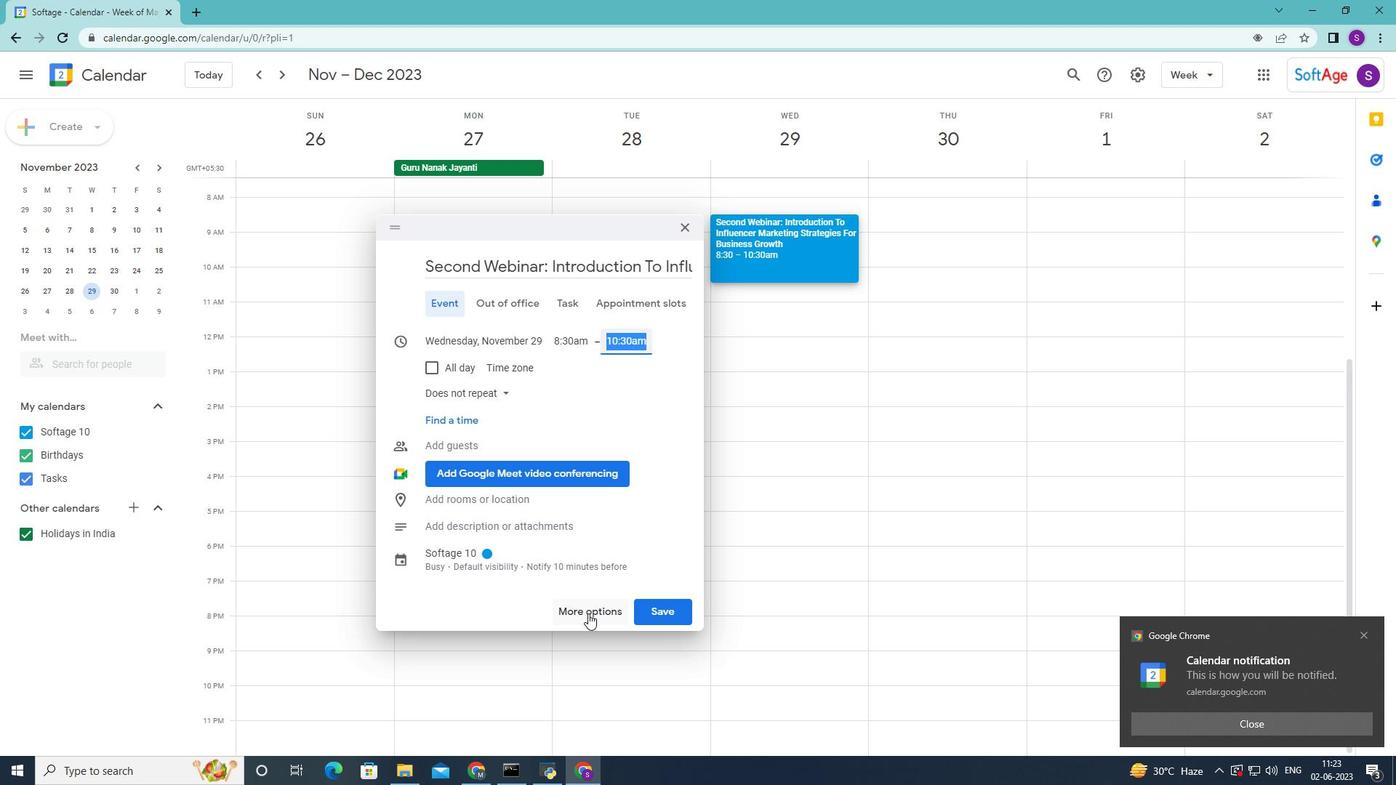 
Action: Mouse moved to (191, 518)
Screenshot: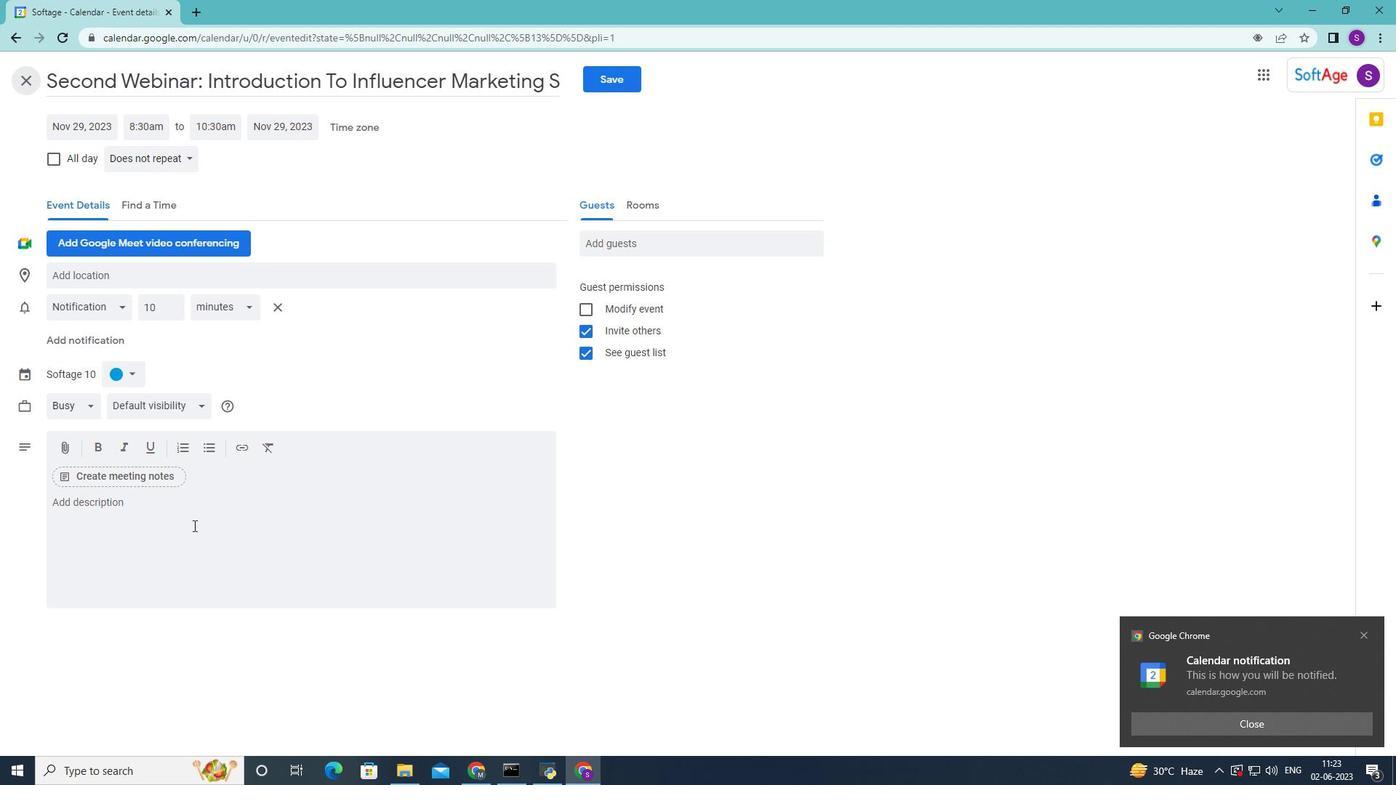 
Action: Mouse pressed left at (191, 518)
Screenshot: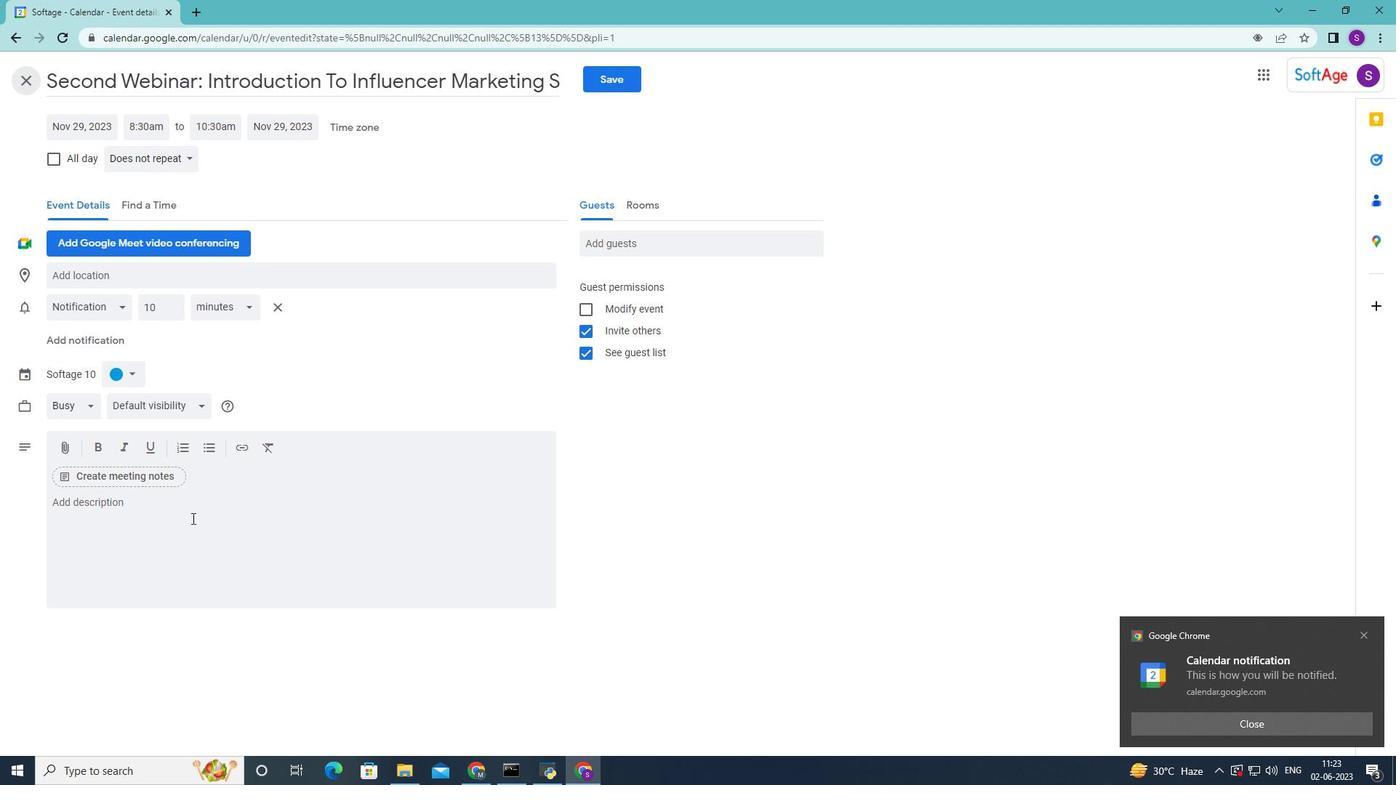 
Action: Key pressed <Key.shift>Participants<Key.space>will<Key.space>explore<Key.space>the<Key.space>role<Key.space>of<Key.space>a<Key.space>leader<Key.space>as<Key.space>a<Key.space>coach<Key.space>and<Key.space>mentor.<Key.shift>They<Key.space>
Screenshot: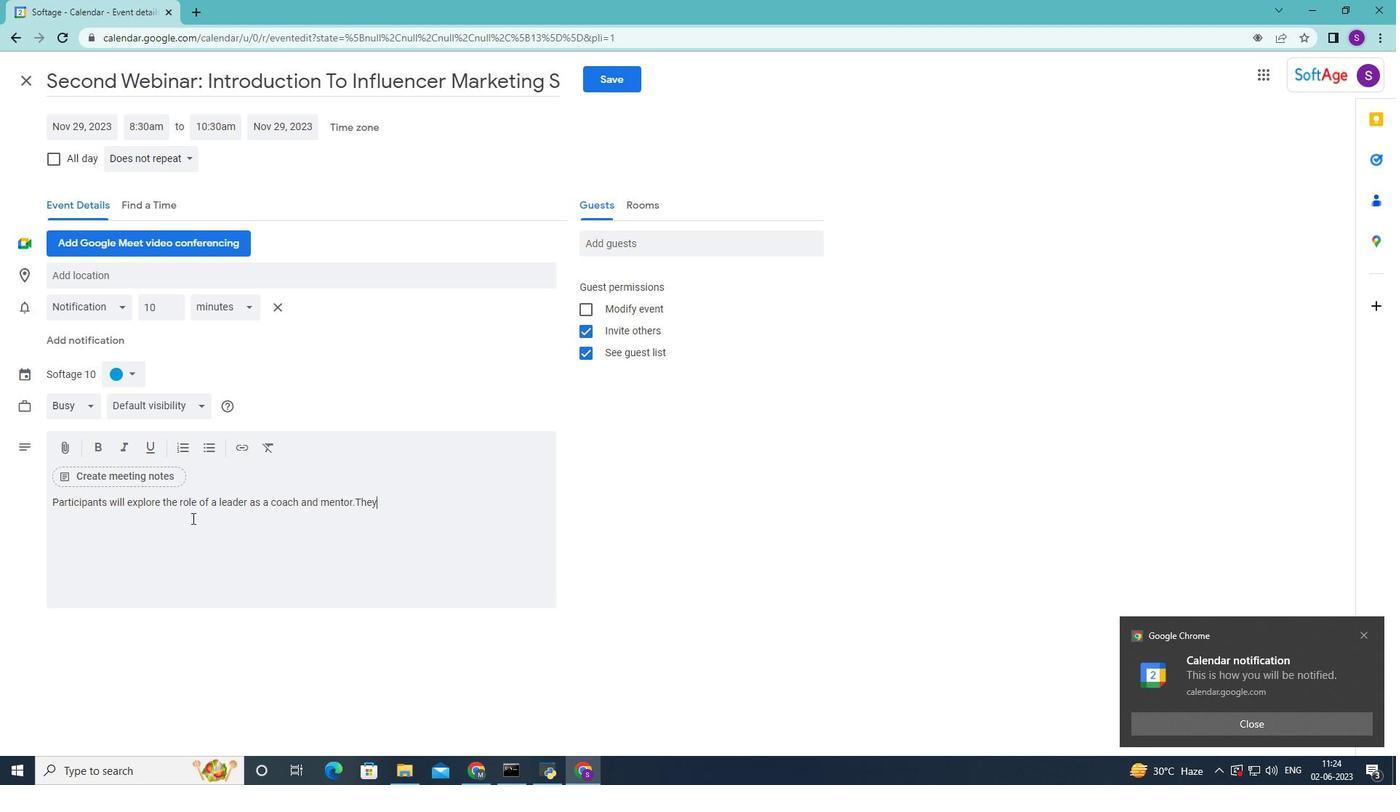 
Action: Mouse moved to (357, 509)
Screenshot: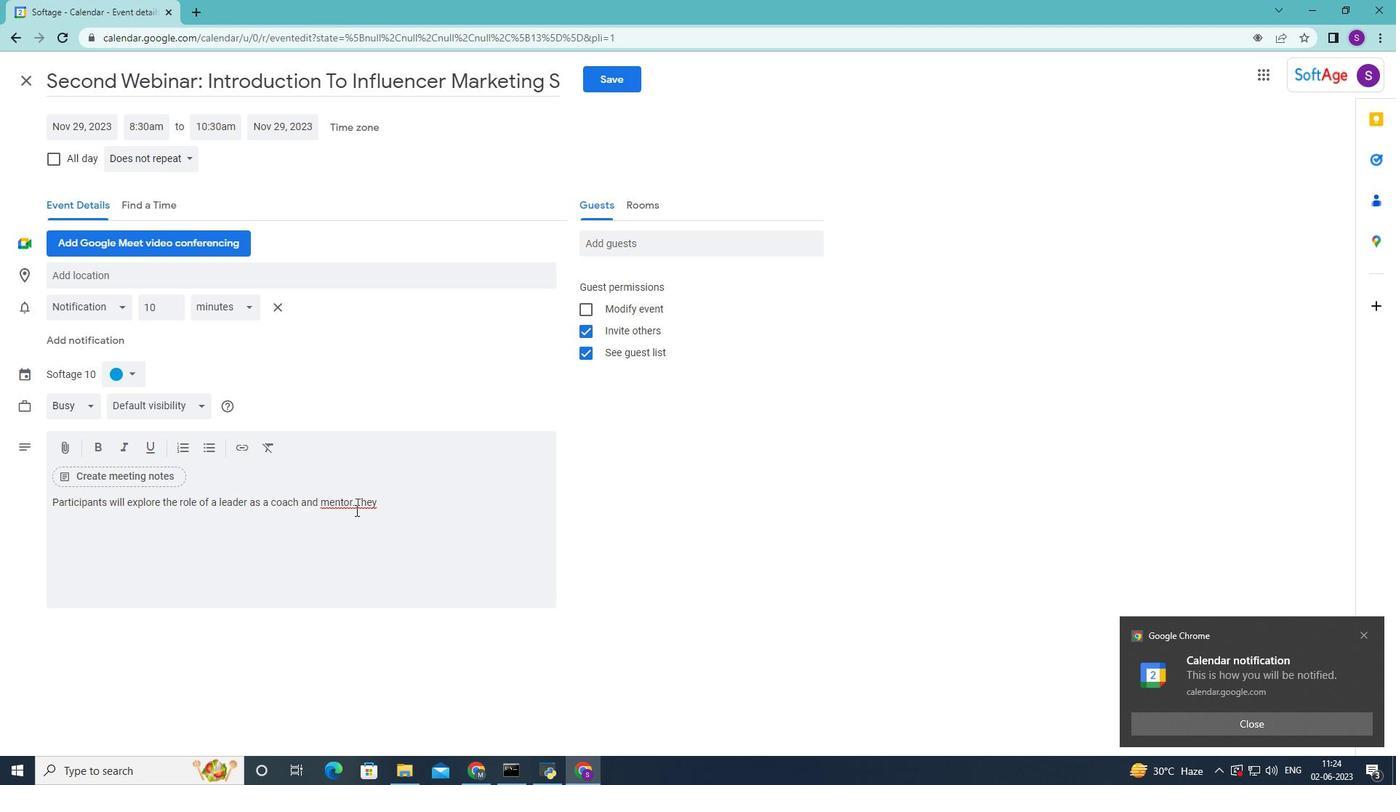 
Action: Mouse pressed left at (357, 509)
Screenshot: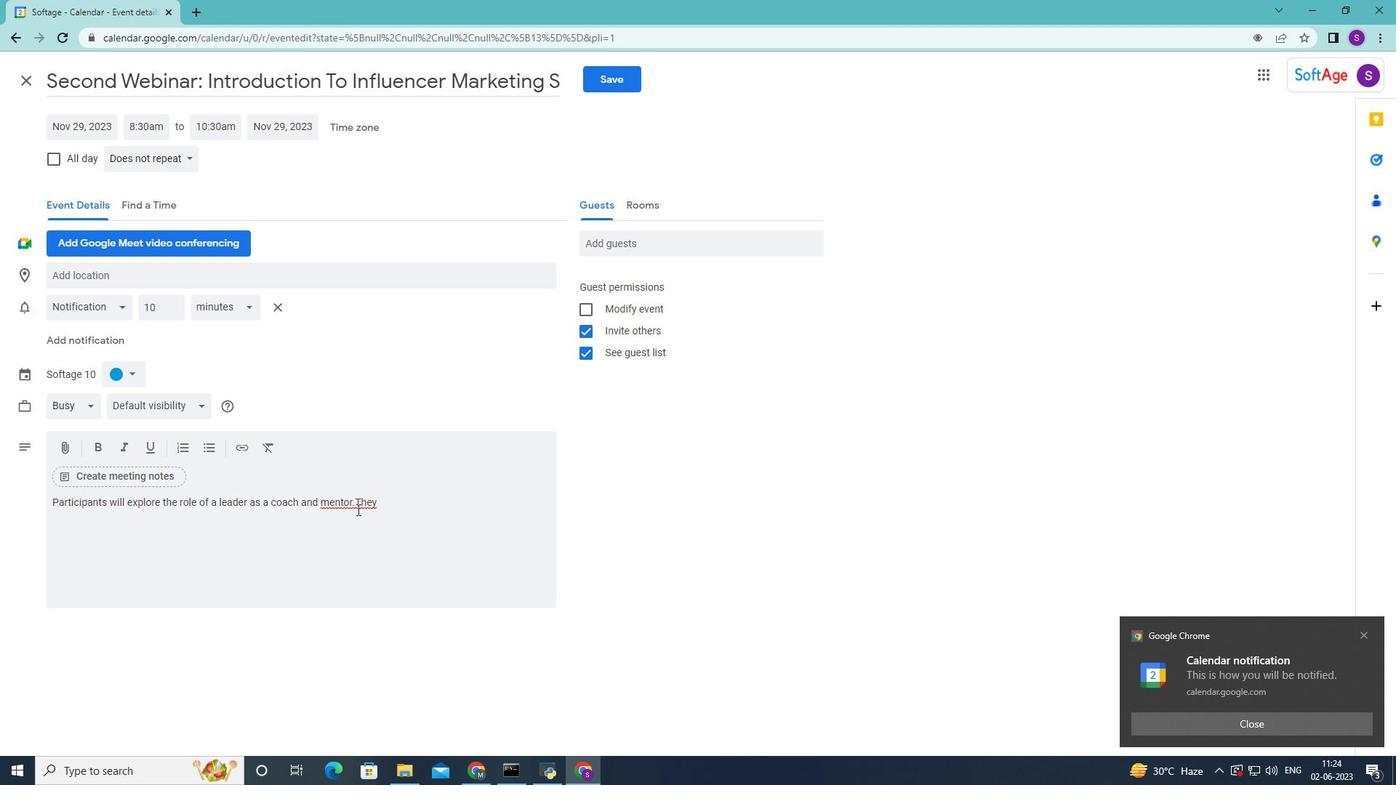 
Action: Mouse moved to (405, 514)
Screenshot: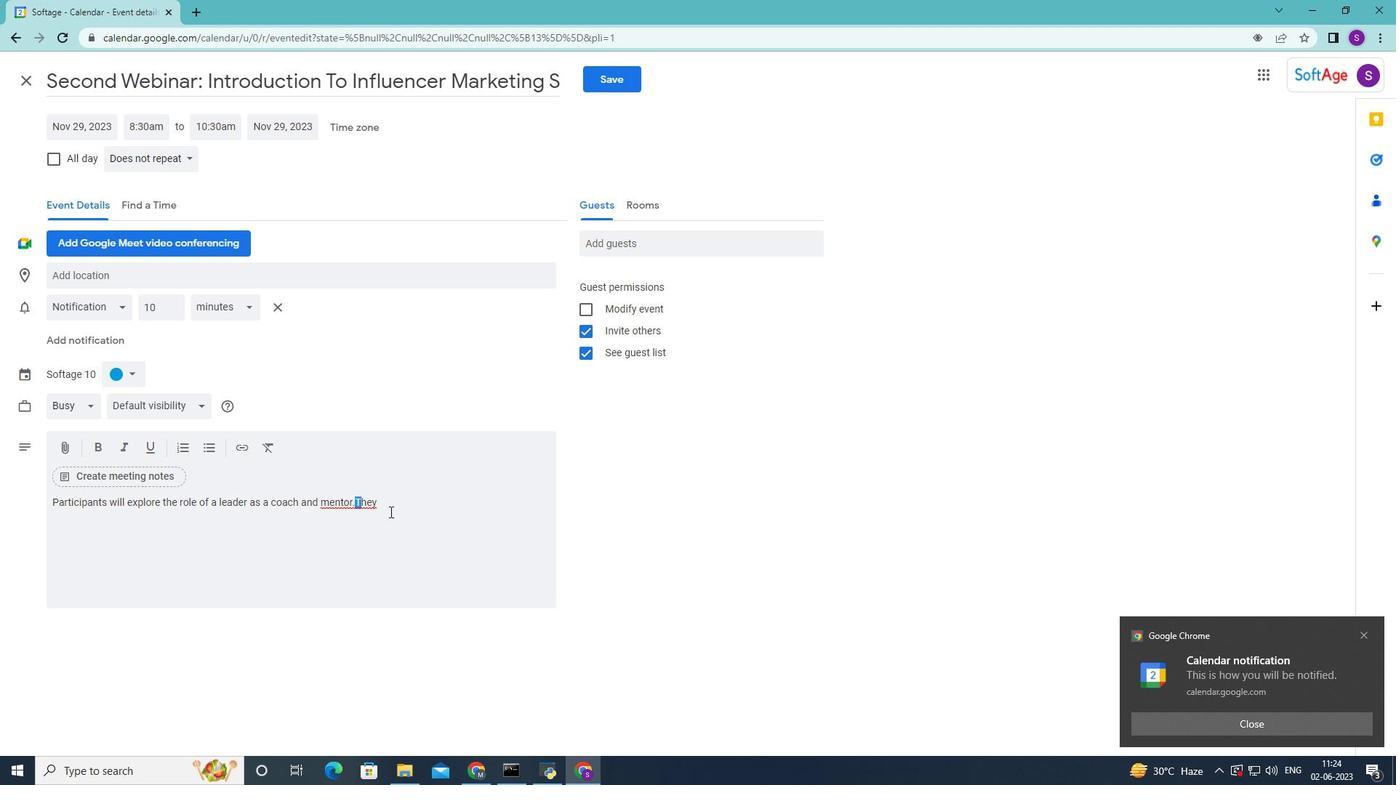 
Action: Key pressed <Key.space>
Screenshot: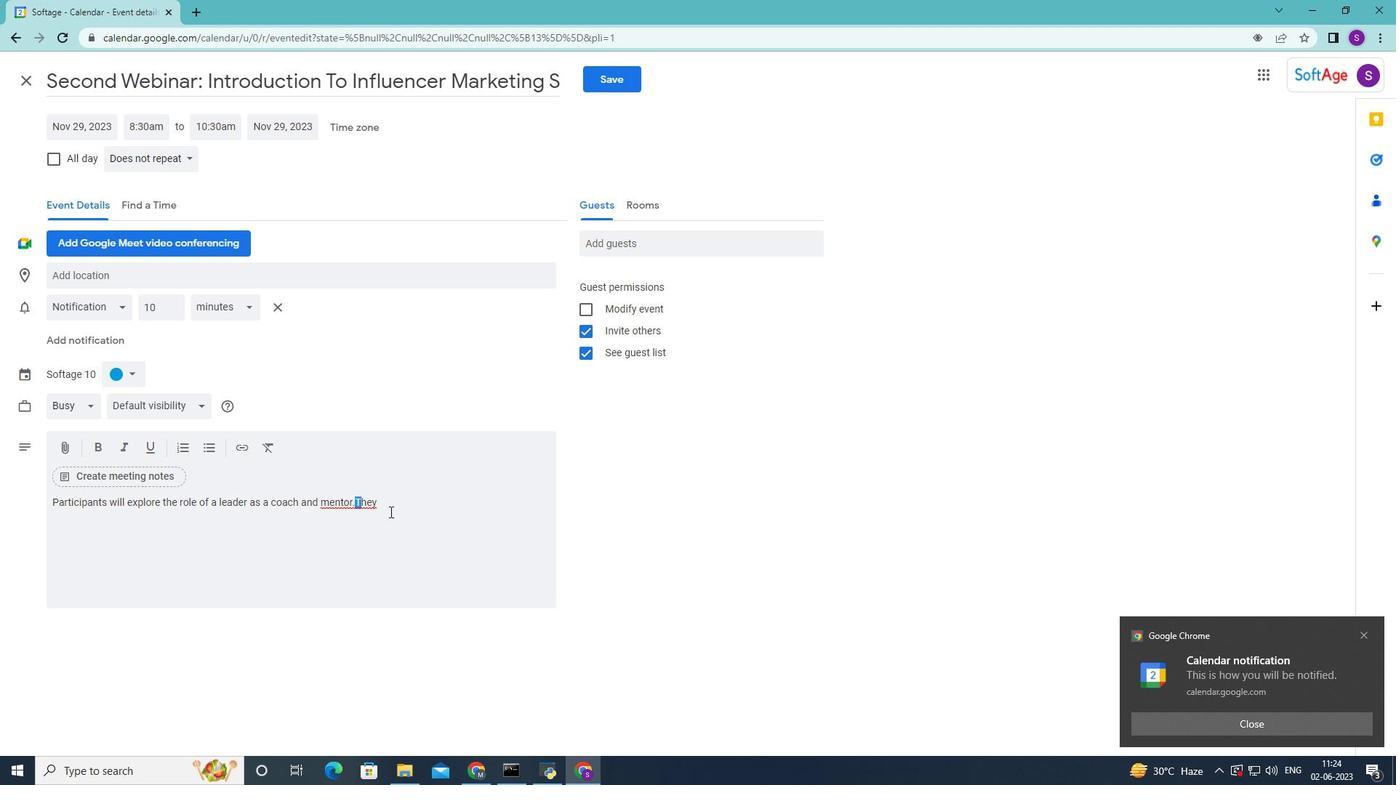 
Action: Mouse moved to (359, 507)
Screenshot: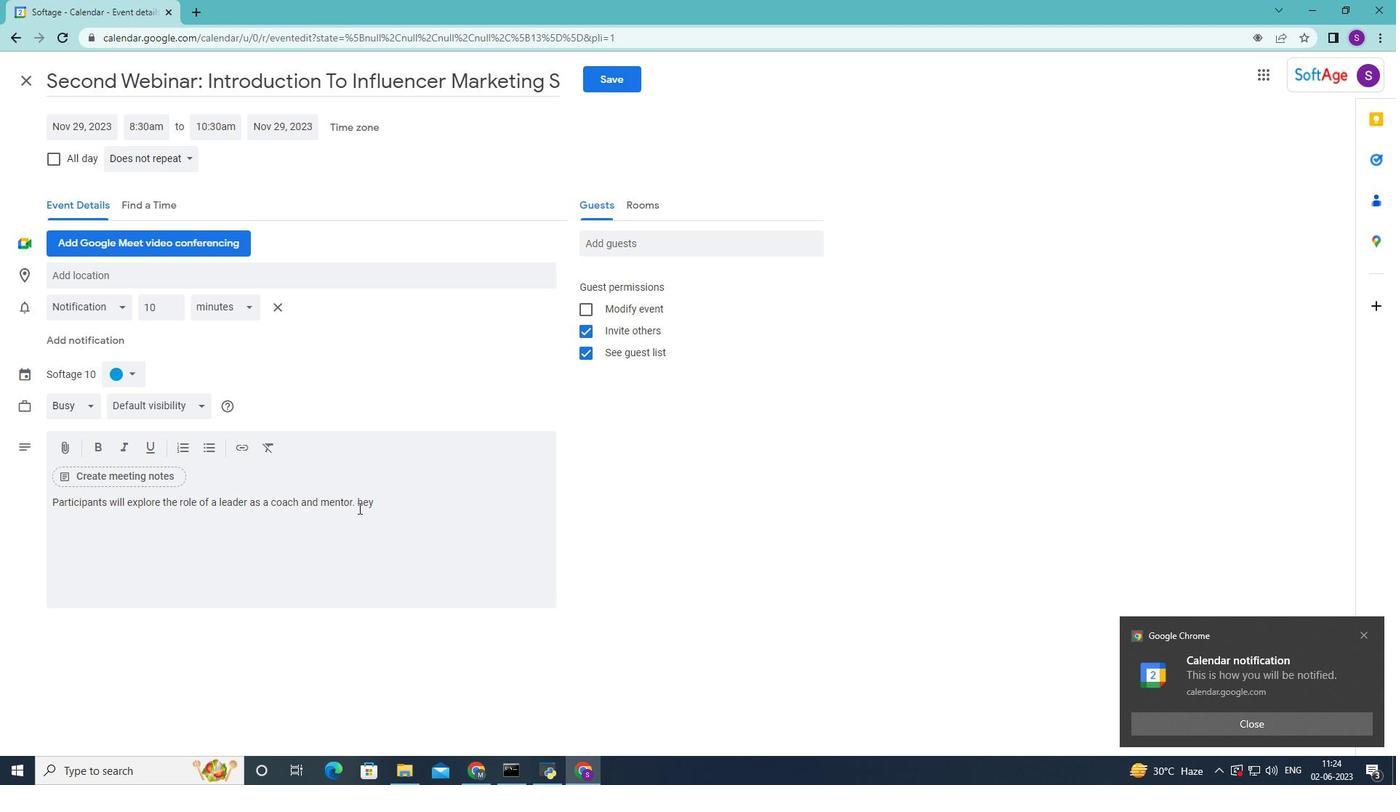 
Action: Key pressed <Key.shift>T
Screenshot: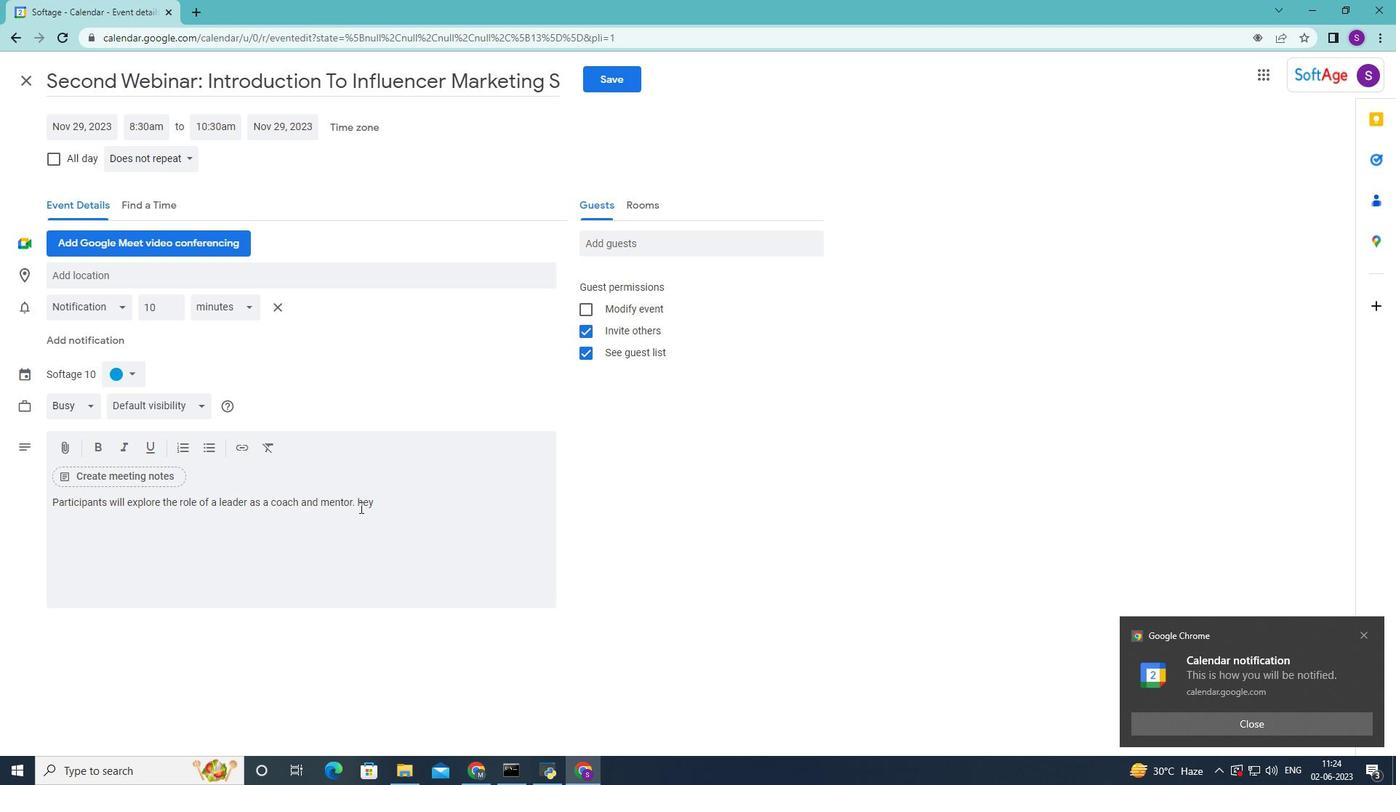 
Action: Mouse moved to (406, 505)
Screenshot: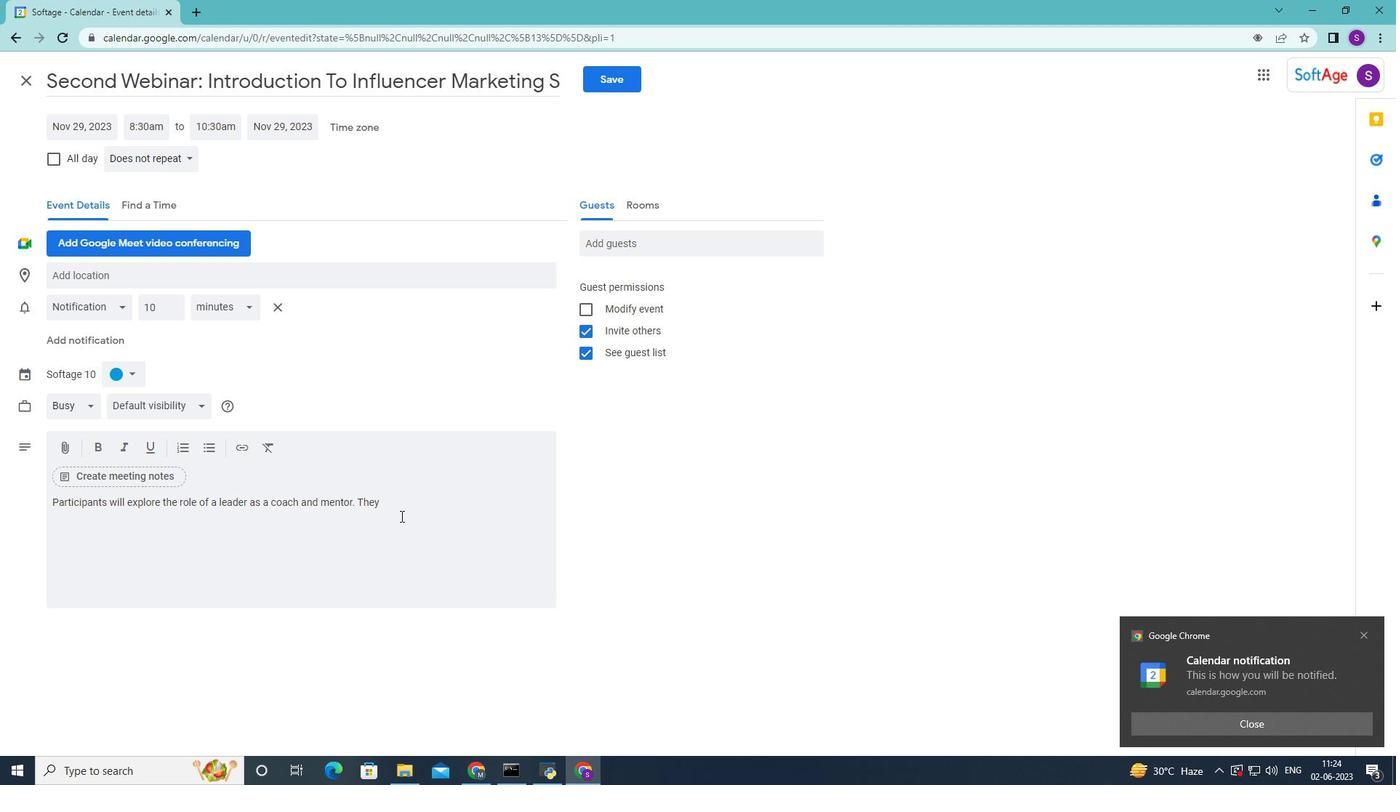 
Action: Mouse pressed left at (406, 505)
Screenshot: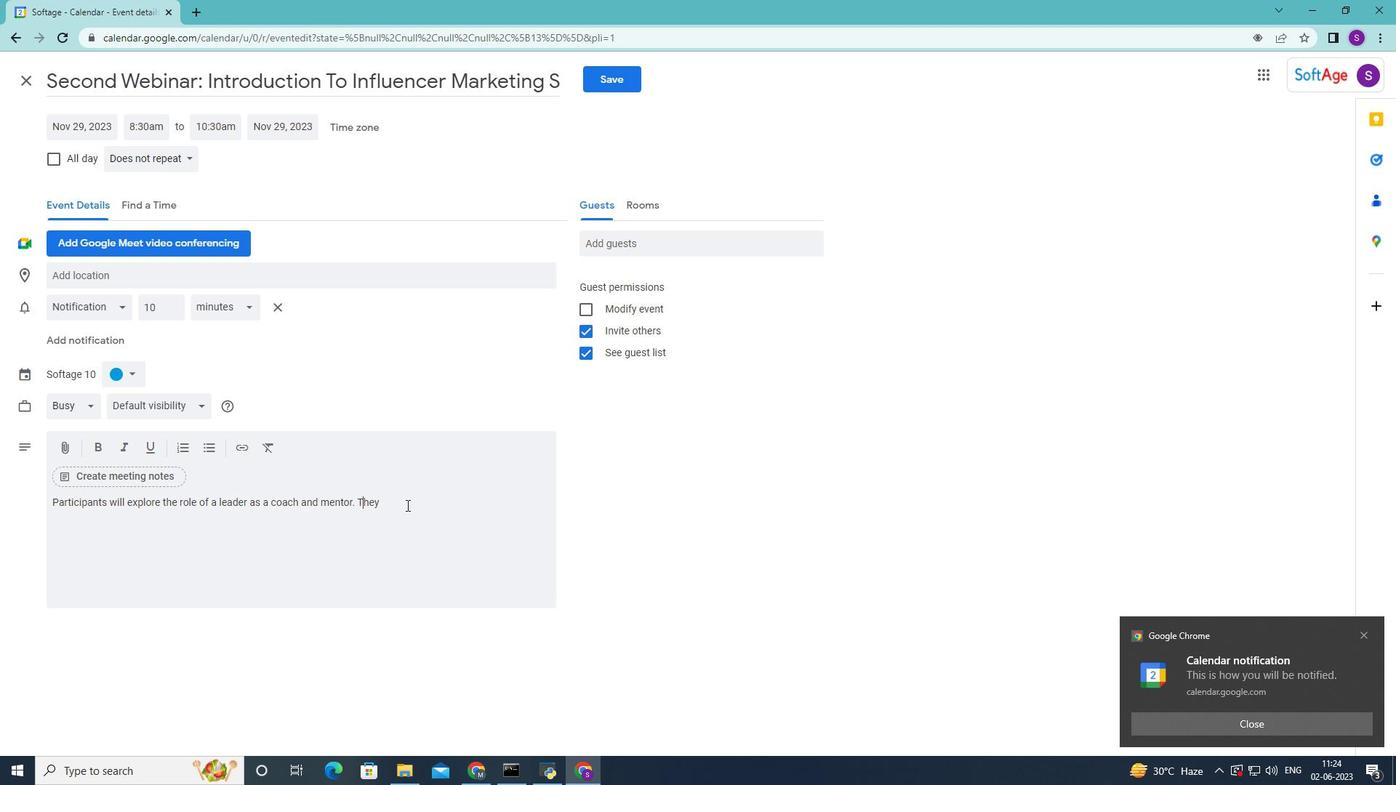 
Action: Key pressed <Key.shift>wo<Key.backspace><Key.backspace>will<Key.space>learn<Key.space>how<Key.space>to<Key.space>provide<Key.space>guidance<Key.space><Key.backspace>,<Key.space>support<Key.space>and<Key.space>development<Key.space>opportunities<Key.space>to<Key.space>team<Key.space>members,<Key.space>fostering<Key.space>their<Key.space>f<Key.backspace>growth<Key.space>and<Key.space>professional<Key.space>advancement.
Screenshot: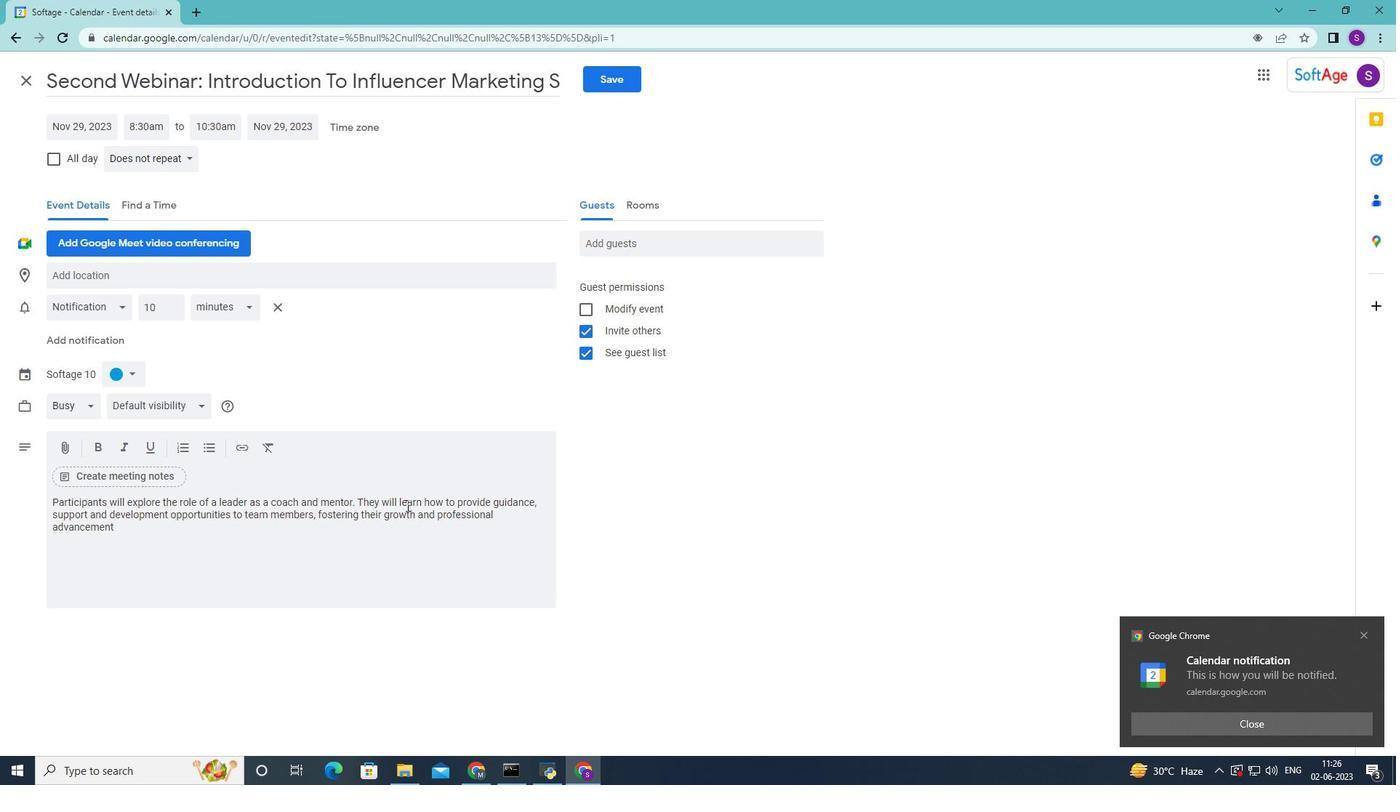 
Action: Mouse moved to (136, 373)
Screenshot: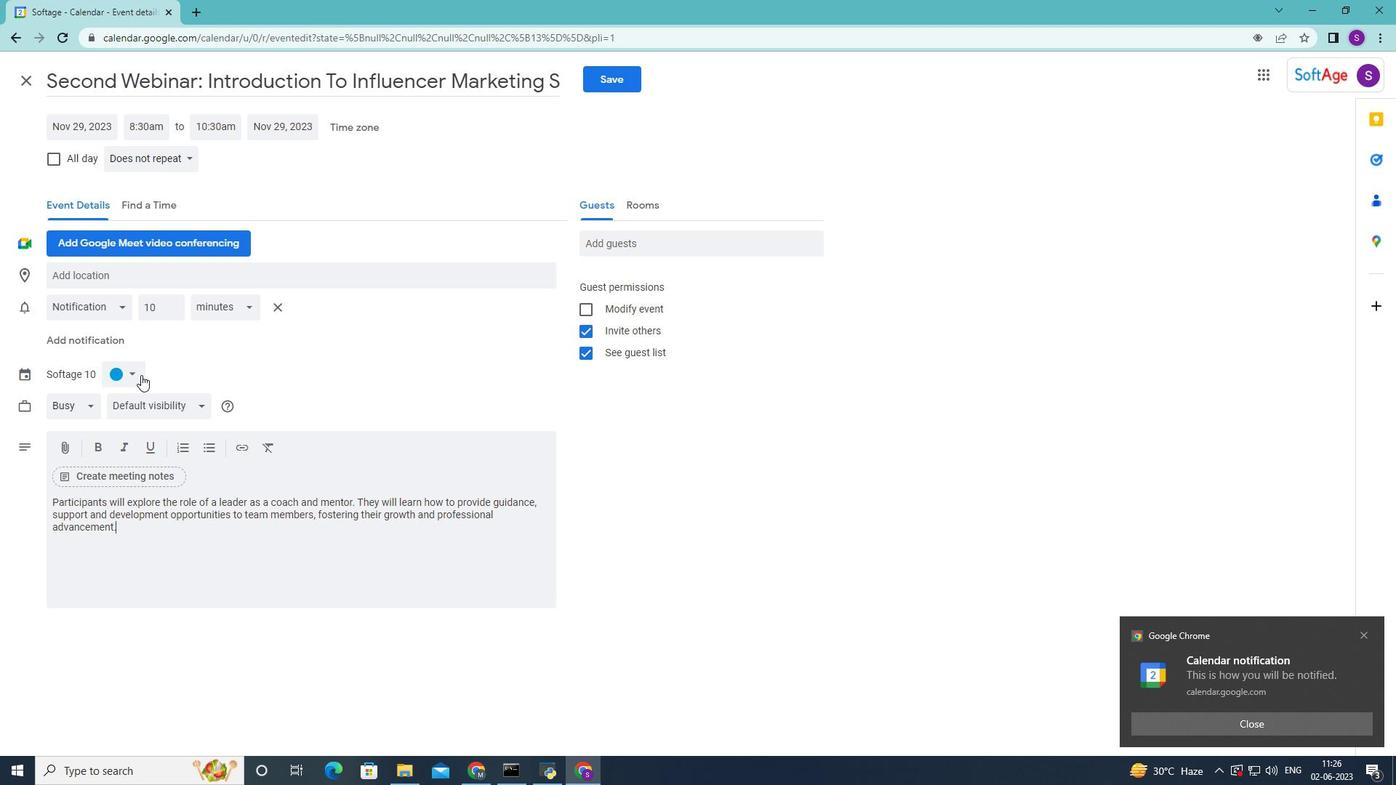 
Action: Mouse pressed left at (136, 373)
Screenshot: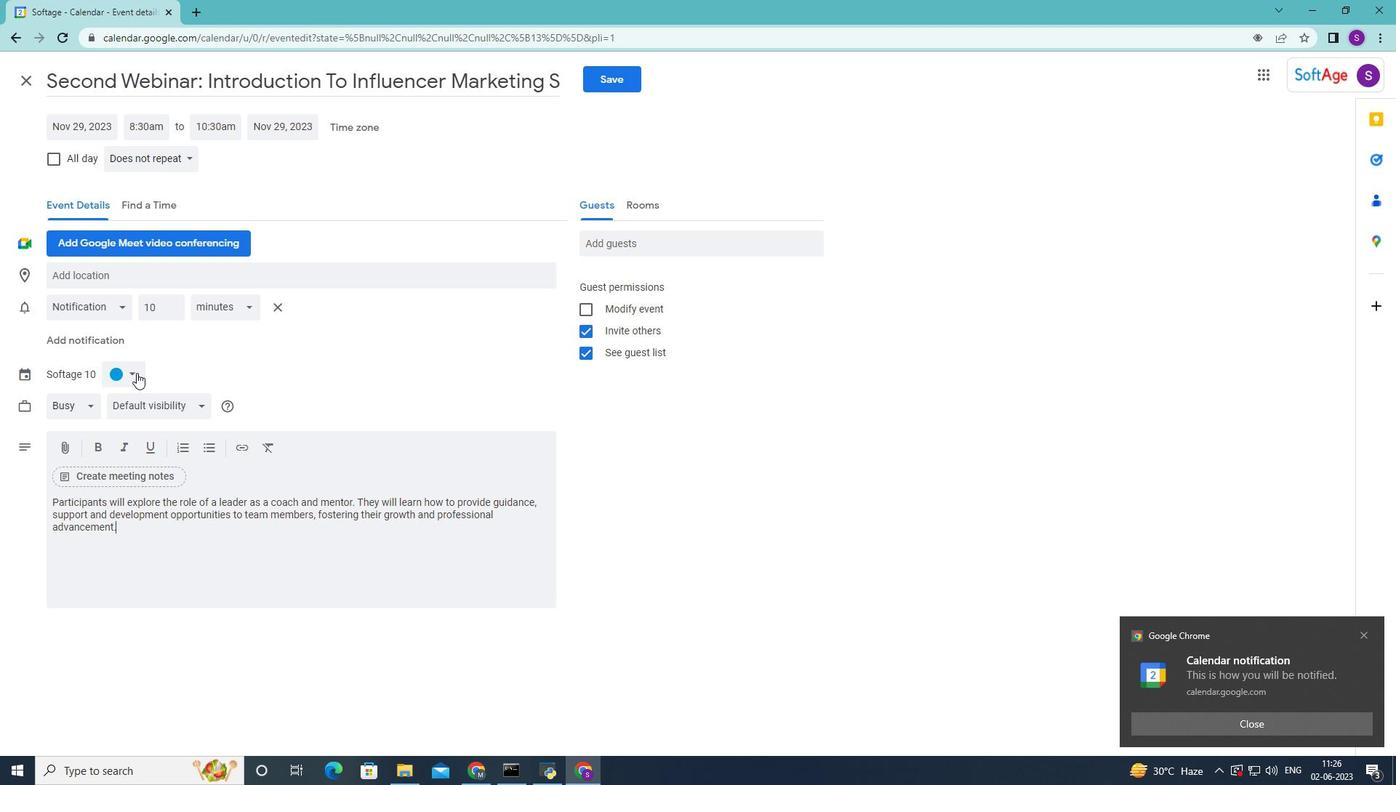 
Action: Mouse moved to (116, 375)
Screenshot: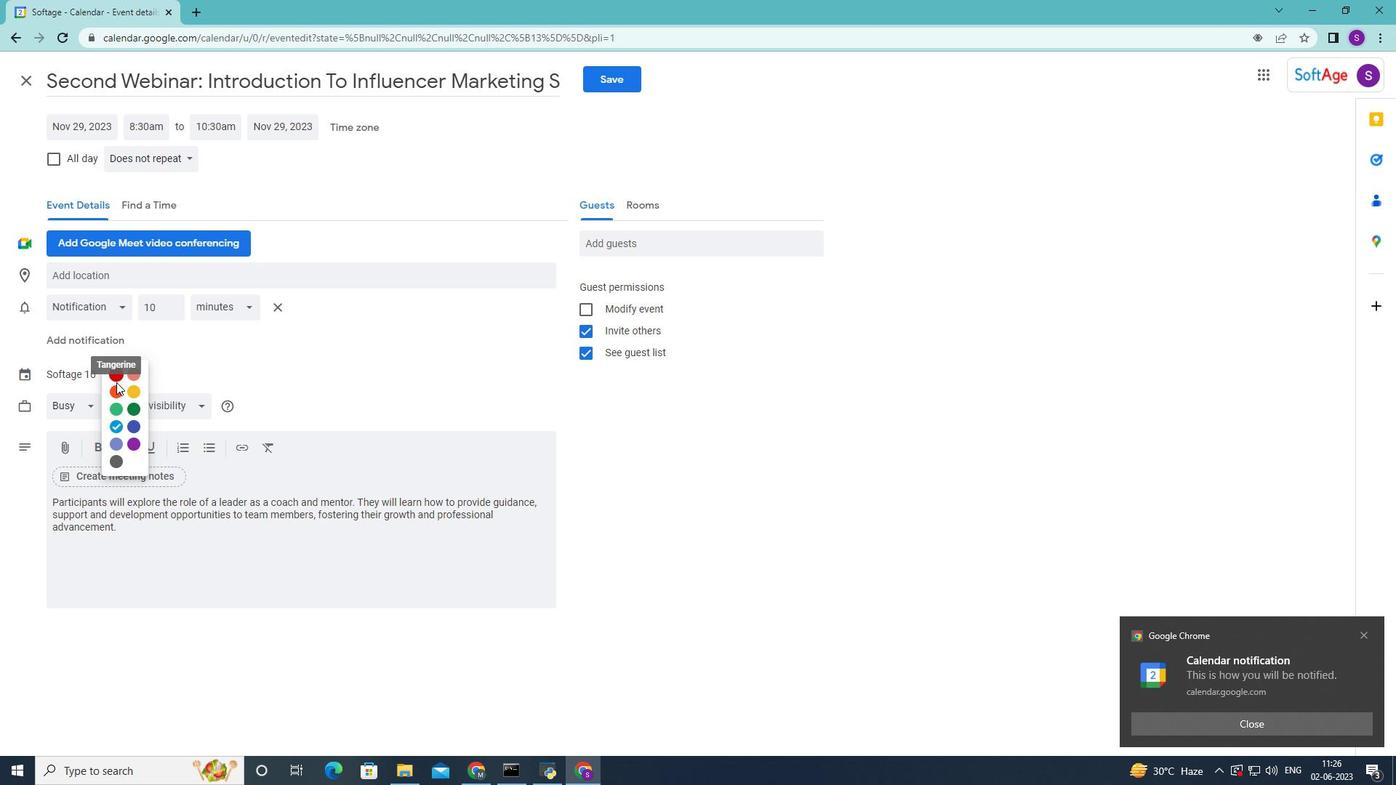 
Action: Mouse pressed left at (116, 375)
Screenshot: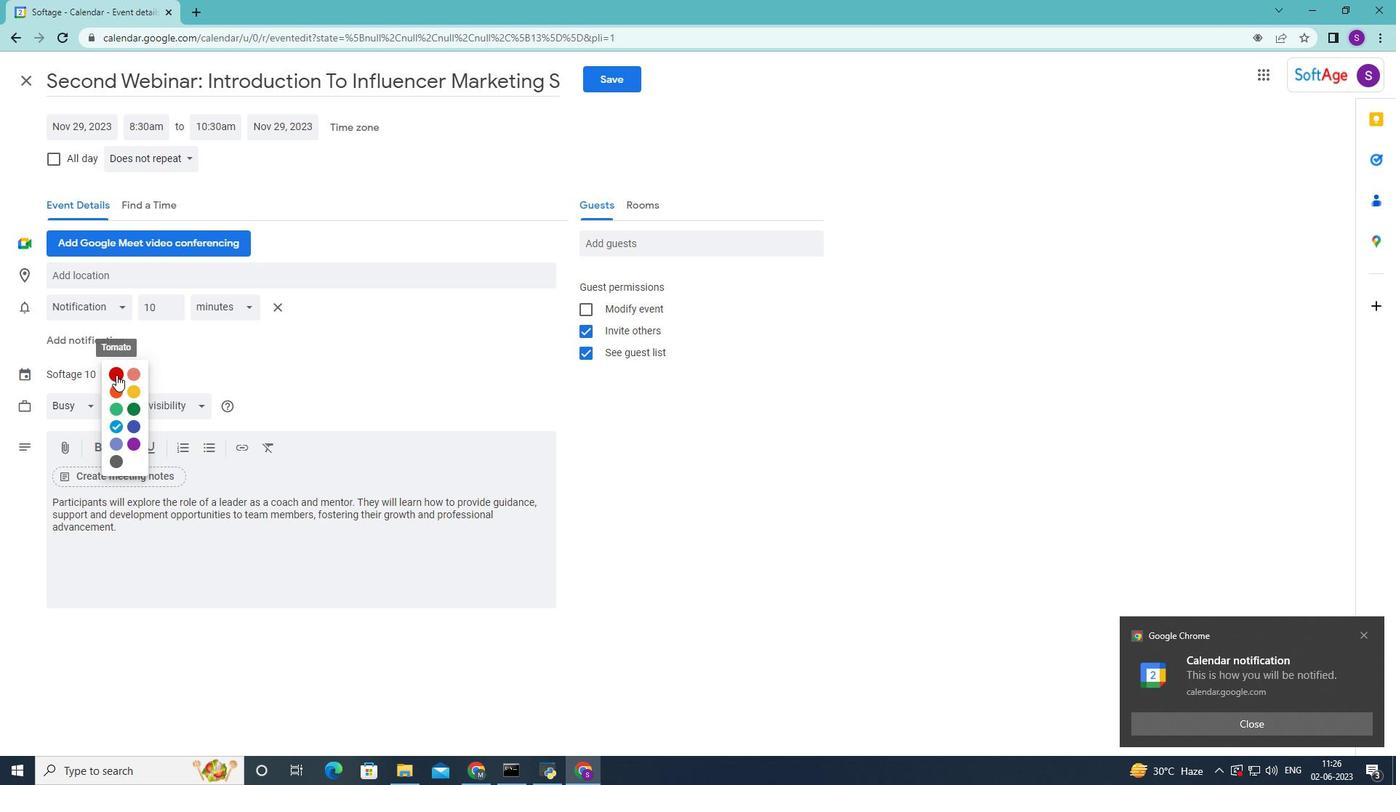 
Action: Mouse moved to (146, 284)
Screenshot: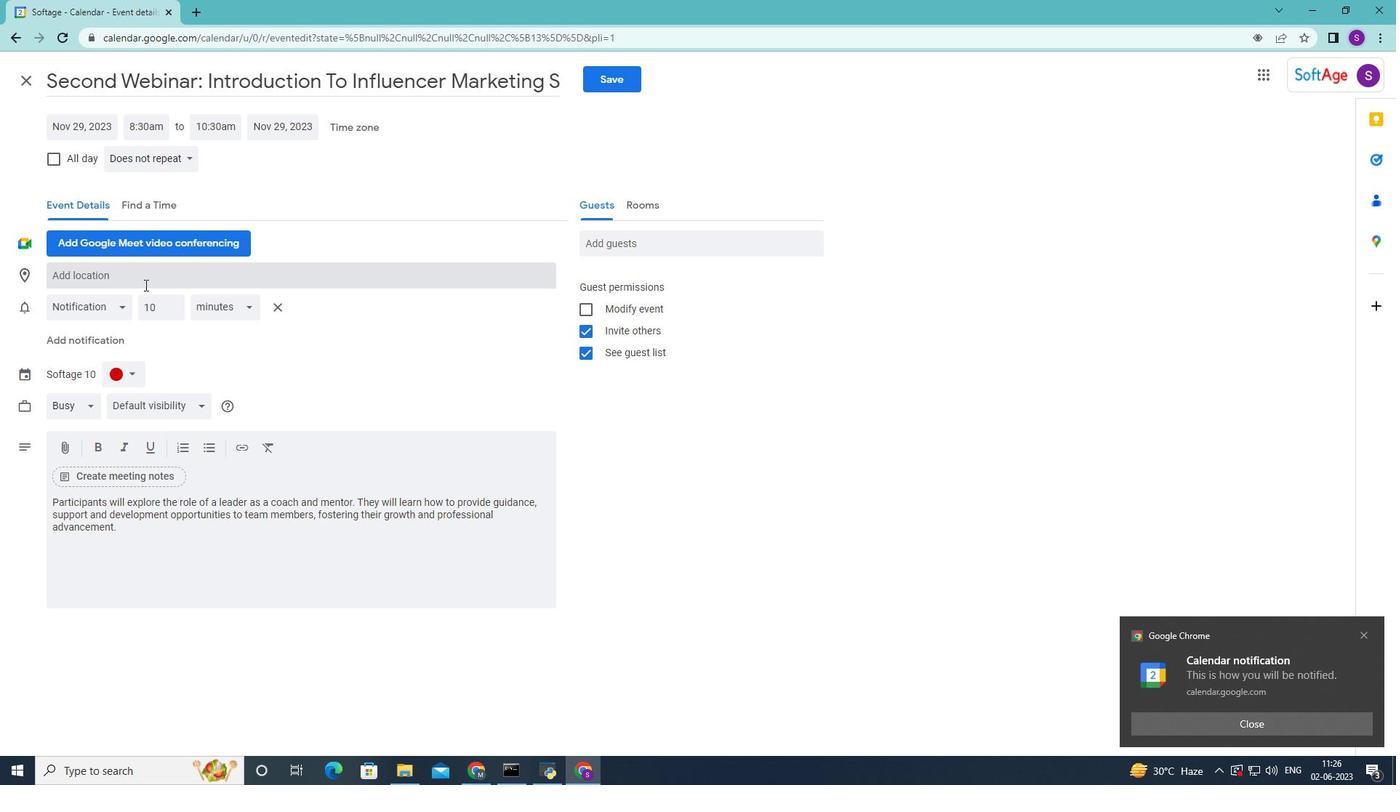 
Action: Mouse pressed left at (146, 284)
Screenshot: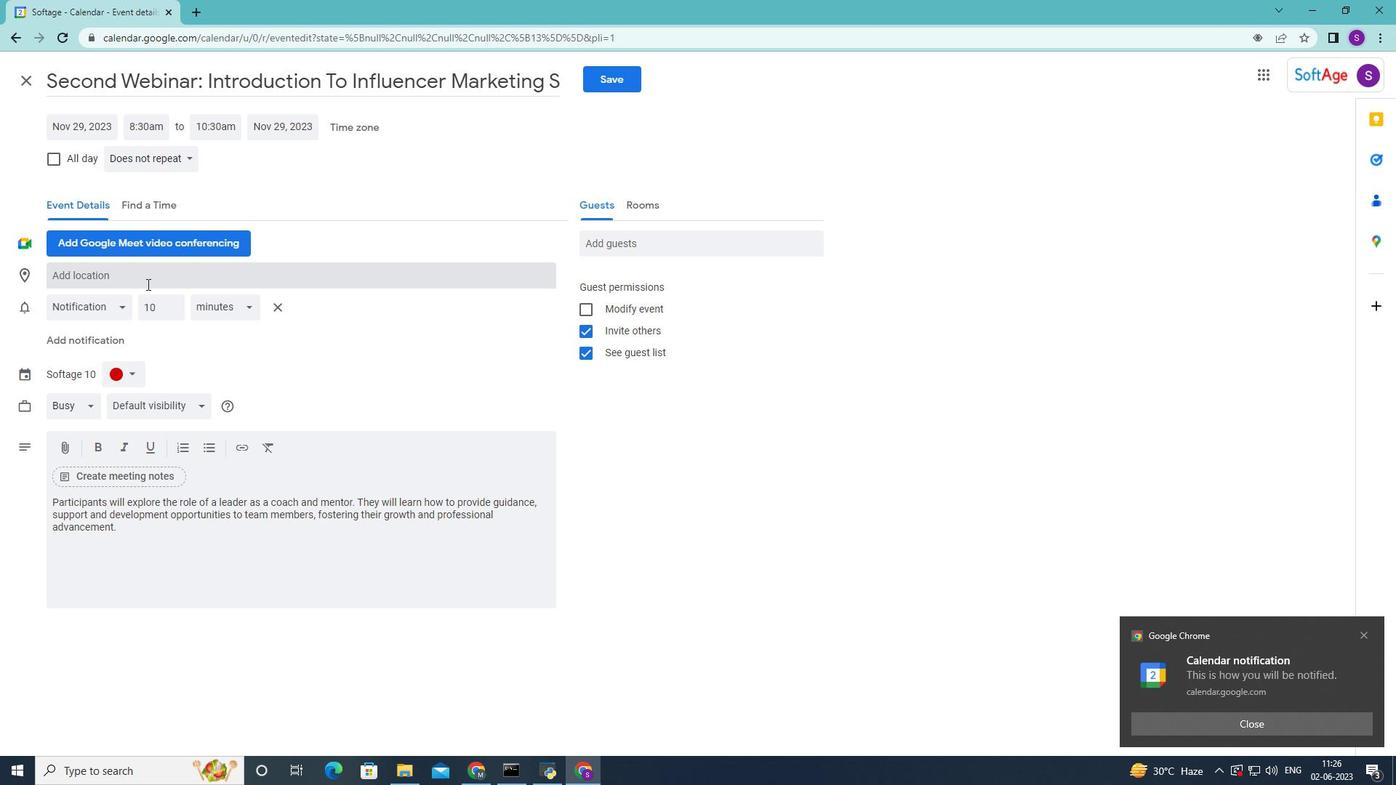 
Action: Key pressed 987<Key.space><Key.shift>Doge's<Key.space><Key.shift>Palace,<Key.shift>Venice<Key.space><Key.shift>Italy
Screenshot: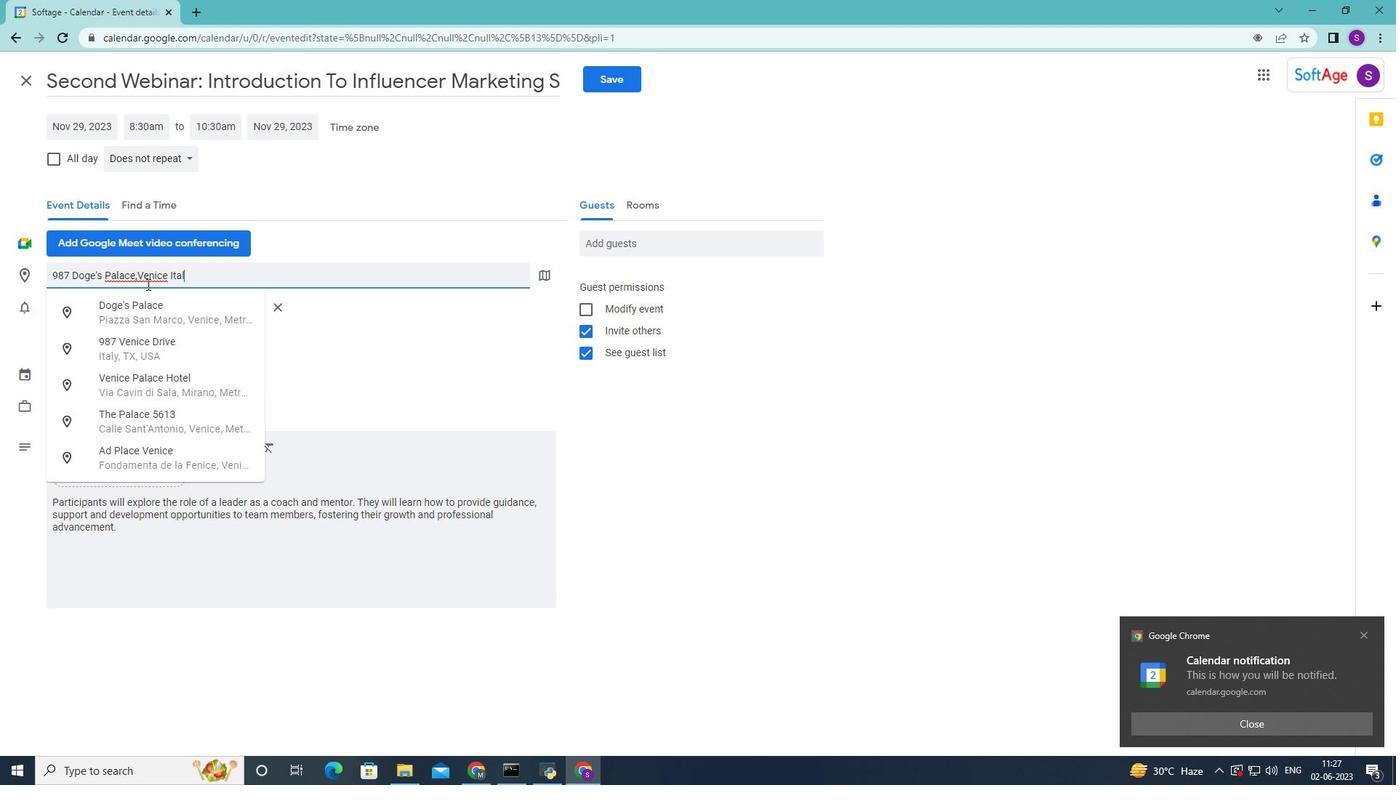 
Action: Mouse moved to (165, 315)
Screenshot: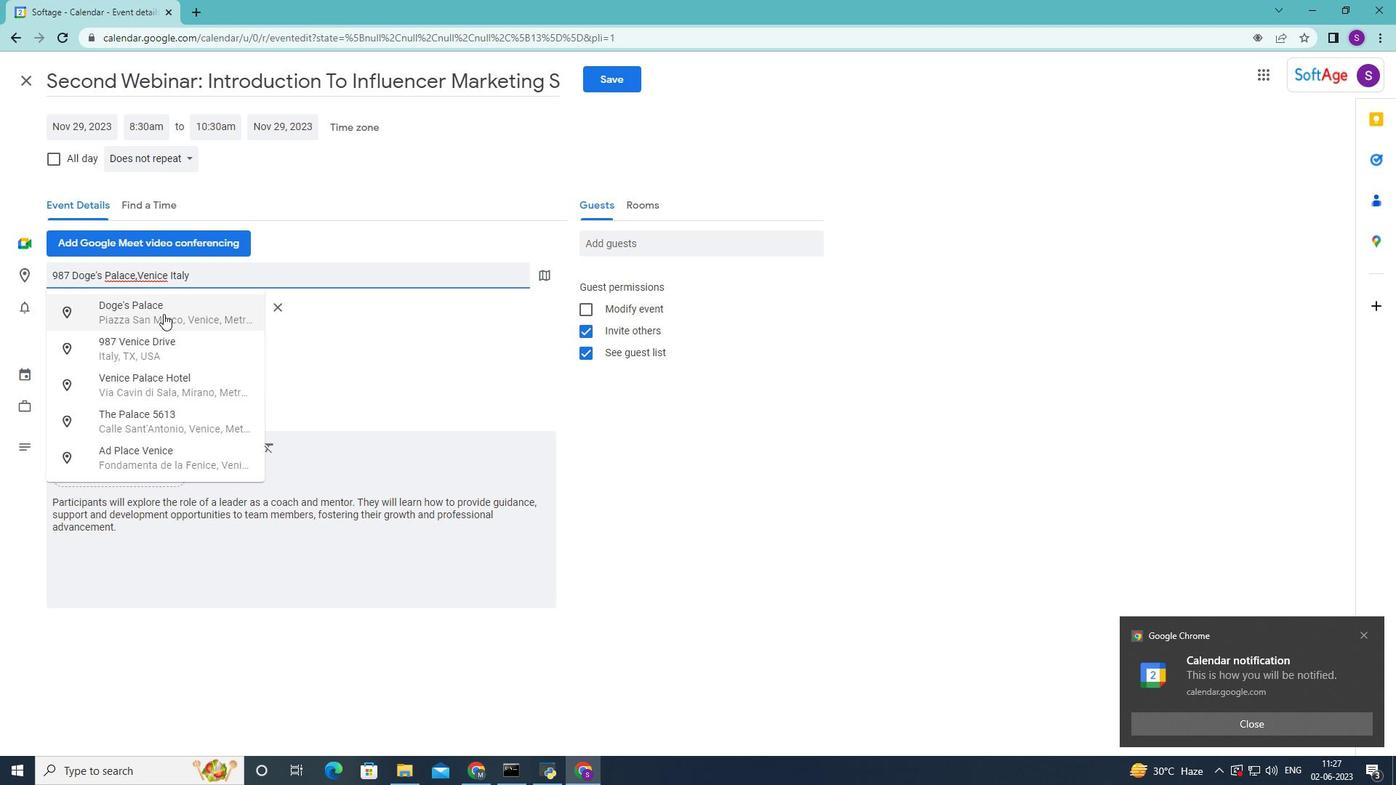 
Action: Mouse pressed left at (165, 315)
Screenshot: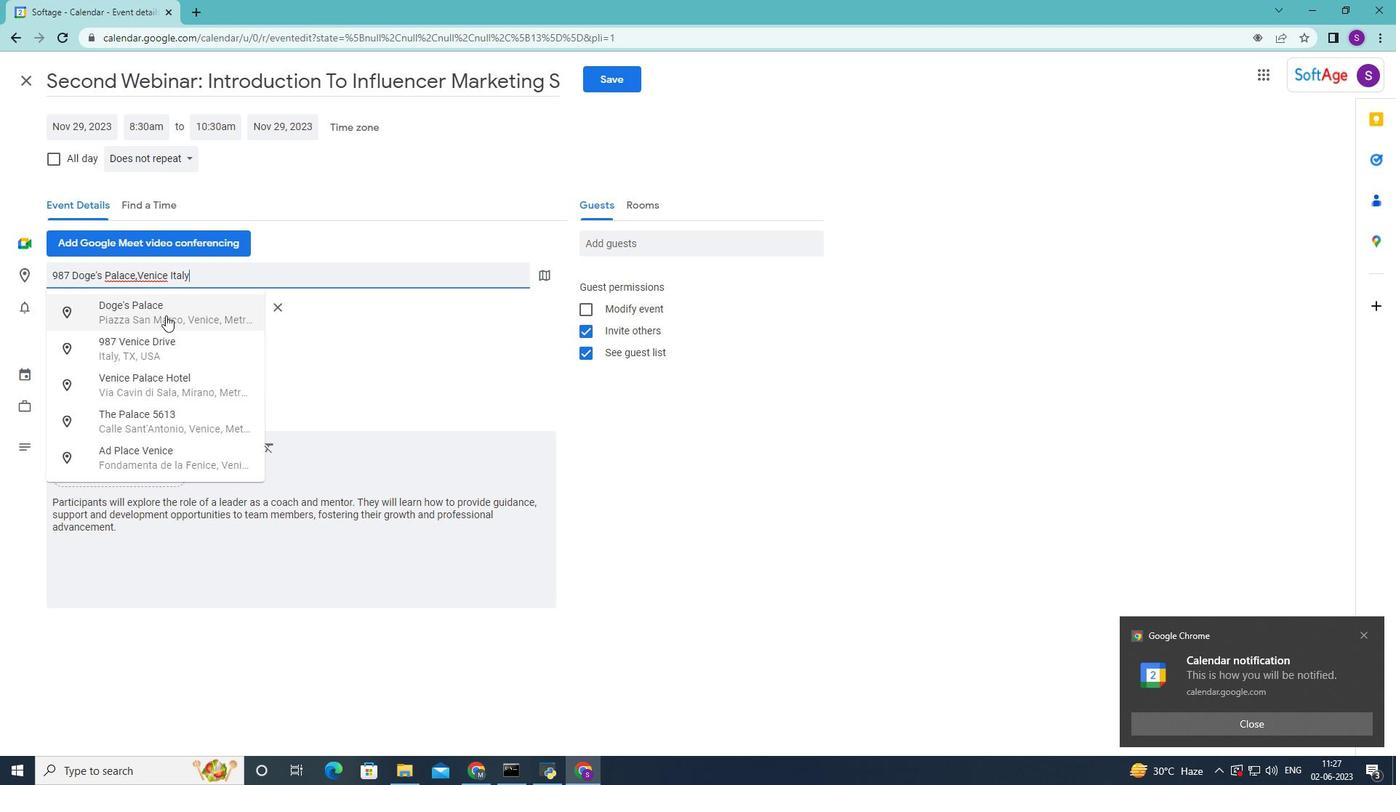 
Action: Mouse moved to (593, 357)
Screenshot: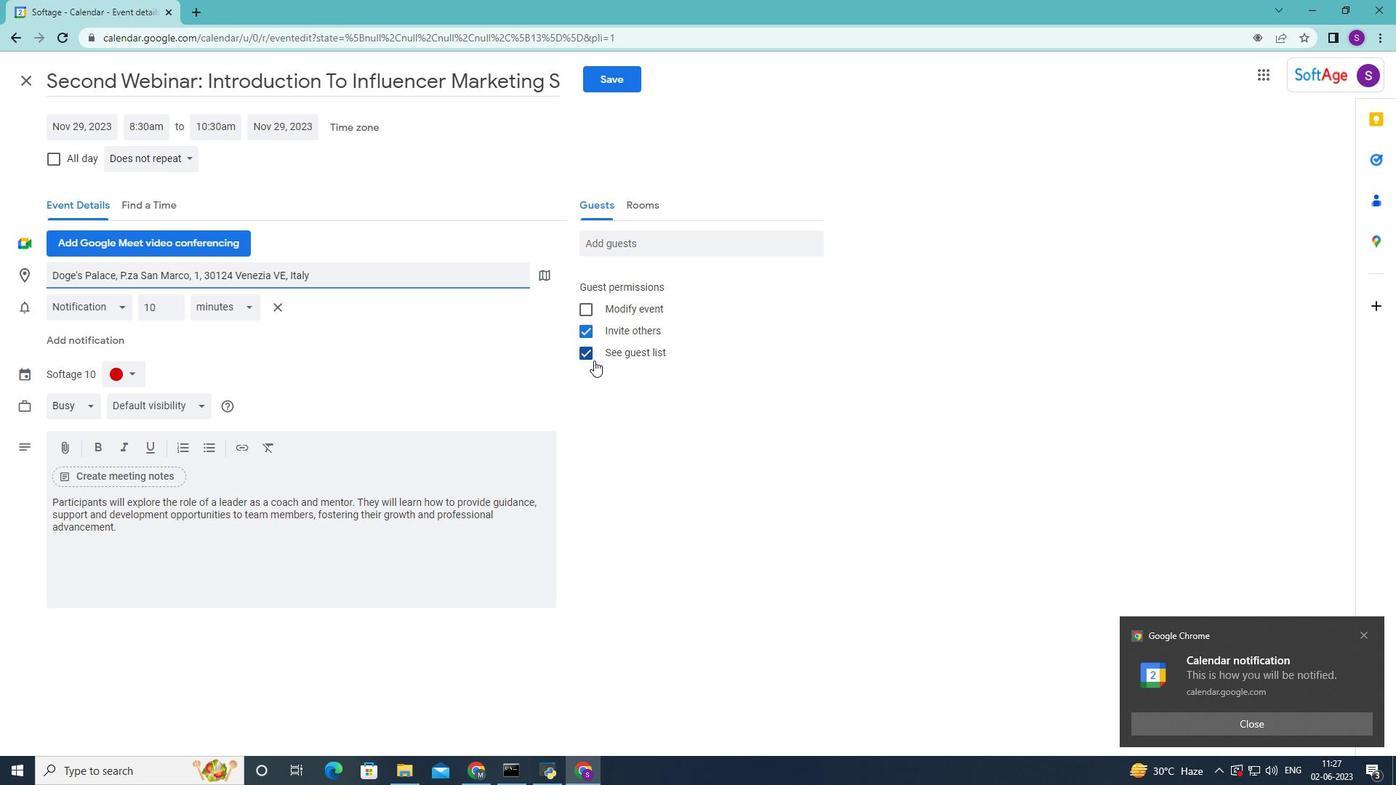 
Action: Mouse pressed left at (593, 357)
Screenshot: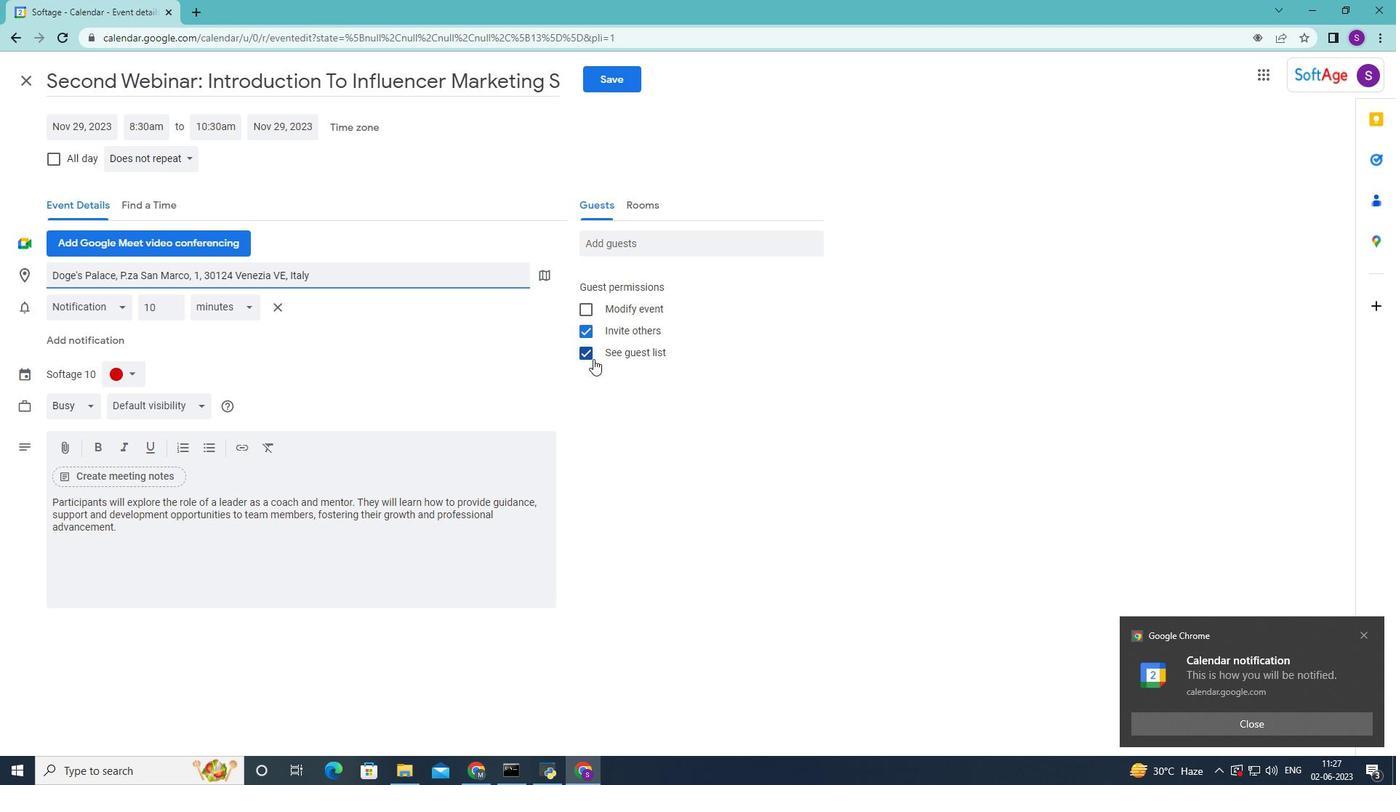 
Action: Mouse moved to (678, 246)
Screenshot: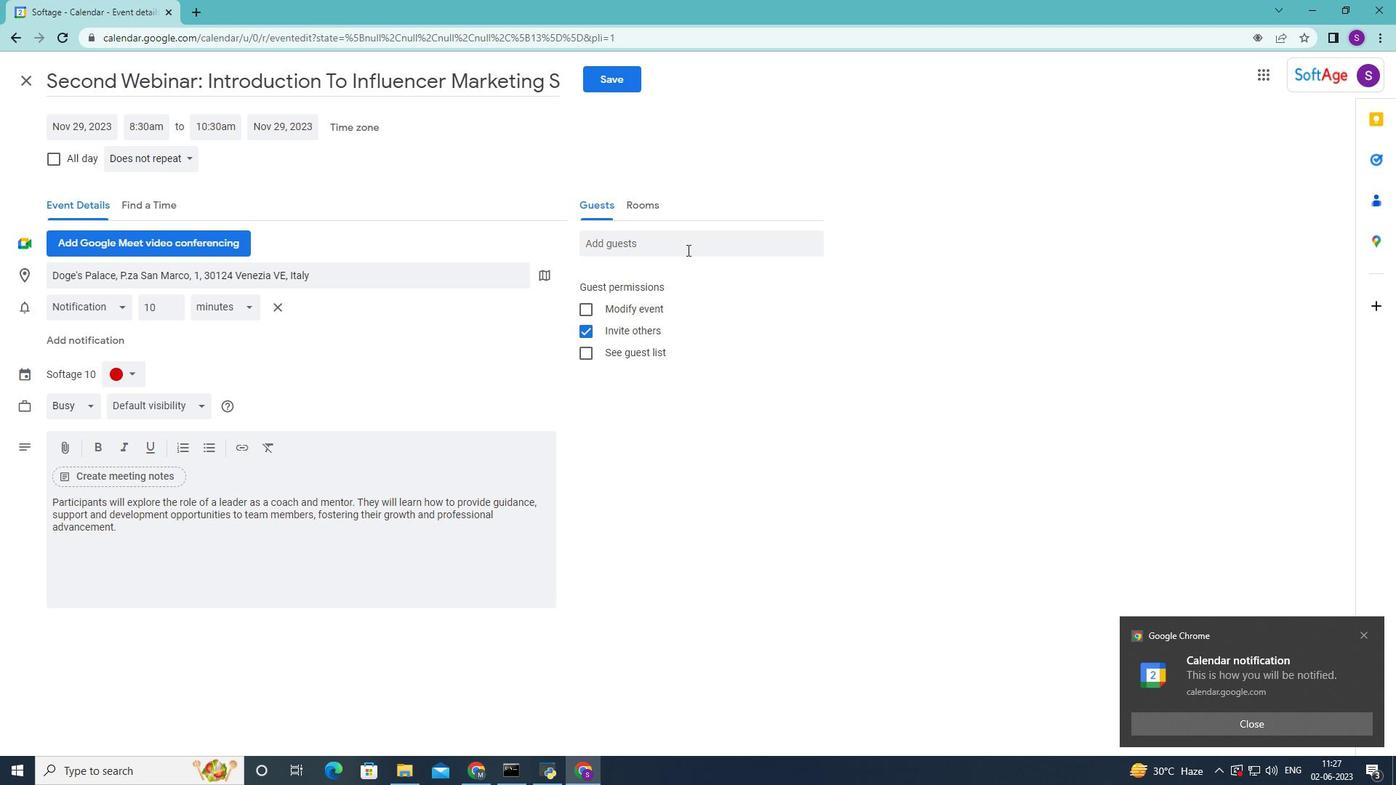
Action: Mouse pressed left at (678, 246)
Screenshot: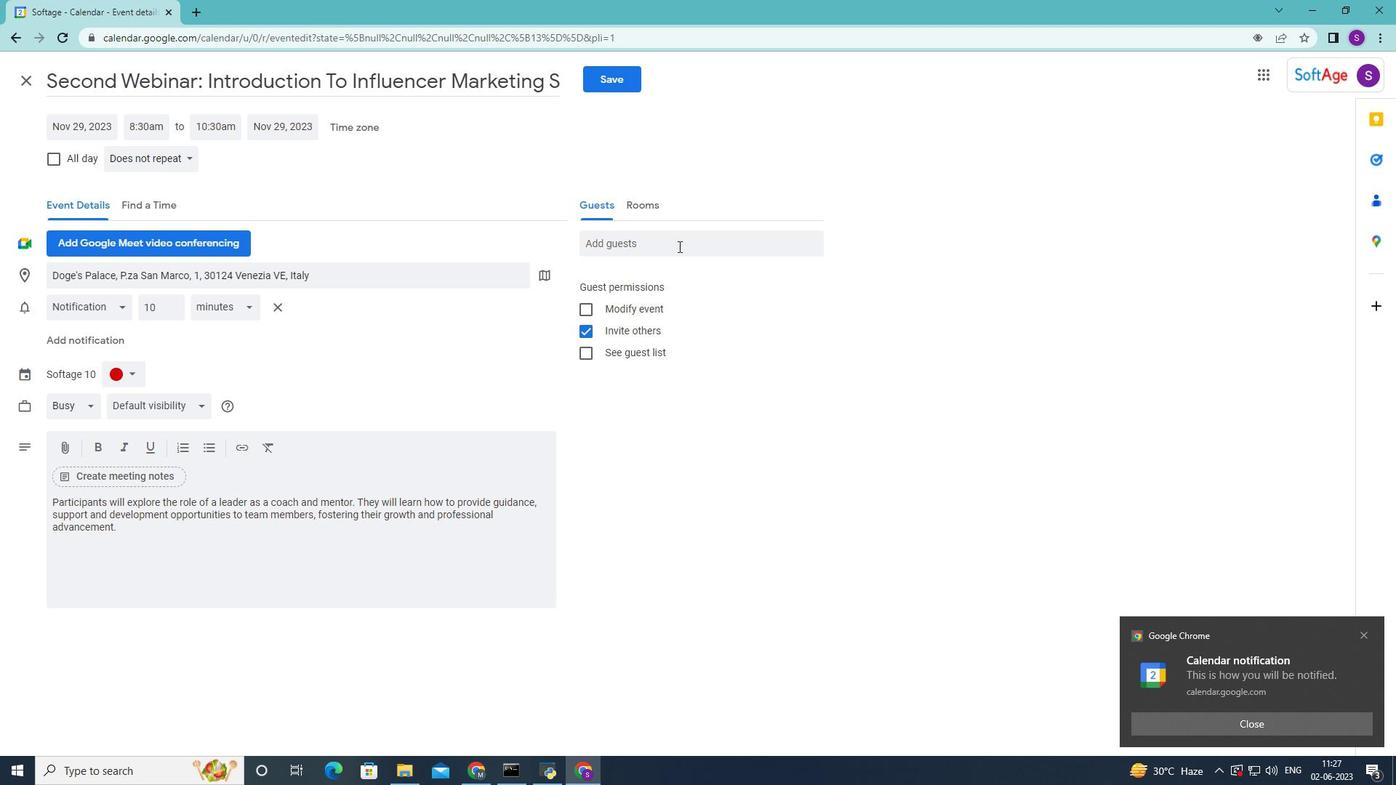 
Action: Key pressed <Key.shift>Softage.1<Key.shift>@softage,<Key.backspace>.net<Key.enter>
Screenshot: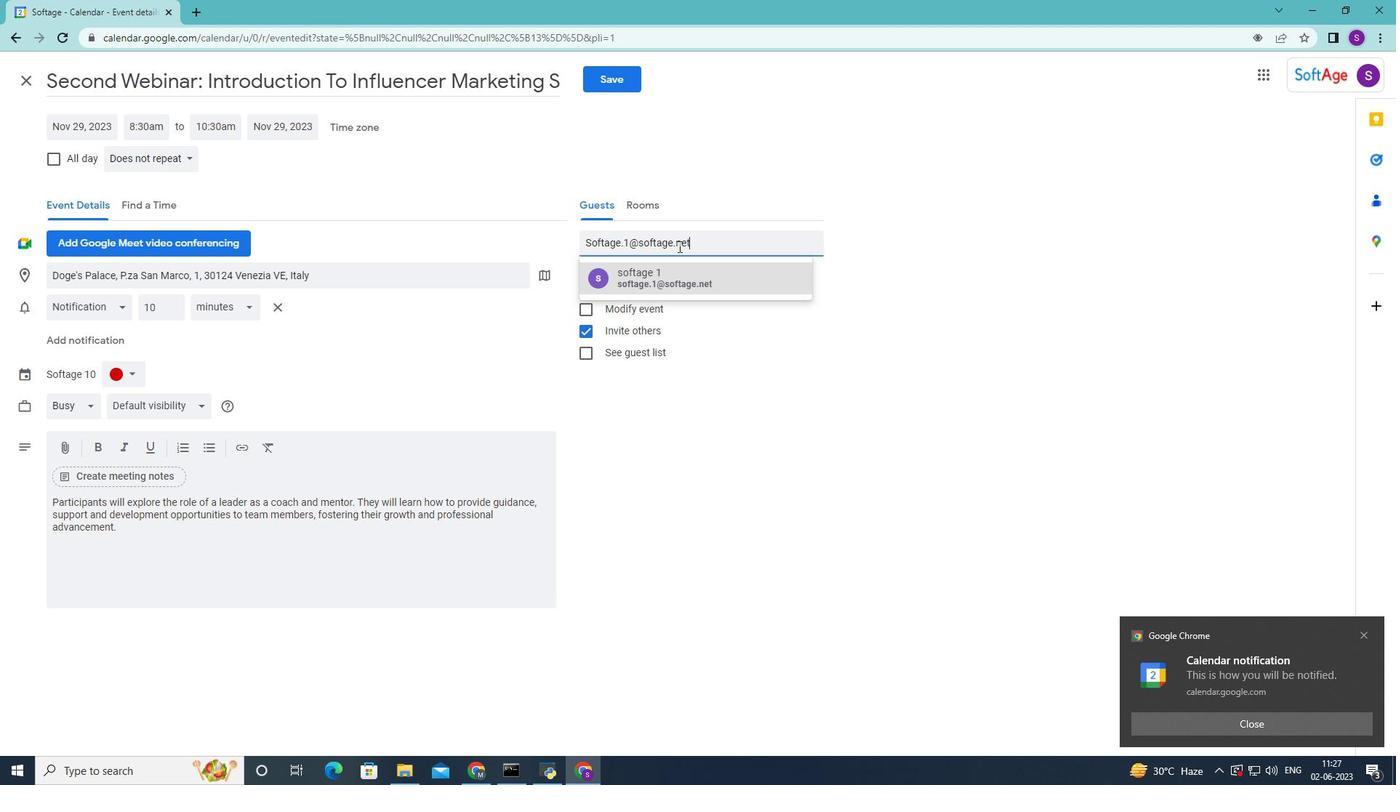 
Action: Mouse pressed left at (678, 246)
Screenshot: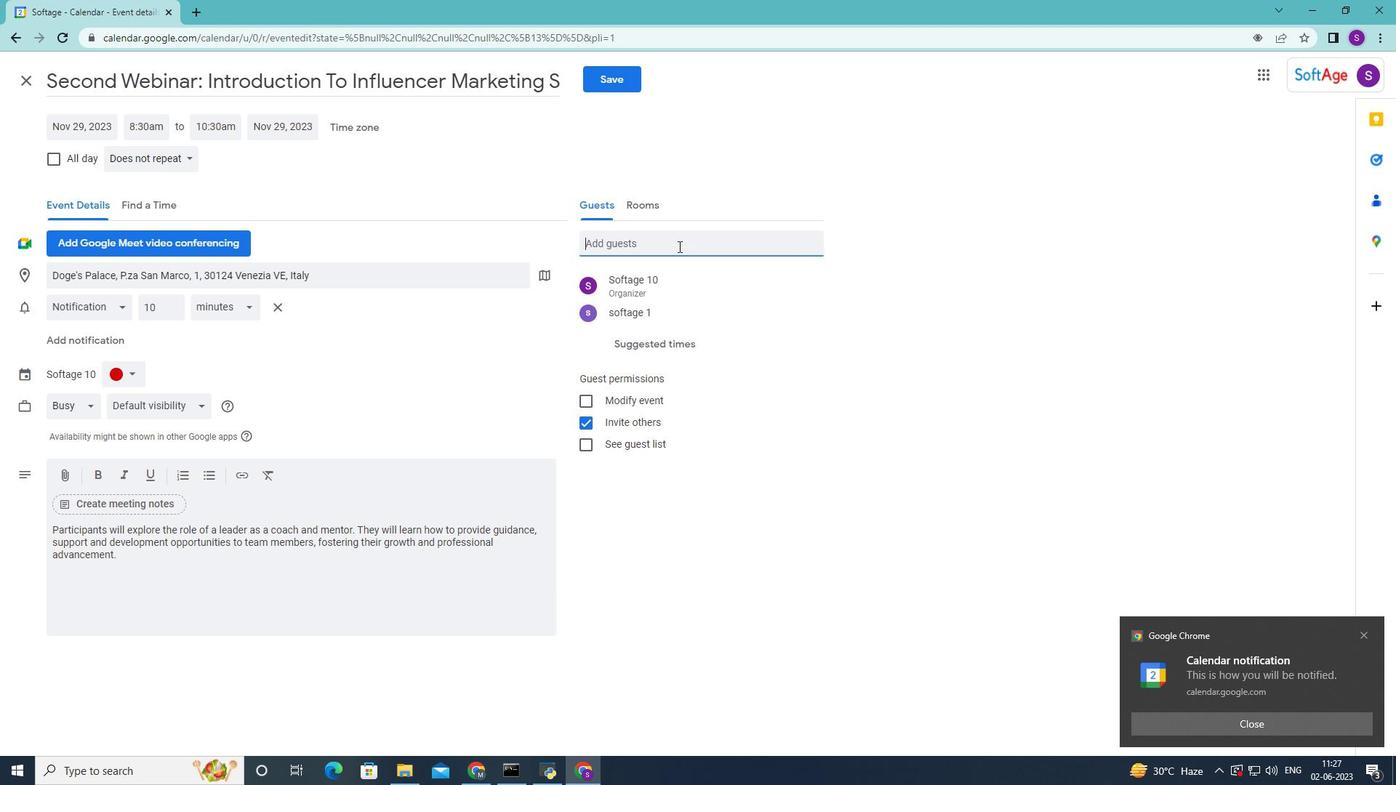 
Action: Key pressed <Key.shift>Softage.2<Key.shift>@softage.net
Screenshot: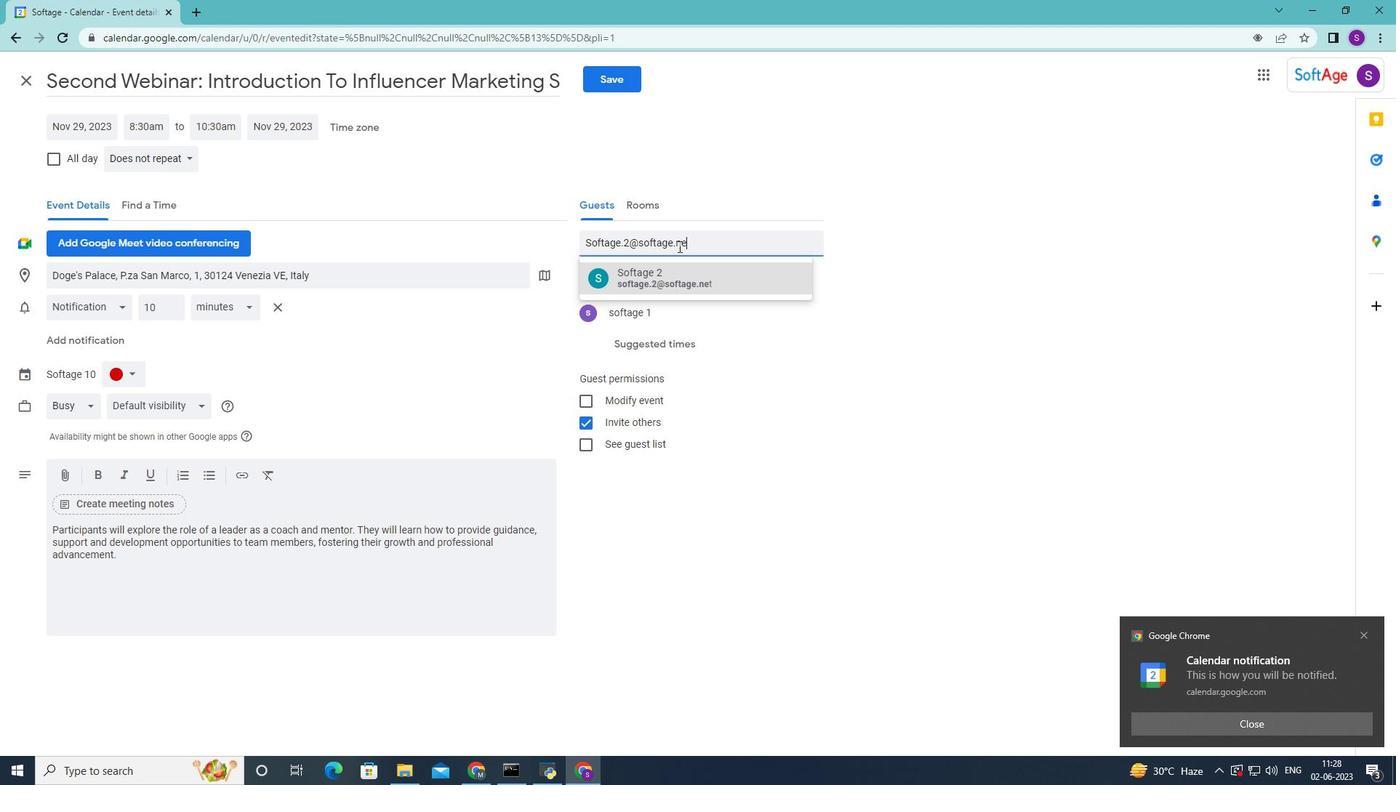 
Action: Mouse moved to (705, 273)
Screenshot: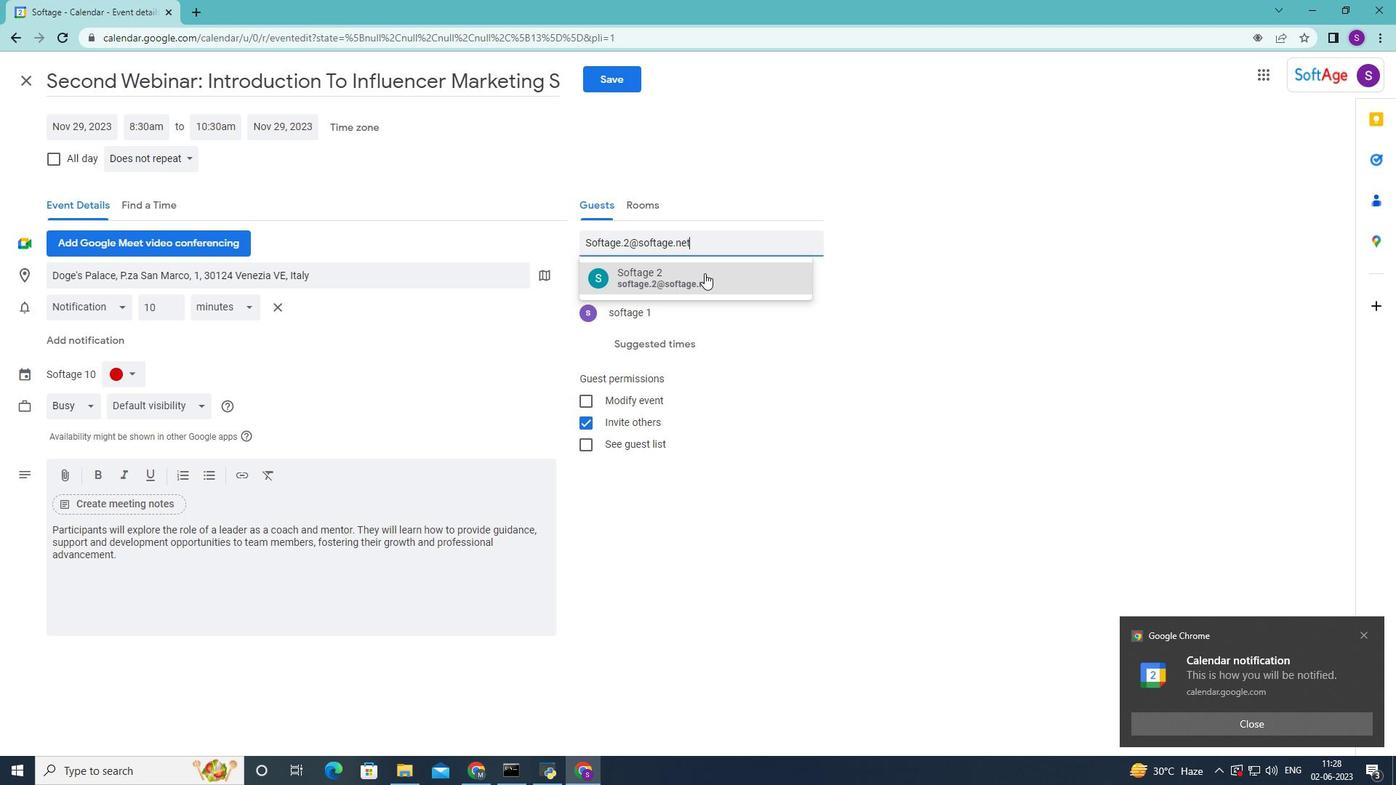 
Action: Mouse pressed left at (705, 273)
Screenshot: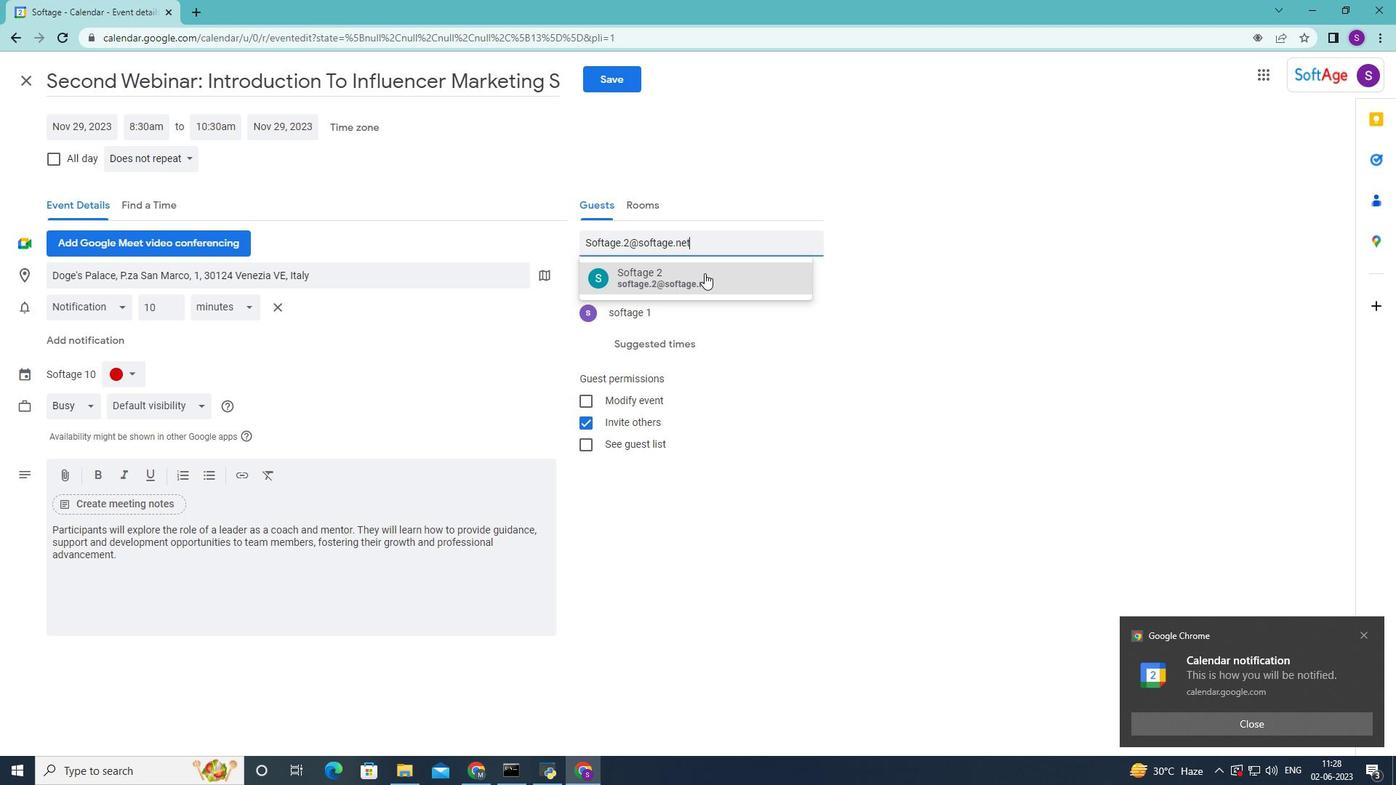 
Action: Mouse moved to (137, 175)
Screenshot: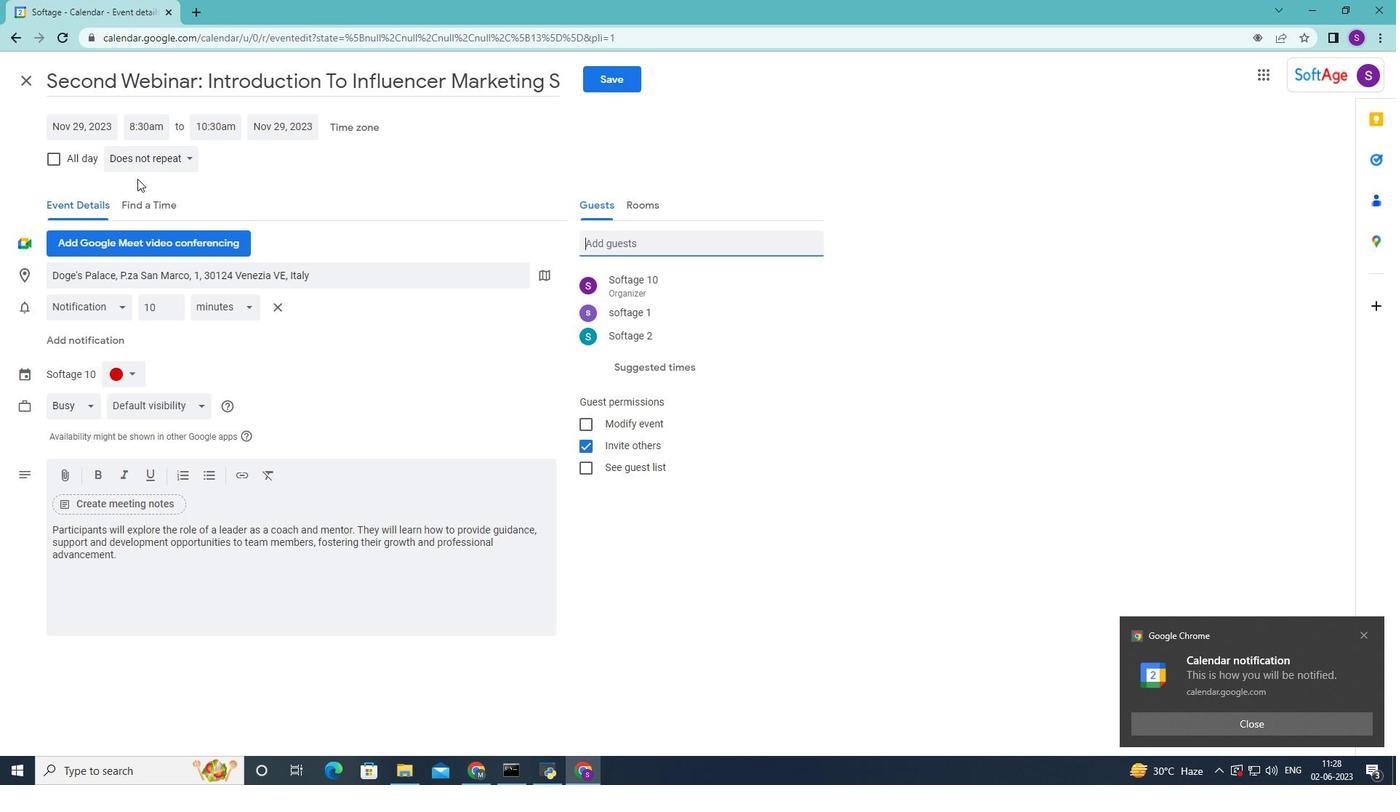 
Action: Mouse scrolled (137, 176) with delta (0, 0)
Screenshot: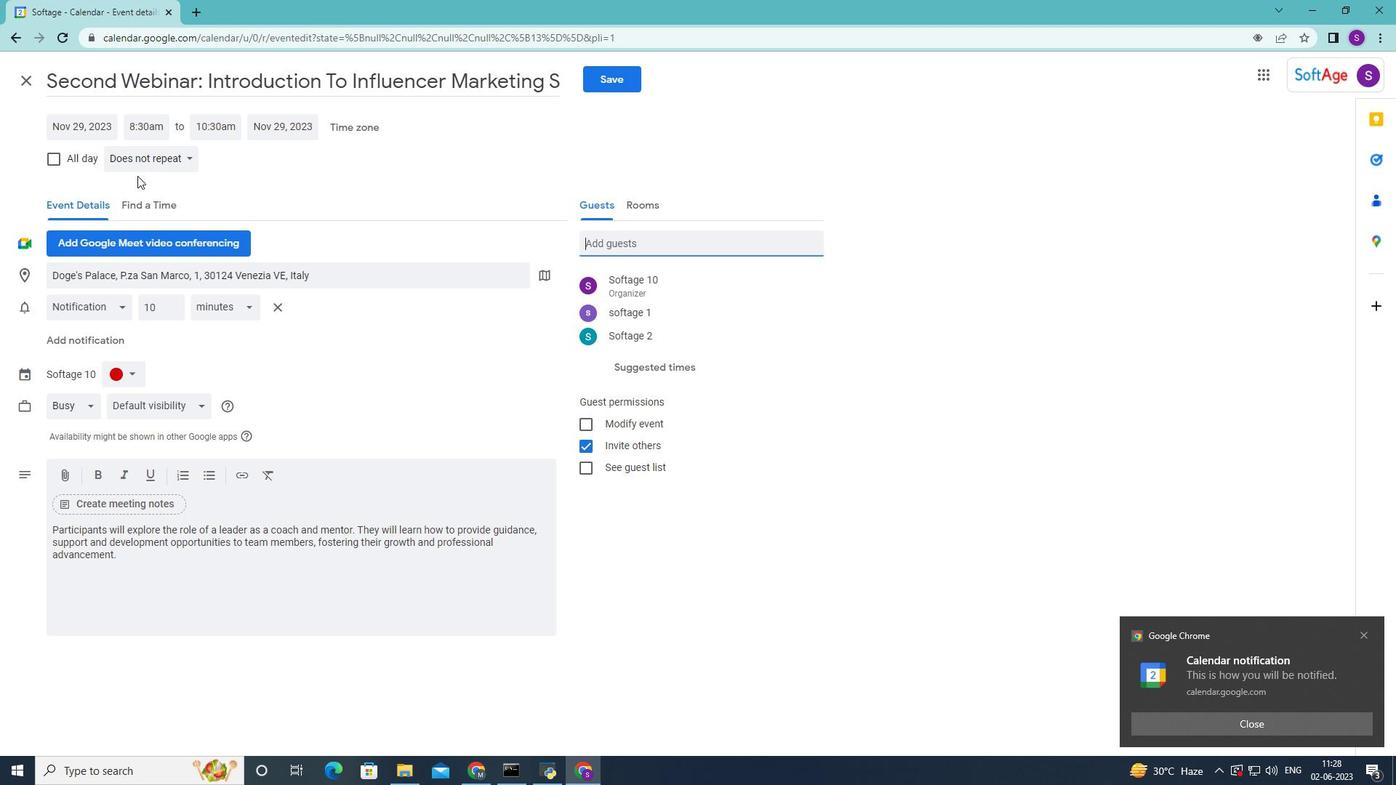 
Action: Mouse scrolled (137, 176) with delta (0, 0)
Screenshot: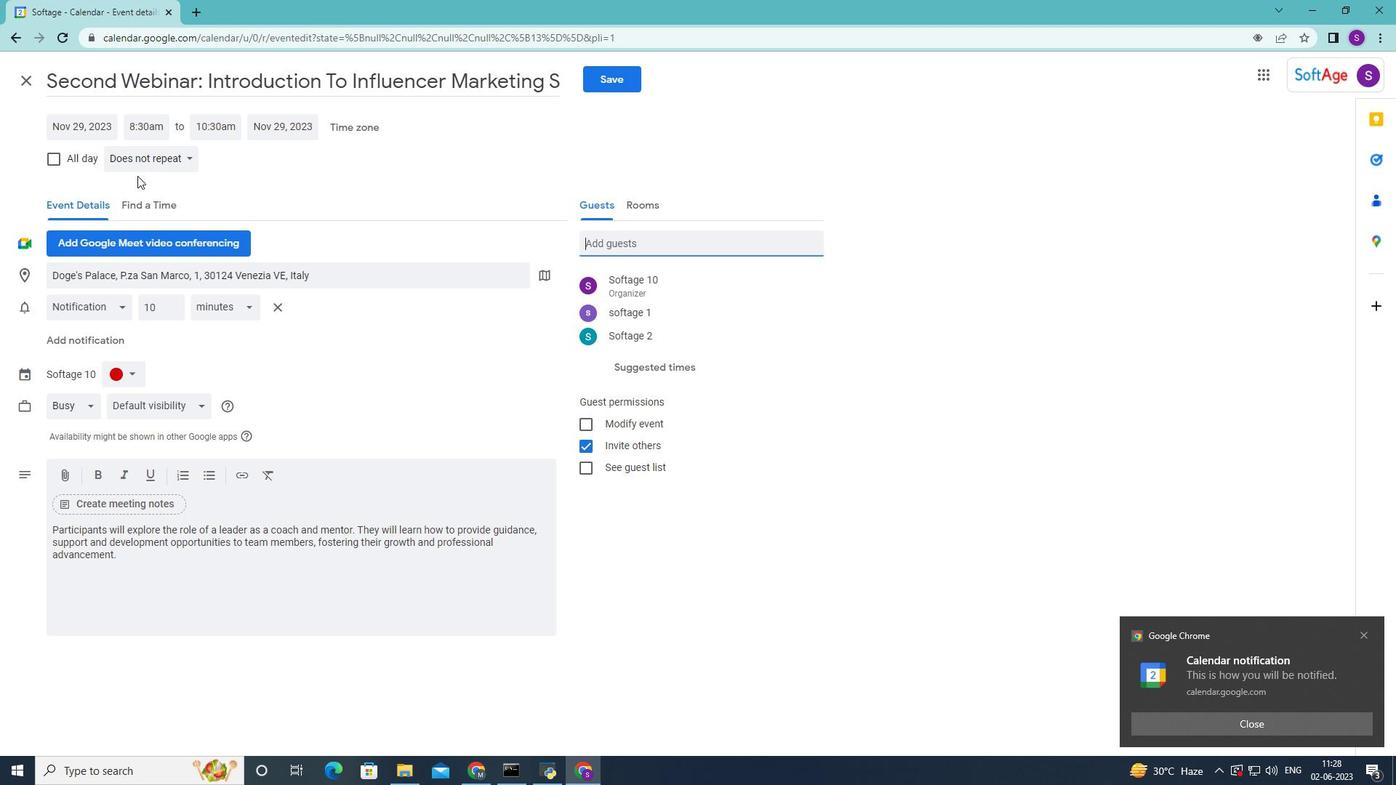 
Action: Mouse moved to (170, 160)
Screenshot: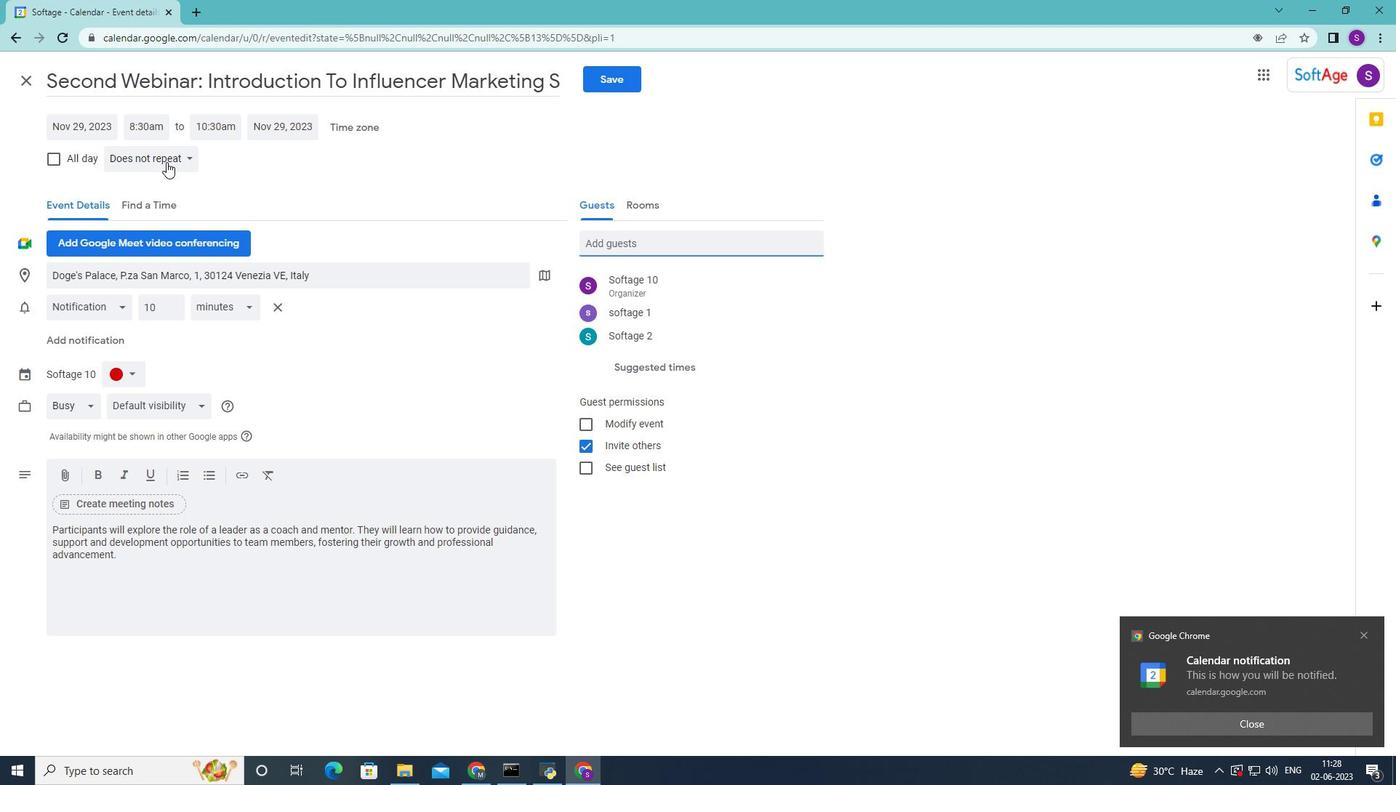 
Action: Mouse pressed left at (170, 160)
Screenshot: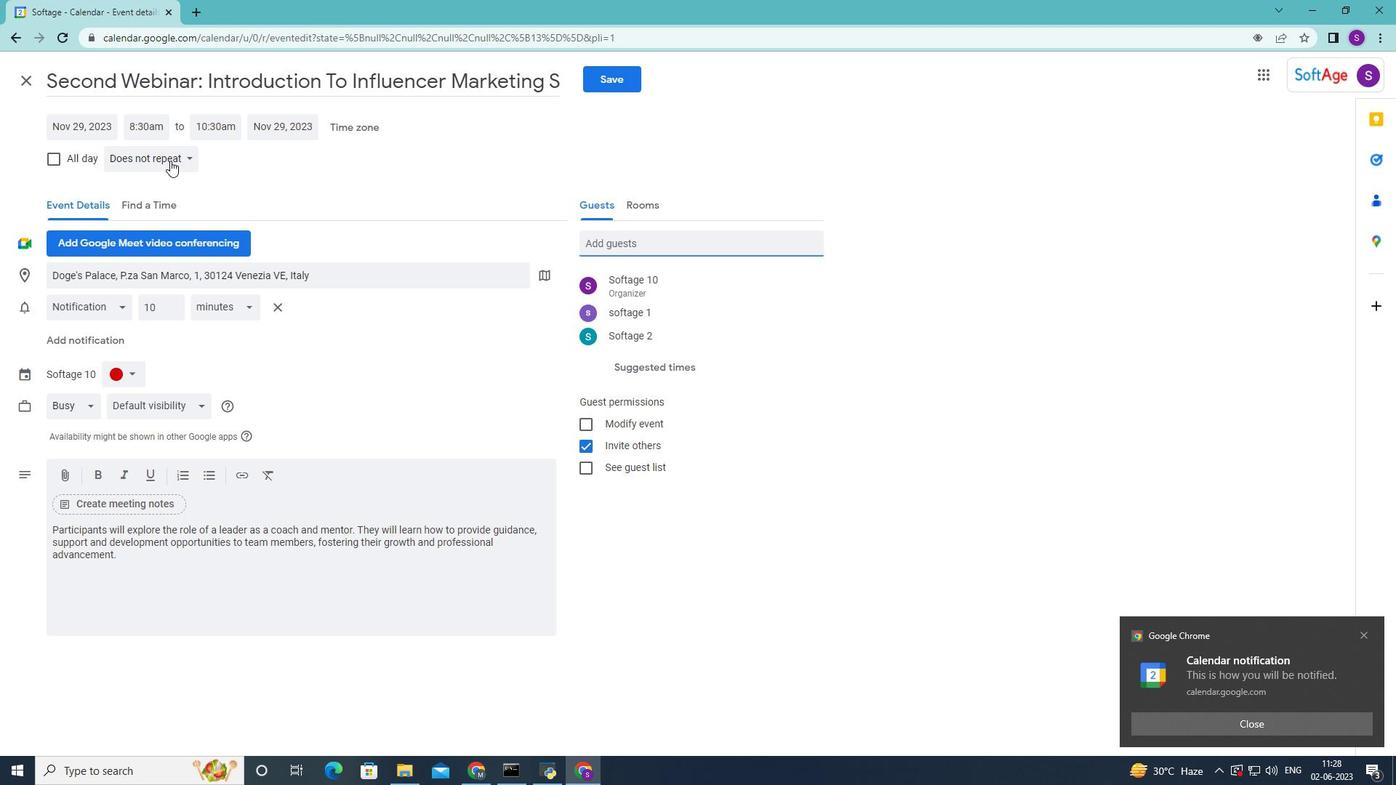 
Action: Mouse moved to (129, 246)
Screenshot: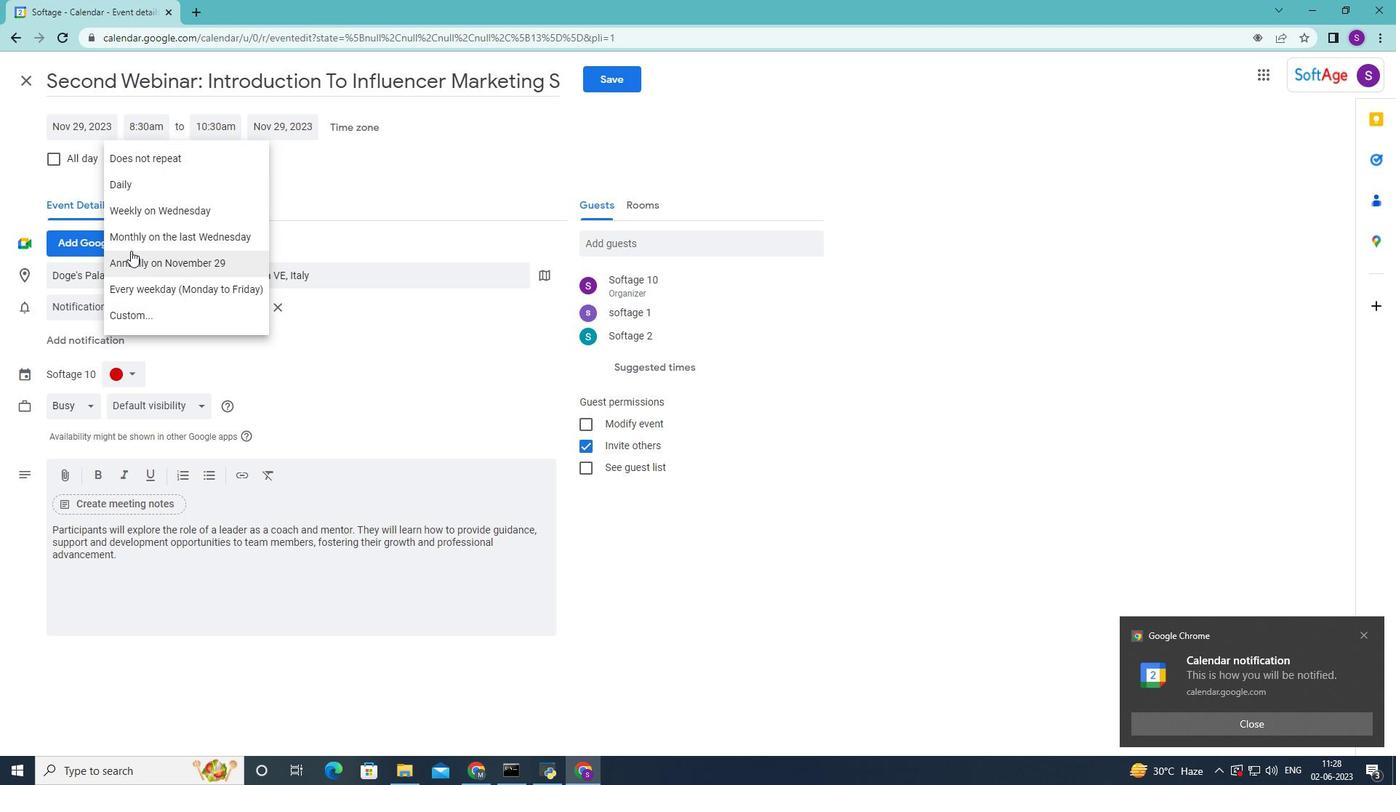 
Action: Mouse scrolled (129, 247) with delta (0, 0)
Screenshot: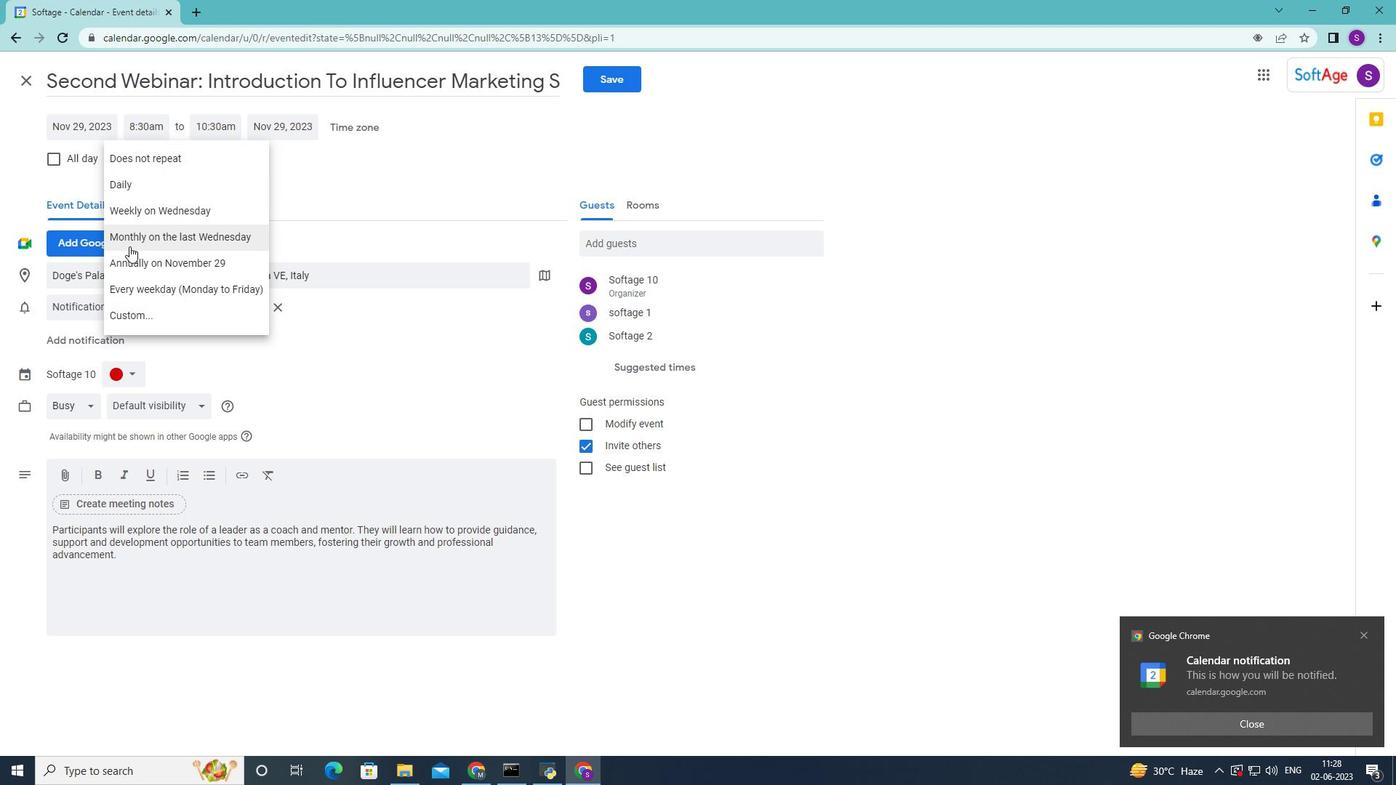 
Action: Mouse scrolled (129, 247) with delta (0, 0)
Screenshot: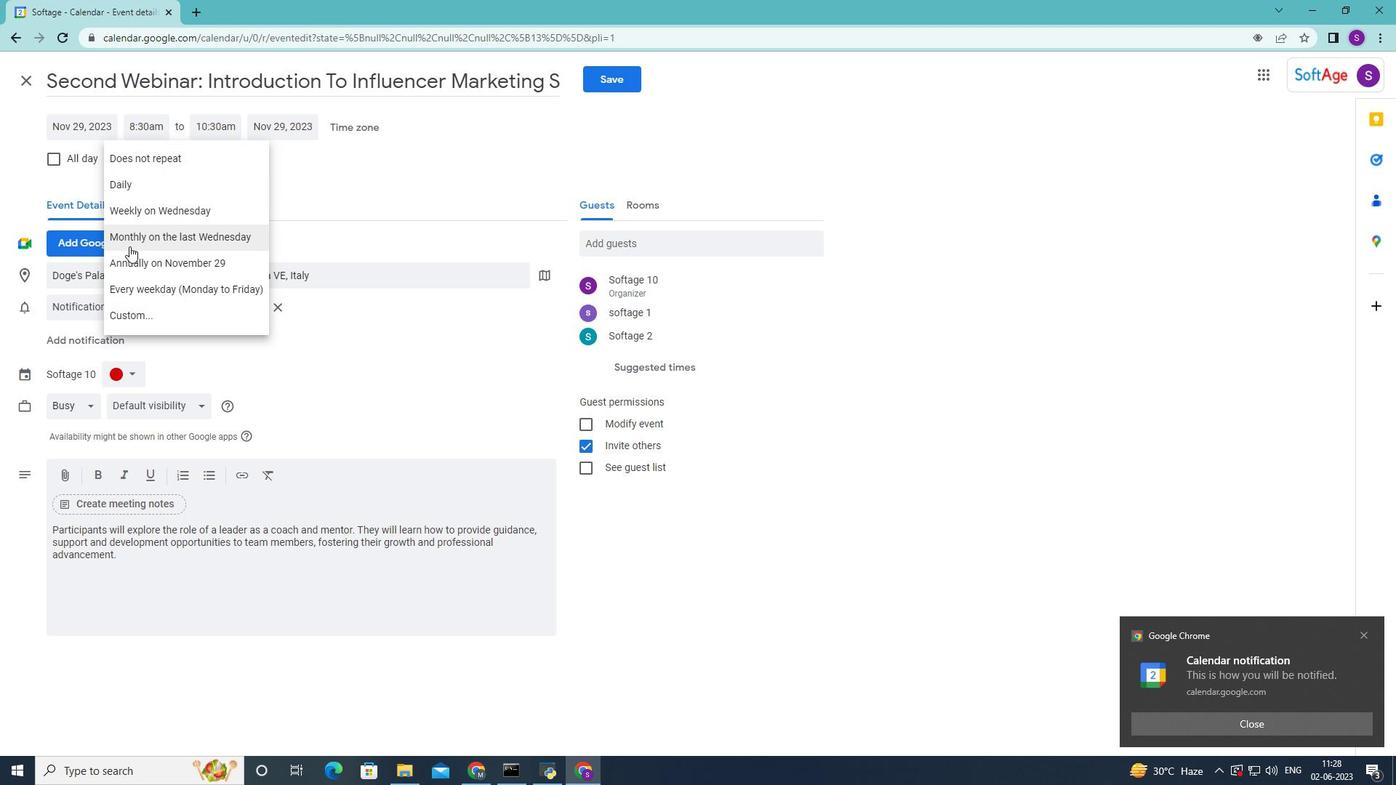 
Action: Mouse scrolled (129, 247) with delta (0, 0)
Screenshot: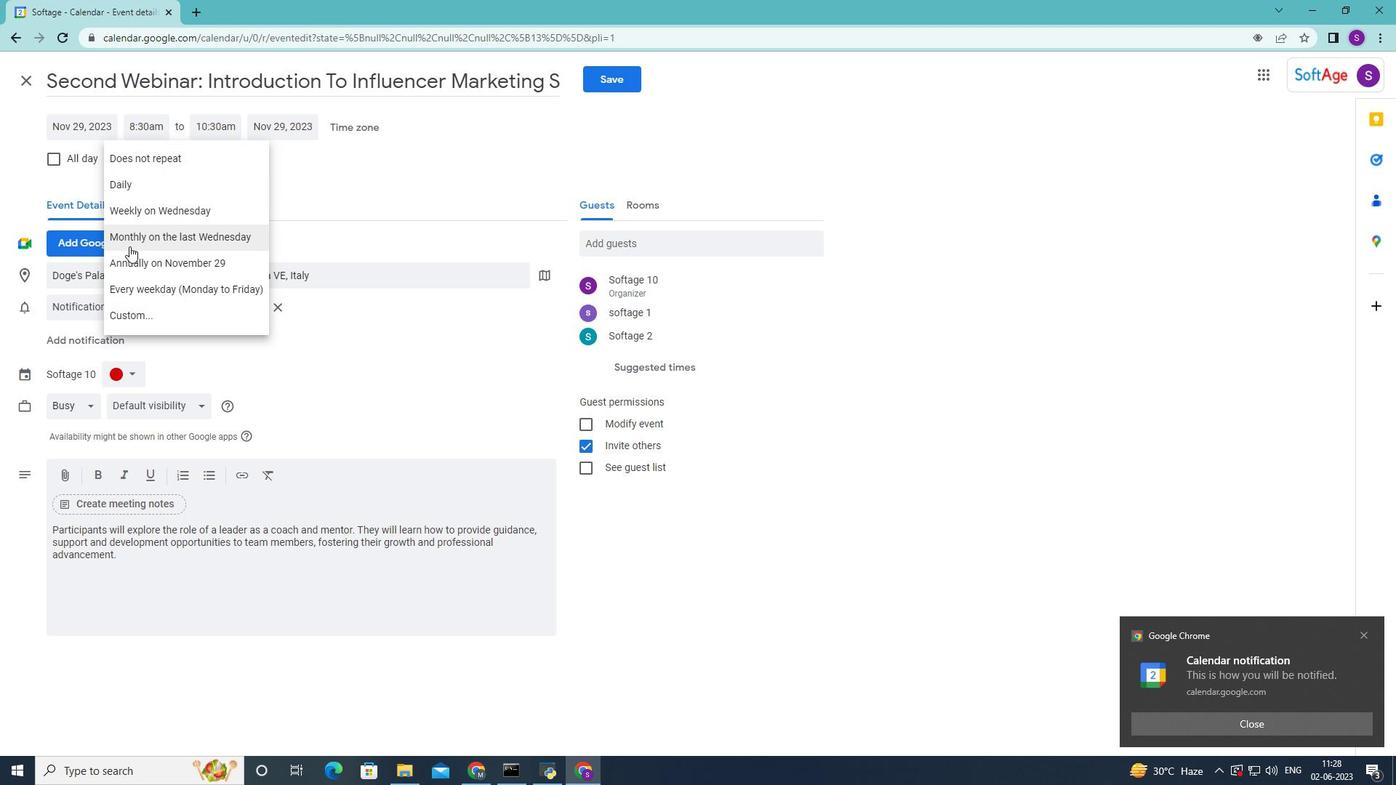 
Action: Mouse scrolled (129, 247) with delta (0, 0)
Screenshot: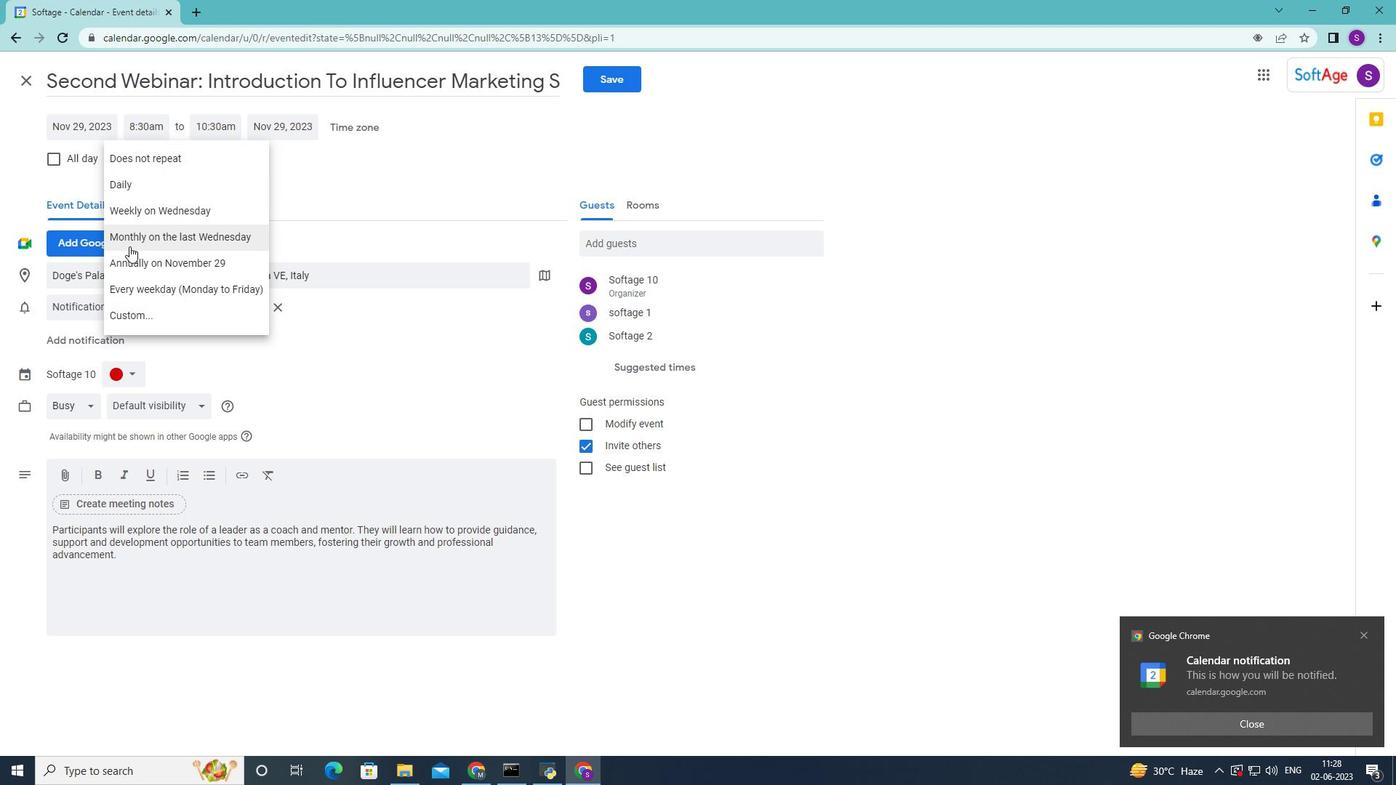 
Action: Mouse moved to (166, 214)
Screenshot: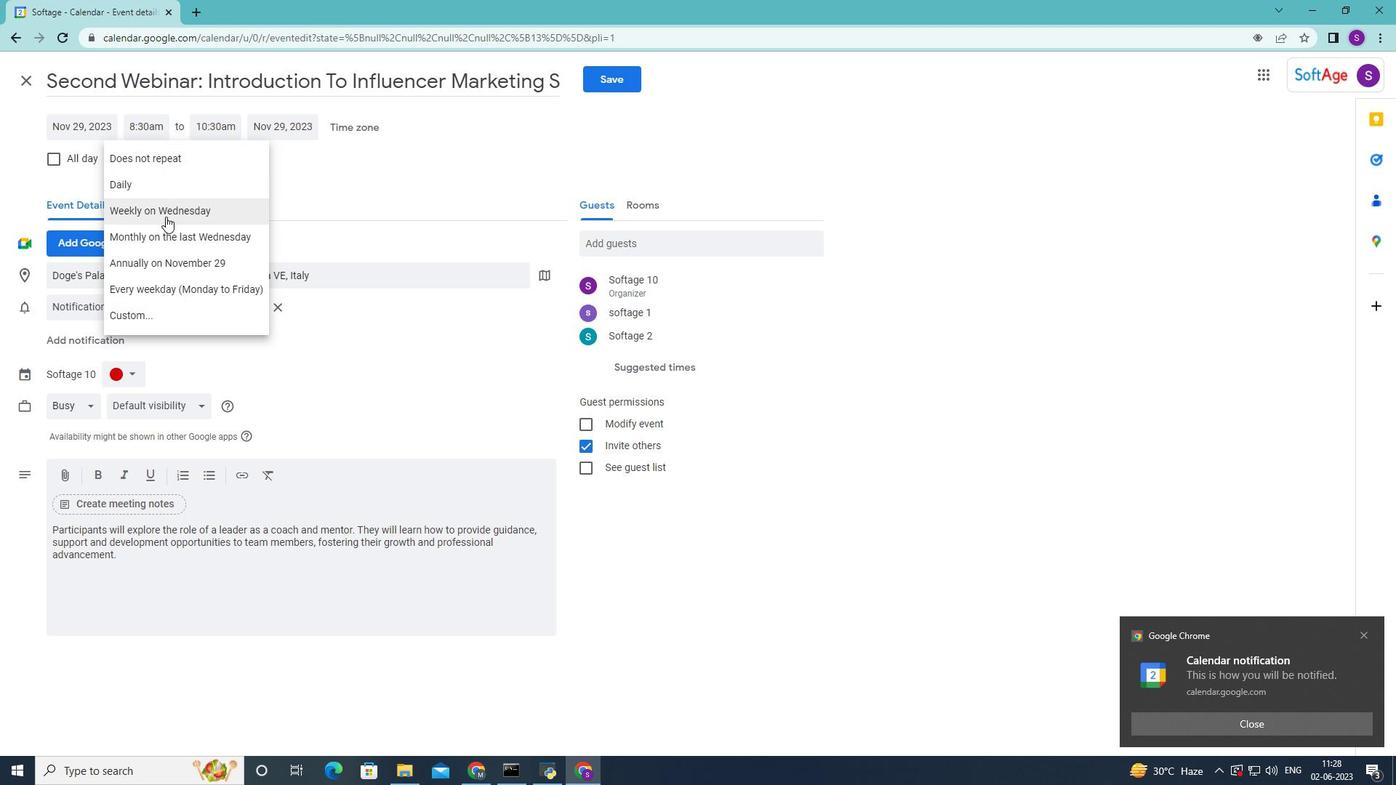 
Action: Mouse scrolled (166, 213) with delta (0, 0)
Screenshot: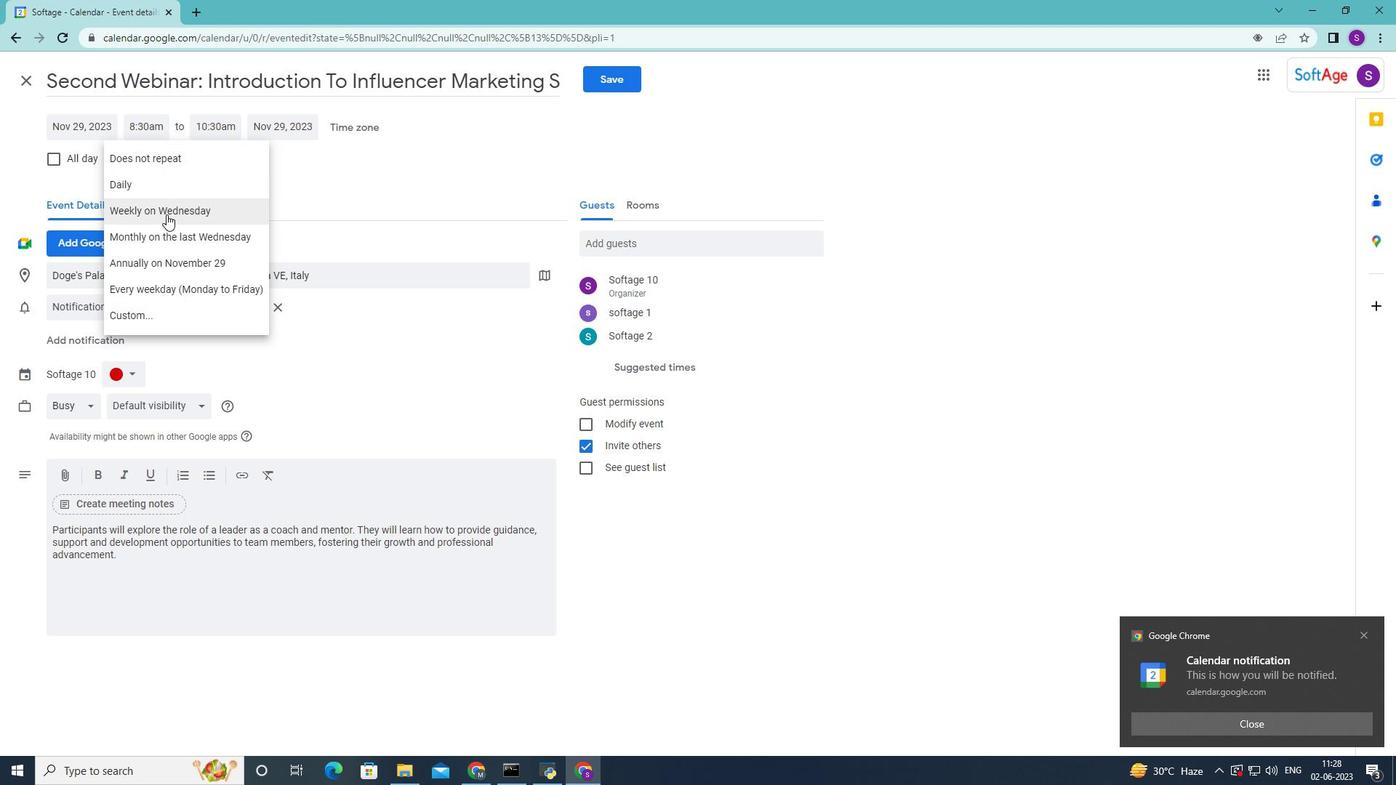 
Action: Mouse scrolled (166, 213) with delta (0, 0)
Screenshot: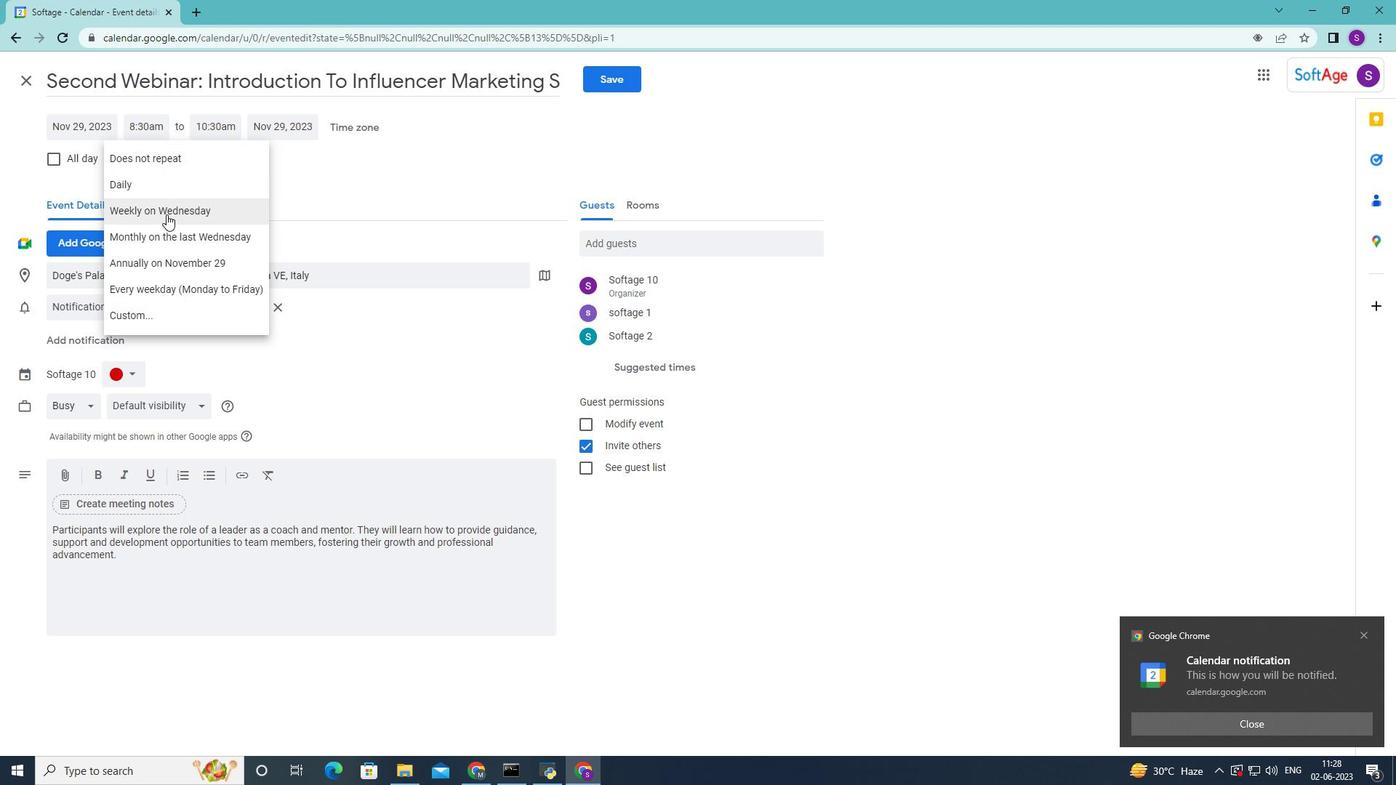 
Action: Mouse moved to (177, 154)
Screenshot: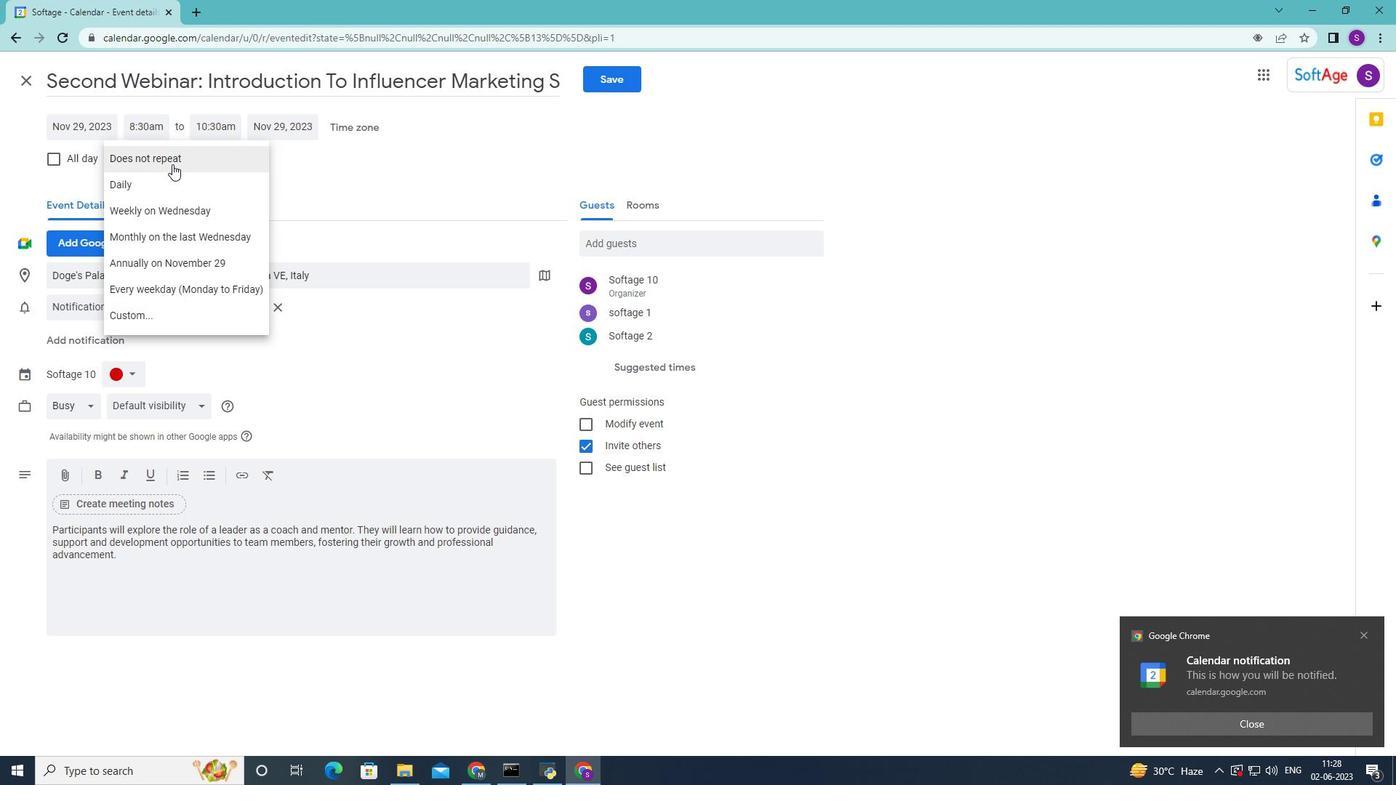 
Action: Mouse pressed left at (177, 154)
Screenshot: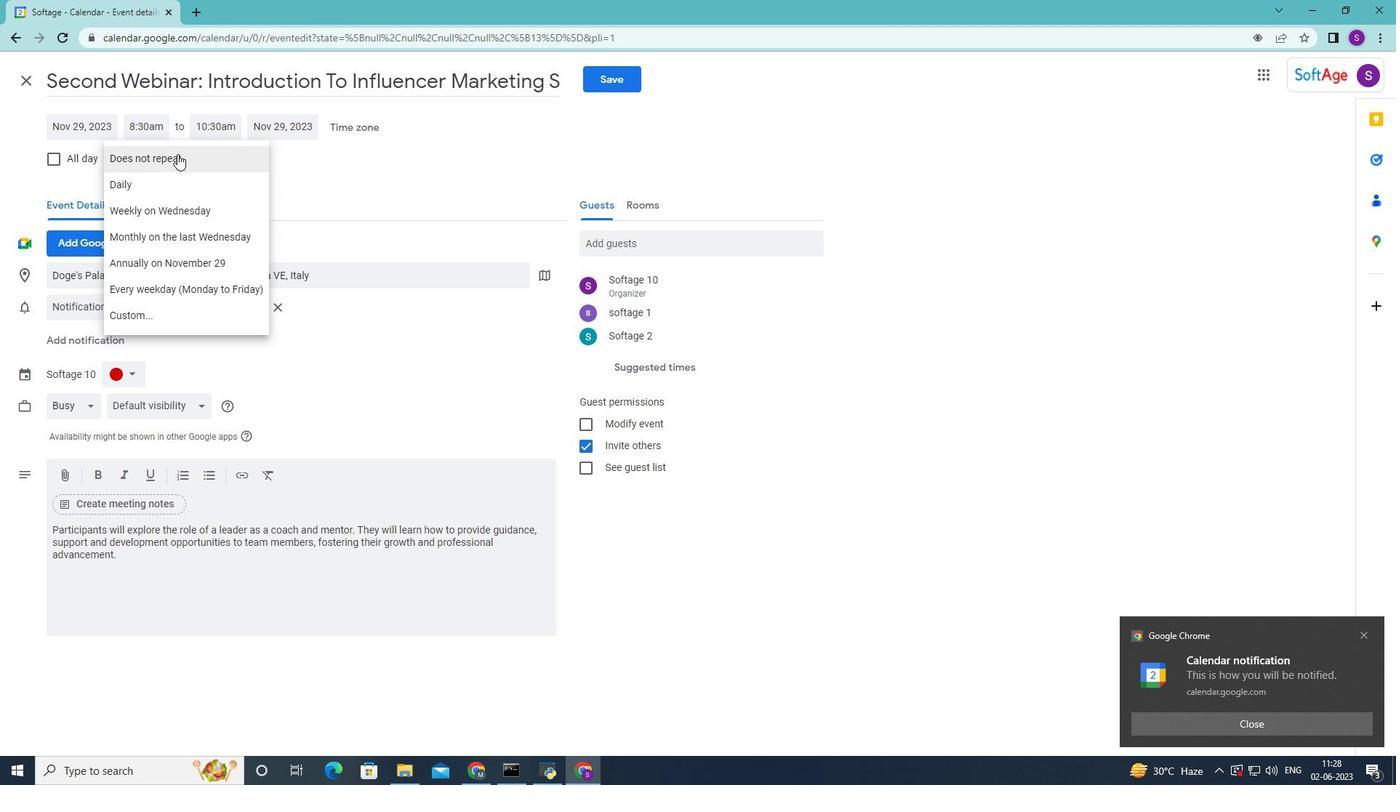 
Action: Mouse moved to (149, 463)
Screenshot: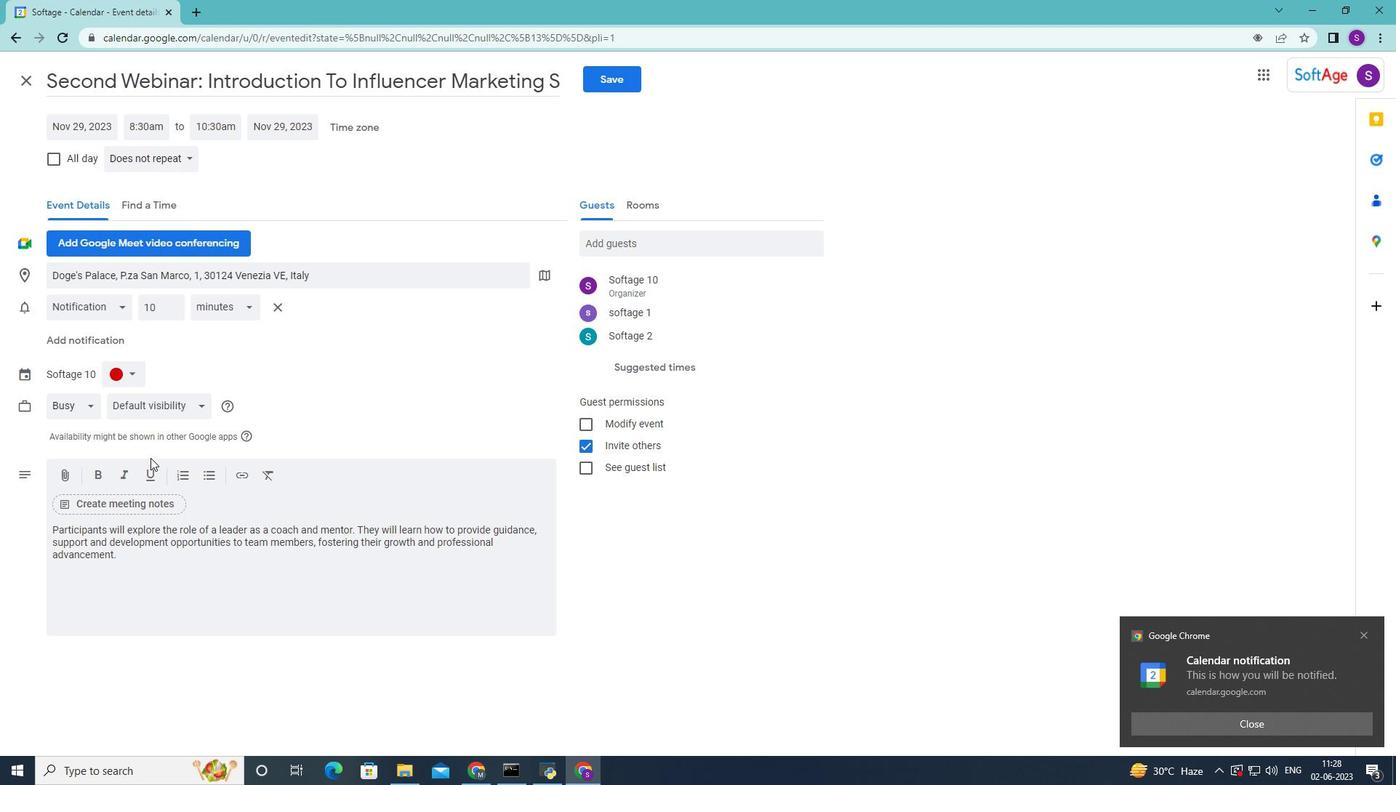 
